 Task: Compare the specifications and prices of Lenovo and HP laptops on Flipkart.
Action: Mouse moved to (559, 210)
Screenshot: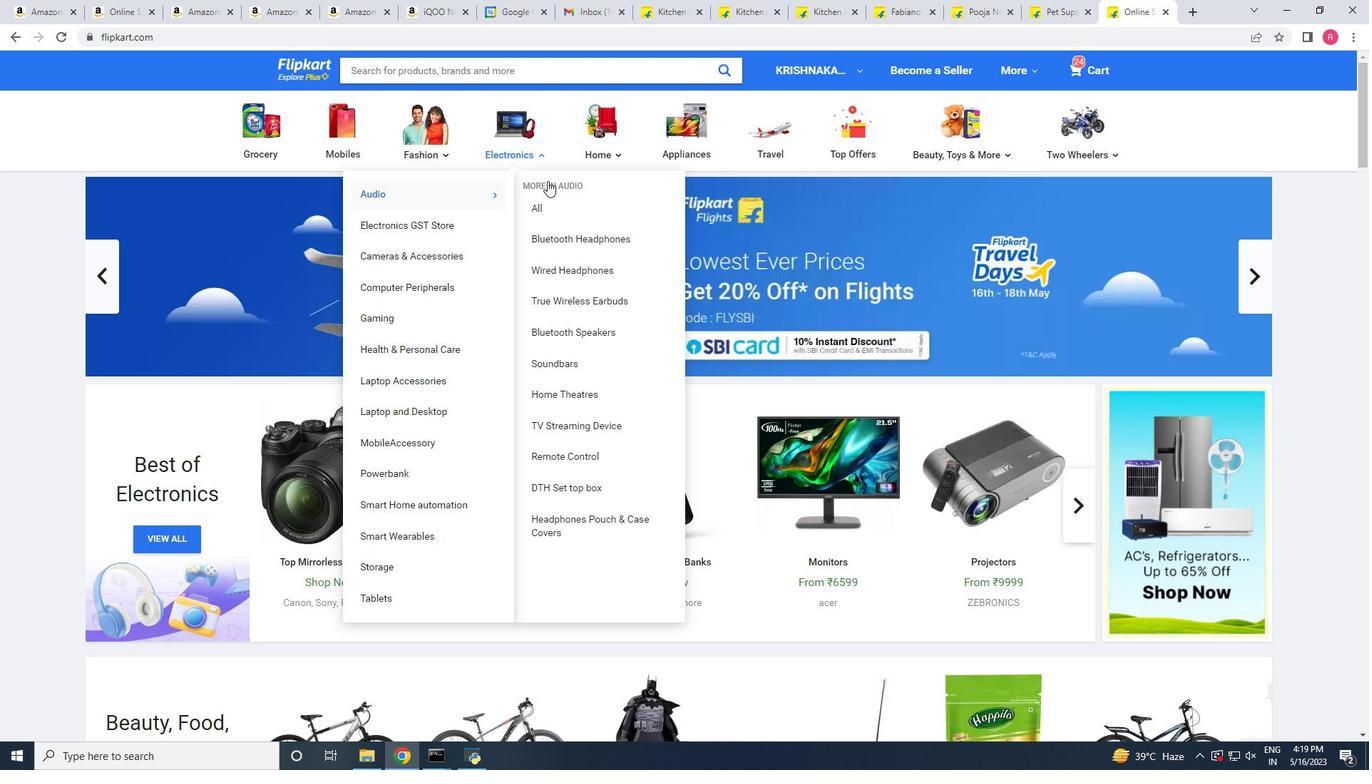 
Action: Mouse pressed left at (559, 210)
Screenshot: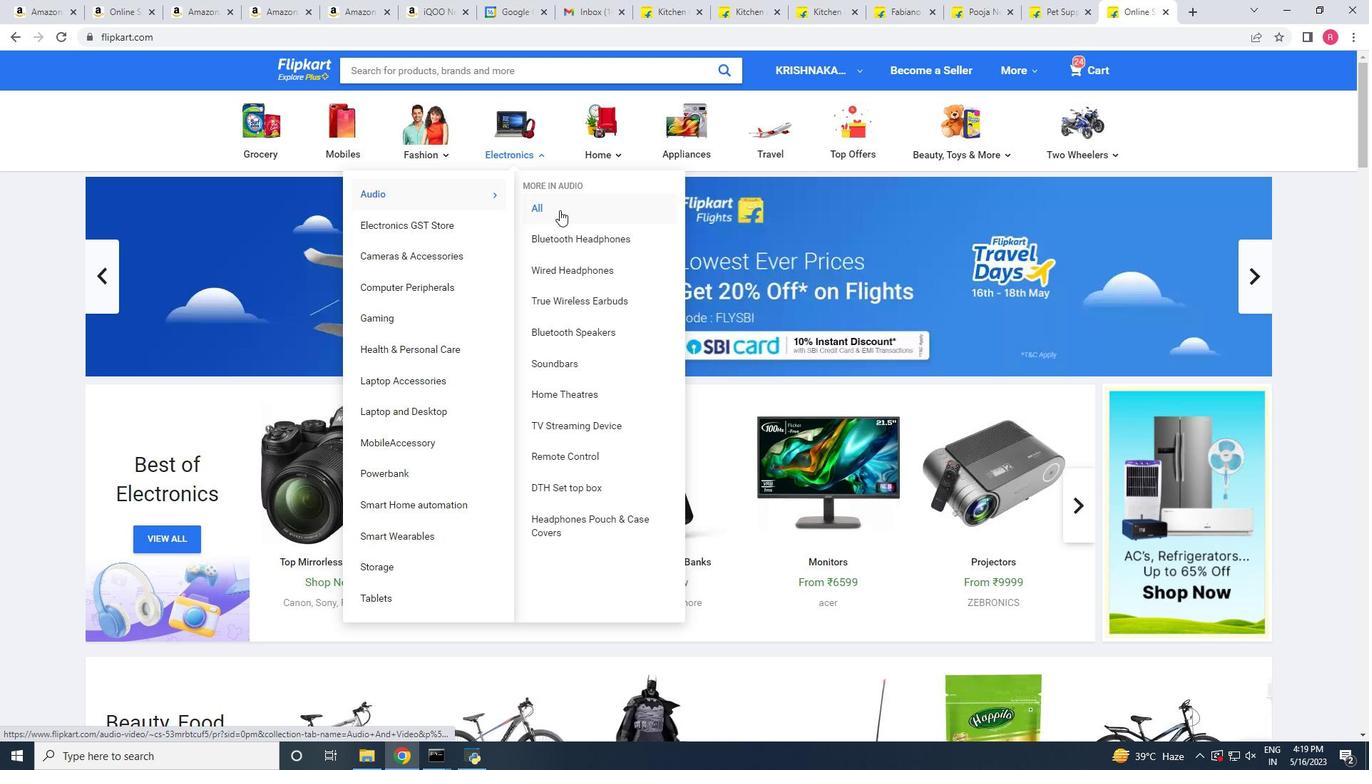 
Action: Mouse moved to (202, 320)
Screenshot: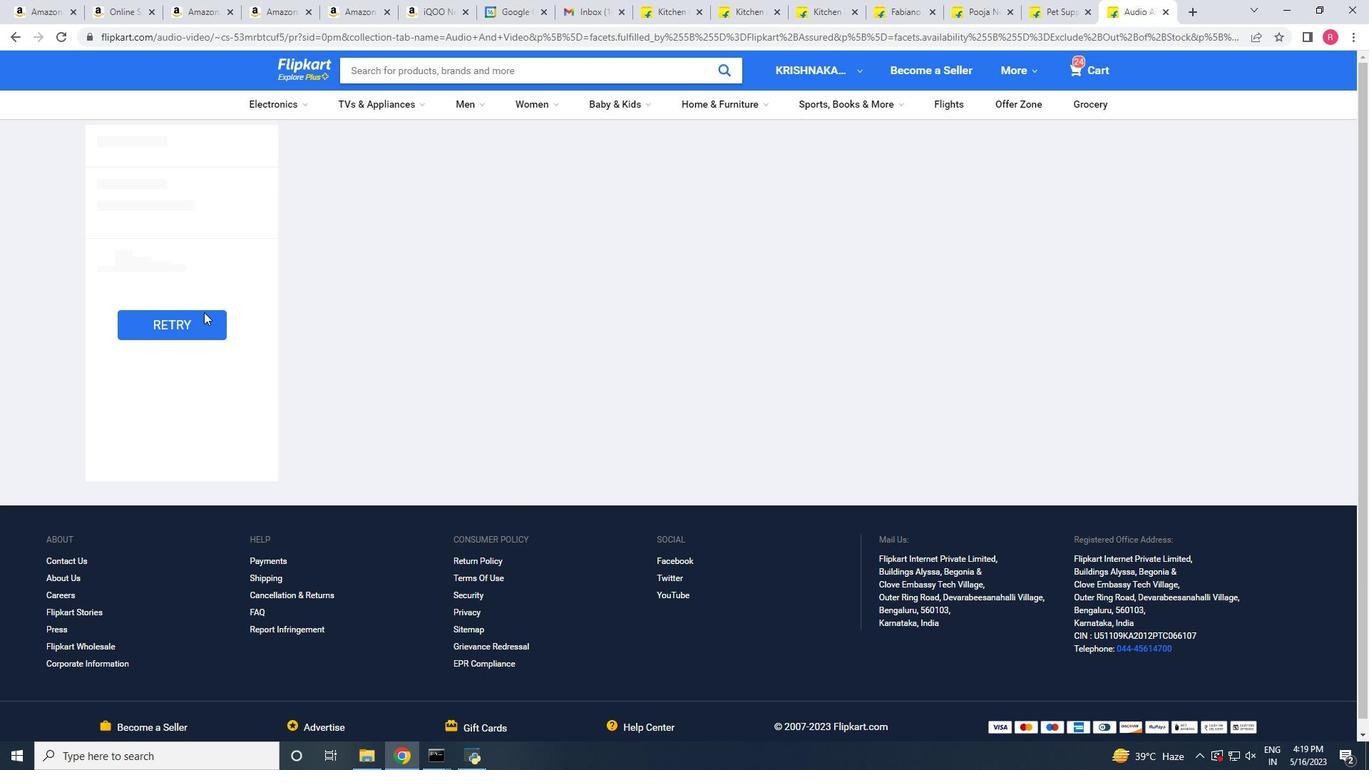 
Action: Mouse pressed left at (202, 320)
Screenshot: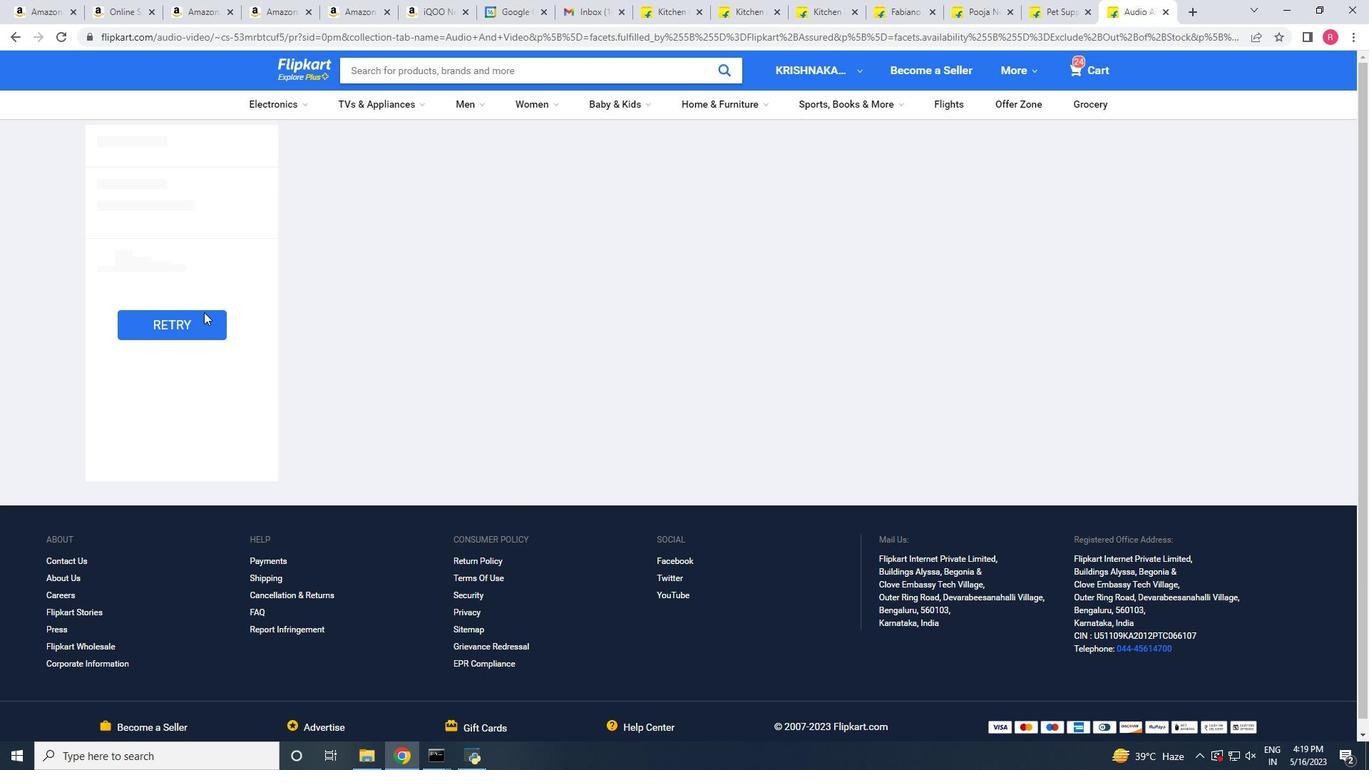 
Action: Mouse moved to (188, 327)
Screenshot: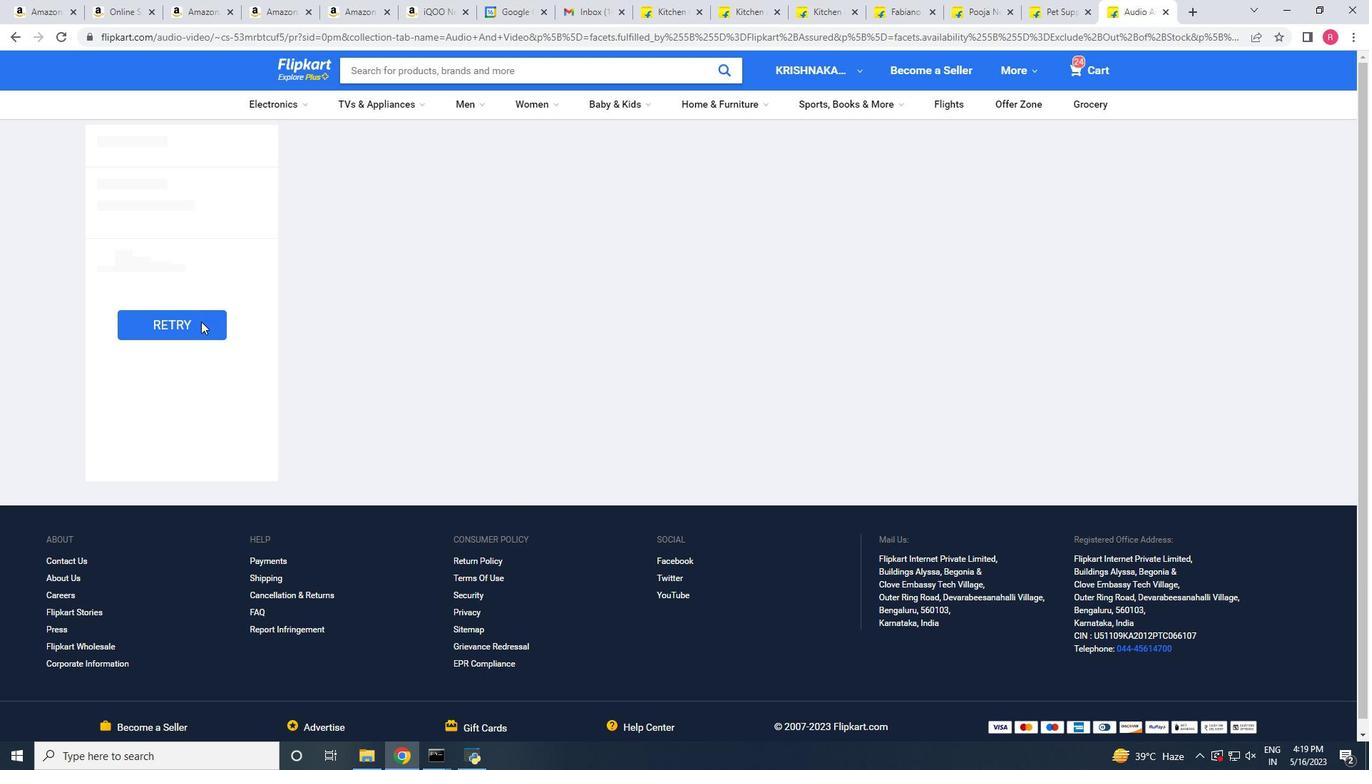 
Action: Mouse pressed left at (188, 327)
Screenshot: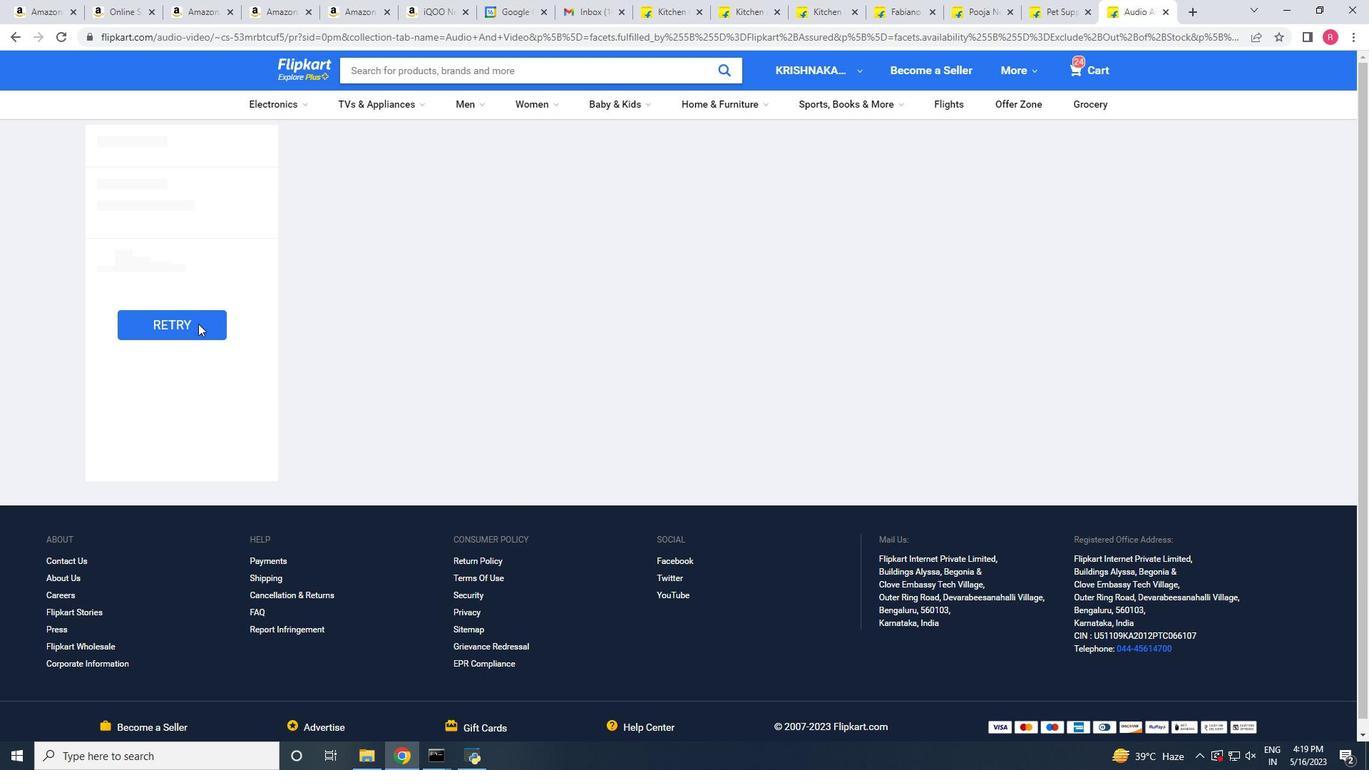 
Action: Mouse moved to (616, 130)
Screenshot: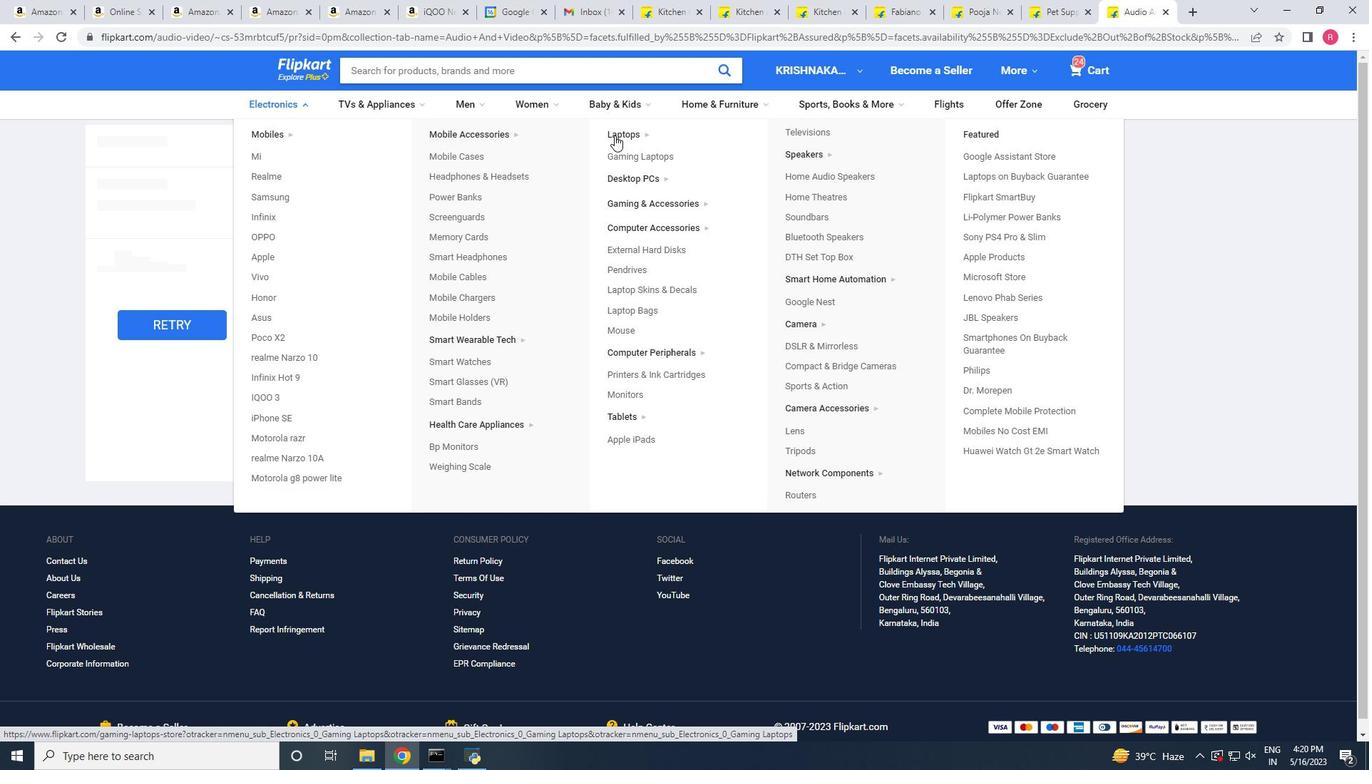 
Action: Mouse pressed left at (616, 130)
Screenshot: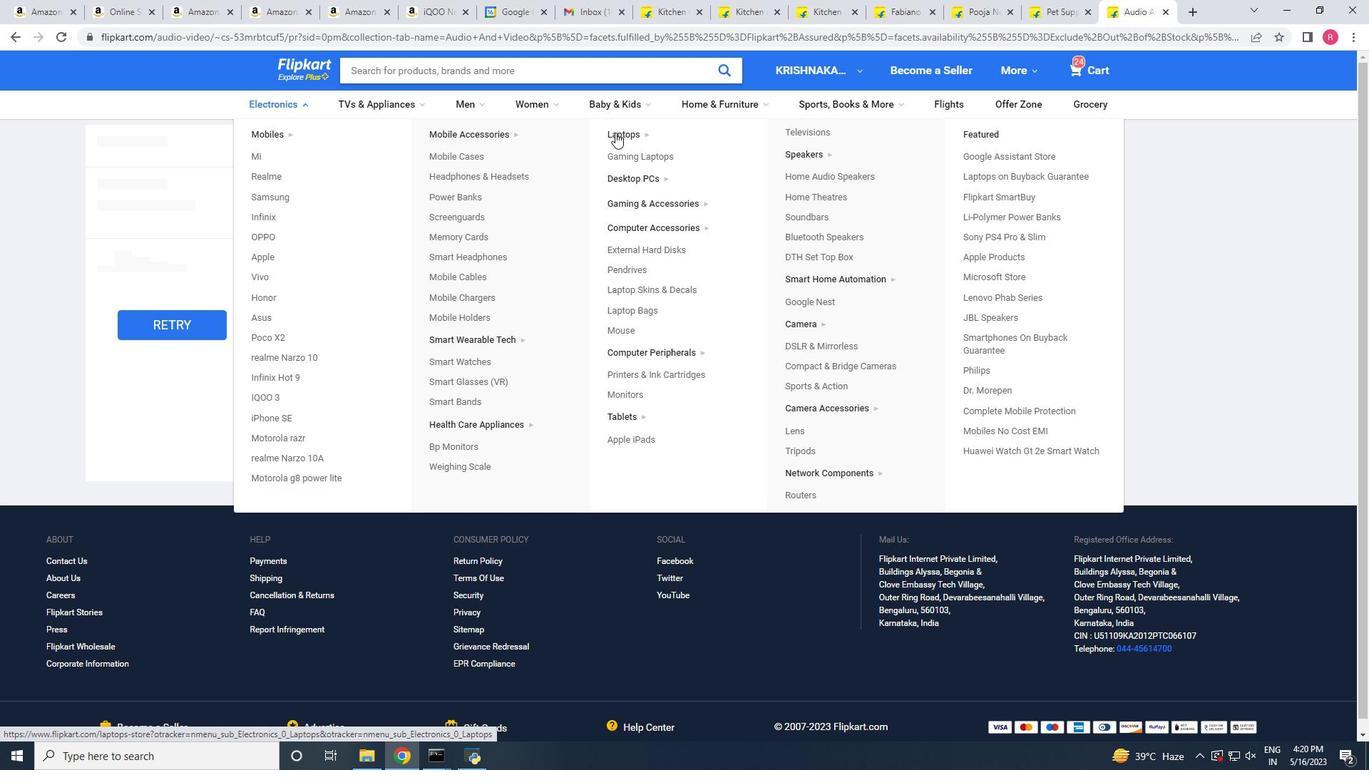
Action: Mouse moved to (405, 376)
Screenshot: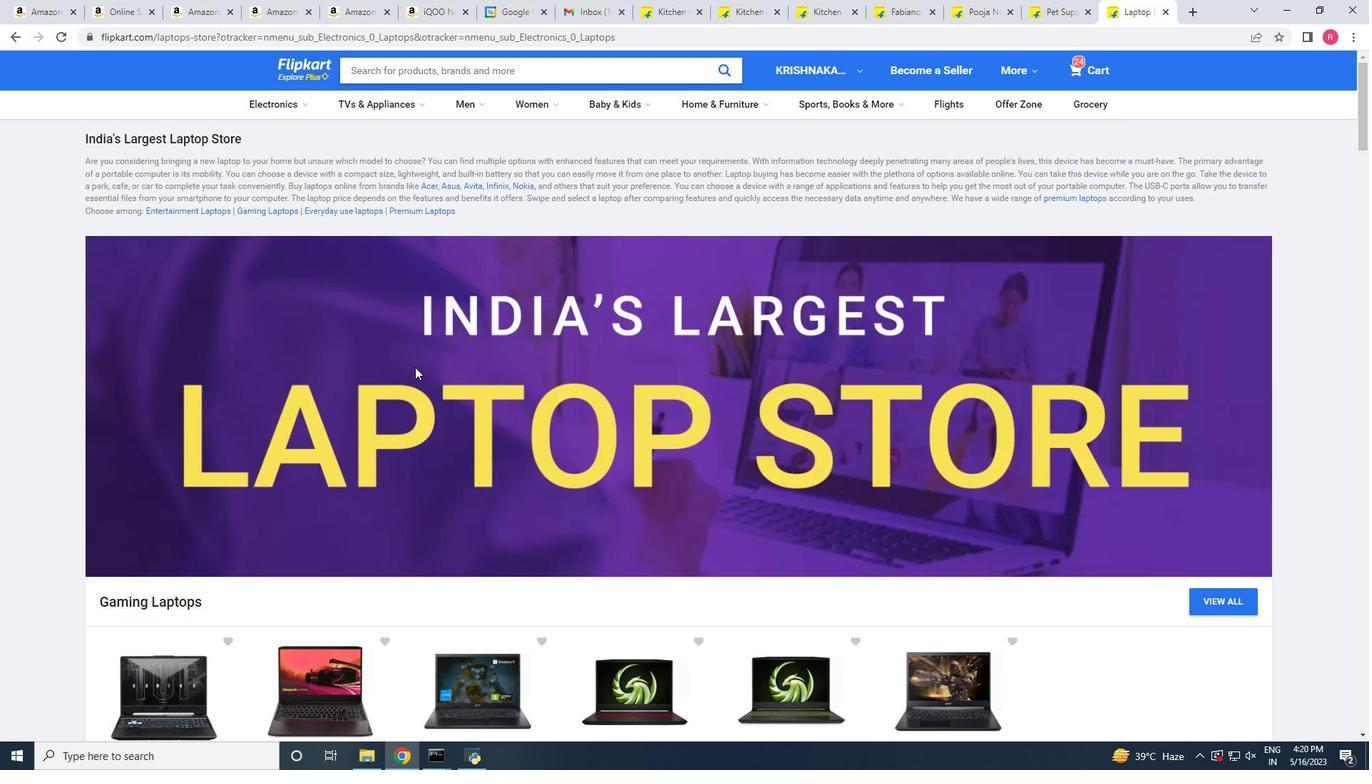 
Action: Mouse scrolled (405, 375) with delta (0, 0)
Screenshot: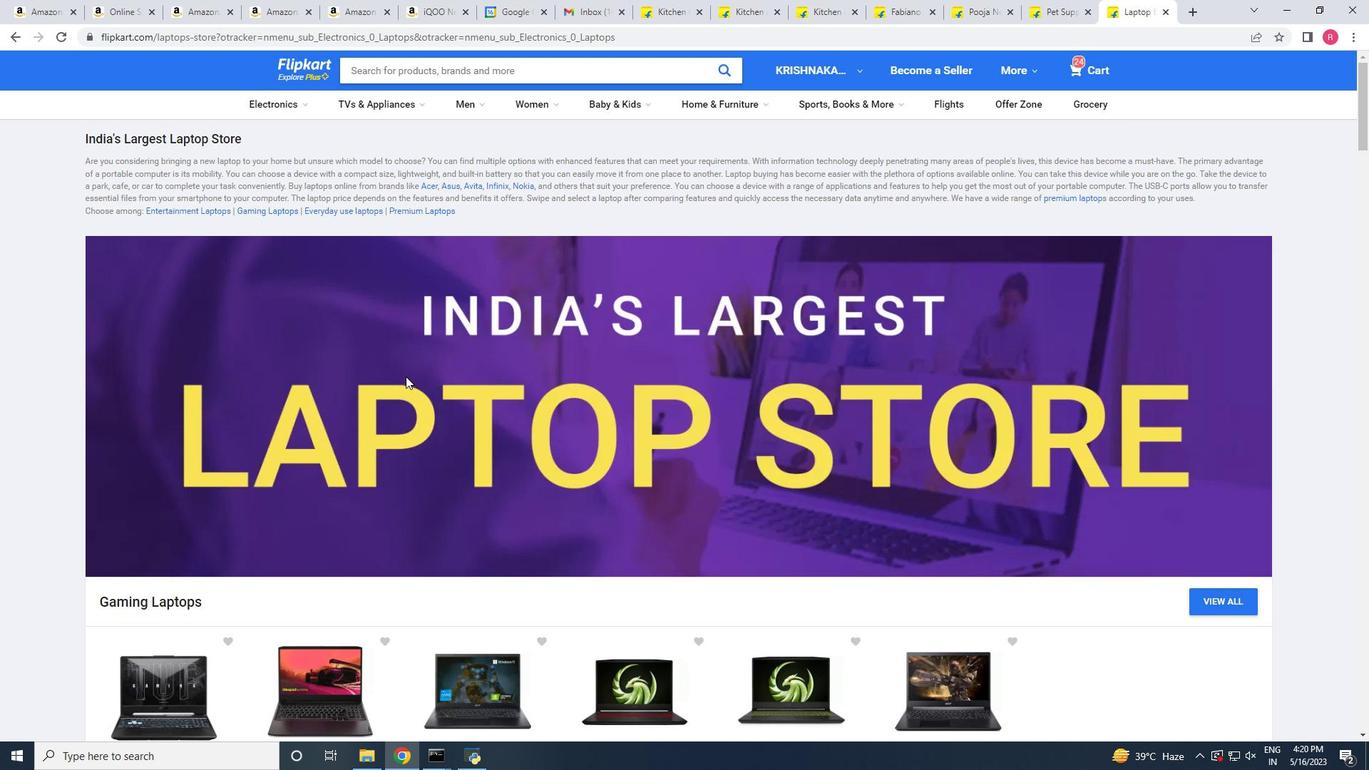 
Action: Mouse scrolled (405, 375) with delta (0, 0)
Screenshot: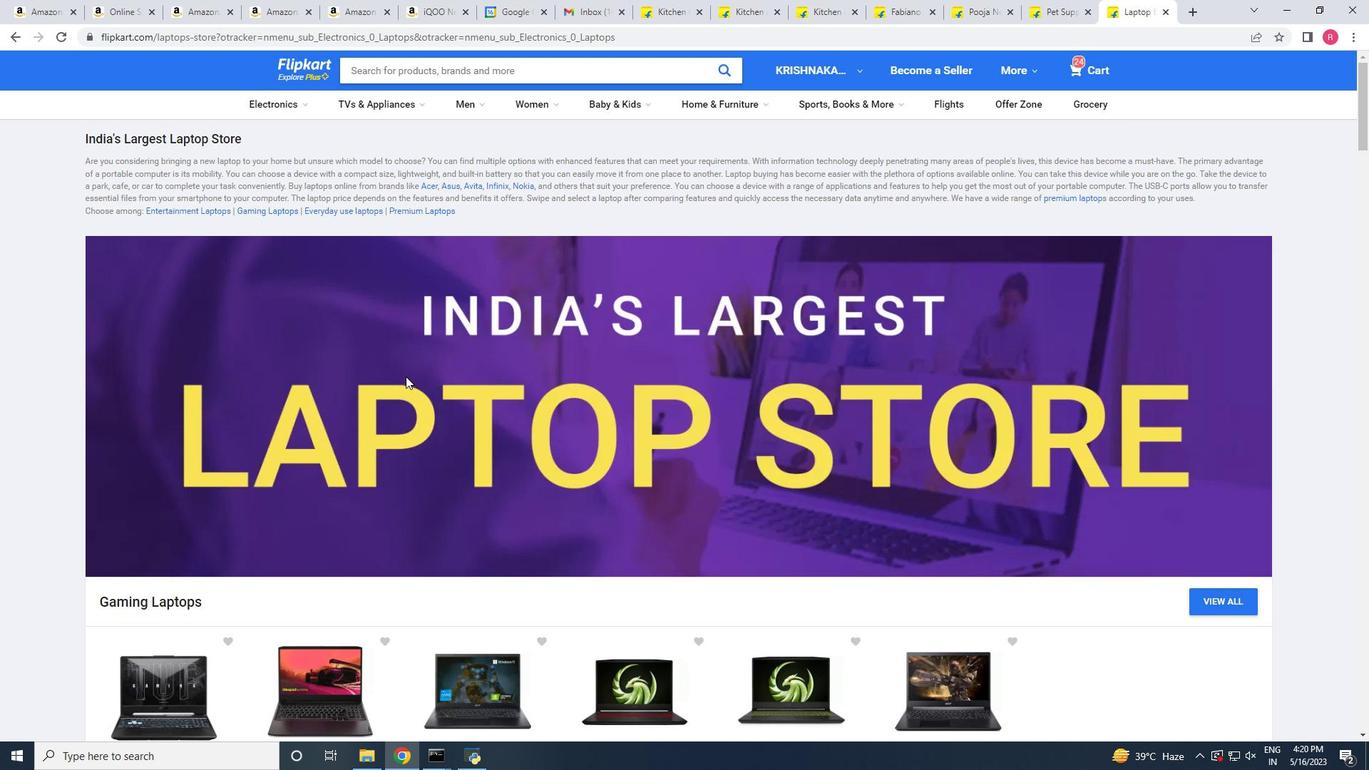 
Action: Mouse scrolled (405, 375) with delta (0, 0)
Screenshot: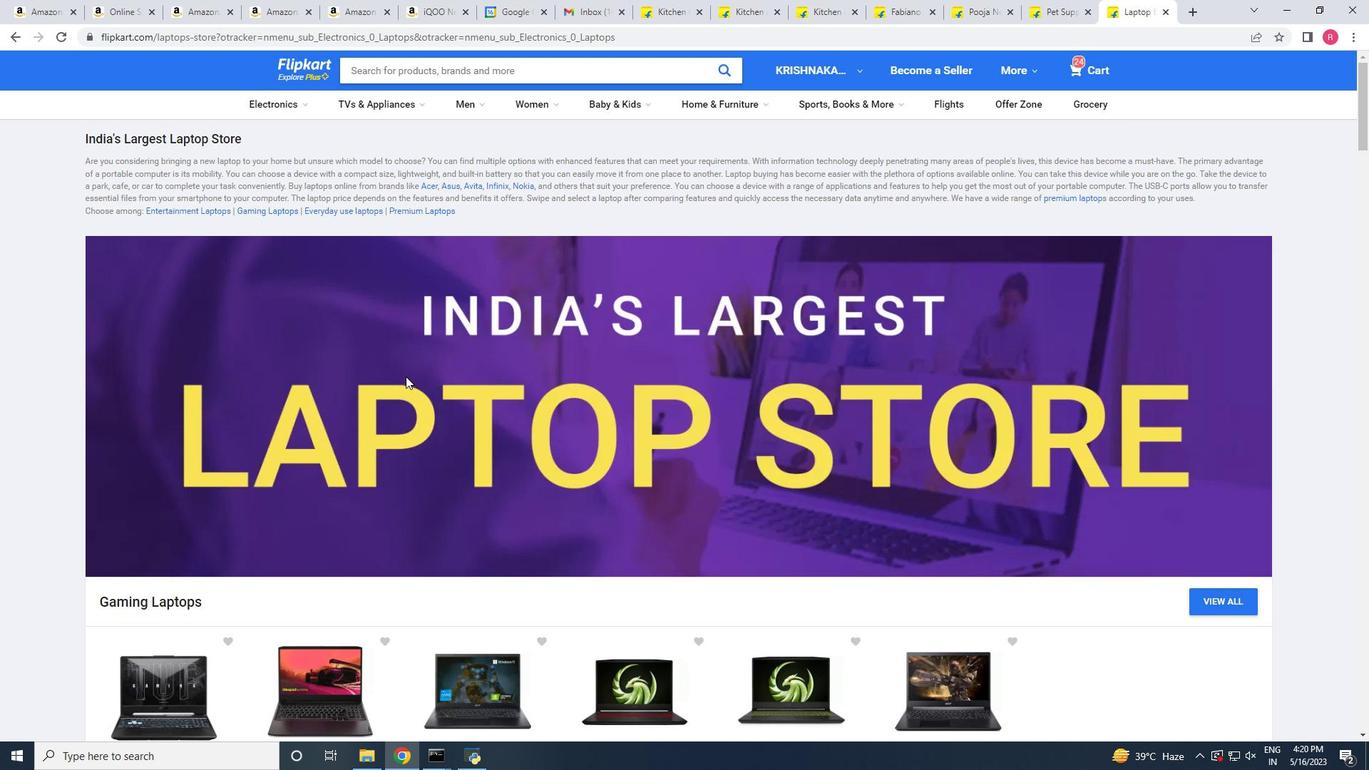 
Action: Mouse scrolled (405, 375) with delta (0, 0)
Screenshot: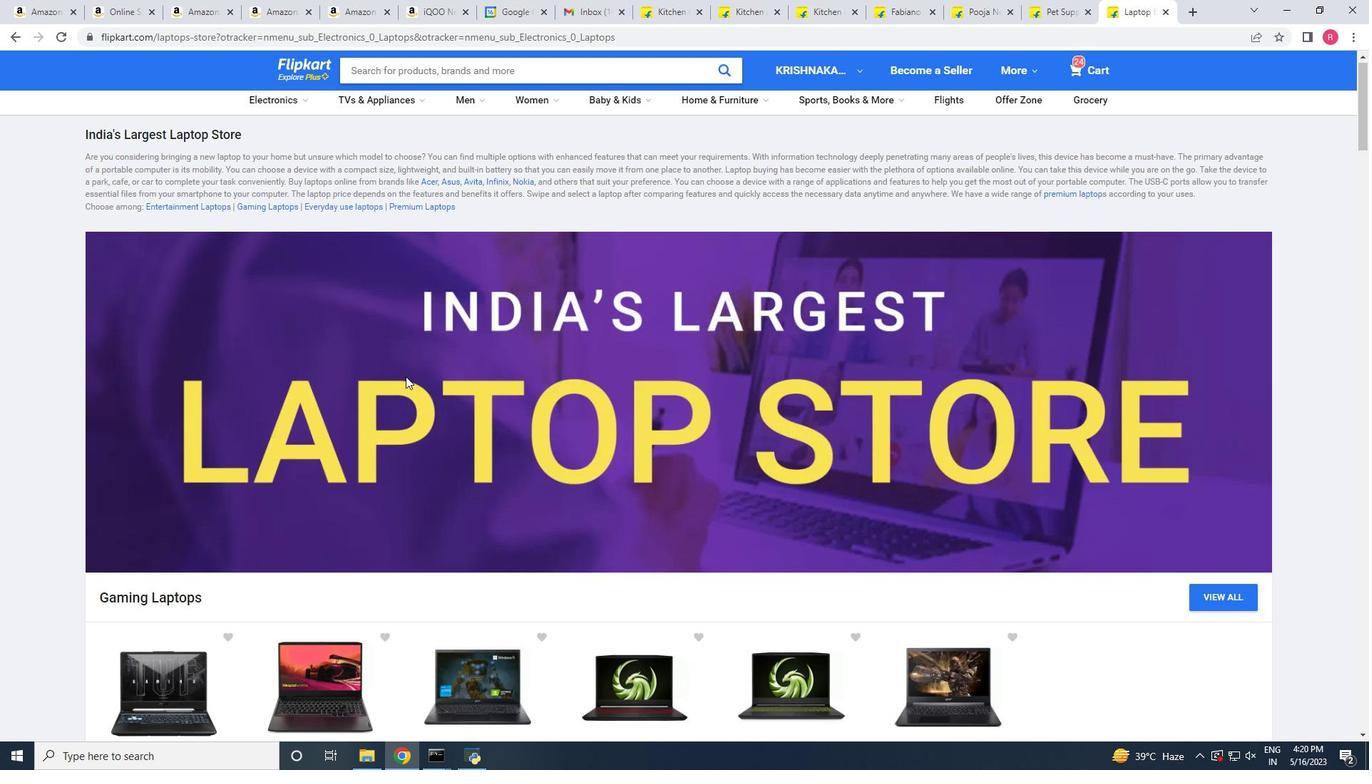 
Action: Mouse scrolled (405, 375) with delta (0, 0)
Screenshot: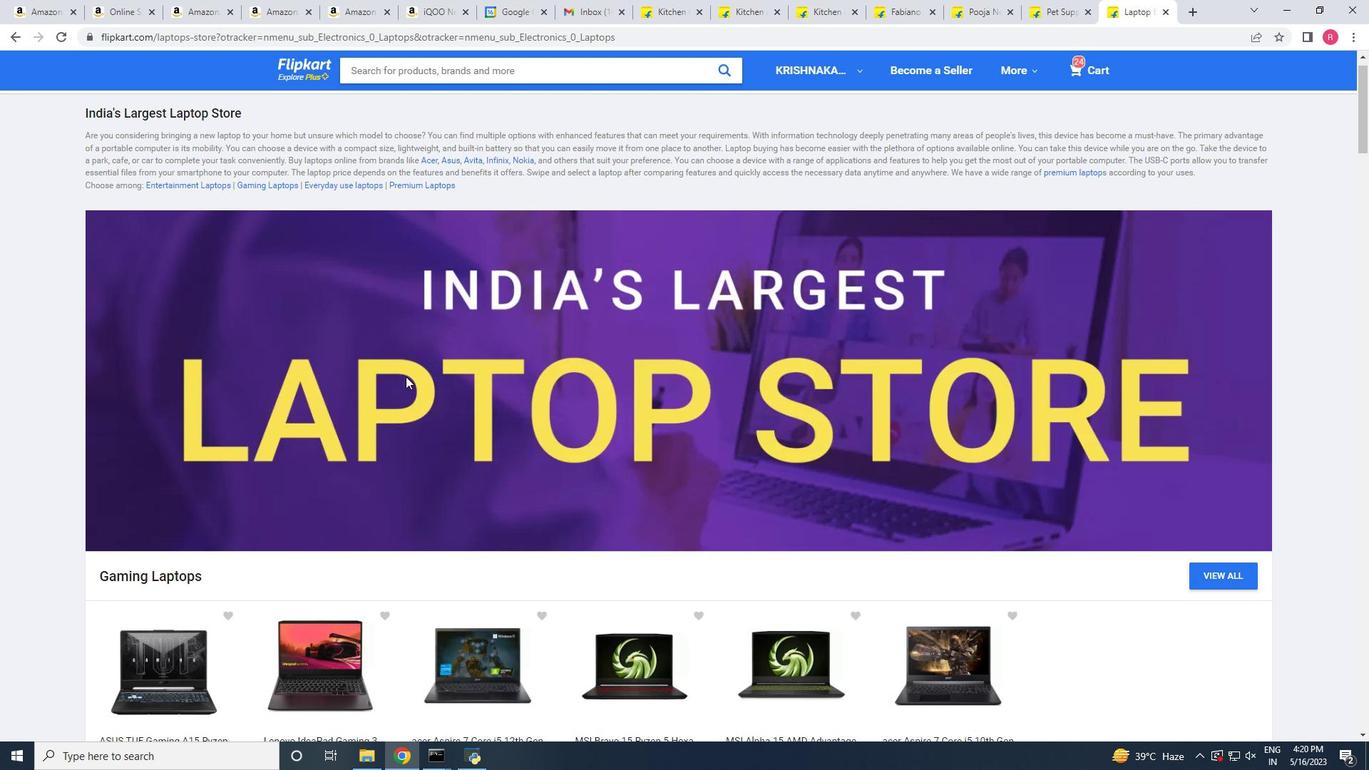 
Action: Mouse moved to (288, 380)
Screenshot: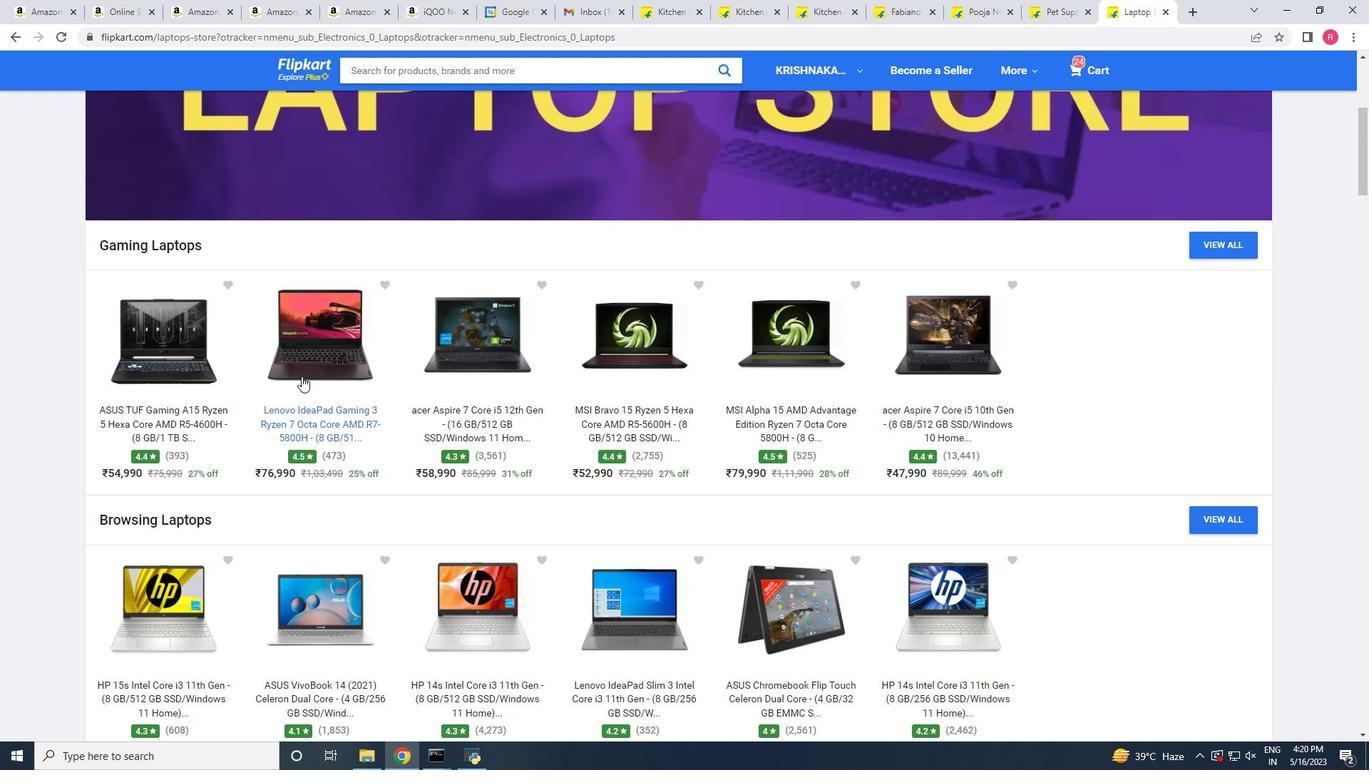 
Action: Mouse scrolled (288, 379) with delta (0, 0)
Screenshot: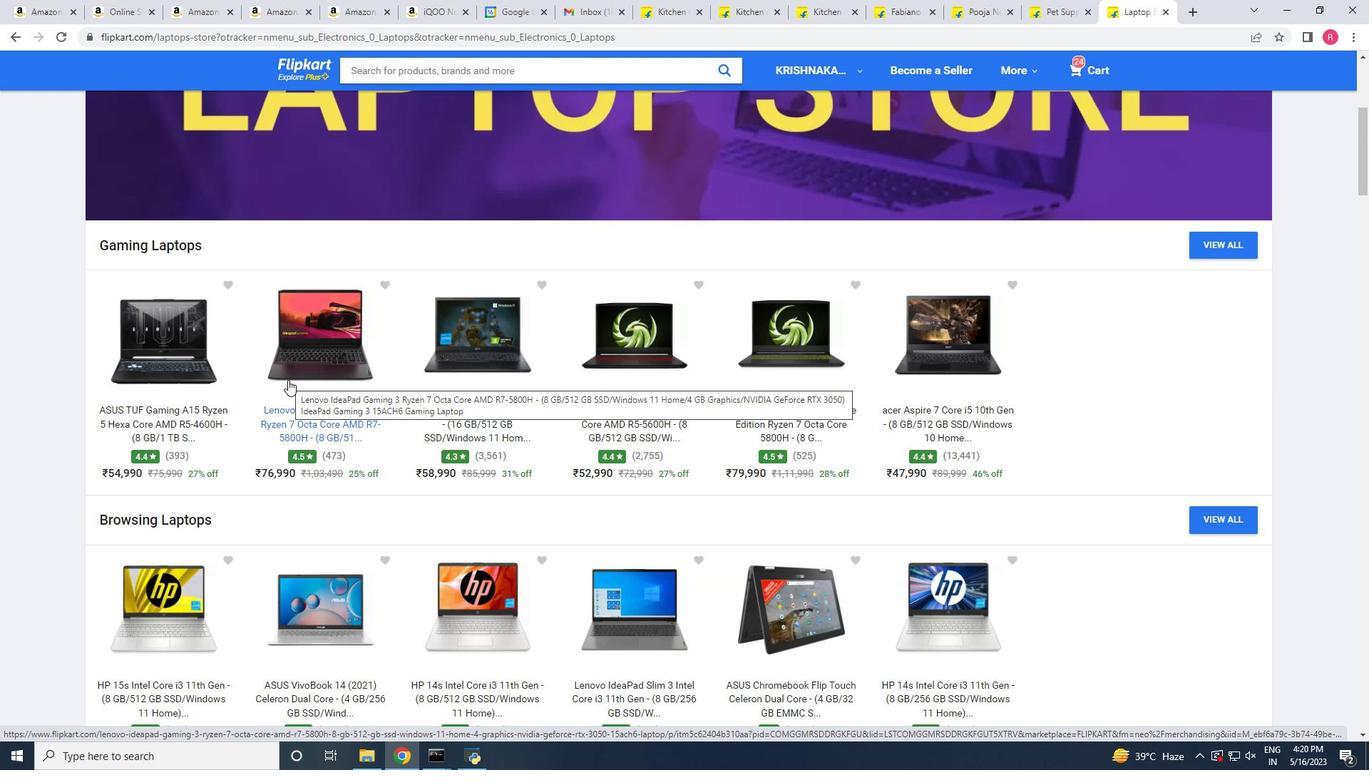 
Action: Mouse moved to (158, 355)
Screenshot: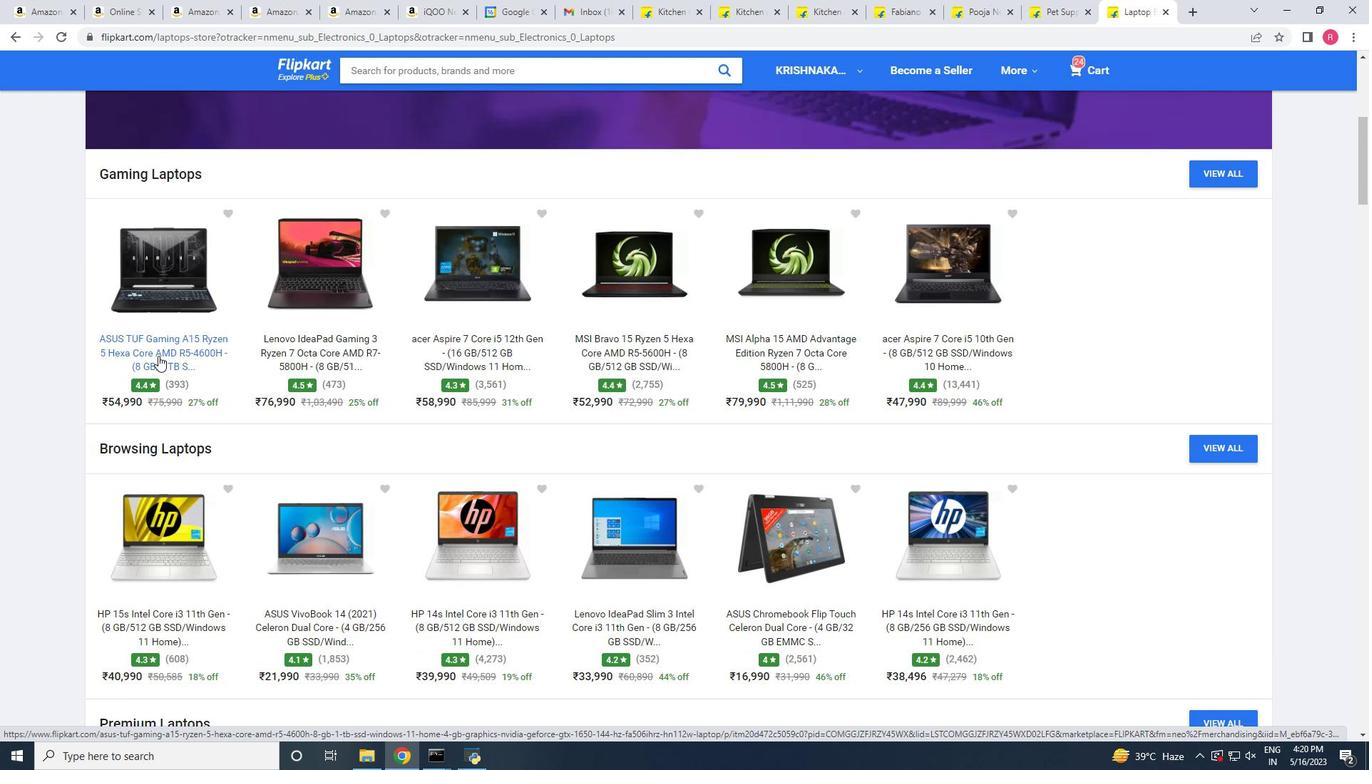 
Action: Mouse scrolled (158, 355) with delta (0, 0)
Screenshot: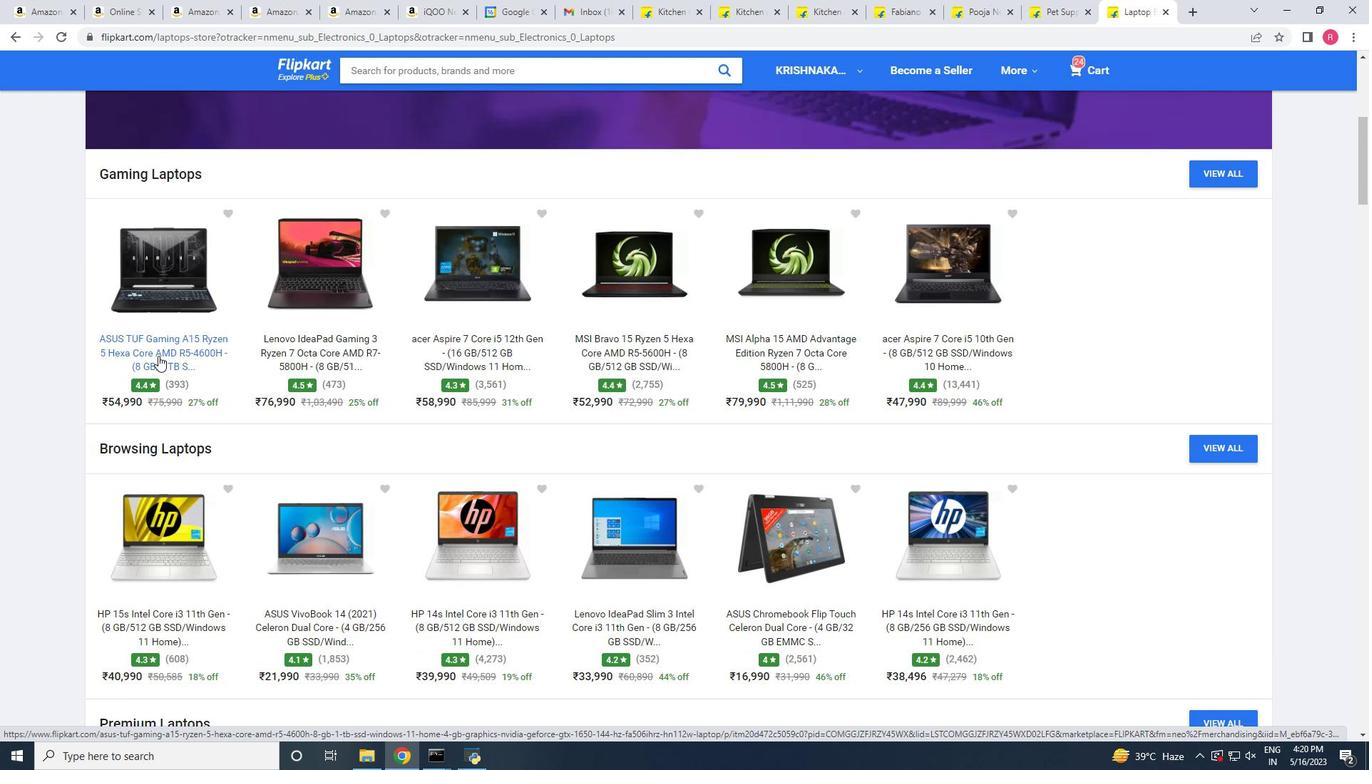 
Action: Mouse scrolled (158, 355) with delta (0, 0)
Screenshot: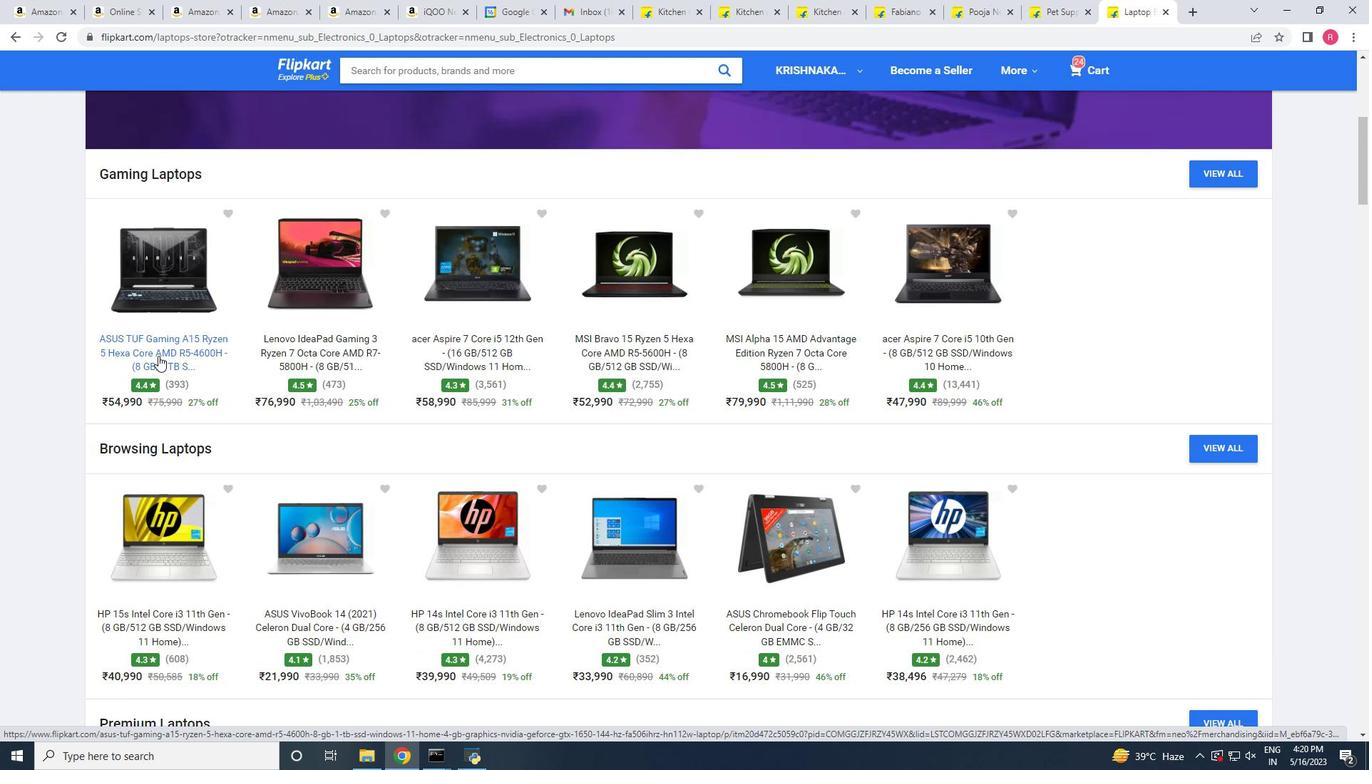 
Action: Mouse scrolled (158, 355) with delta (0, 0)
Screenshot: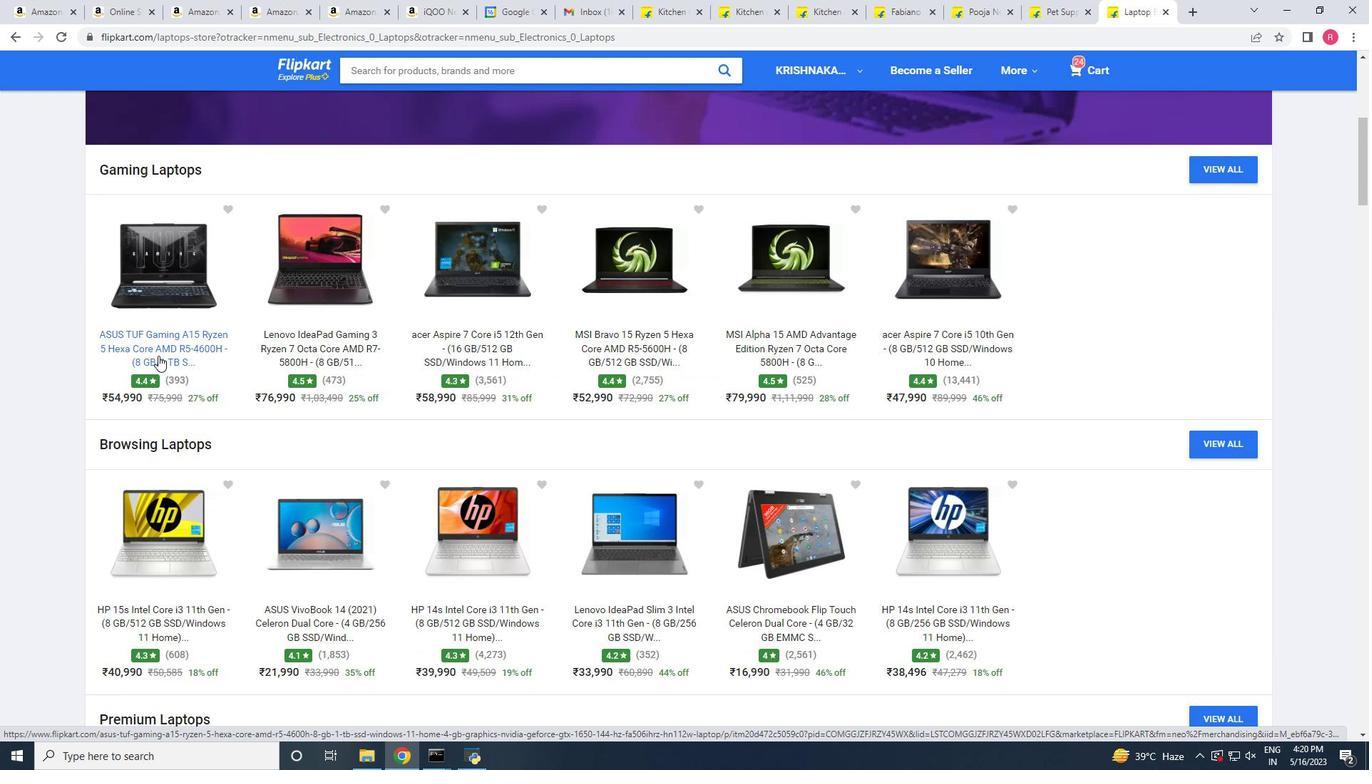
Action: Mouse scrolled (158, 355) with delta (0, 0)
Screenshot: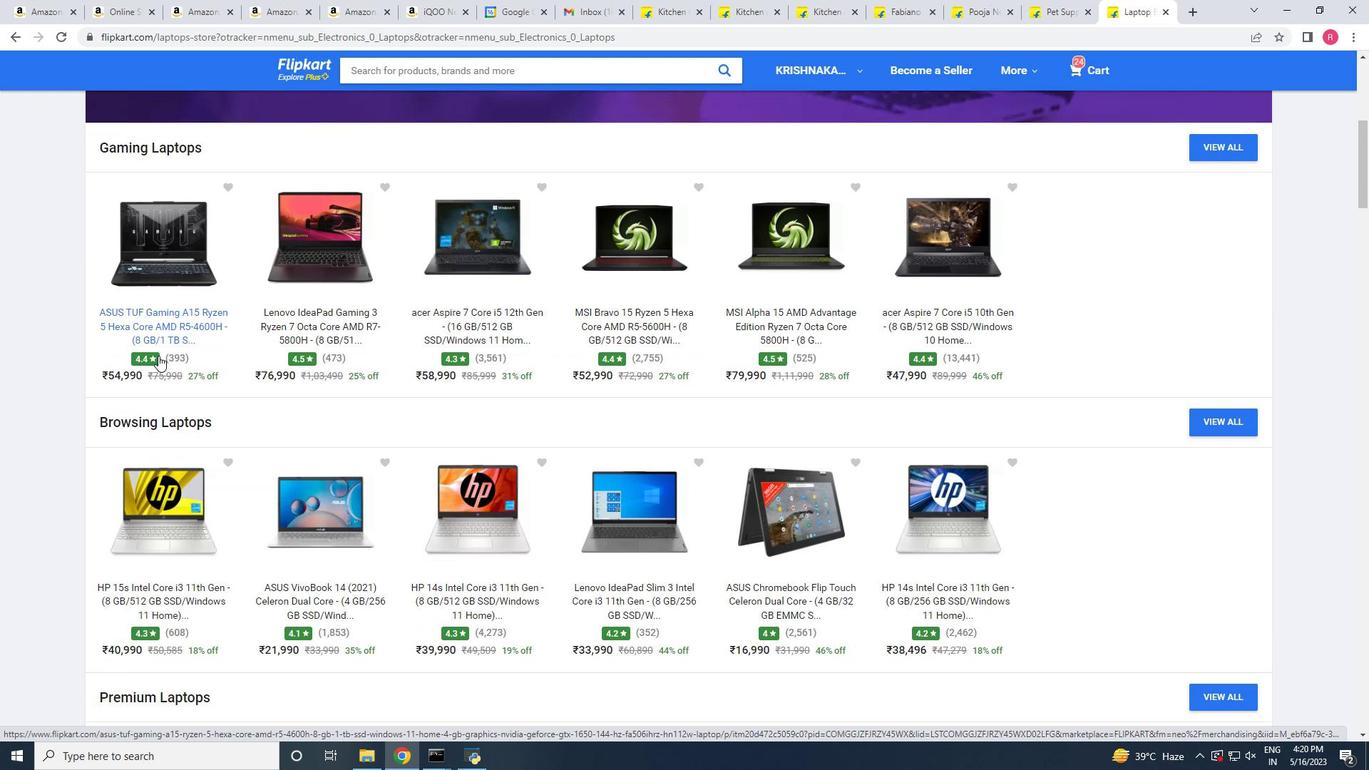 
Action: Mouse moved to (158, 355)
Screenshot: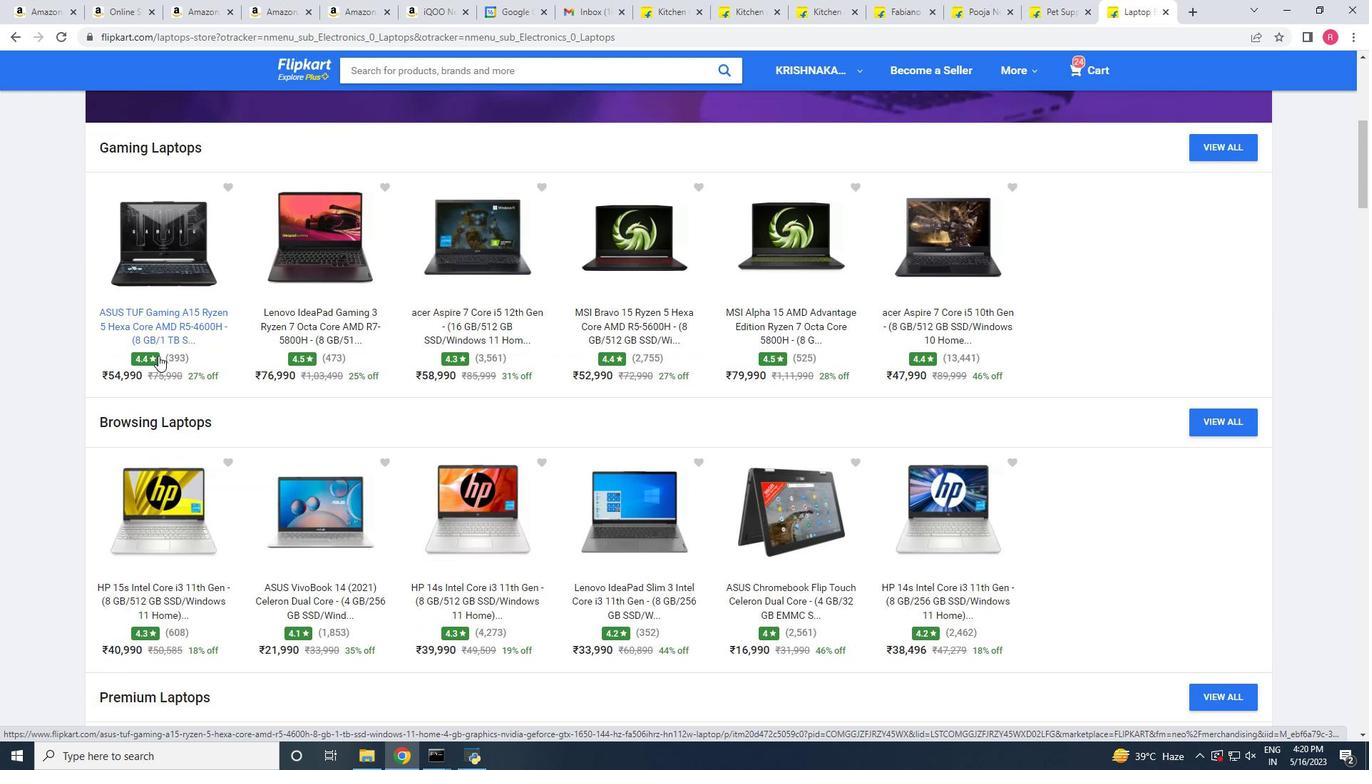 
Action: Mouse scrolled (158, 355) with delta (0, 0)
Screenshot: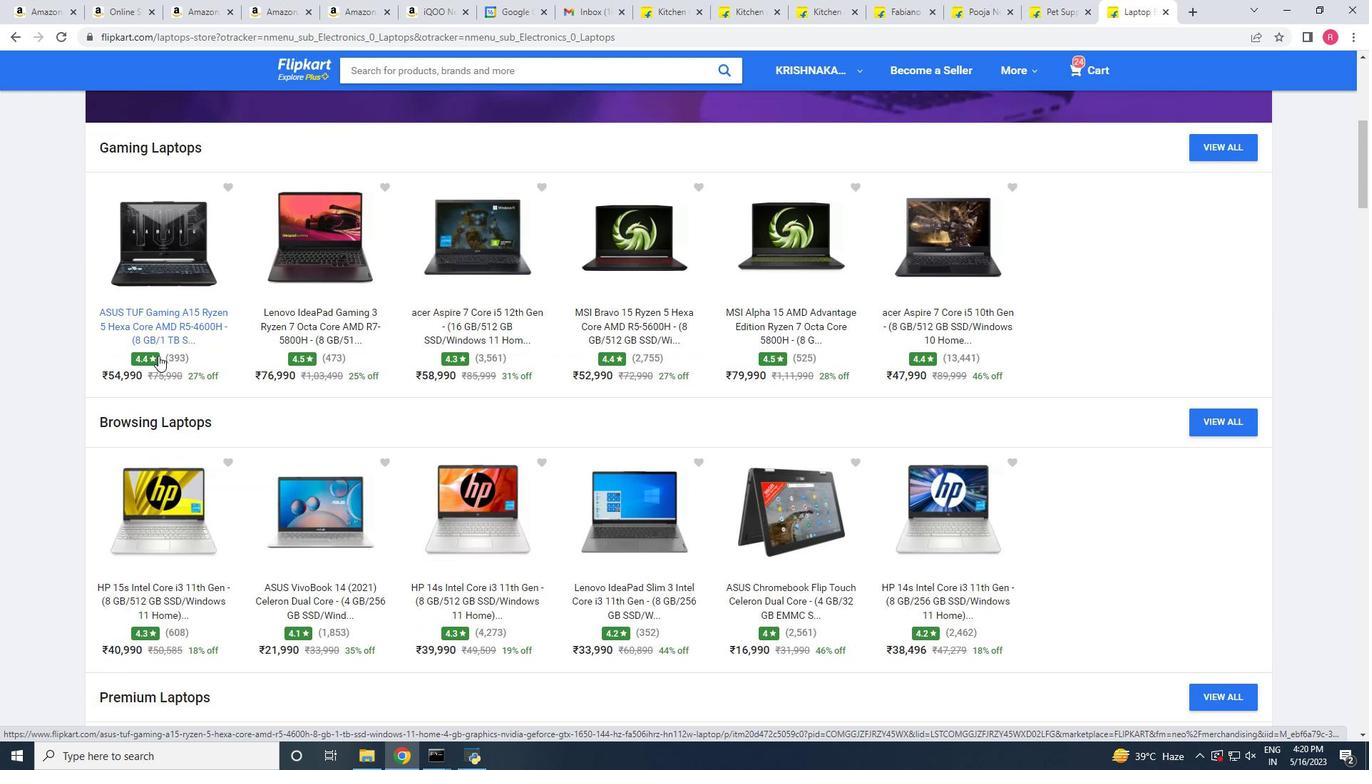 
Action: Mouse moved to (347, 287)
Screenshot: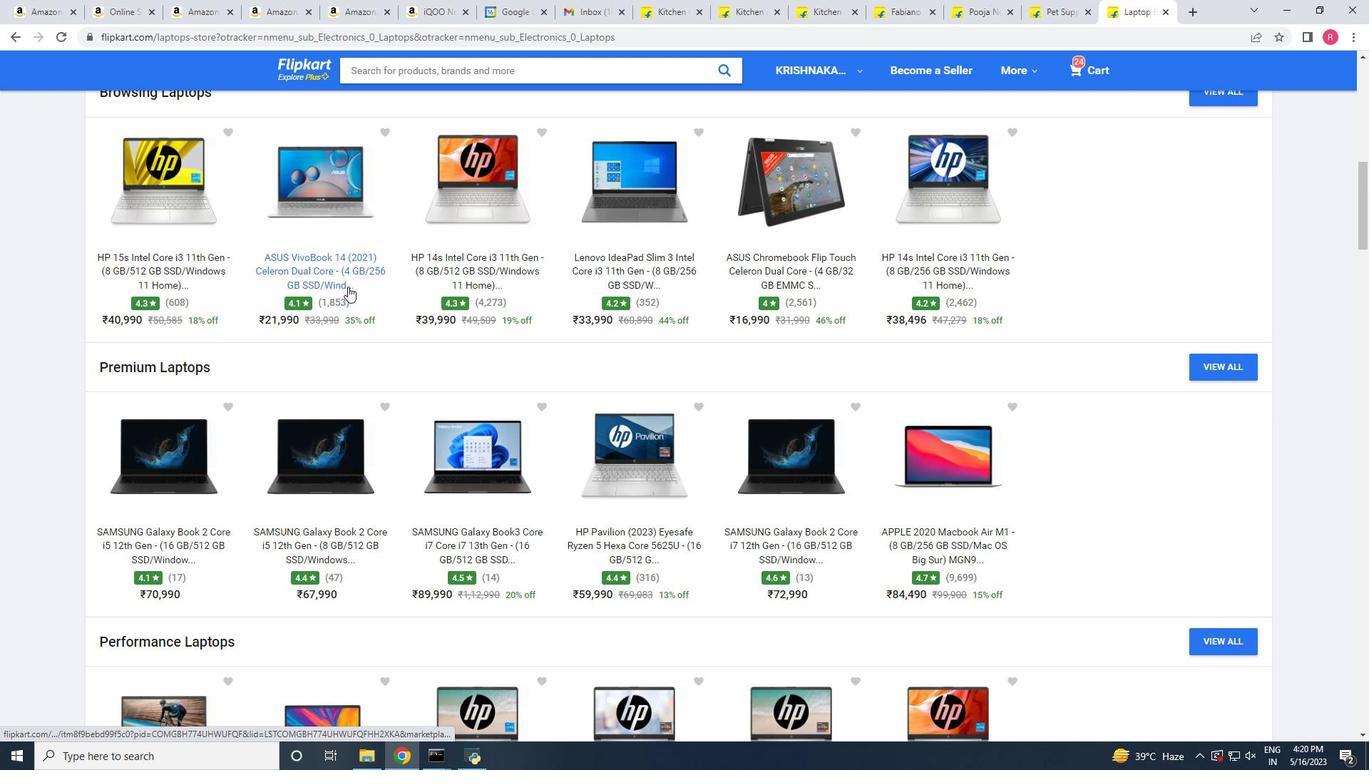 
Action: Mouse scrolled (347, 288) with delta (0, 0)
Screenshot: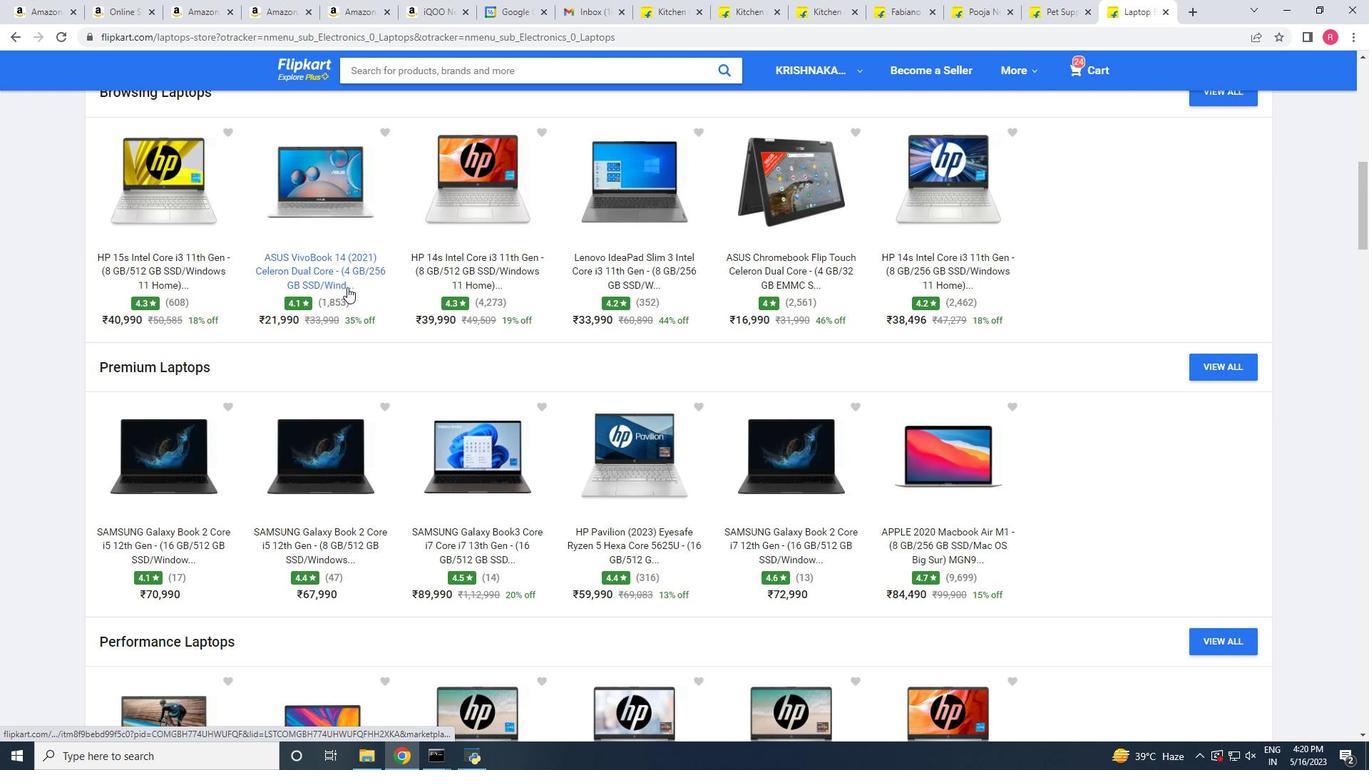 
Action: Mouse scrolled (347, 288) with delta (0, 0)
Screenshot: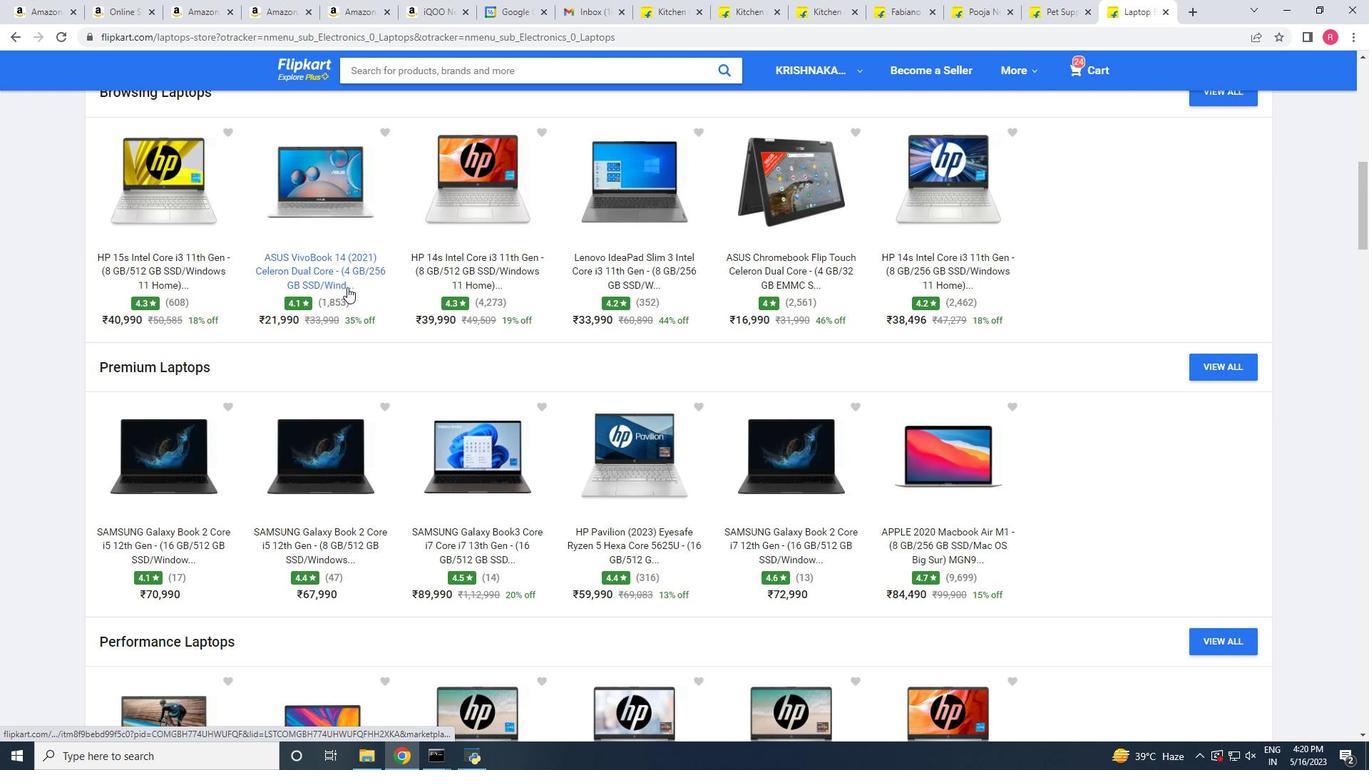 
Action: Mouse scrolled (347, 288) with delta (0, 0)
Screenshot: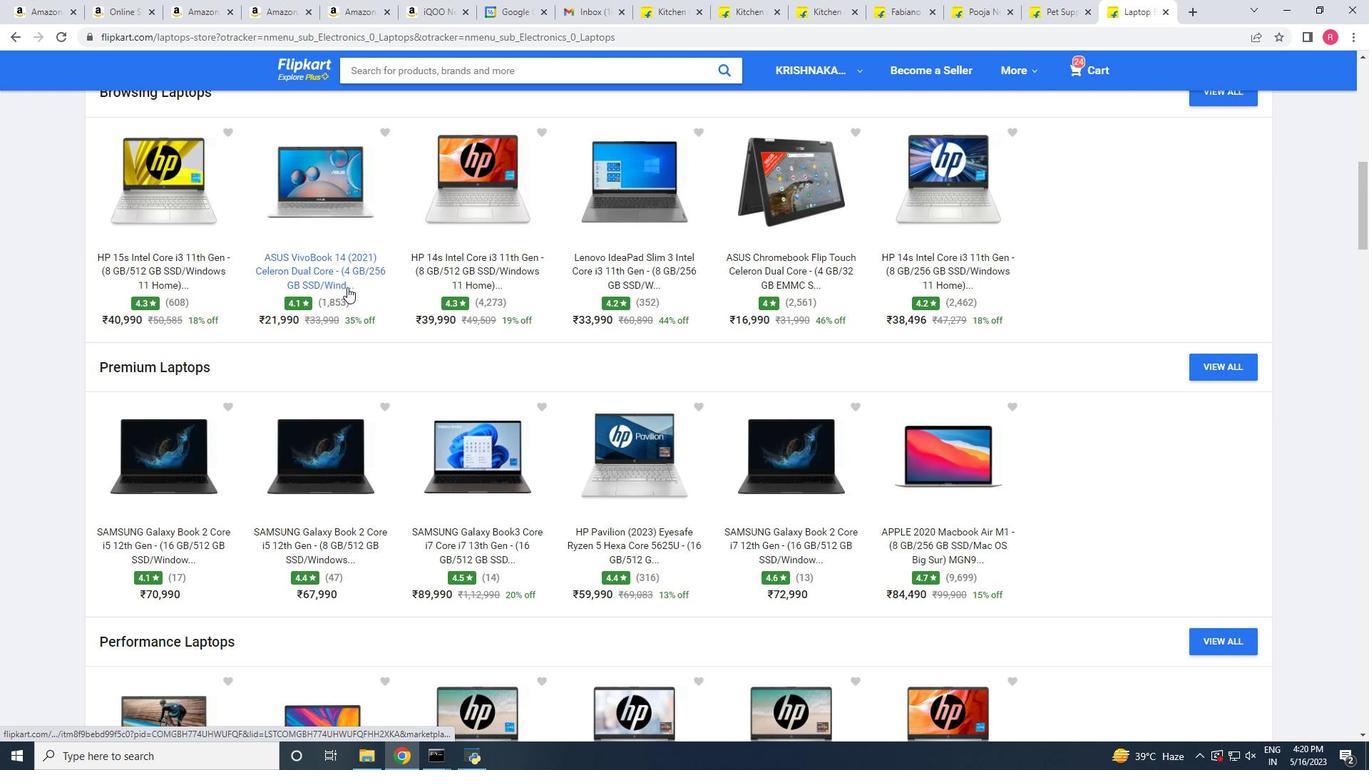 
Action: Mouse scrolled (347, 288) with delta (0, 0)
Screenshot: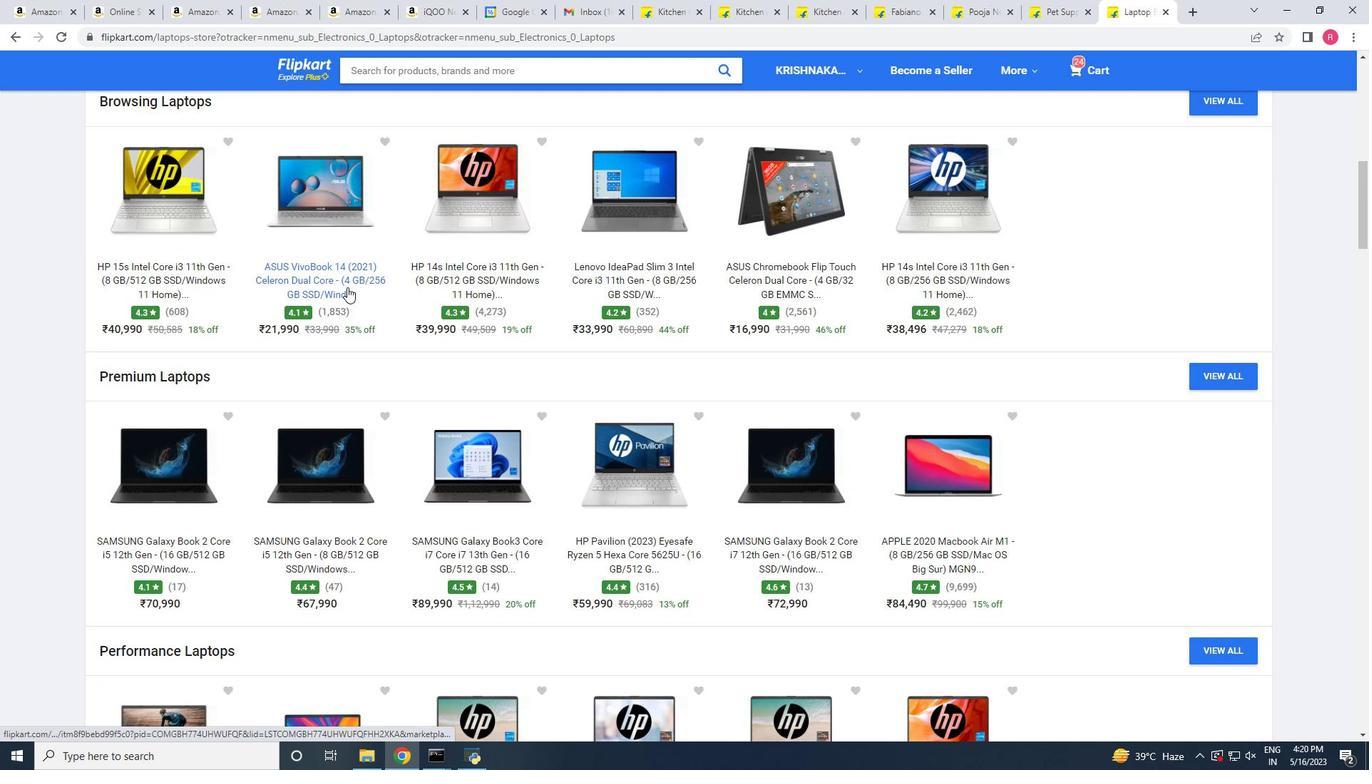 
Action: Mouse moved to (309, 242)
Screenshot: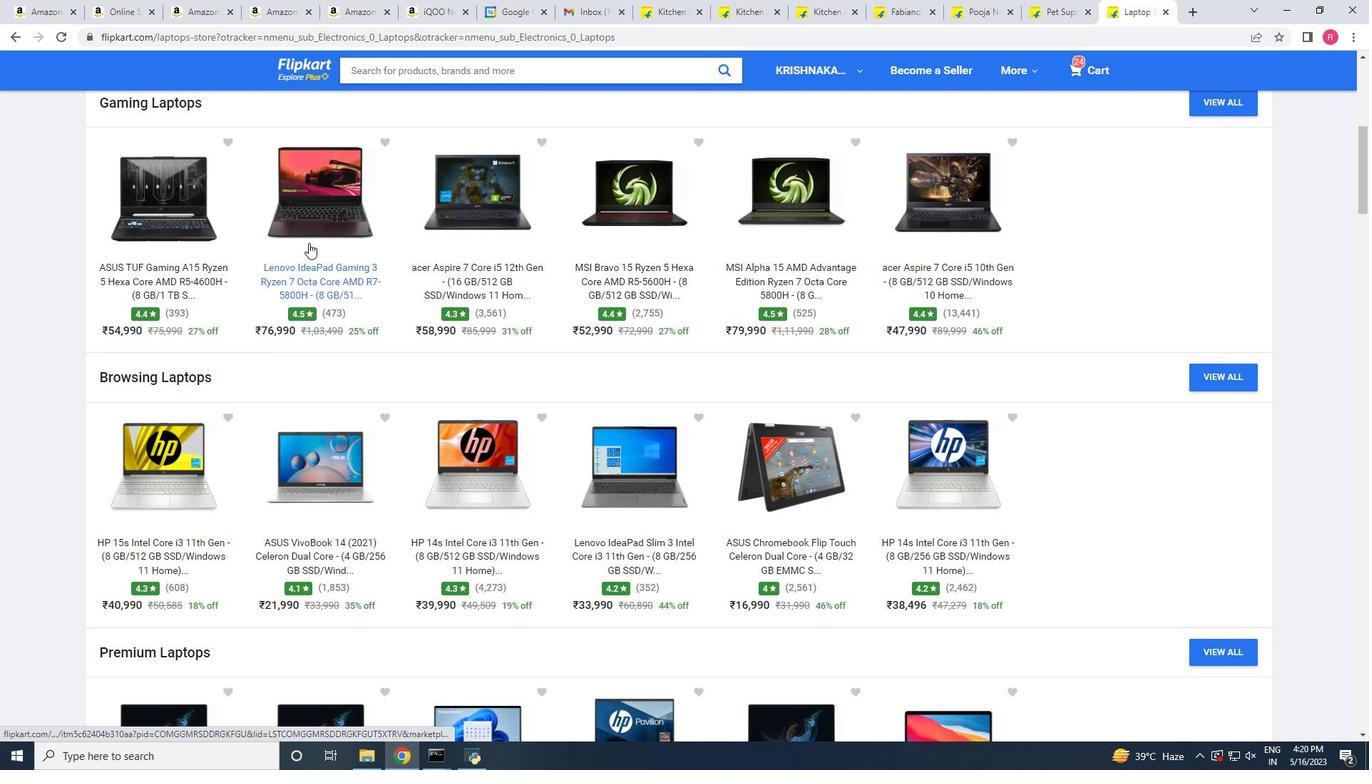 
Action: Mouse pressed left at (309, 242)
Screenshot: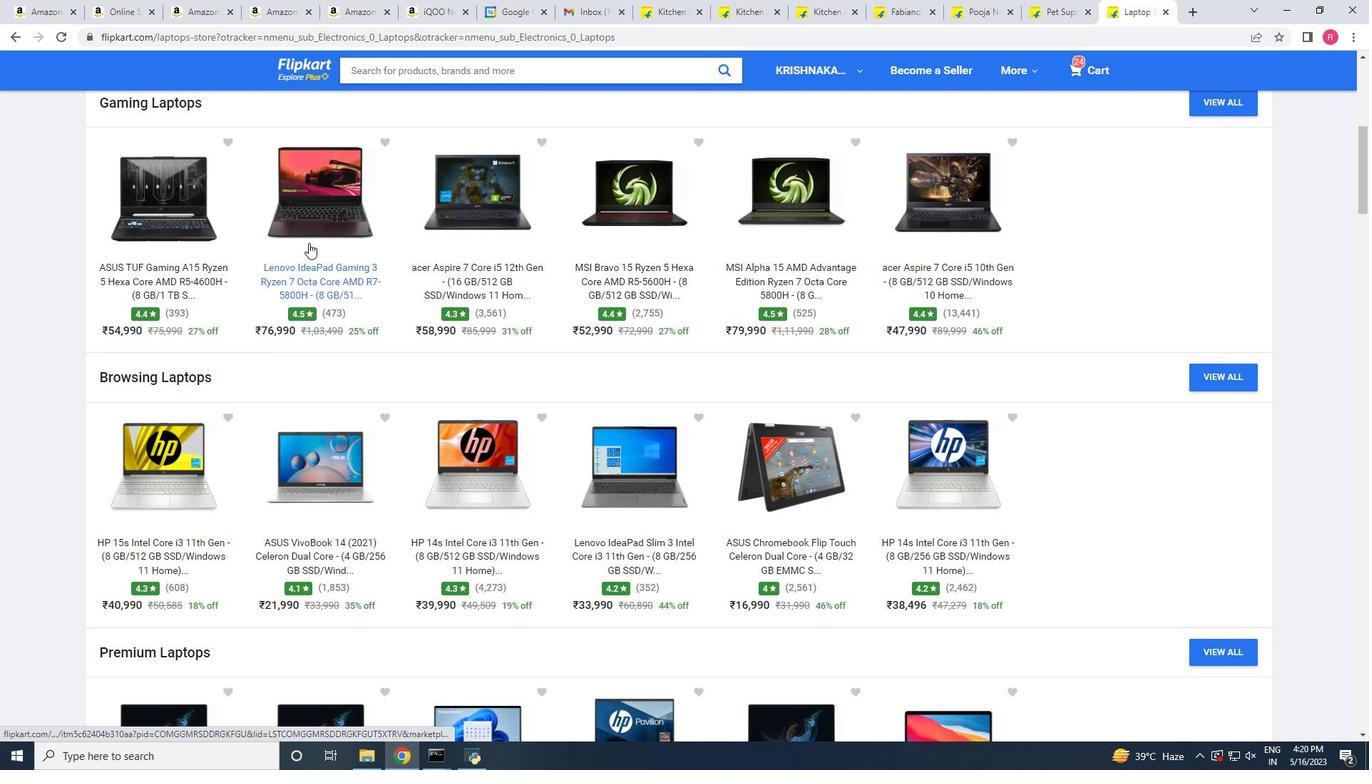
Action: Mouse scrolled (309, 241) with delta (0, 0)
Screenshot: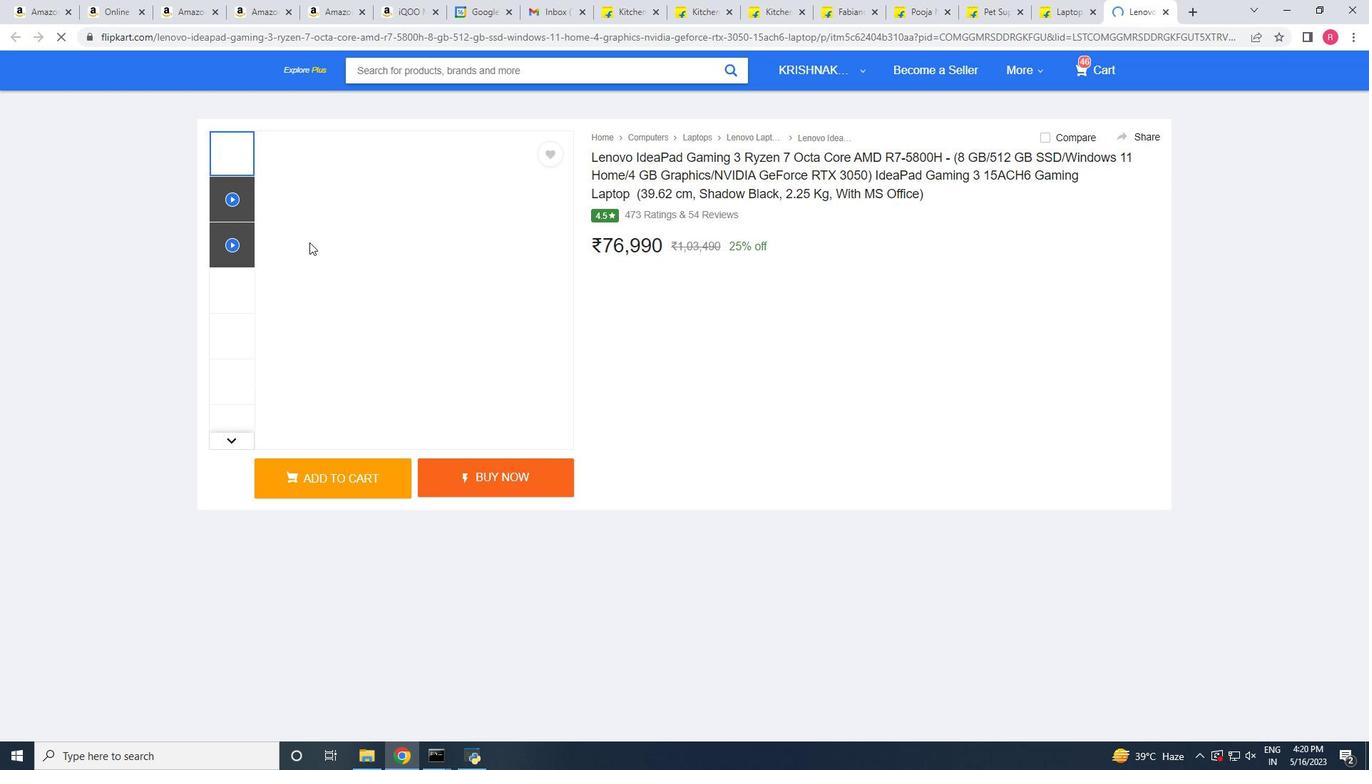 
Action: Mouse moved to (507, 565)
Screenshot: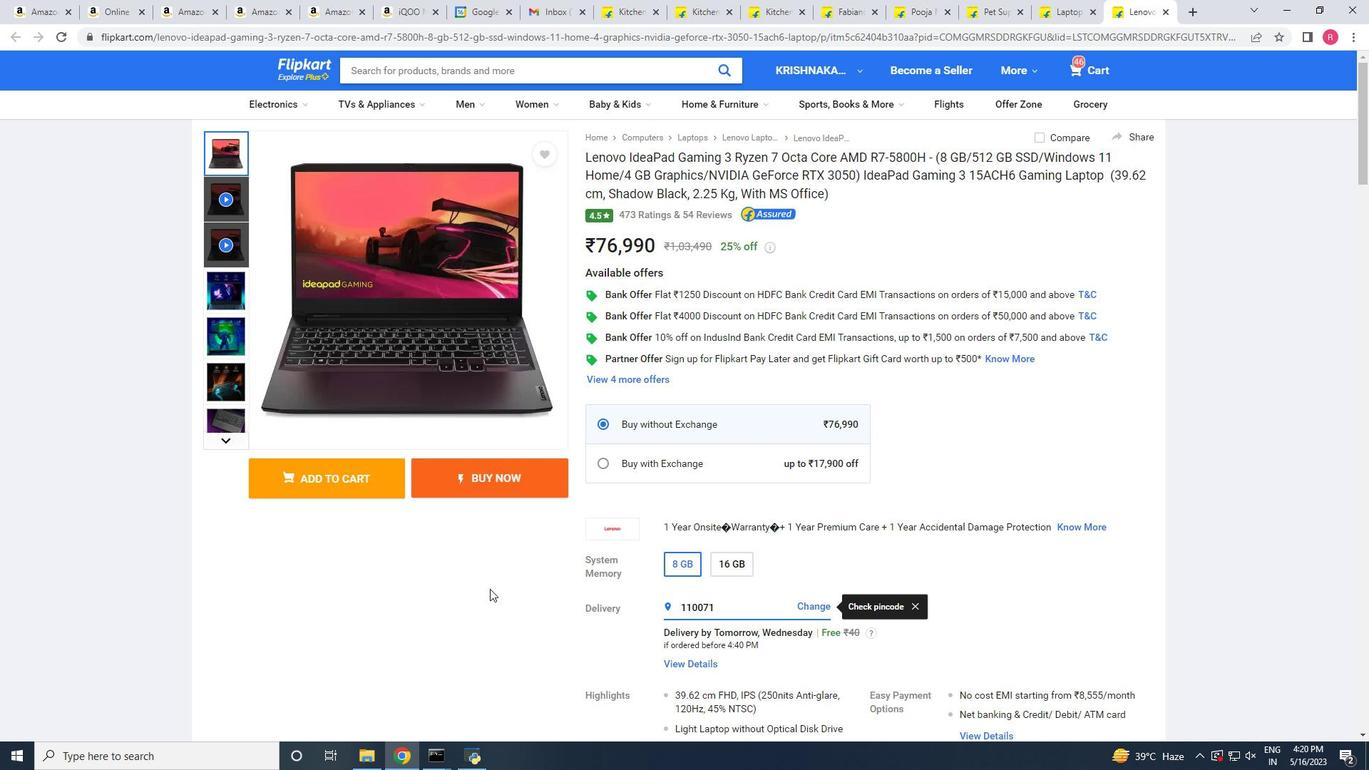 
Action: Mouse scrolled (507, 564) with delta (0, 0)
Screenshot: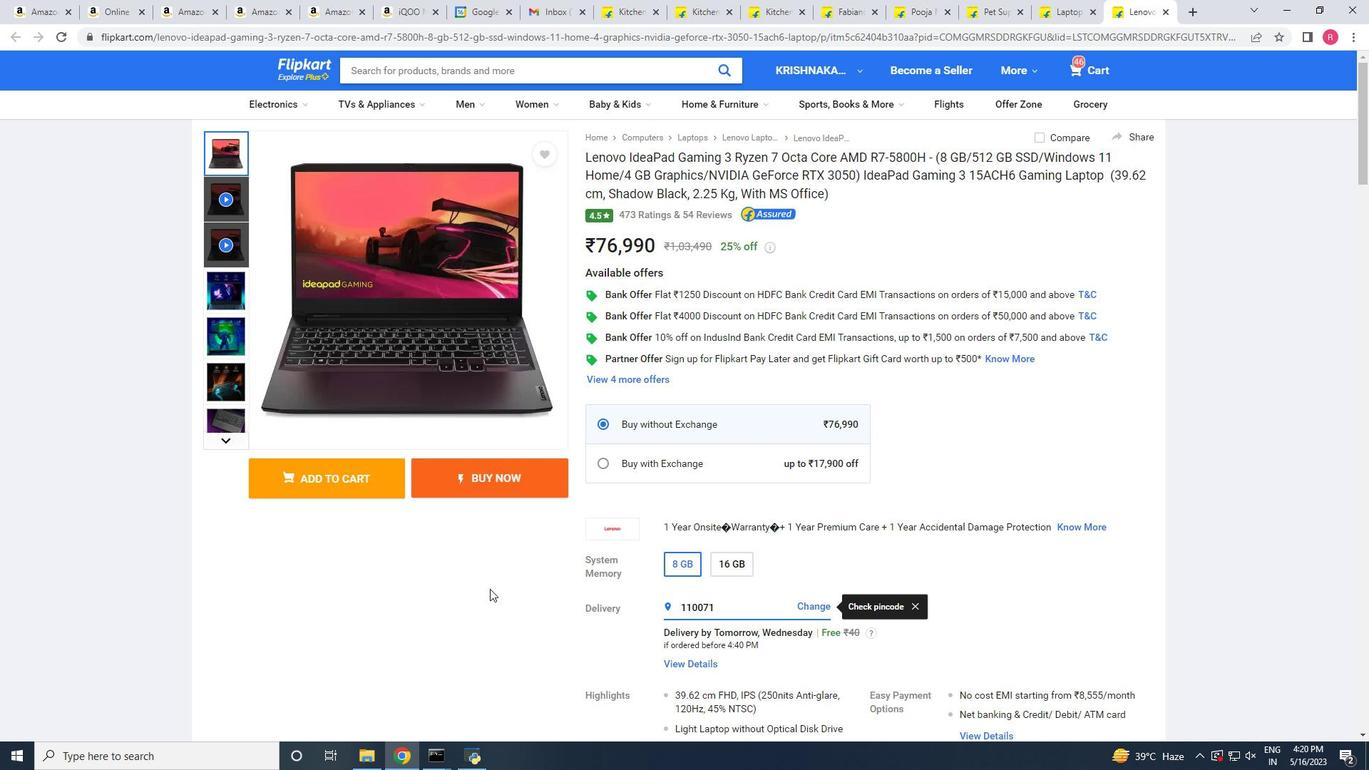 
Action: Mouse scrolled (507, 564) with delta (0, 0)
Screenshot: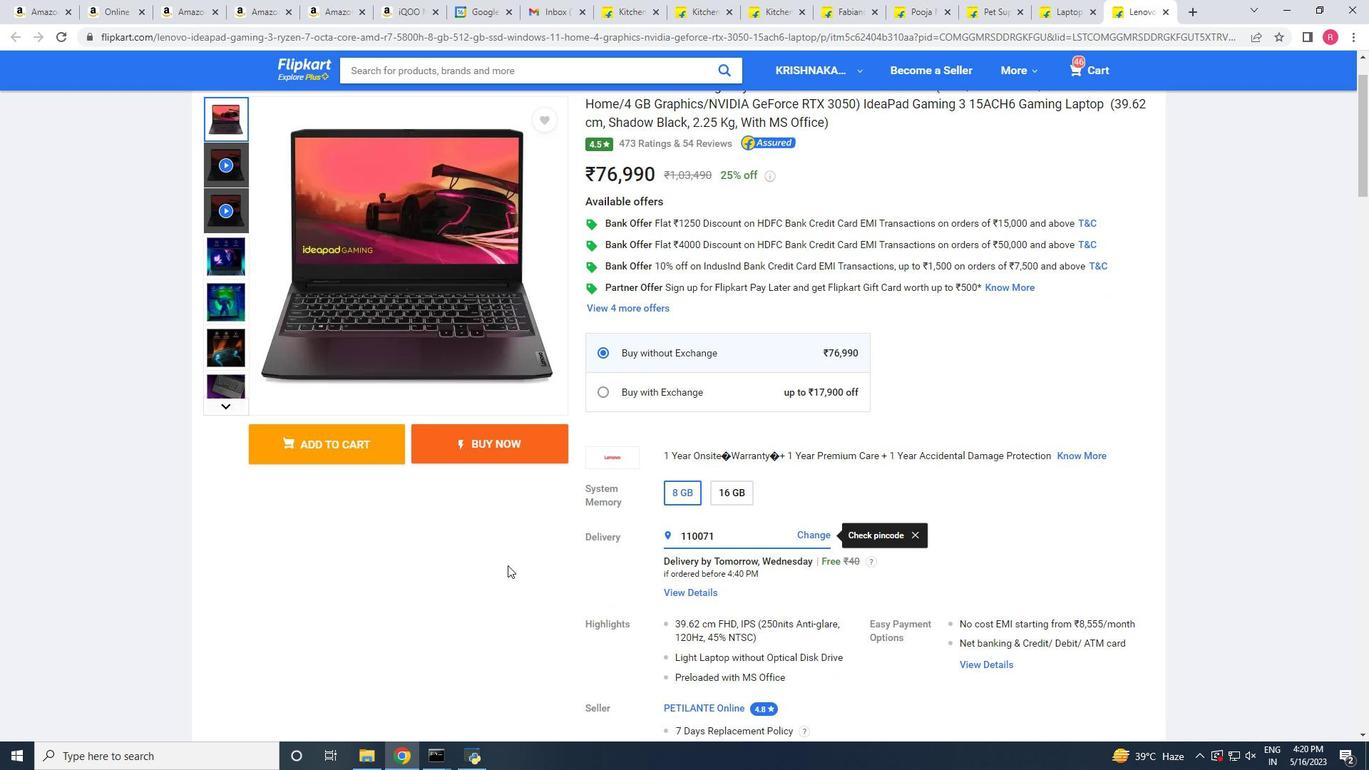 
Action: Mouse scrolled (507, 564) with delta (0, 0)
Screenshot: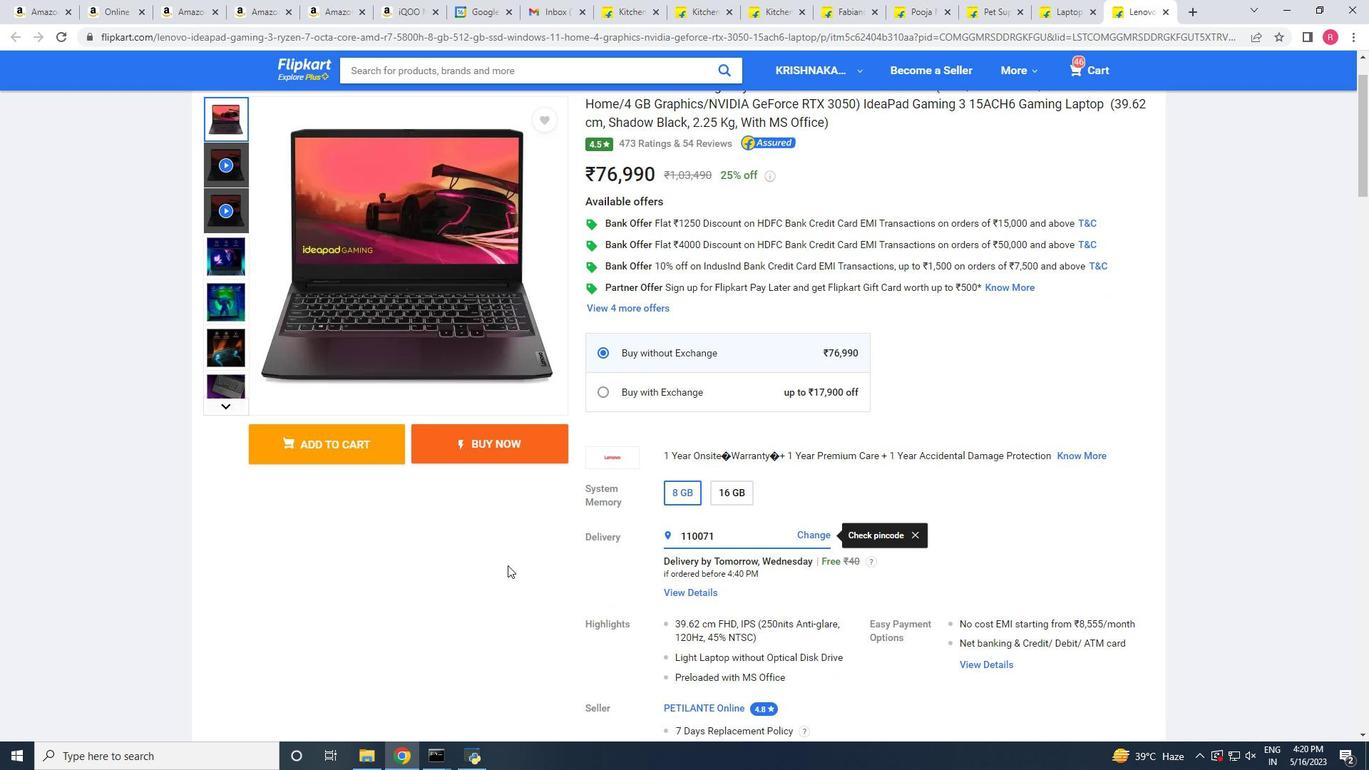 
Action: Mouse scrolled (507, 564) with delta (0, 0)
Screenshot: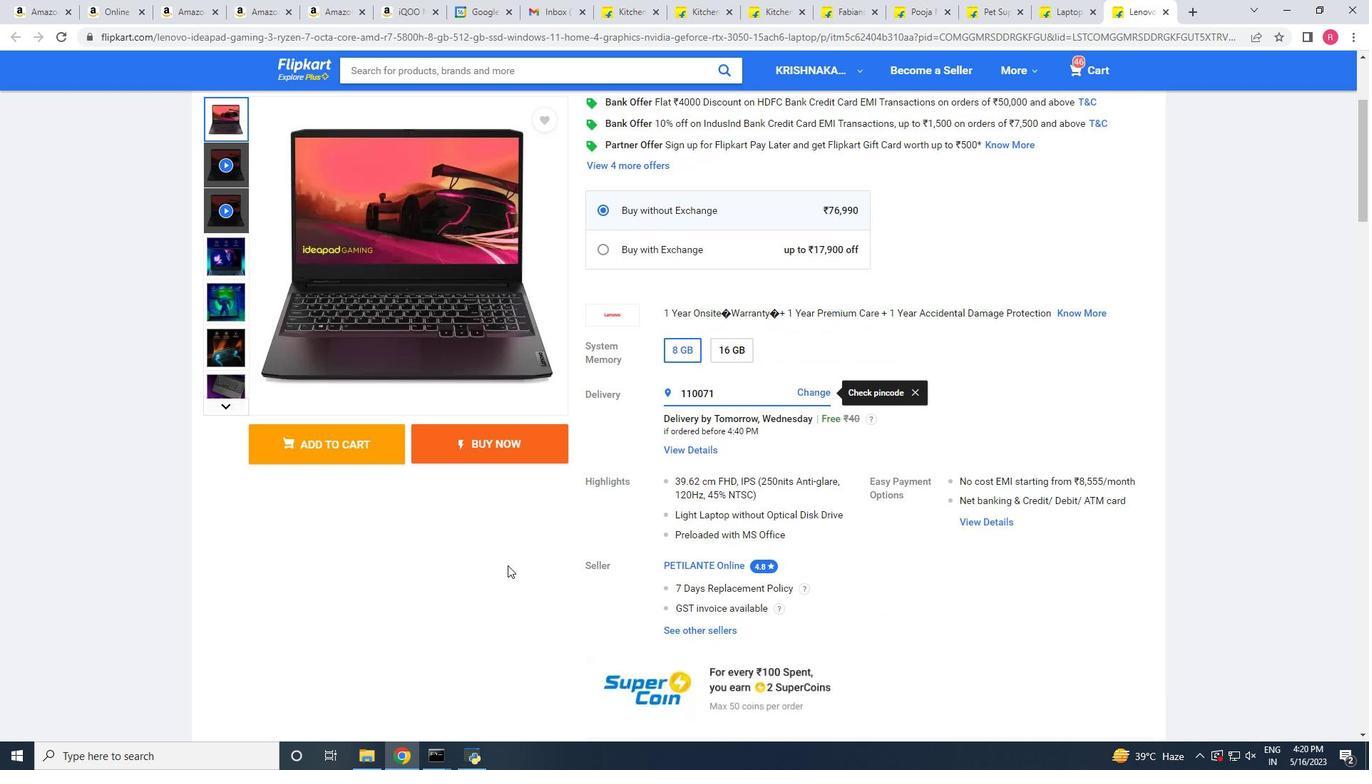 
Action: Mouse scrolled (507, 564) with delta (0, 0)
Screenshot: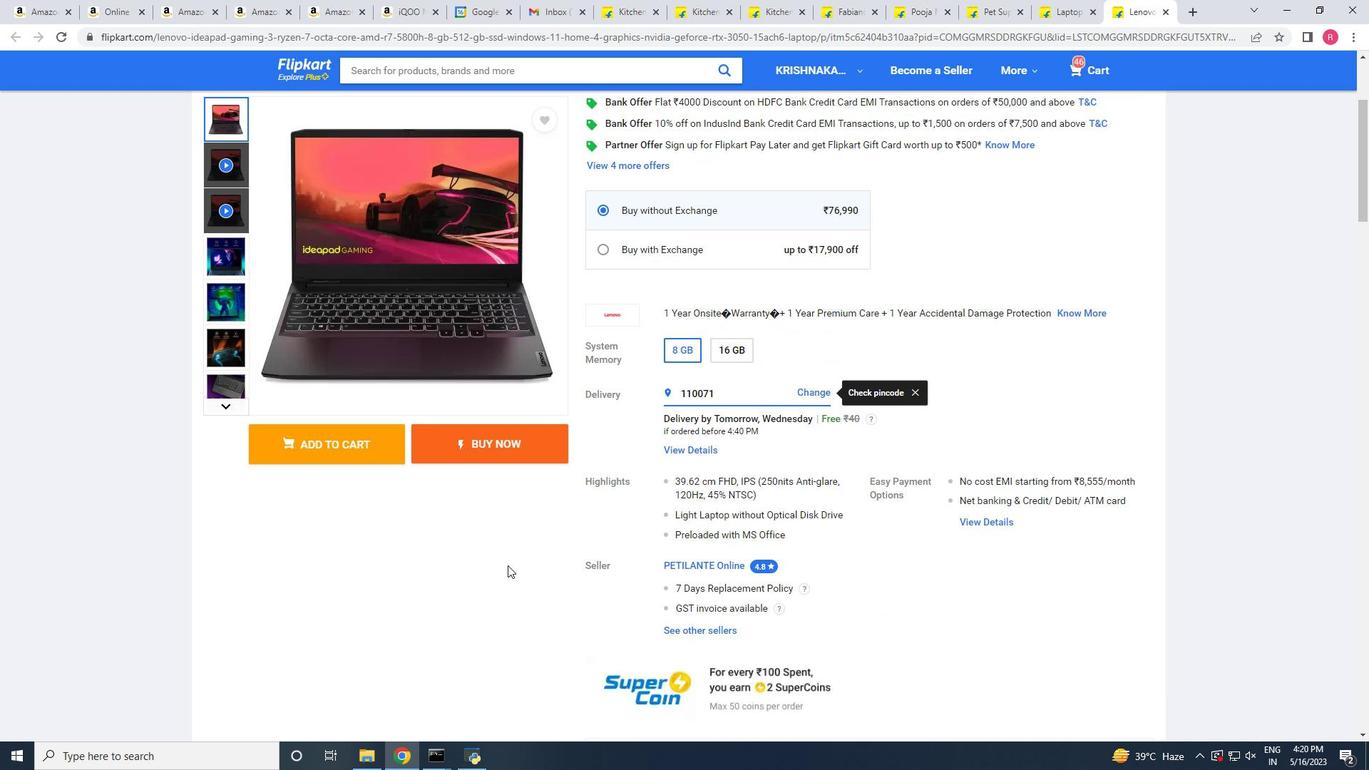 
Action: Mouse scrolled (507, 564) with delta (0, 0)
Screenshot: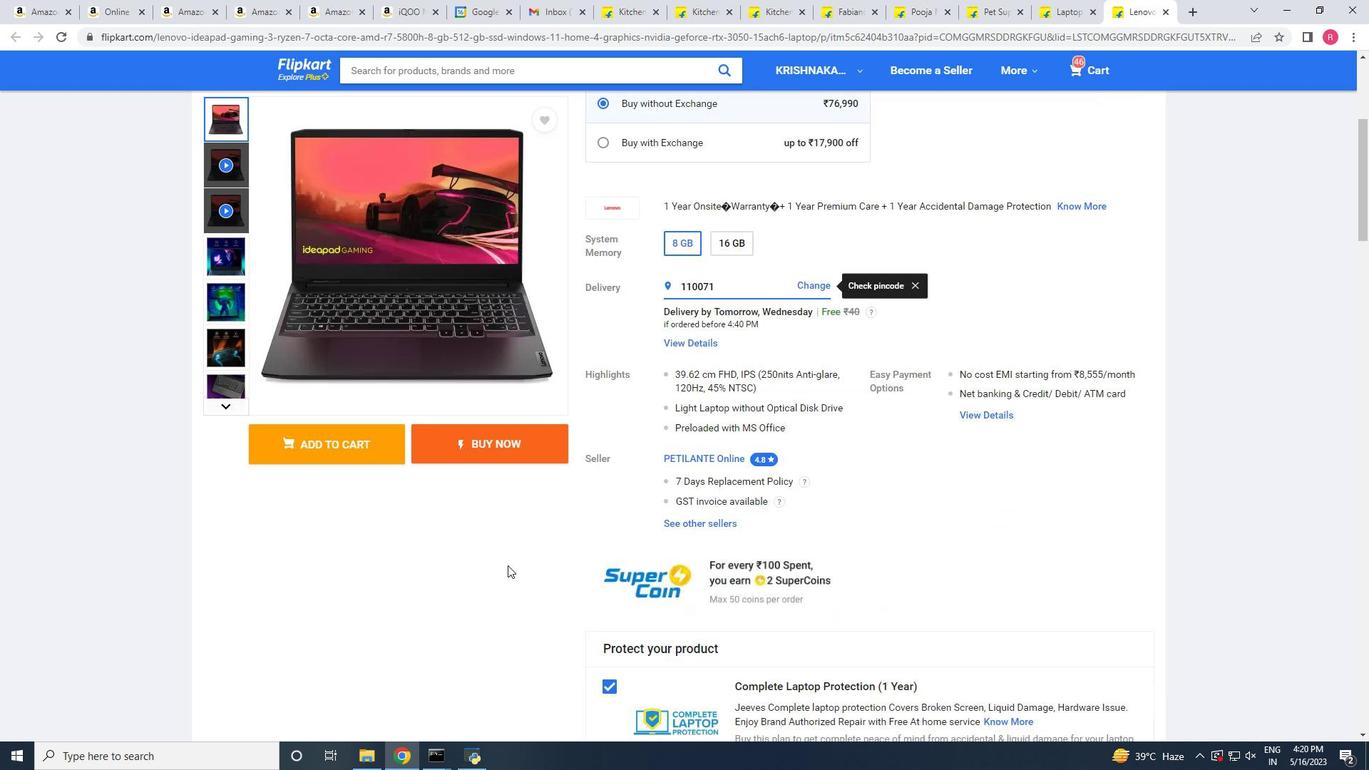 
Action: Mouse scrolled (507, 564) with delta (0, 0)
Screenshot: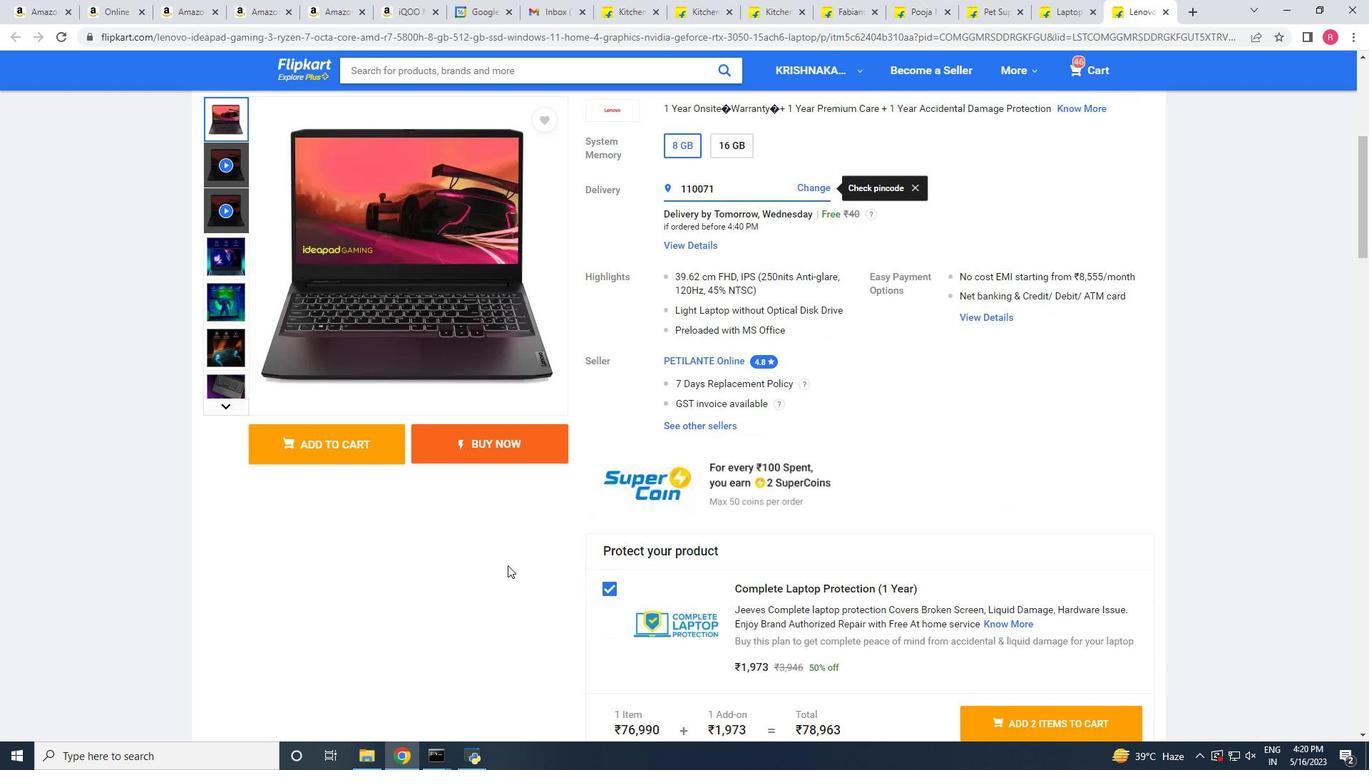 
Action: Mouse moved to (791, 445)
Screenshot: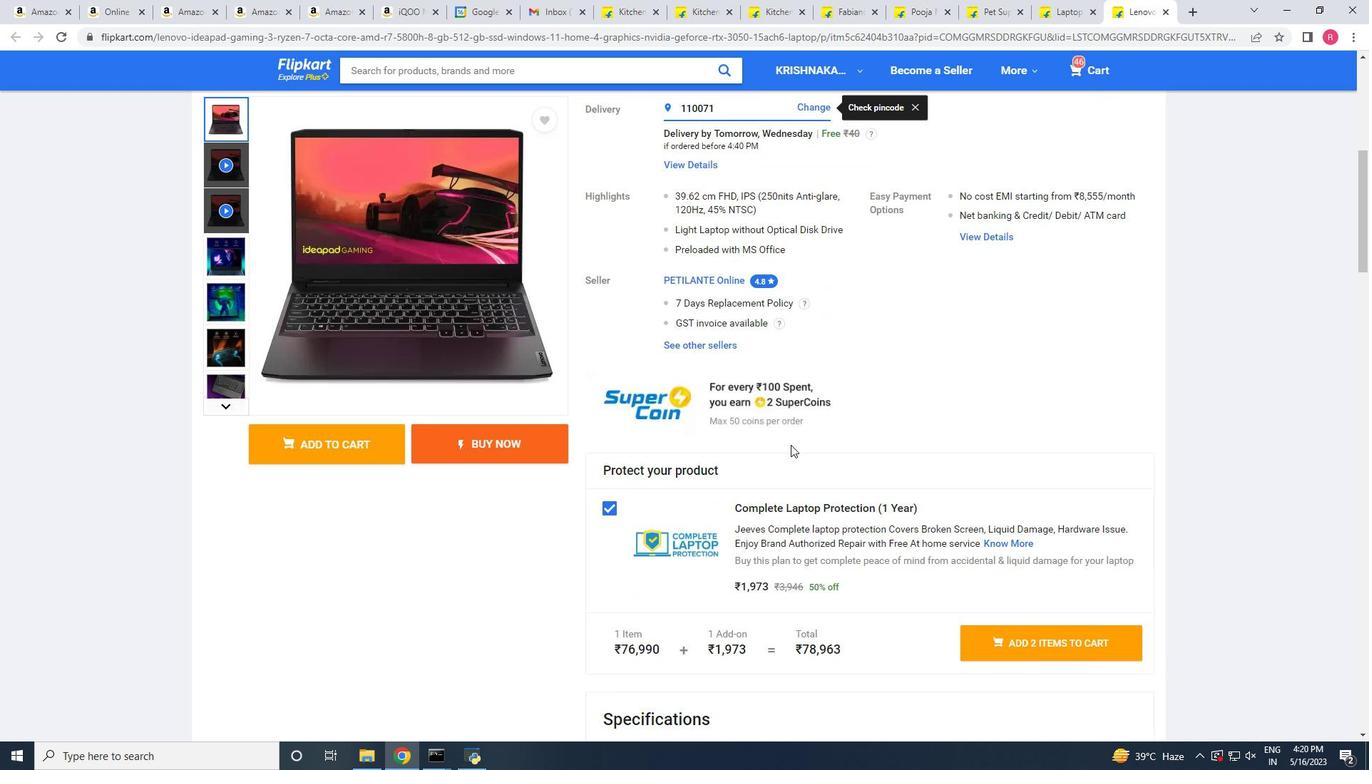 
Action: Mouse scrolled (791, 444) with delta (0, 0)
Screenshot: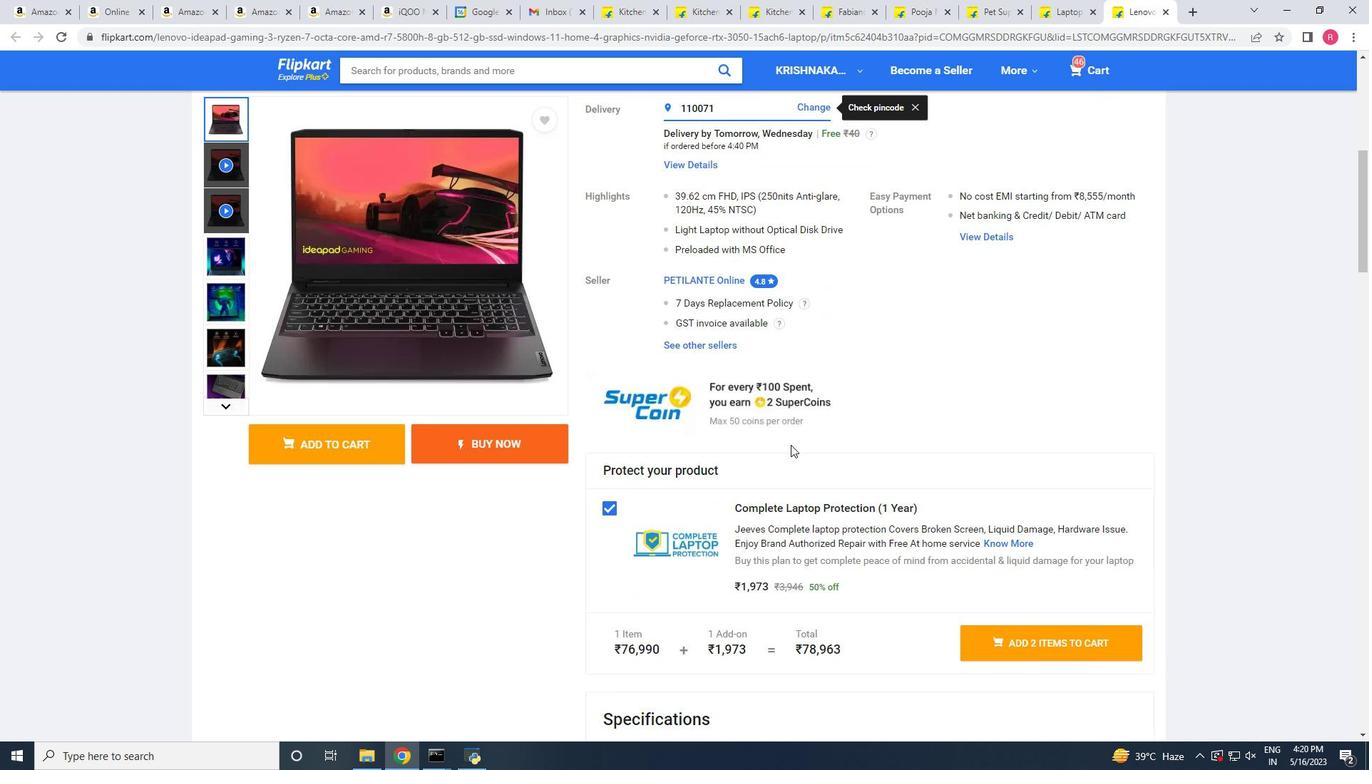 
Action: Mouse scrolled (791, 444) with delta (0, 0)
Screenshot: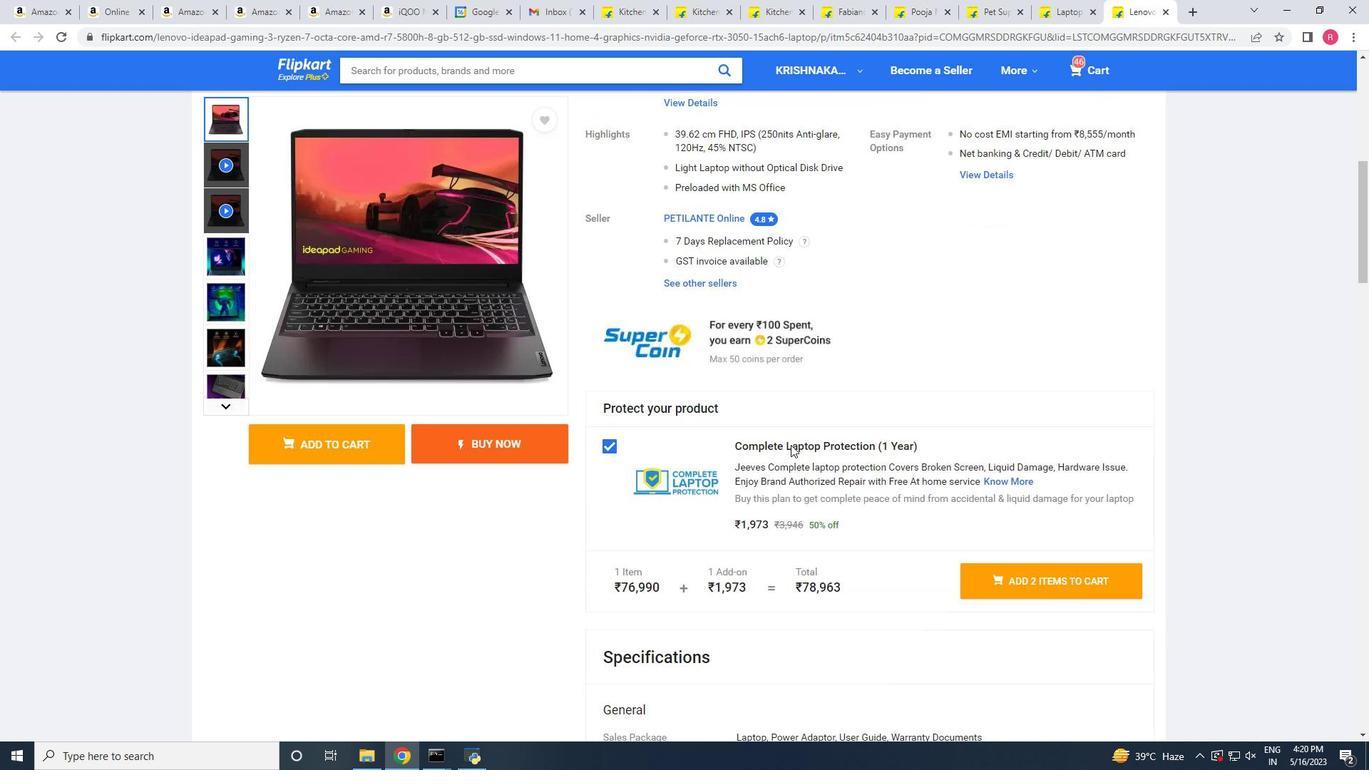 
Action: Mouse scrolled (791, 444) with delta (0, 0)
Screenshot: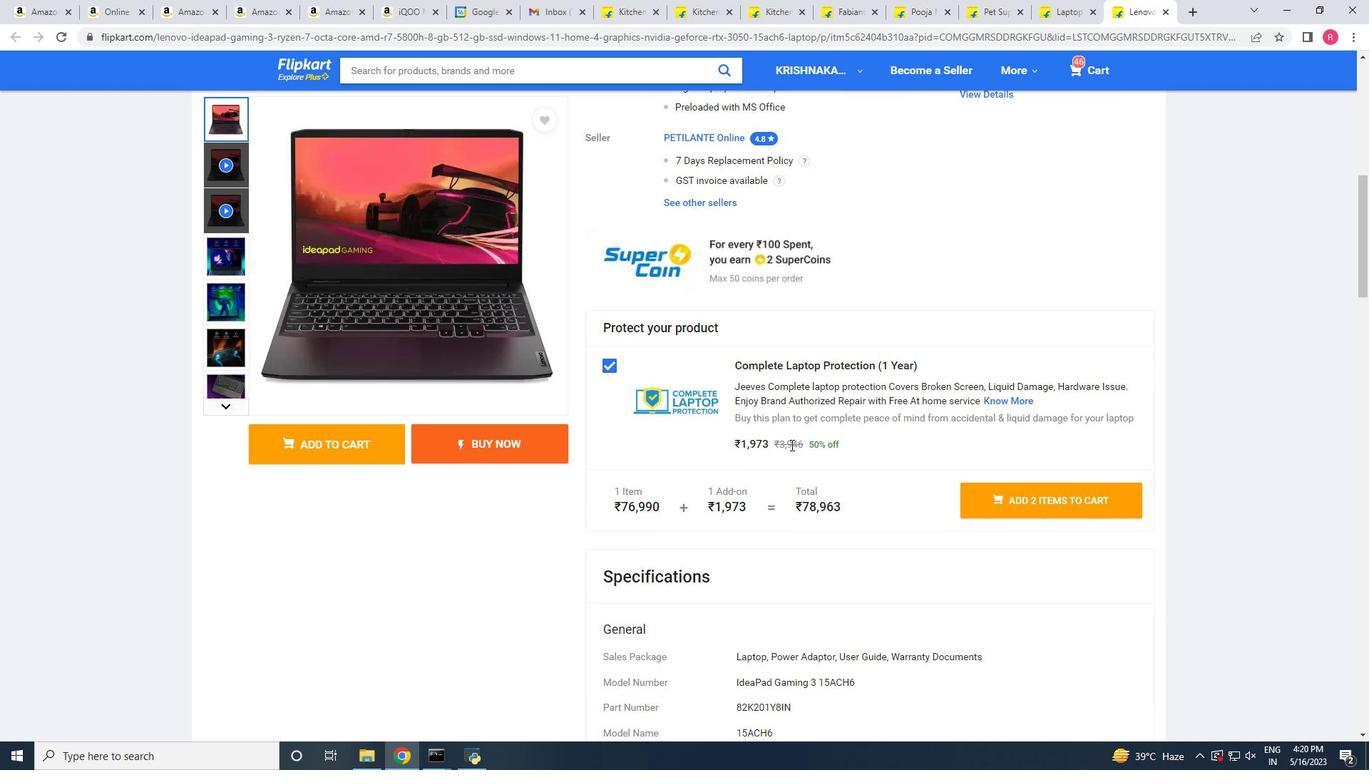 
Action: Mouse scrolled (791, 444) with delta (0, 0)
Screenshot: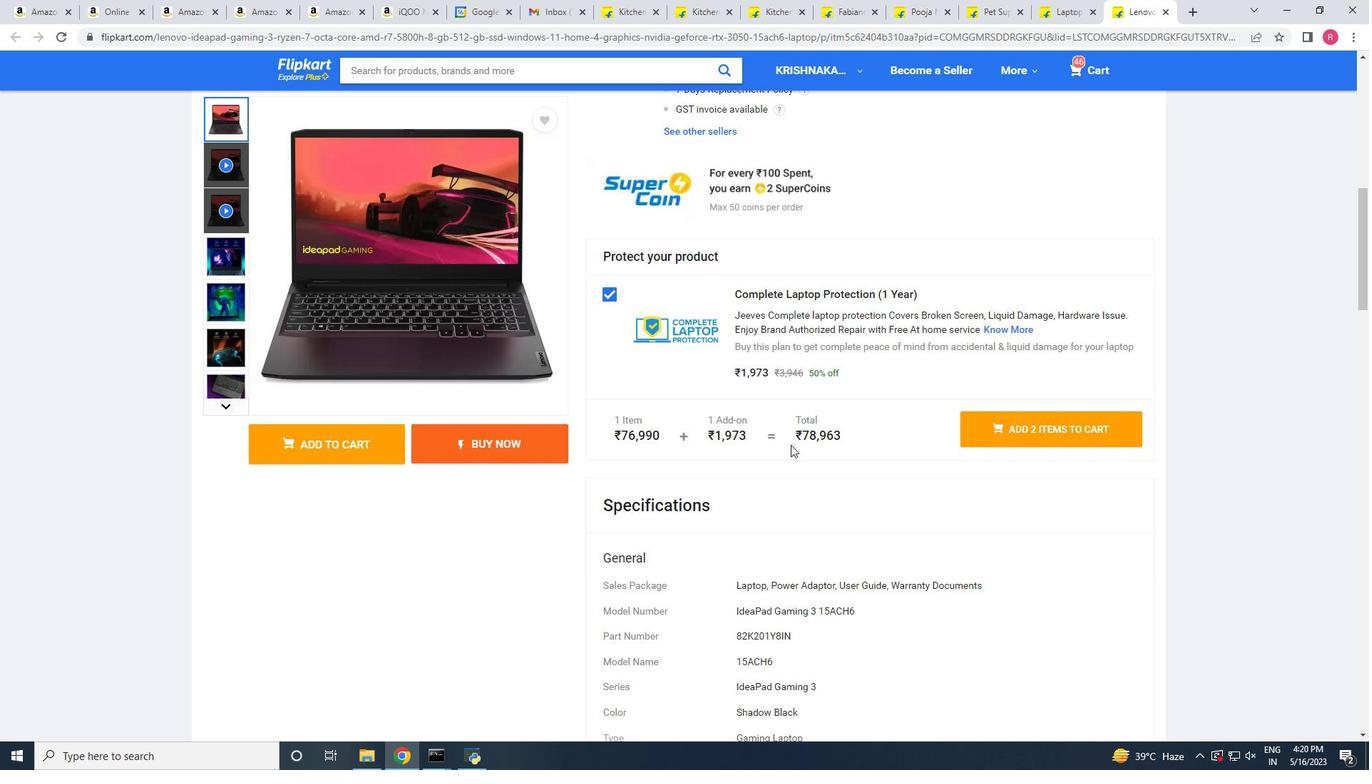 
Action: Mouse scrolled (791, 444) with delta (0, 0)
Screenshot: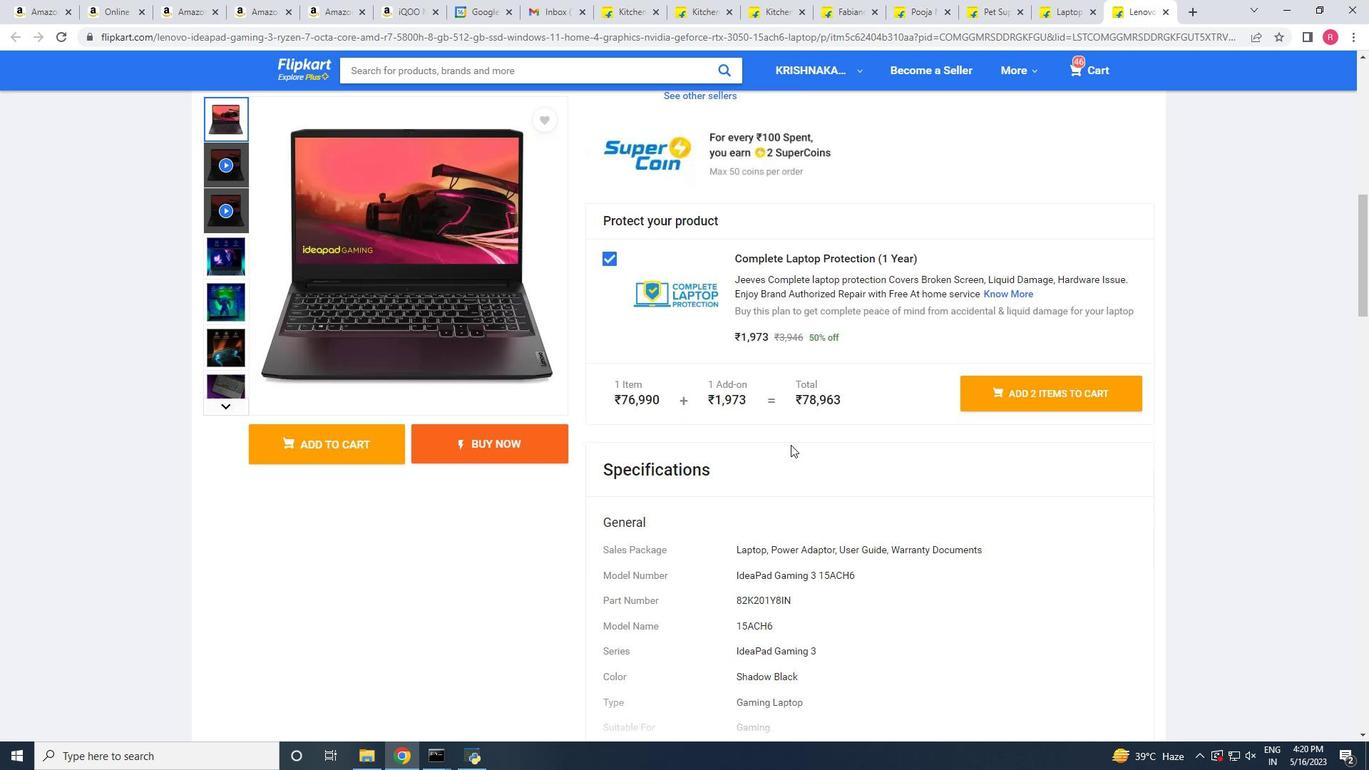 
Action: Mouse scrolled (791, 444) with delta (0, 0)
Screenshot: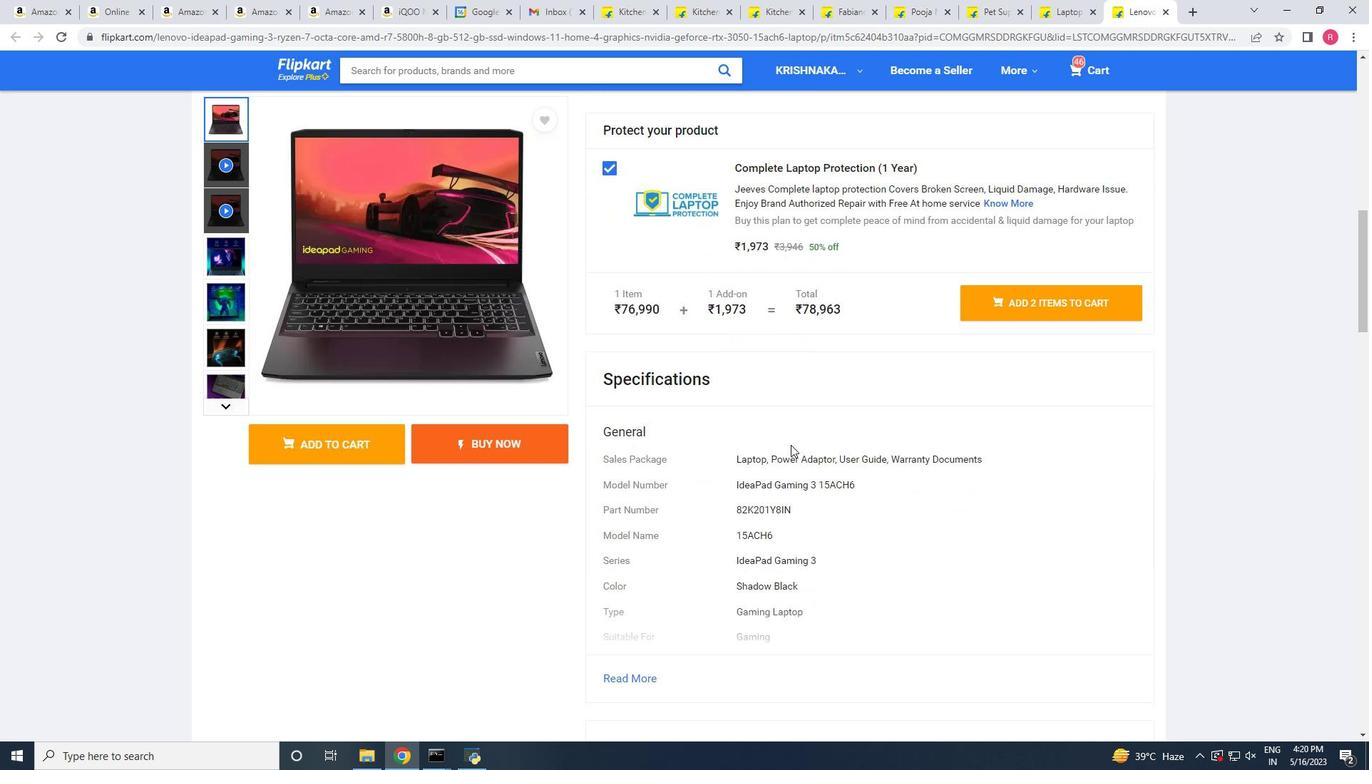 
Action: Mouse scrolled (791, 444) with delta (0, 0)
Screenshot: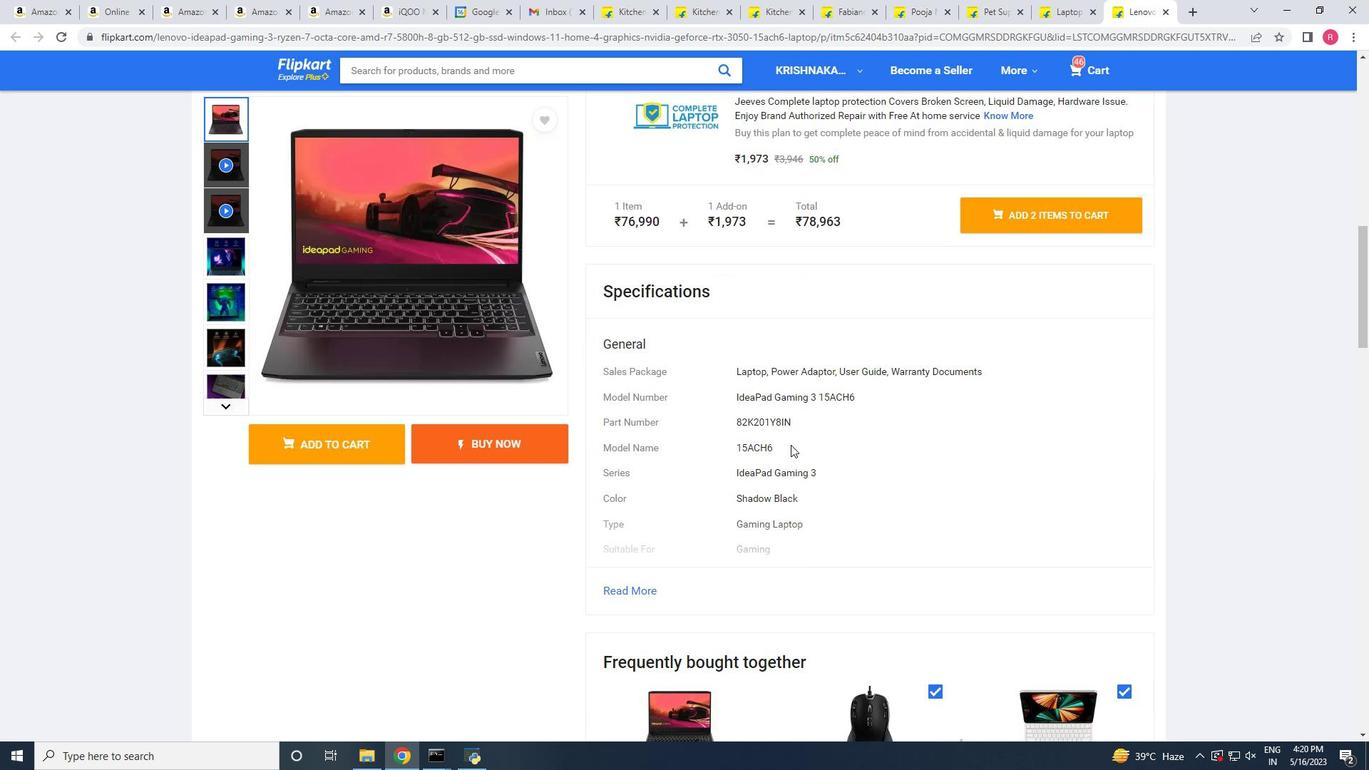 
Action: Mouse scrolled (791, 444) with delta (0, 0)
Screenshot: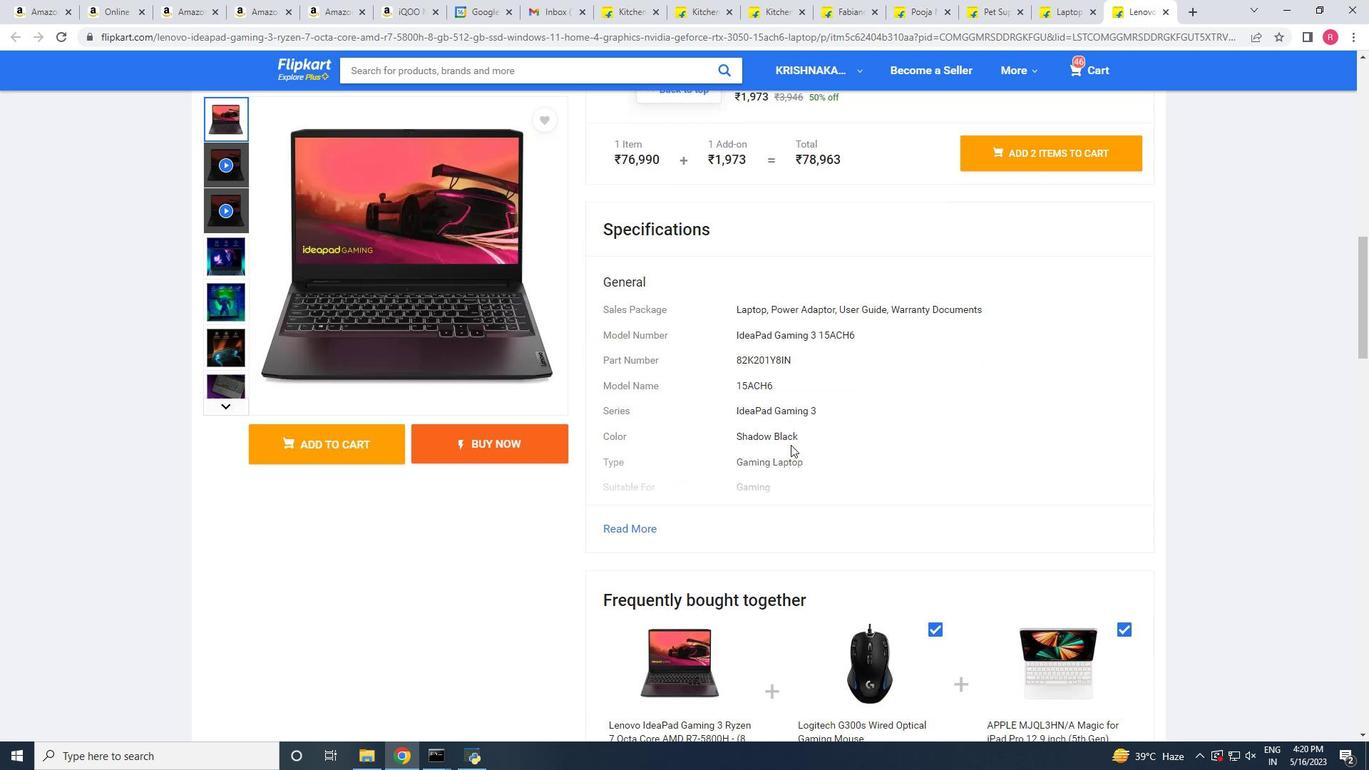 
Action: Mouse moved to (623, 448)
Screenshot: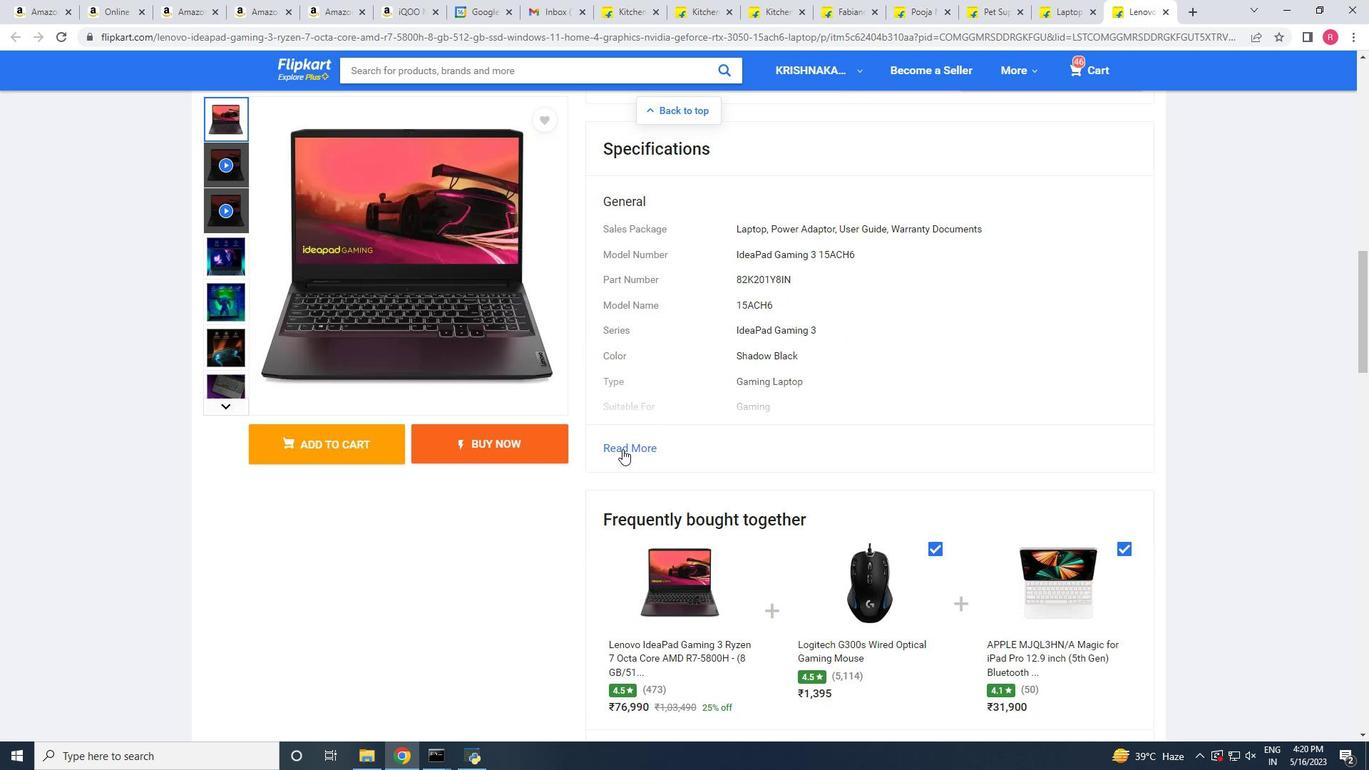 
Action: Mouse pressed left at (623, 448)
Screenshot: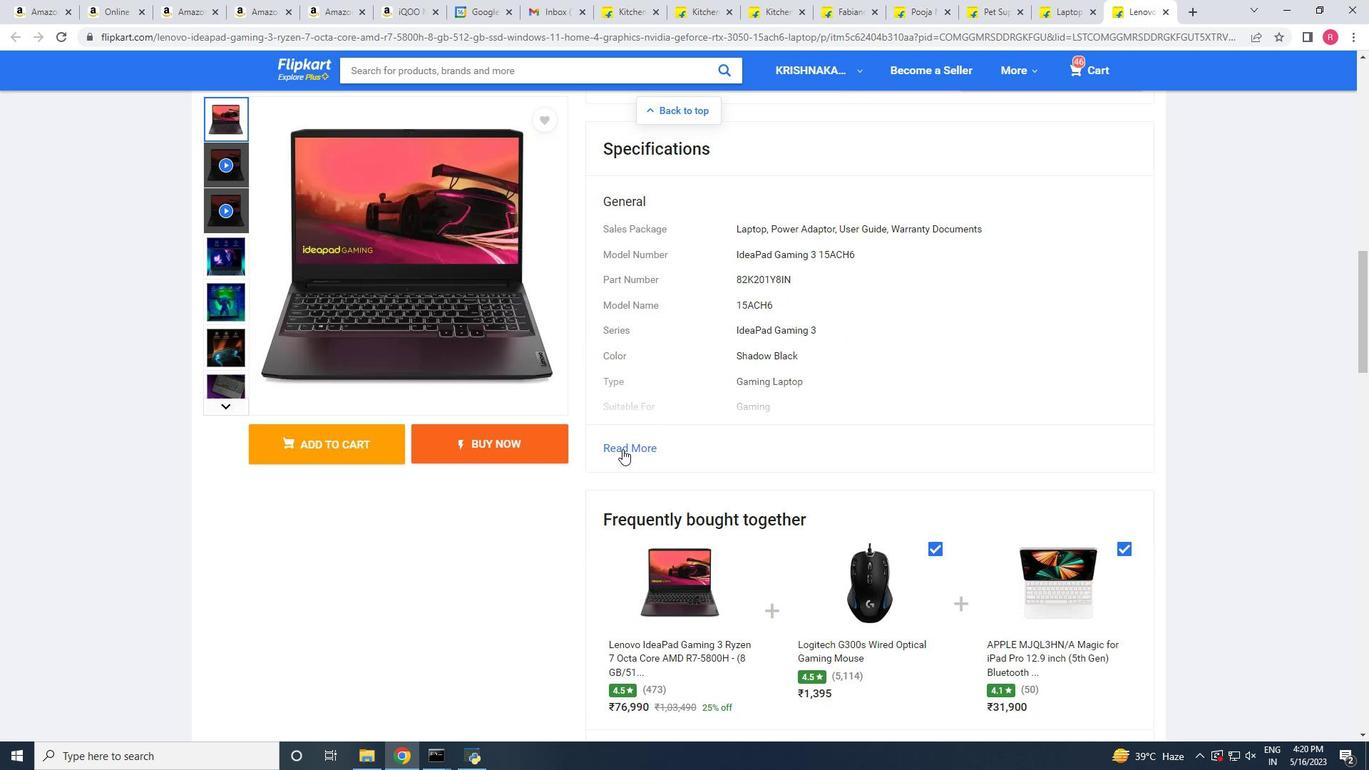 
Action: Mouse moved to (624, 448)
Screenshot: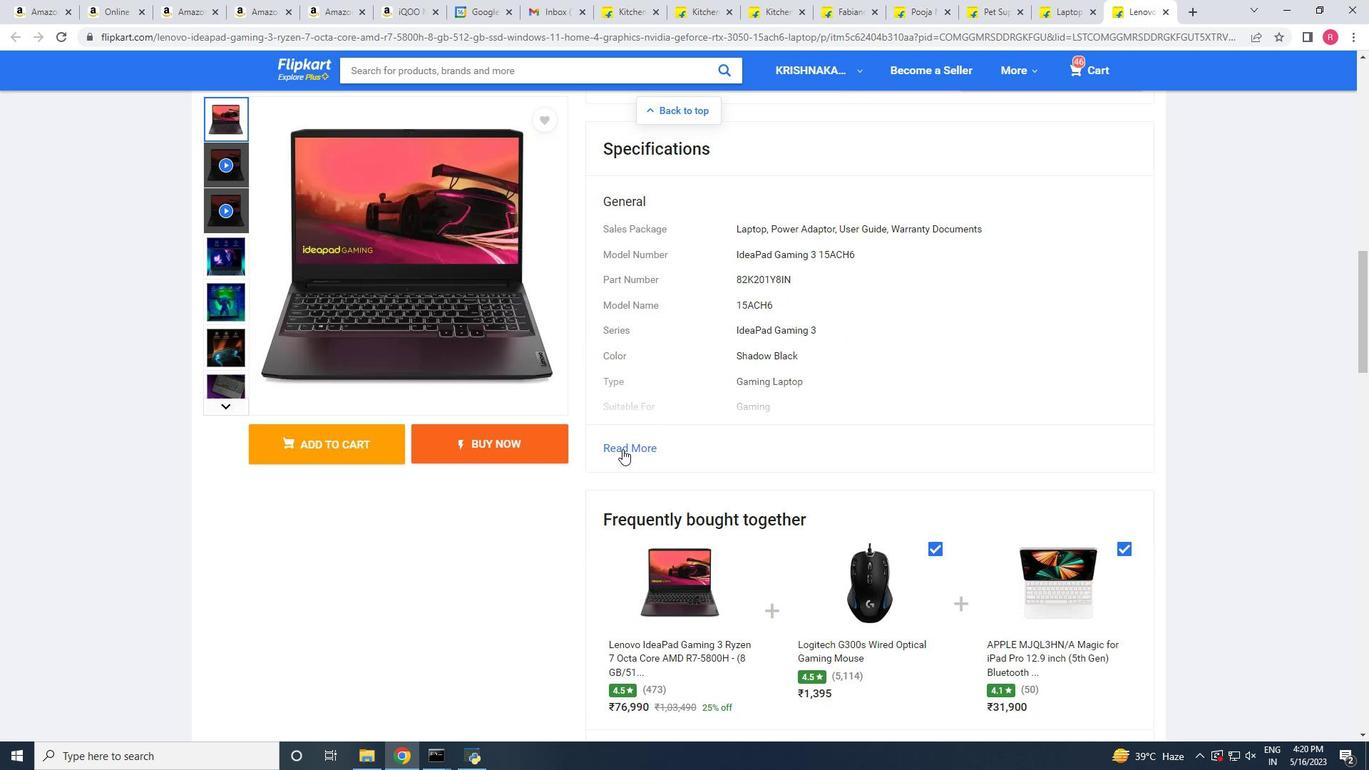 
Action: Mouse scrolled (624, 447) with delta (0, 0)
Screenshot: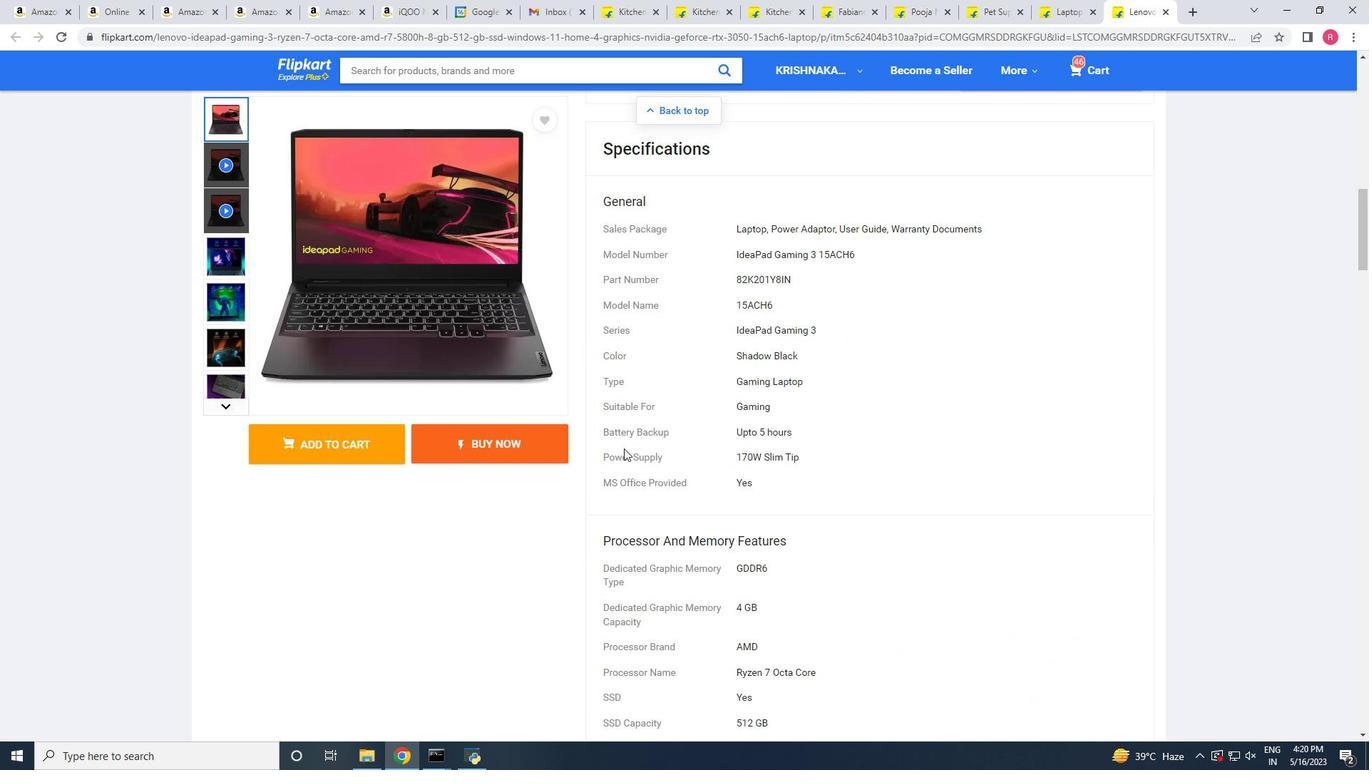 
Action: Mouse scrolled (624, 447) with delta (0, 0)
Screenshot: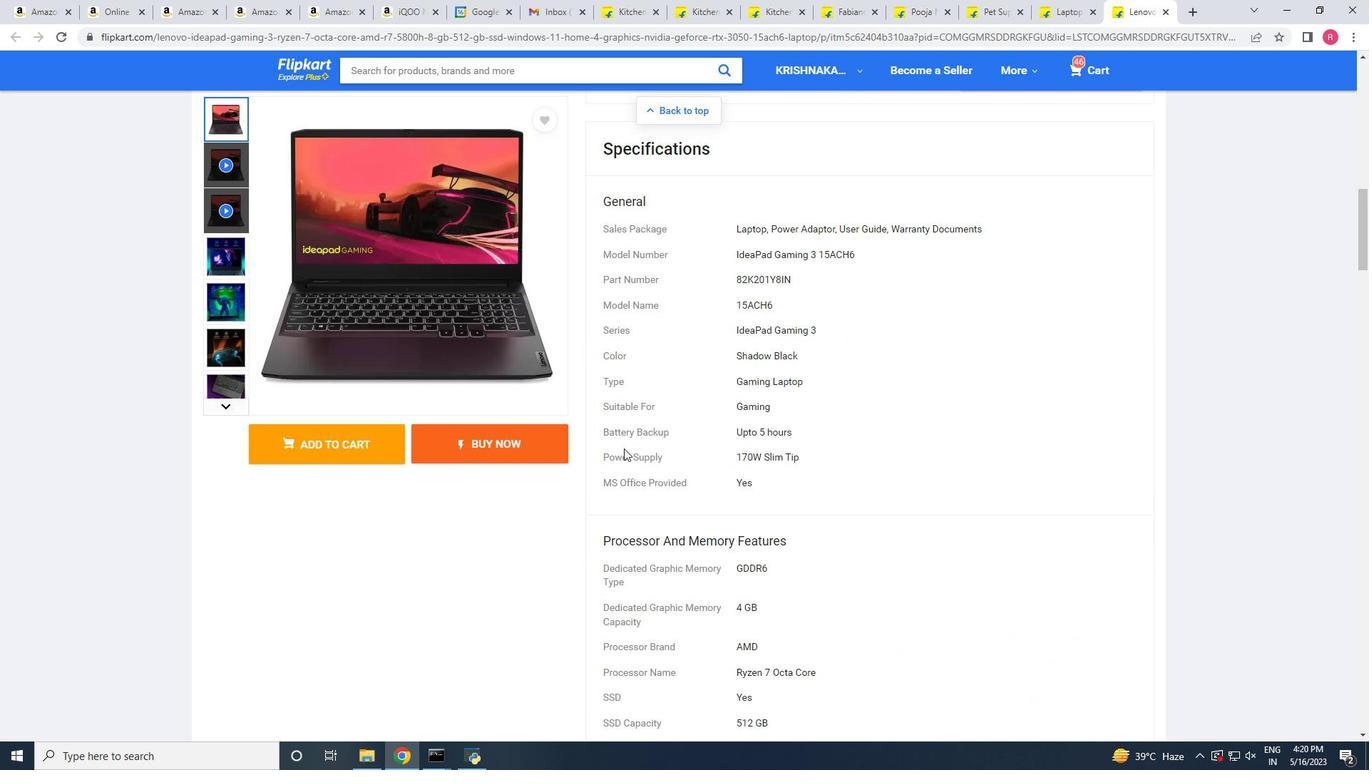 
Action: Mouse scrolled (624, 447) with delta (0, 0)
Screenshot: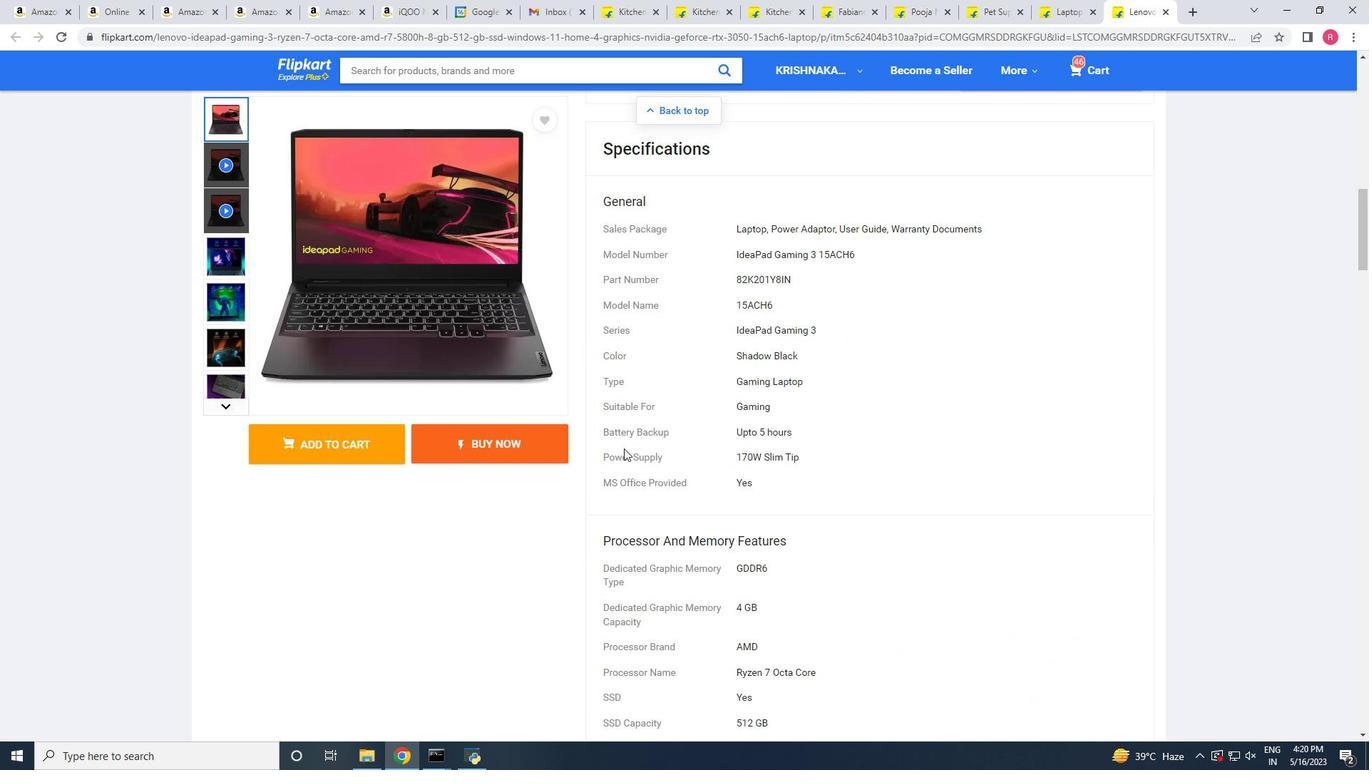 
Action: Mouse scrolled (624, 447) with delta (0, 0)
Screenshot: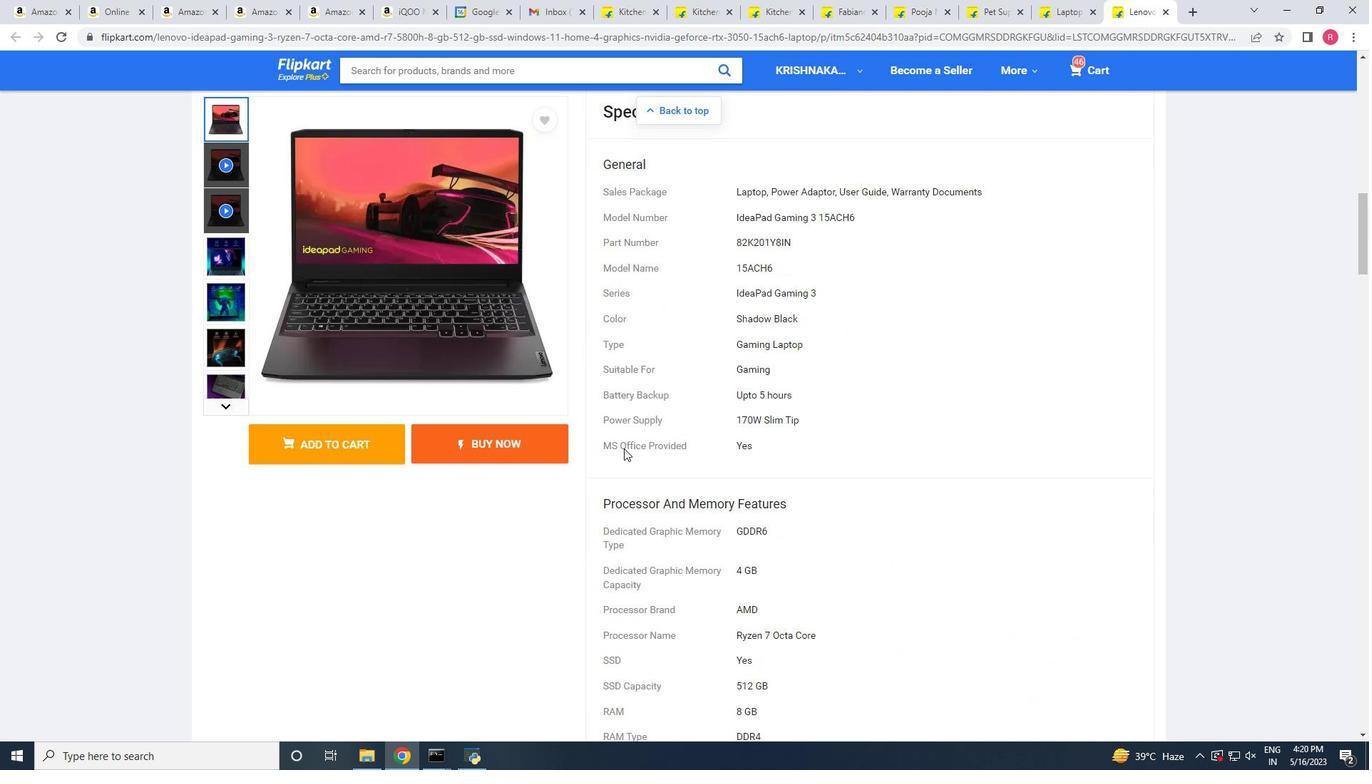 
Action: Mouse scrolled (624, 447) with delta (0, 0)
Screenshot: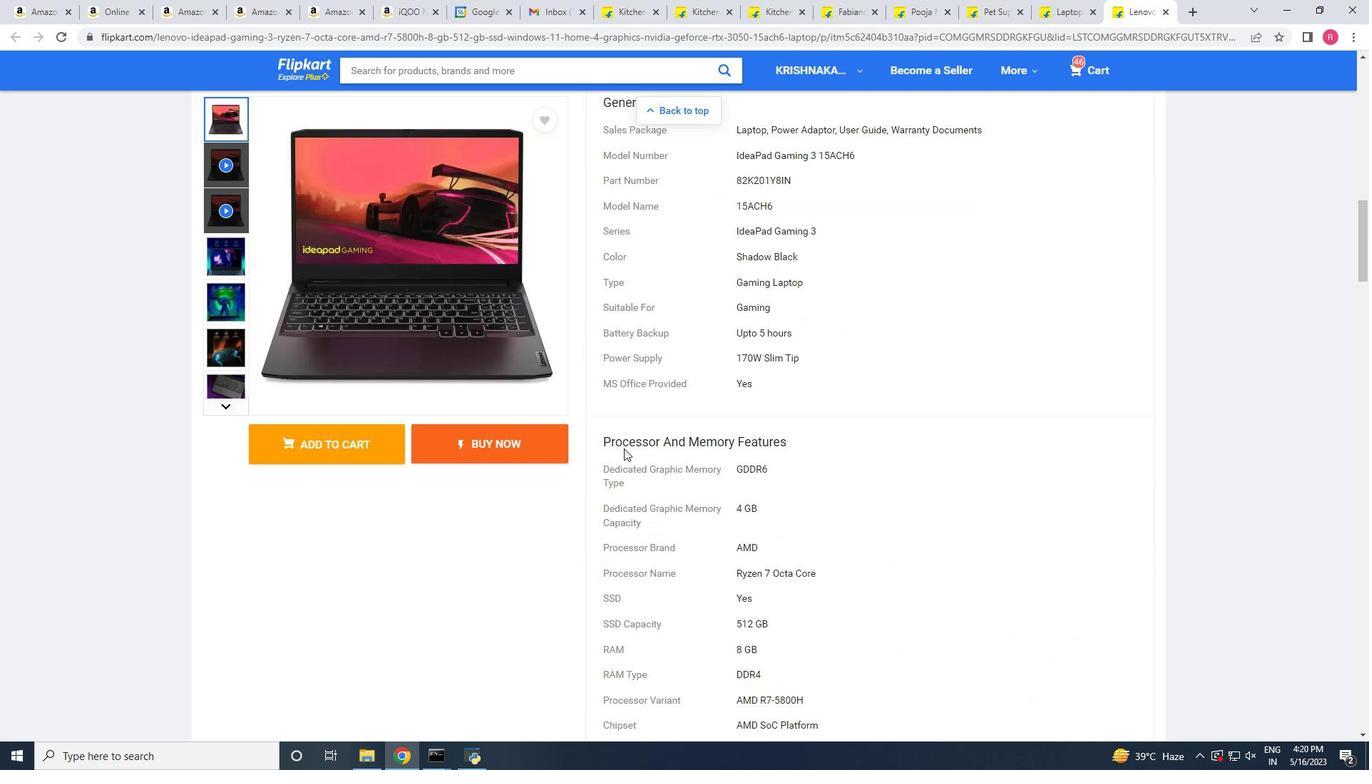 
Action: Mouse scrolled (624, 447) with delta (0, 0)
Screenshot: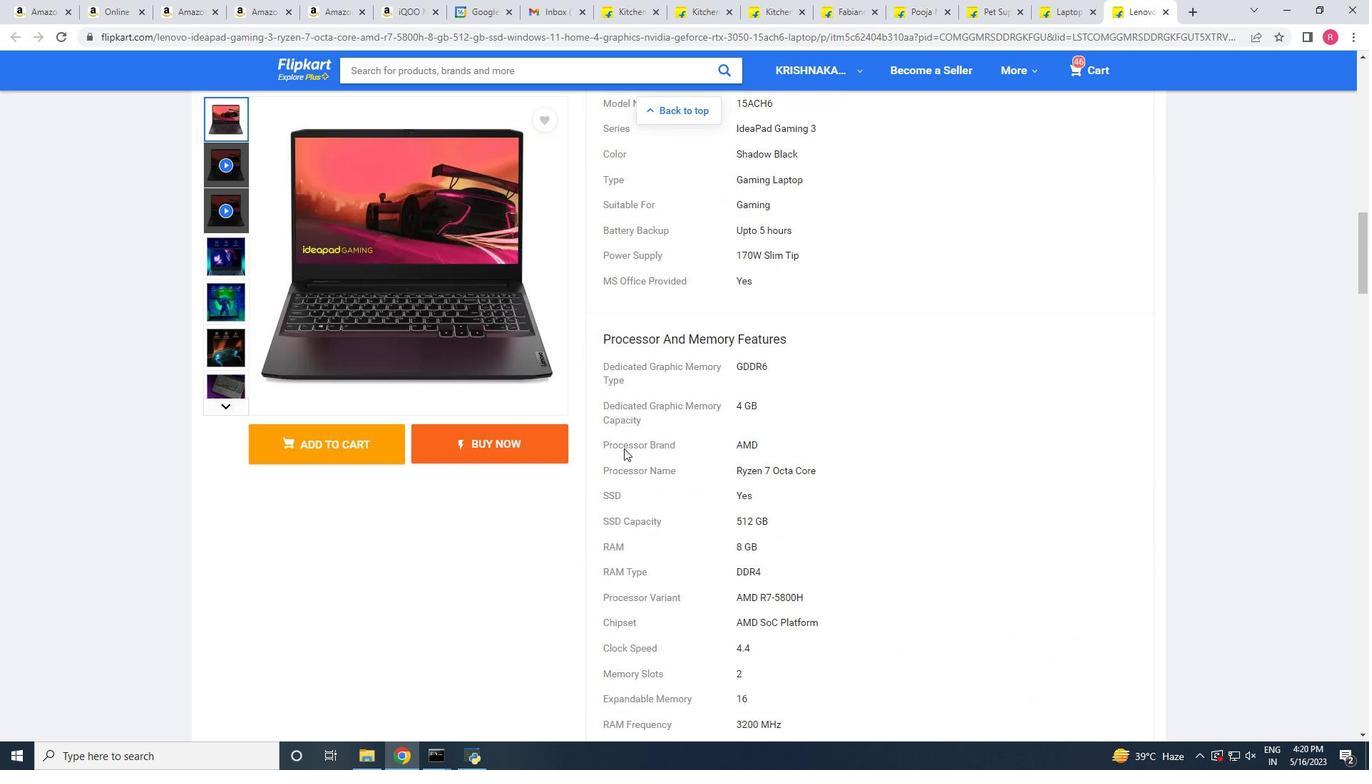 
Action: Mouse scrolled (624, 447) with delta (0, 0)
Screenshot: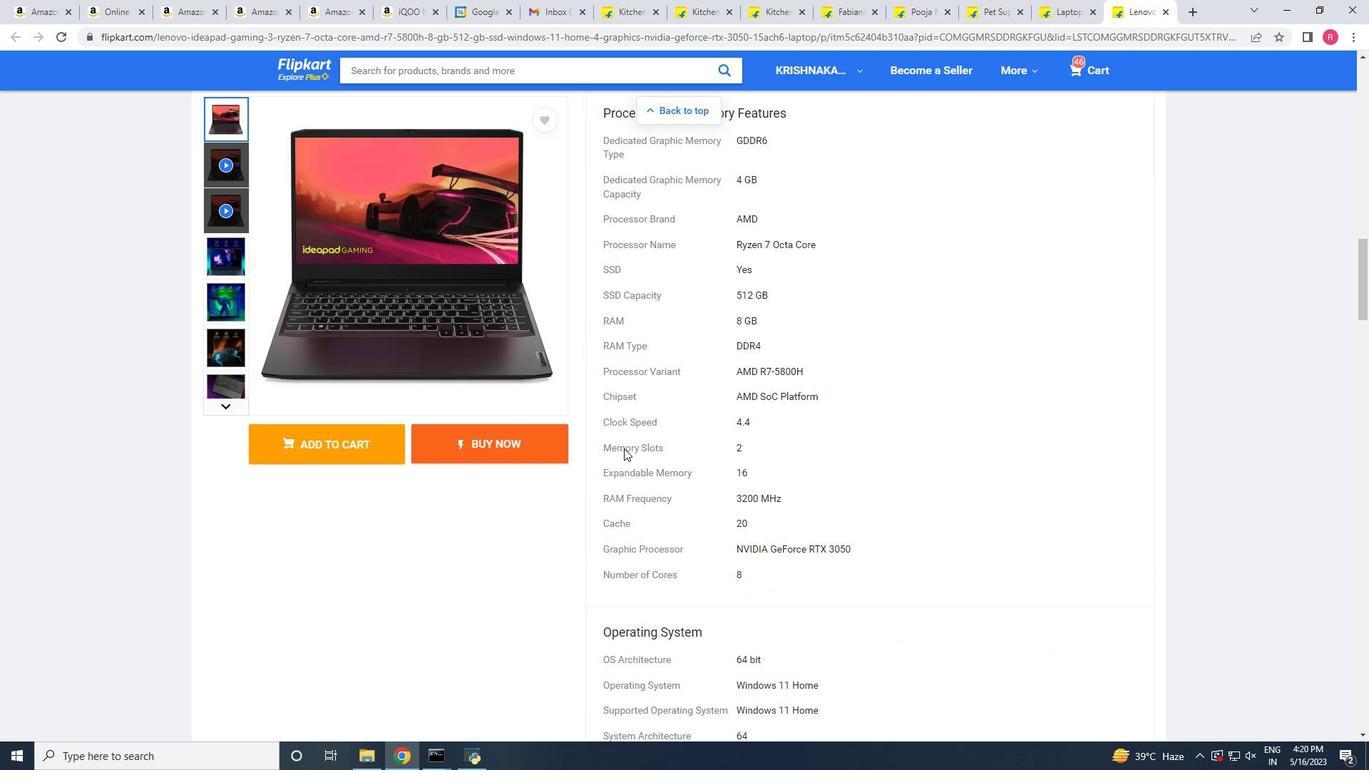 
Action: Mouse scrolled (624, 447) with delta (0, 0)
Screenshot: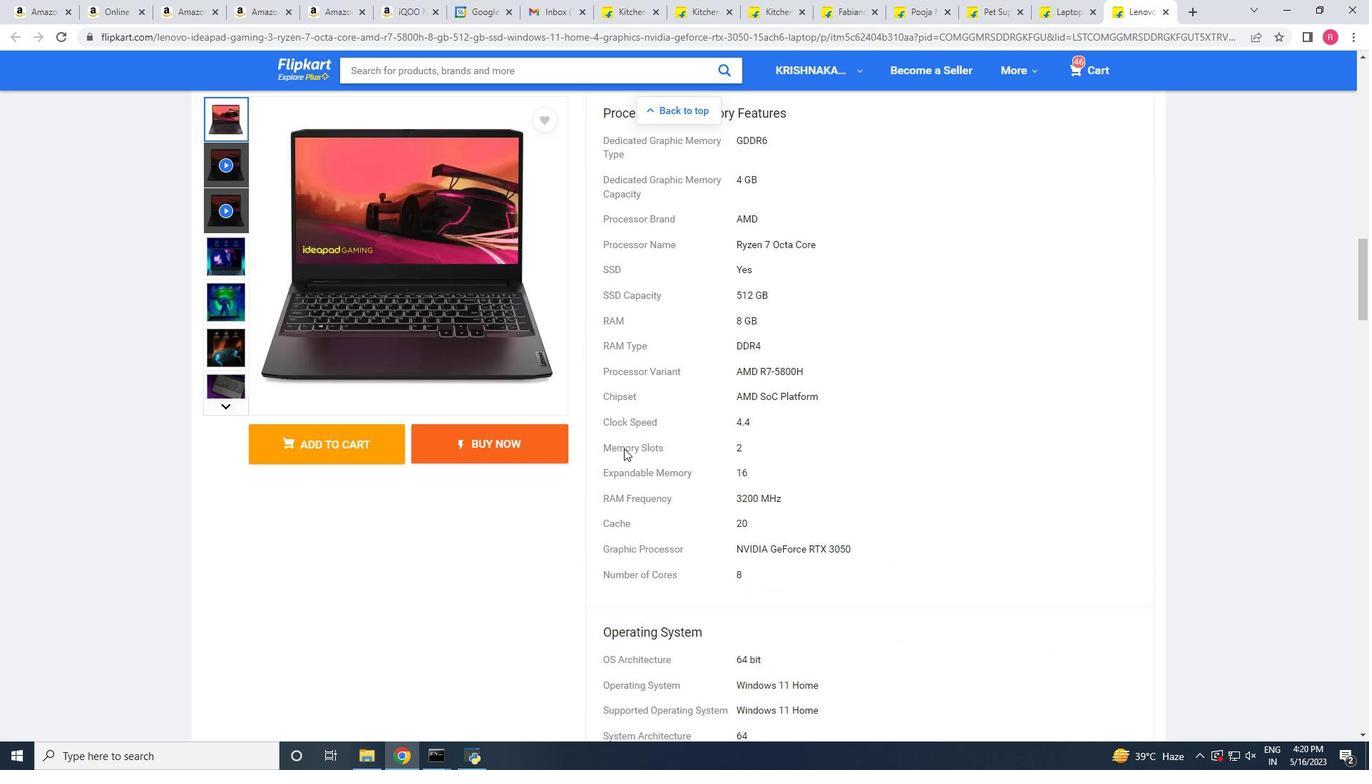 
Action: Mouse scrolled (624, 447) with delta (0, 0)
Screenshot: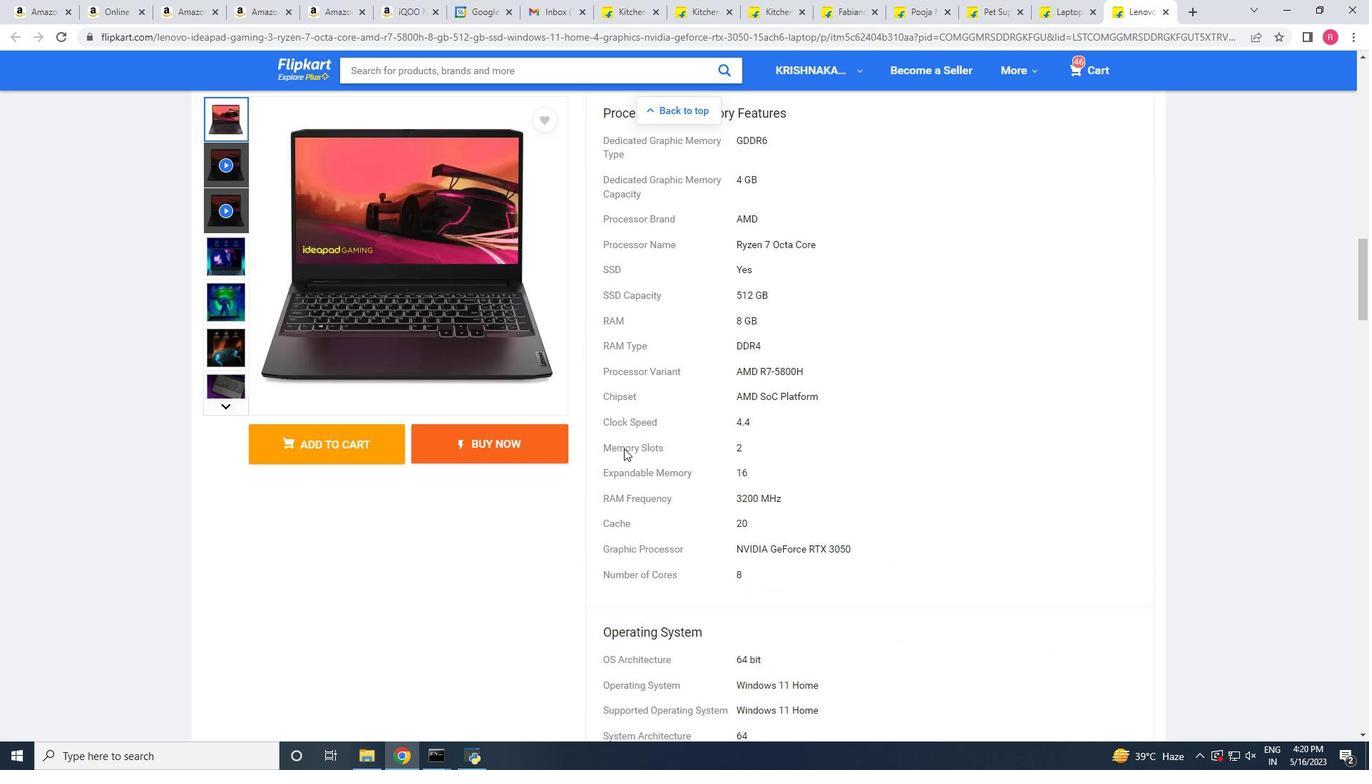 
Action: Mouse scrolled (624, 447) with delta (0, 0)
Screenshot: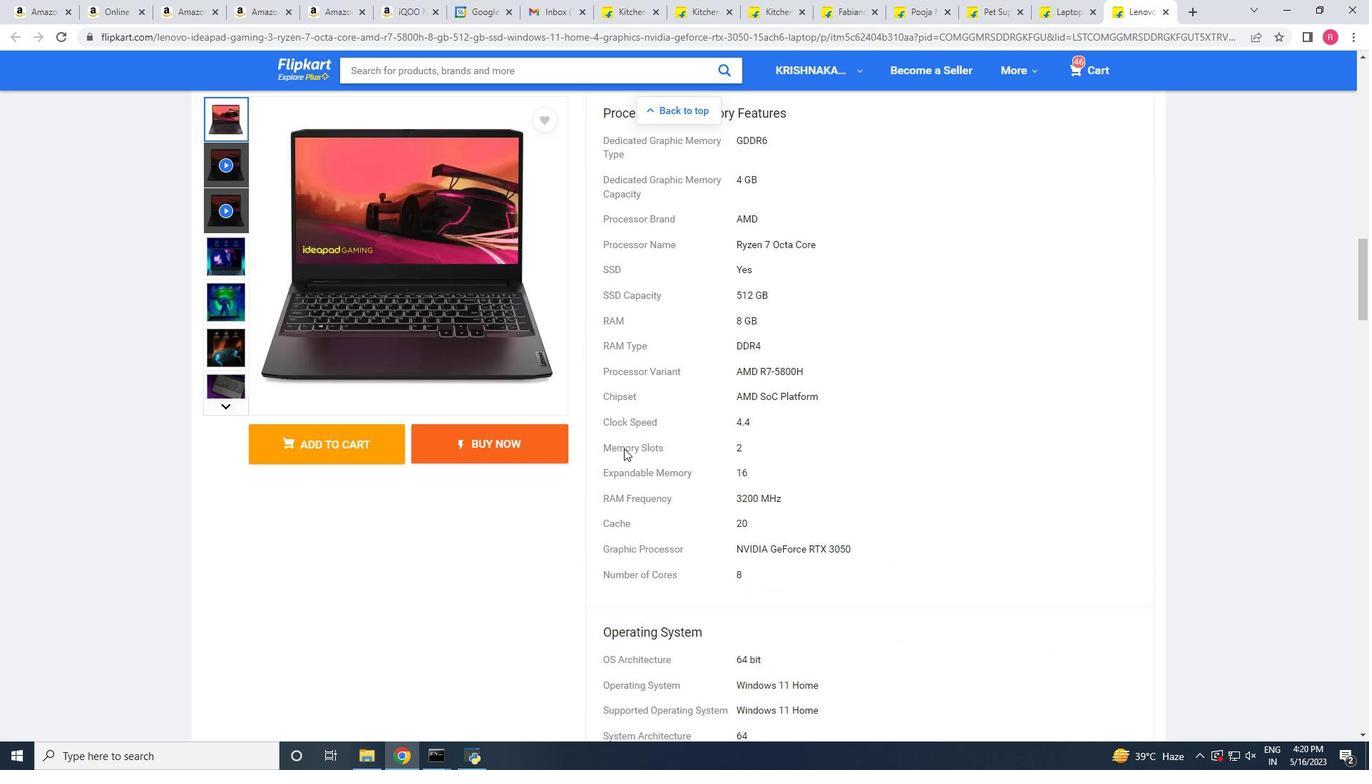 
Action: Mouse scrolled (624, 447) with delta (0, 0)
Screenshot: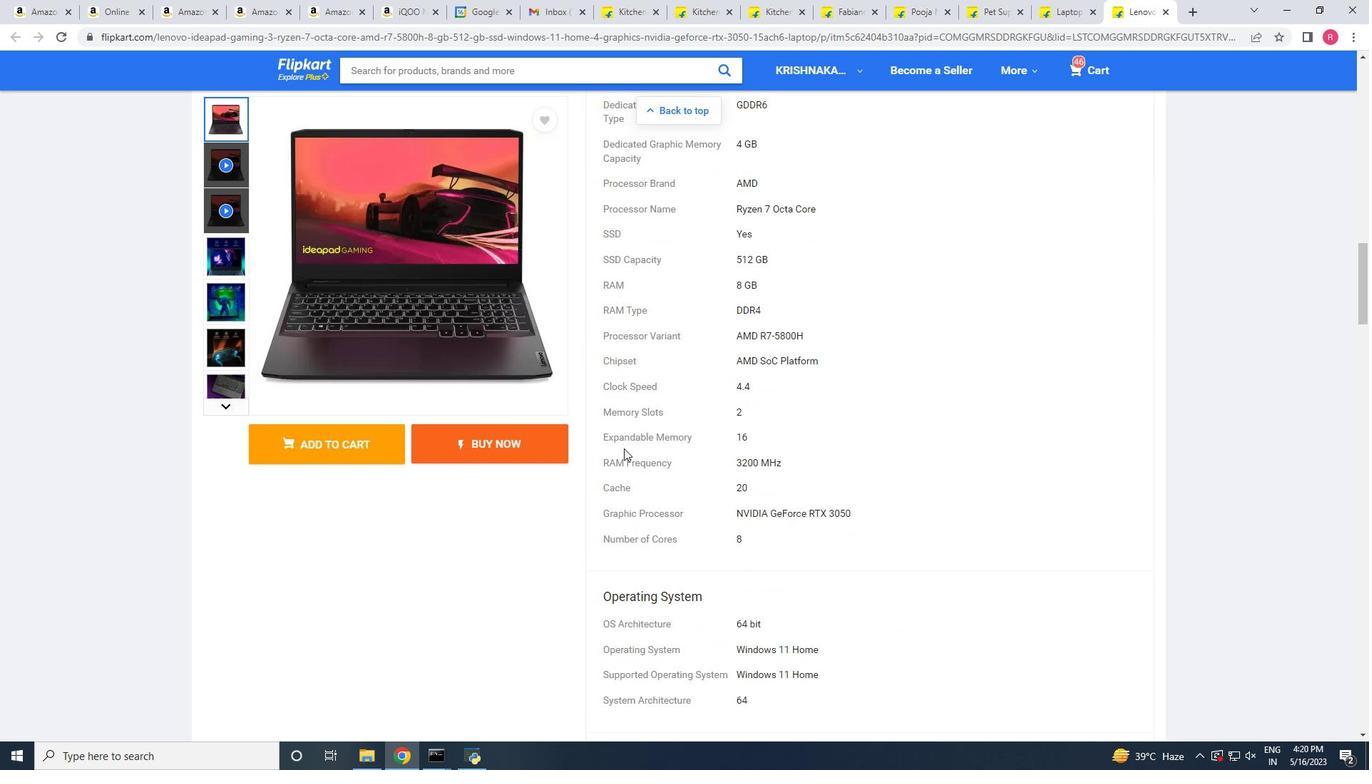 
Action: Mouse scrolled (624, 447) with delta (0, 0)
Screenshot: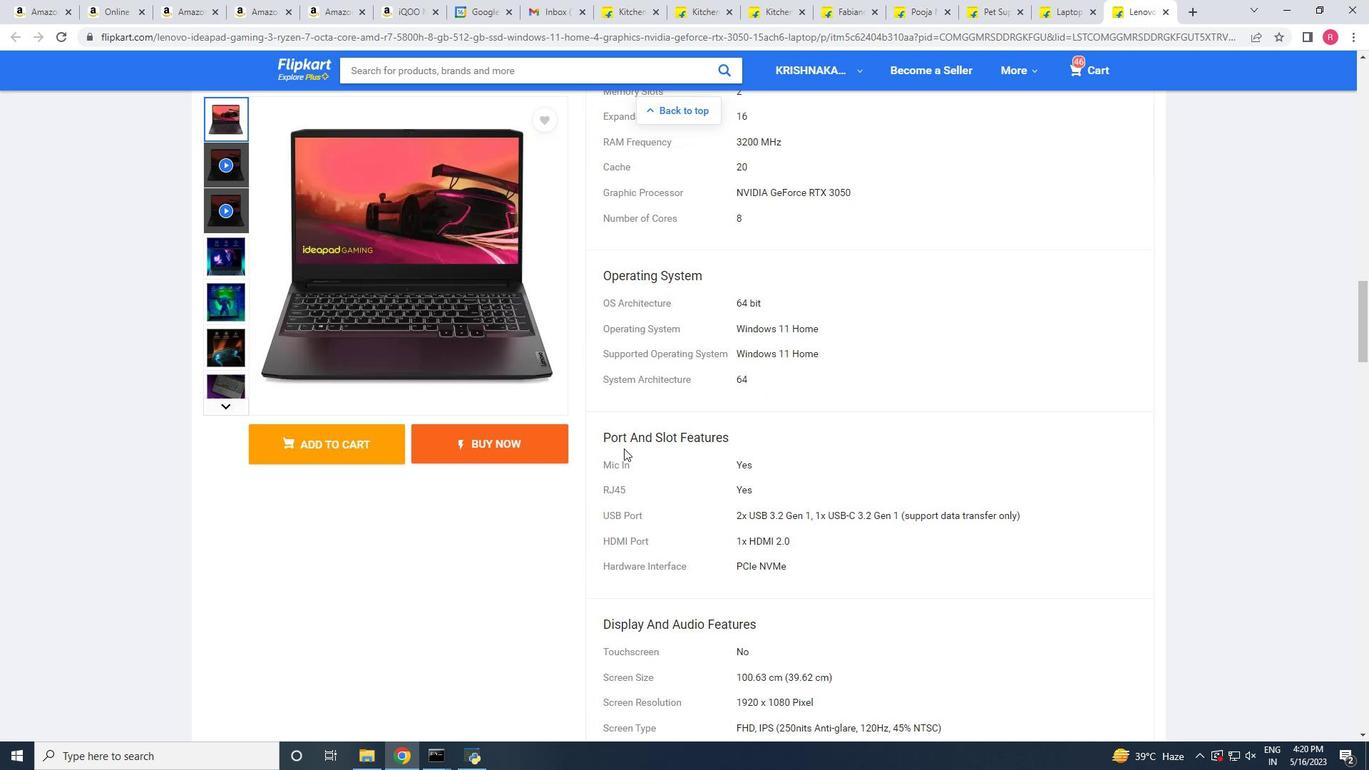 
Action: Mouse moved to (584, 466)
Screenshot: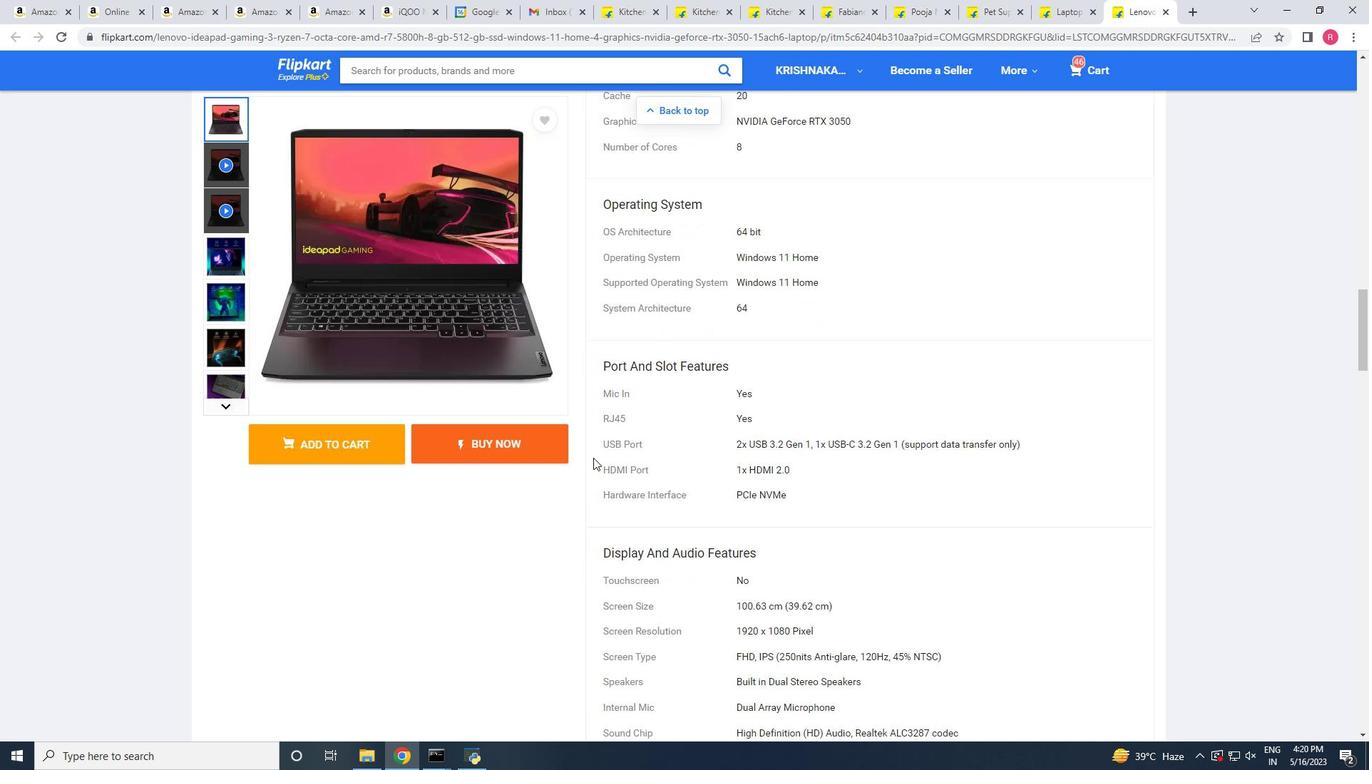 
Action: Mouse scrolled (584, 465) with delta (0, 0)
Screenshot: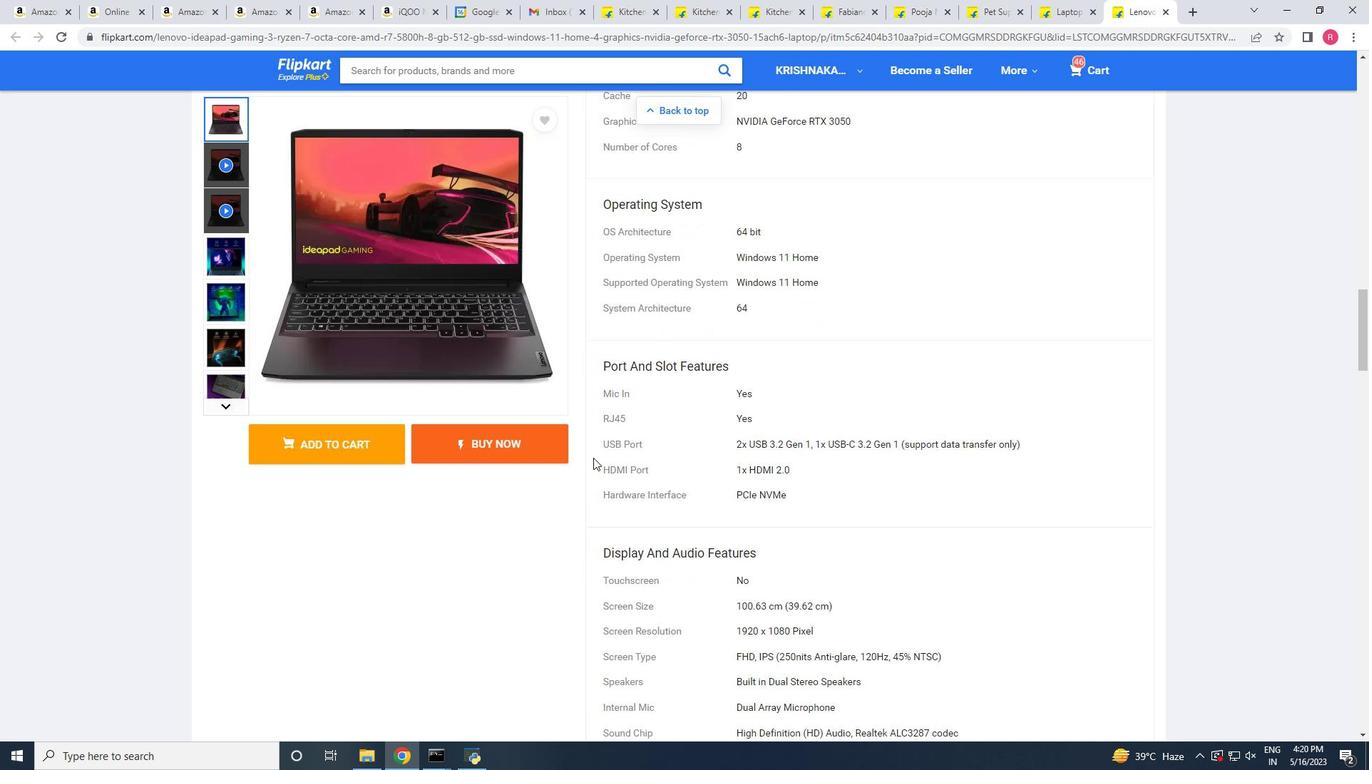 
Action: Mouse moved to (582, 471)
Screenshot: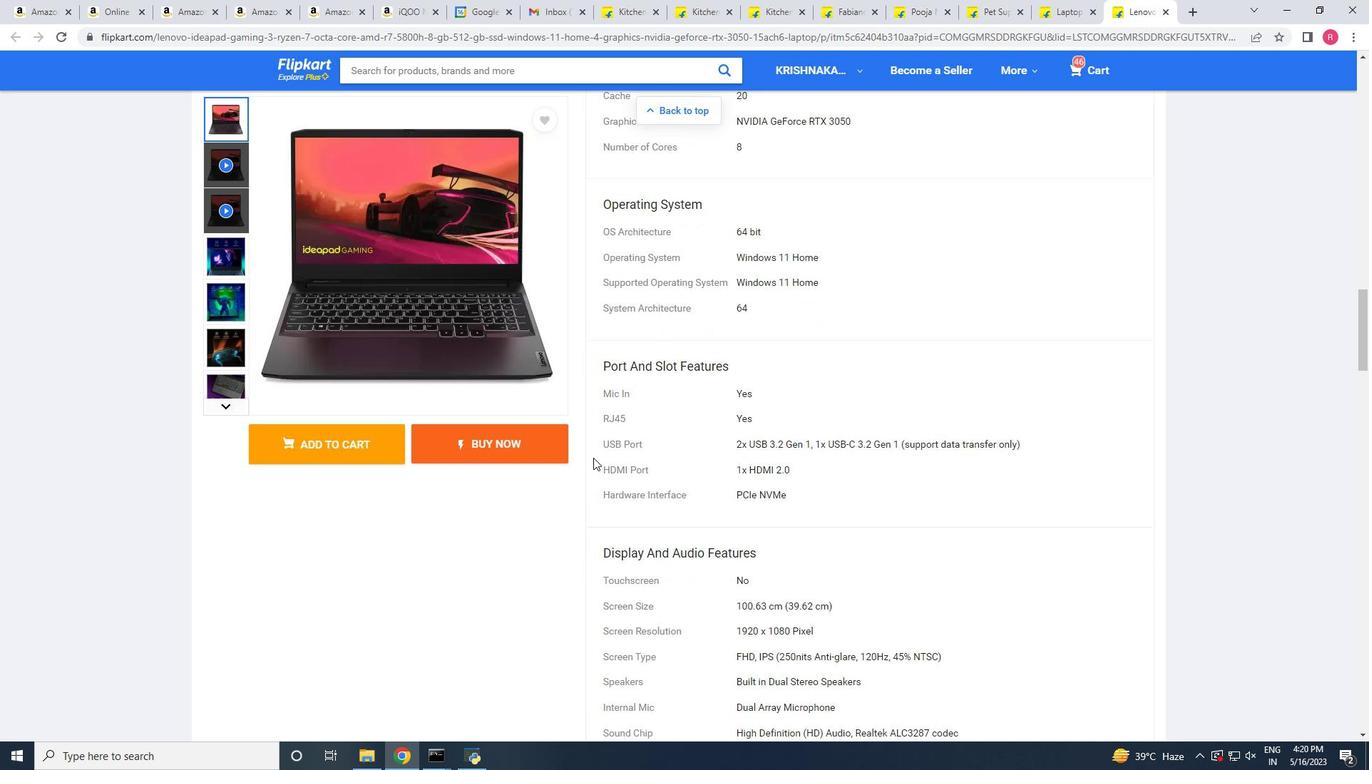 
Action: Mouse scrolled (582, 470) with delta (0, 0)
Screenshot: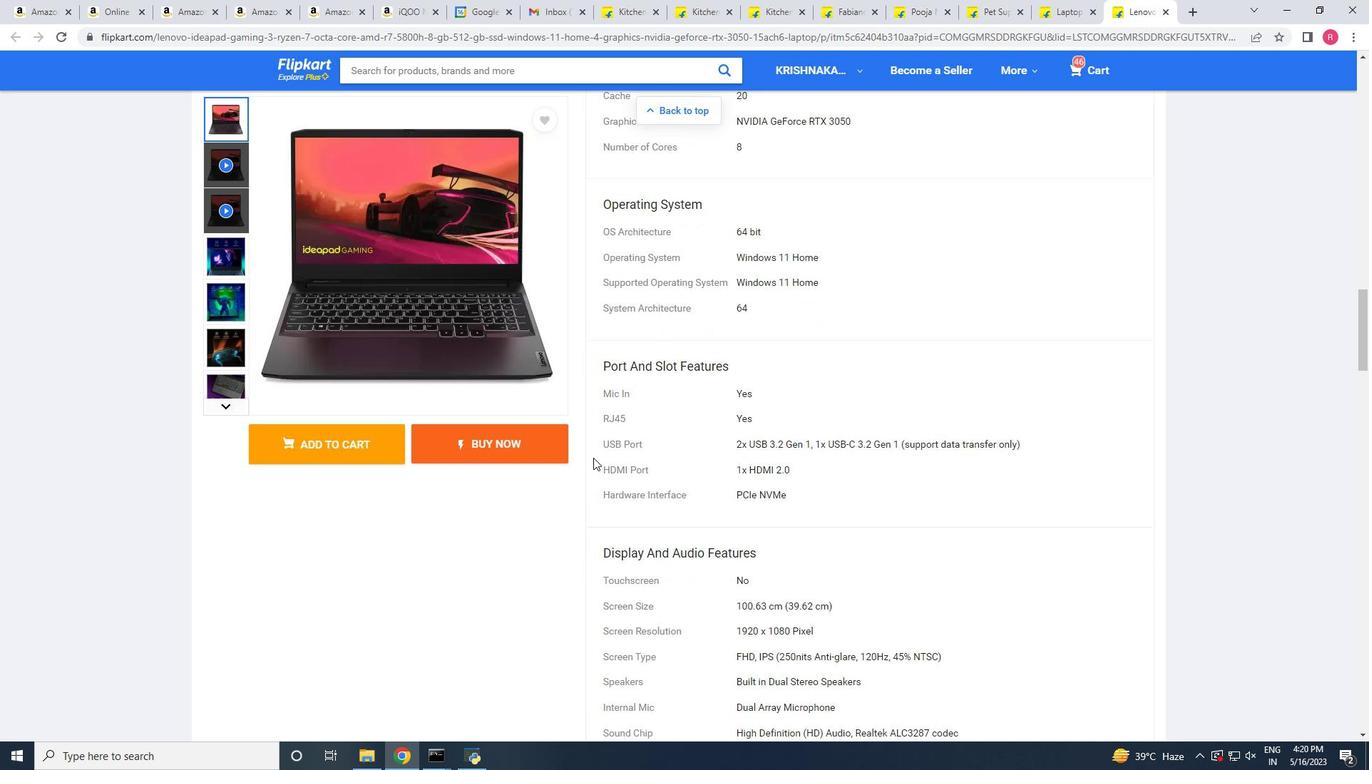 
Action: Mouse moved to (582, 471)
Screenshot: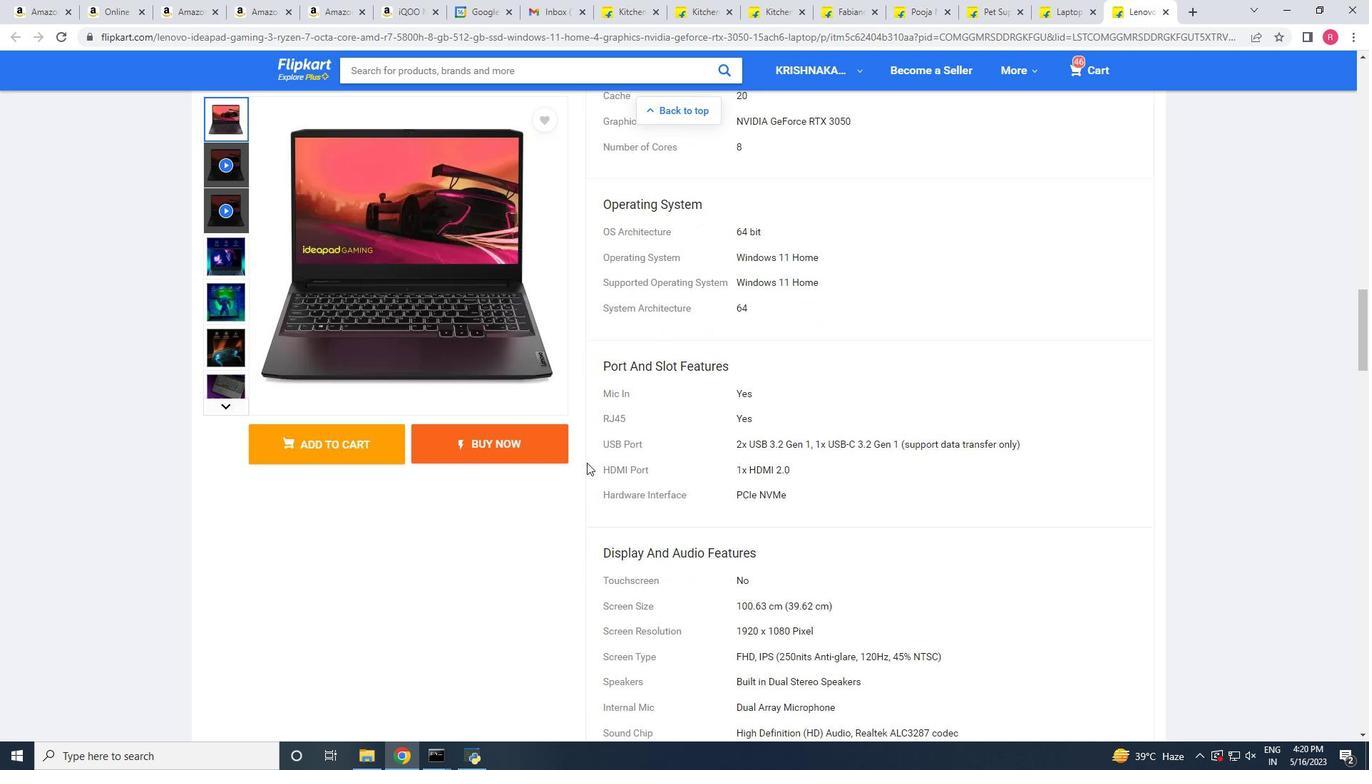
Action: Mouse scrolled (582, 470) with delta (0, 0)
Screenshot: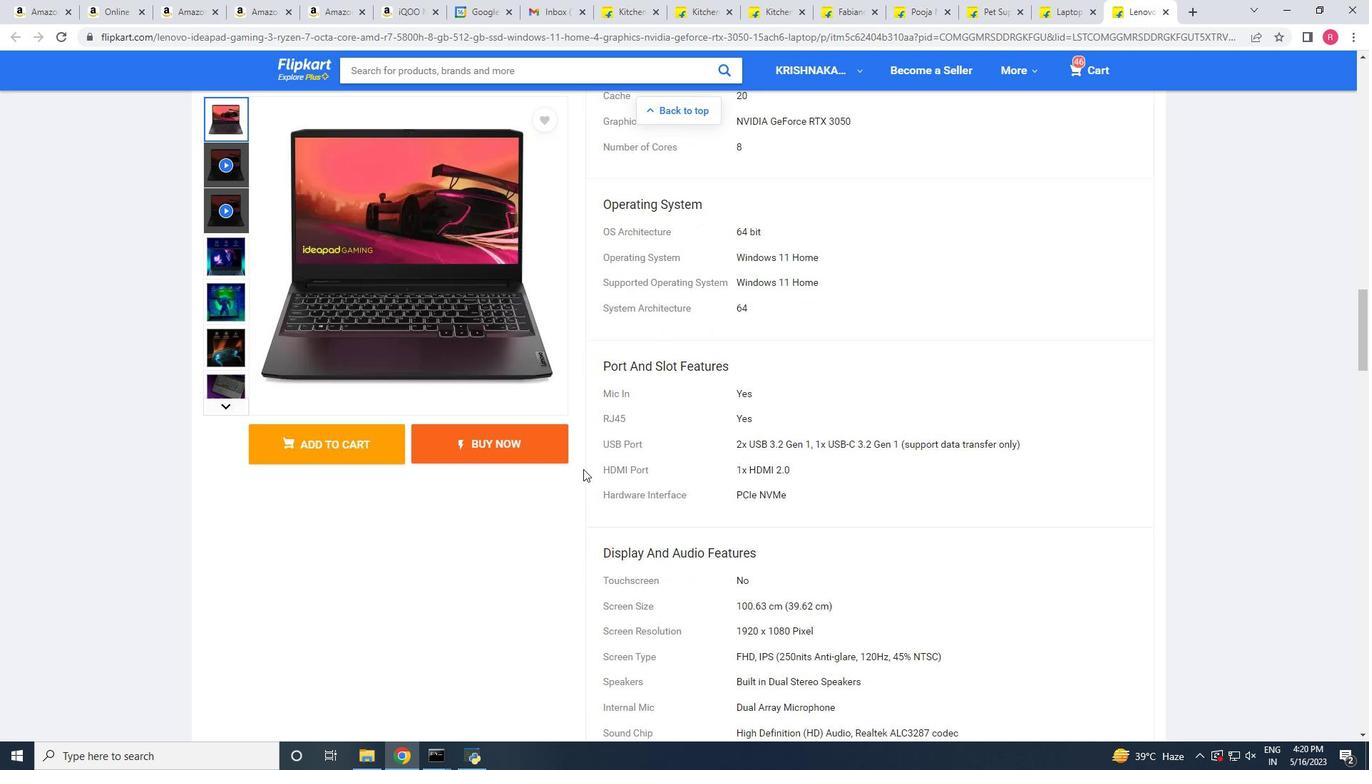
Action: Mouse scrolled (582, 470) with delta (0, 0)
Screenshot: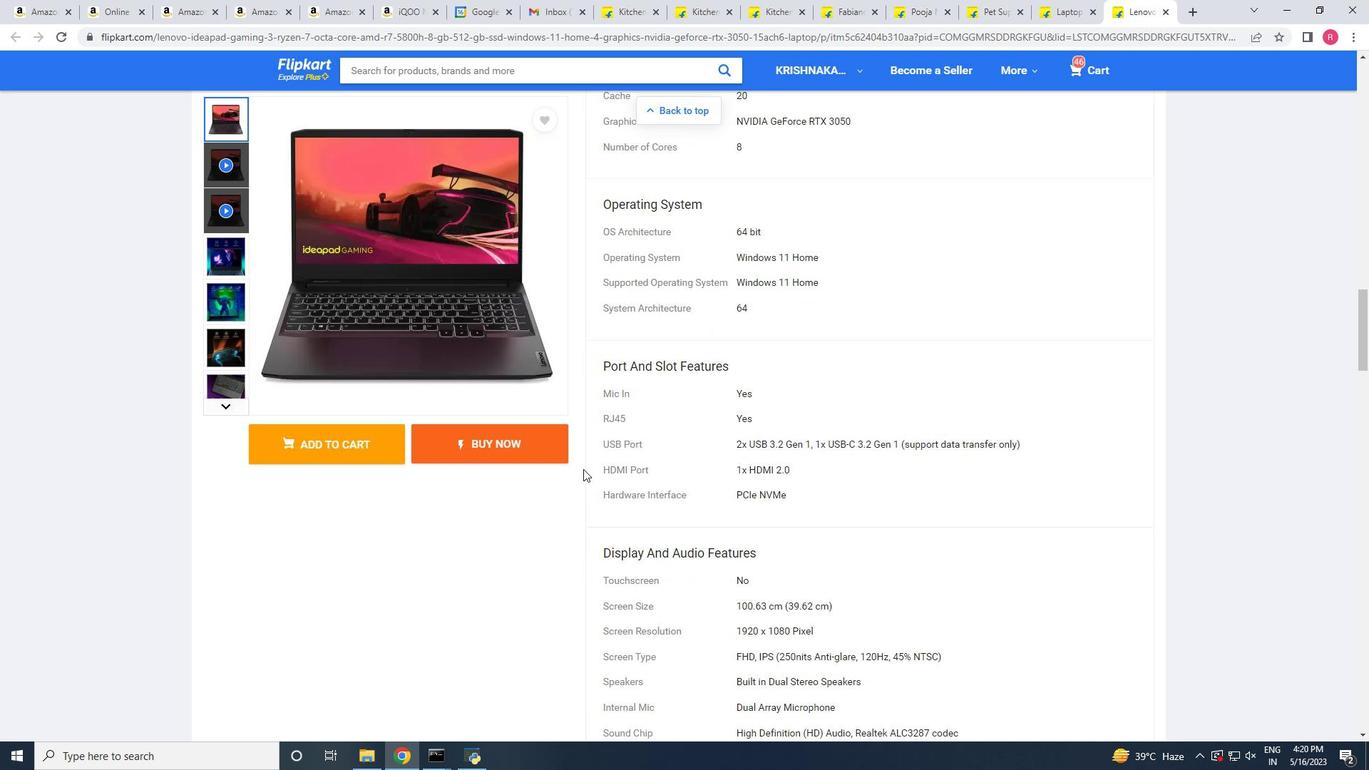
Action: Mouse scrolled (582, 470) with delta (0, 0)
Screenshot: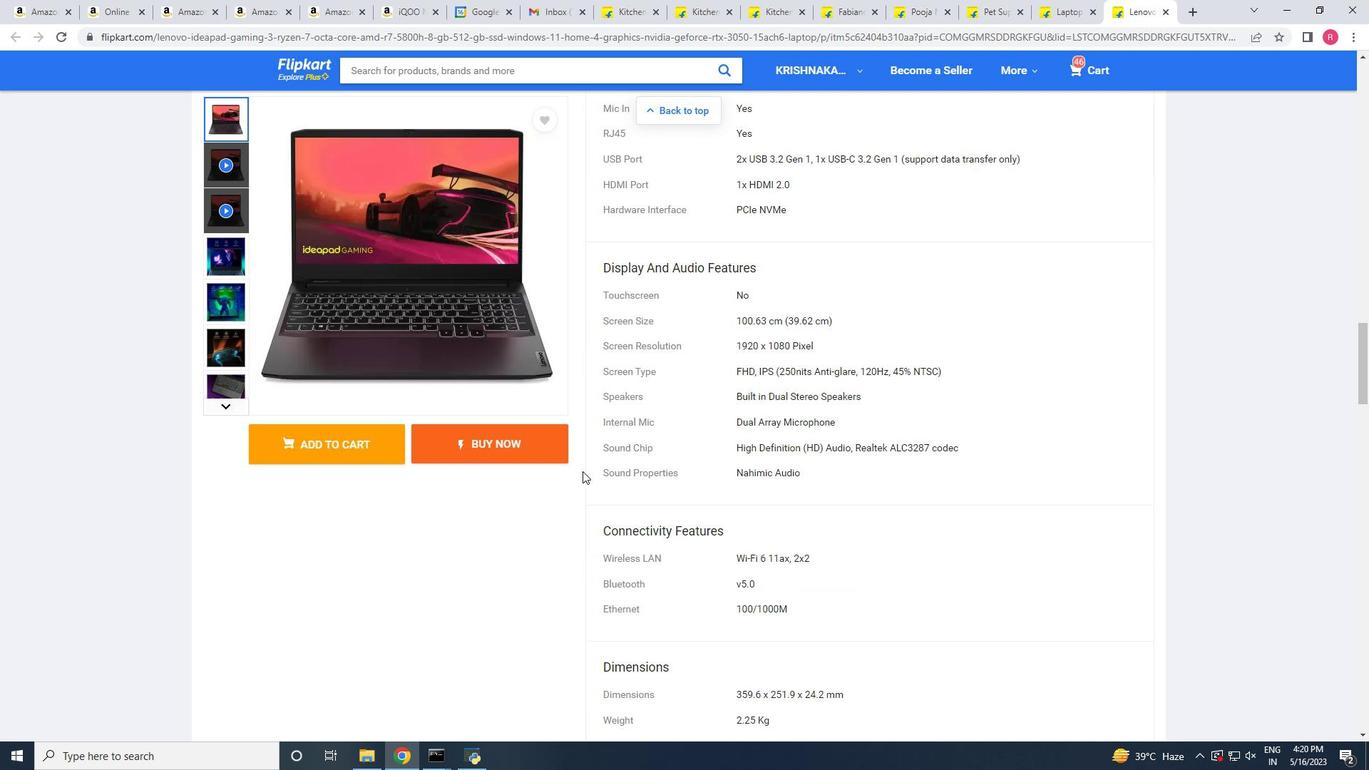 
Action: Mouse scrolled (582, 470) with delta (0, 0)
Screenshot: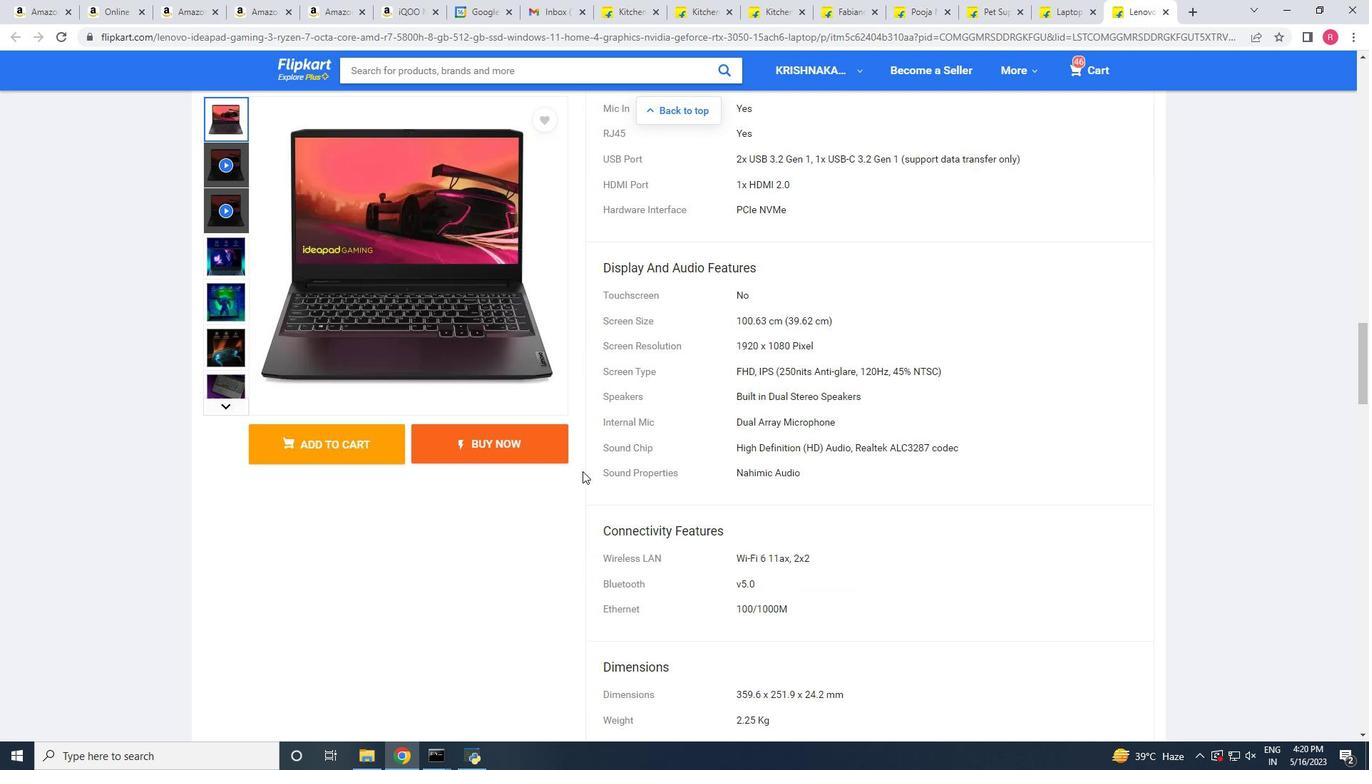 
Action: Mouse scrolled (582, 470) with delta (0, 0)
Screenshot: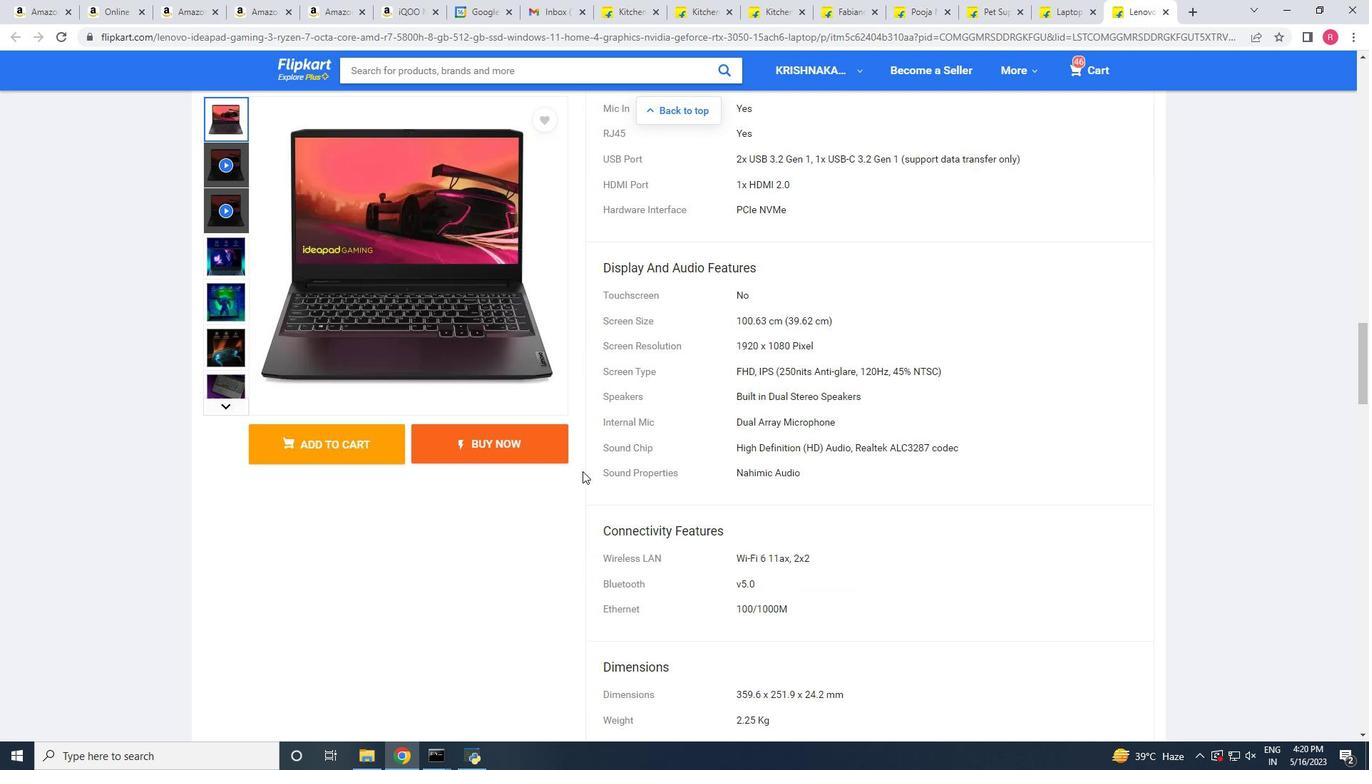 
Action: Mouse scrolled (582, 470) with delta (0, 0)
Screenshot: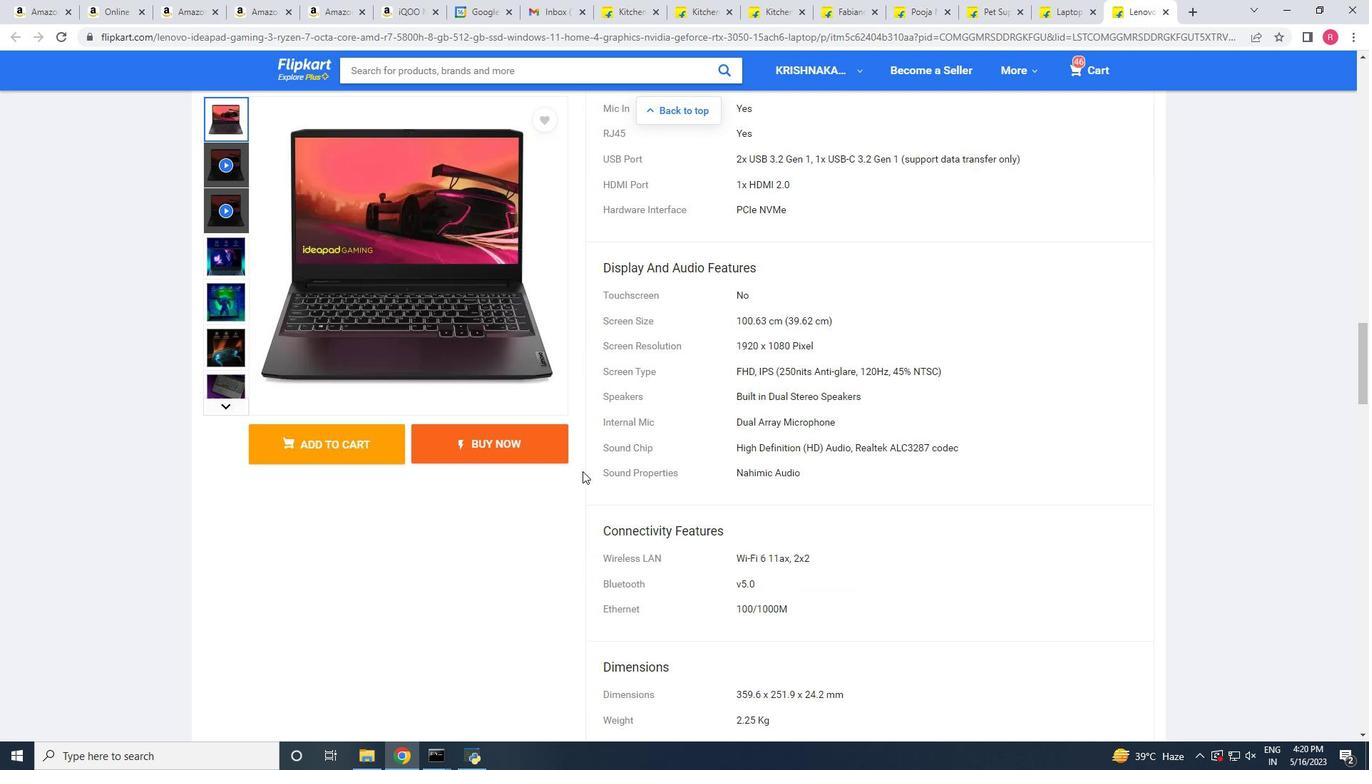 
Action: Mouse scrolled (582, 470) with delta (0, 0)
Screenshot: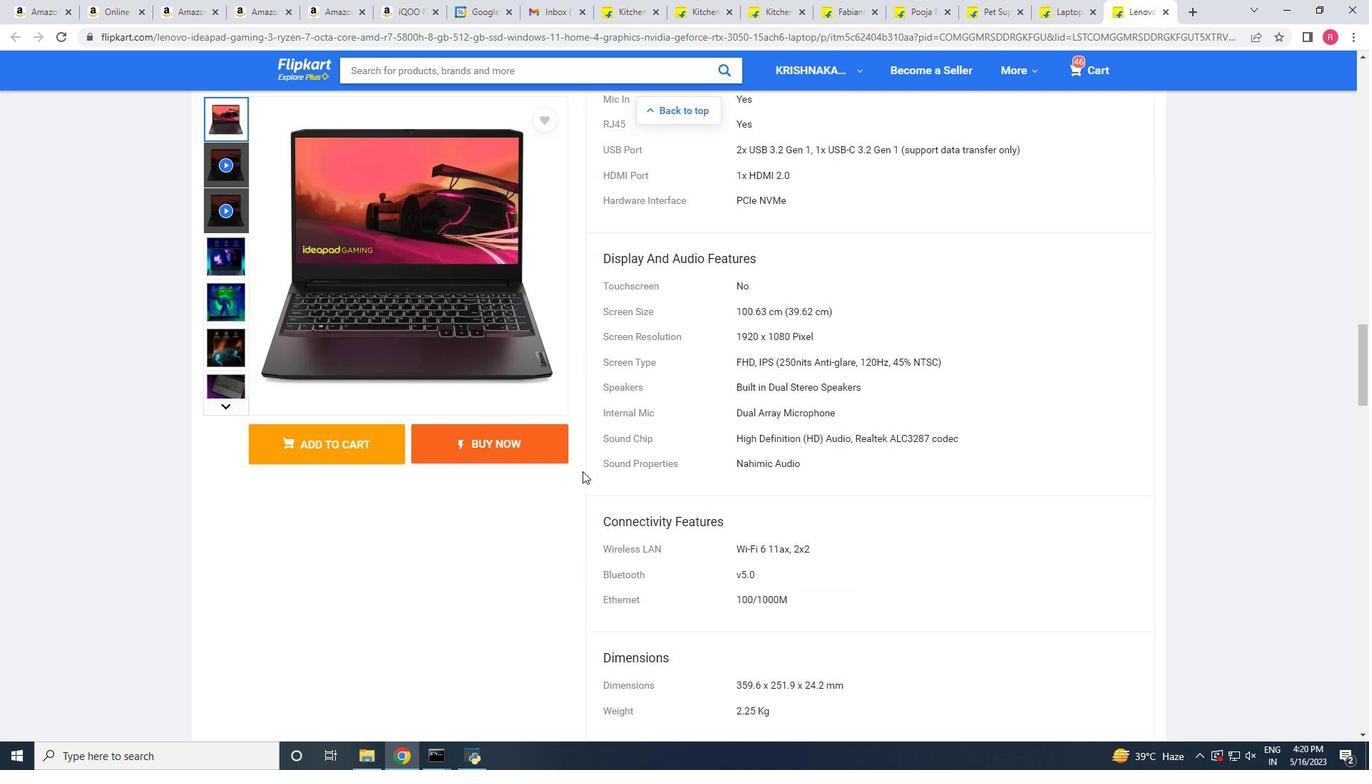 
Action: Mouse scrolled (582, 470) with delta (0, 0)
Screenshot: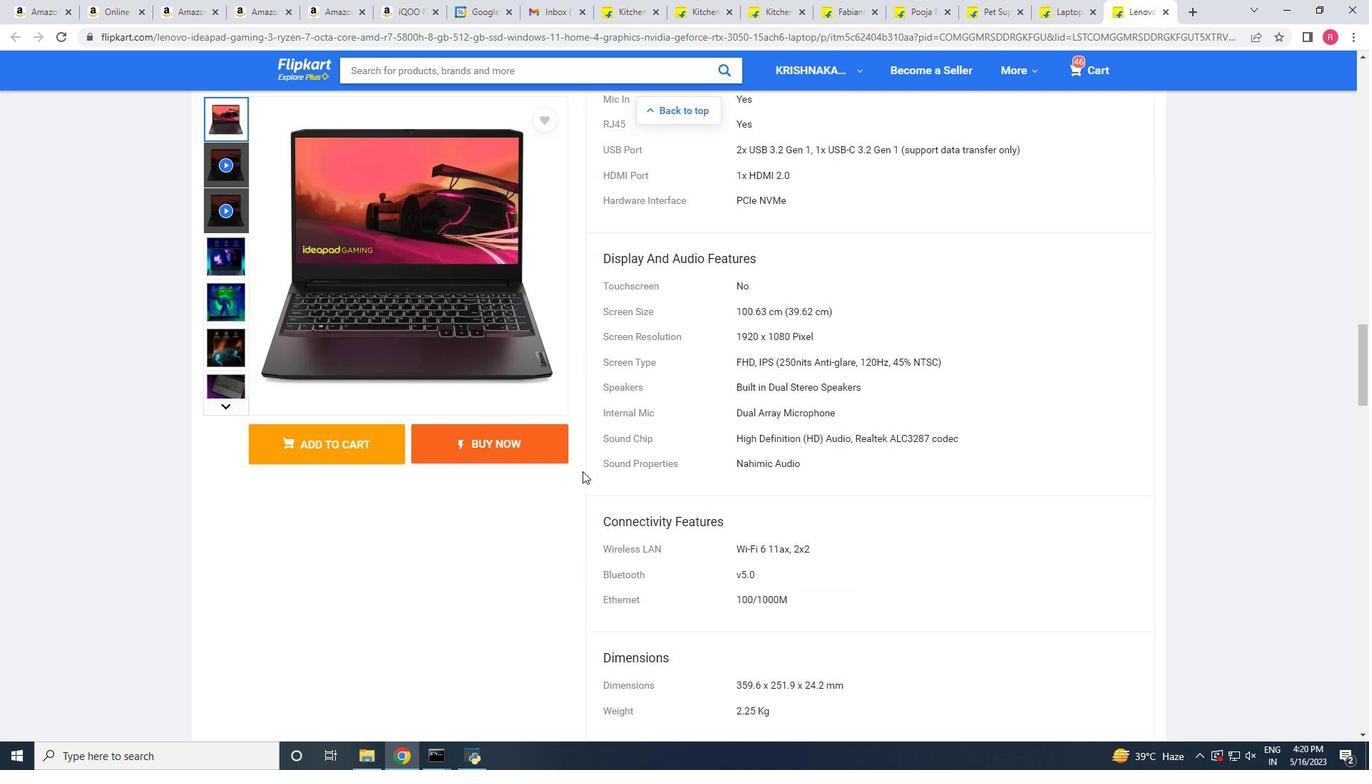 
Action: Mouse moved to (537, 544)
Screenshot: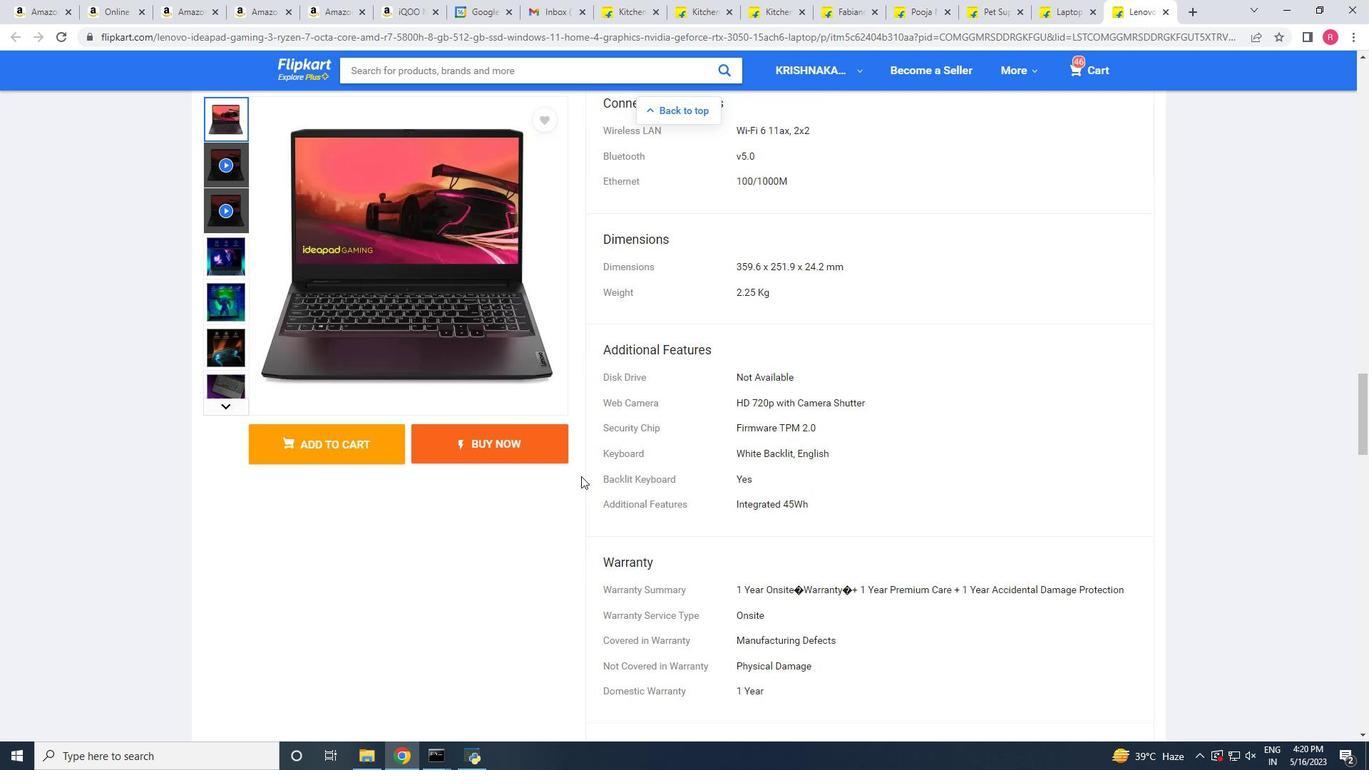 
Action: Mouse scrolled (537, 544) with delta (0, 0)
Screenshot: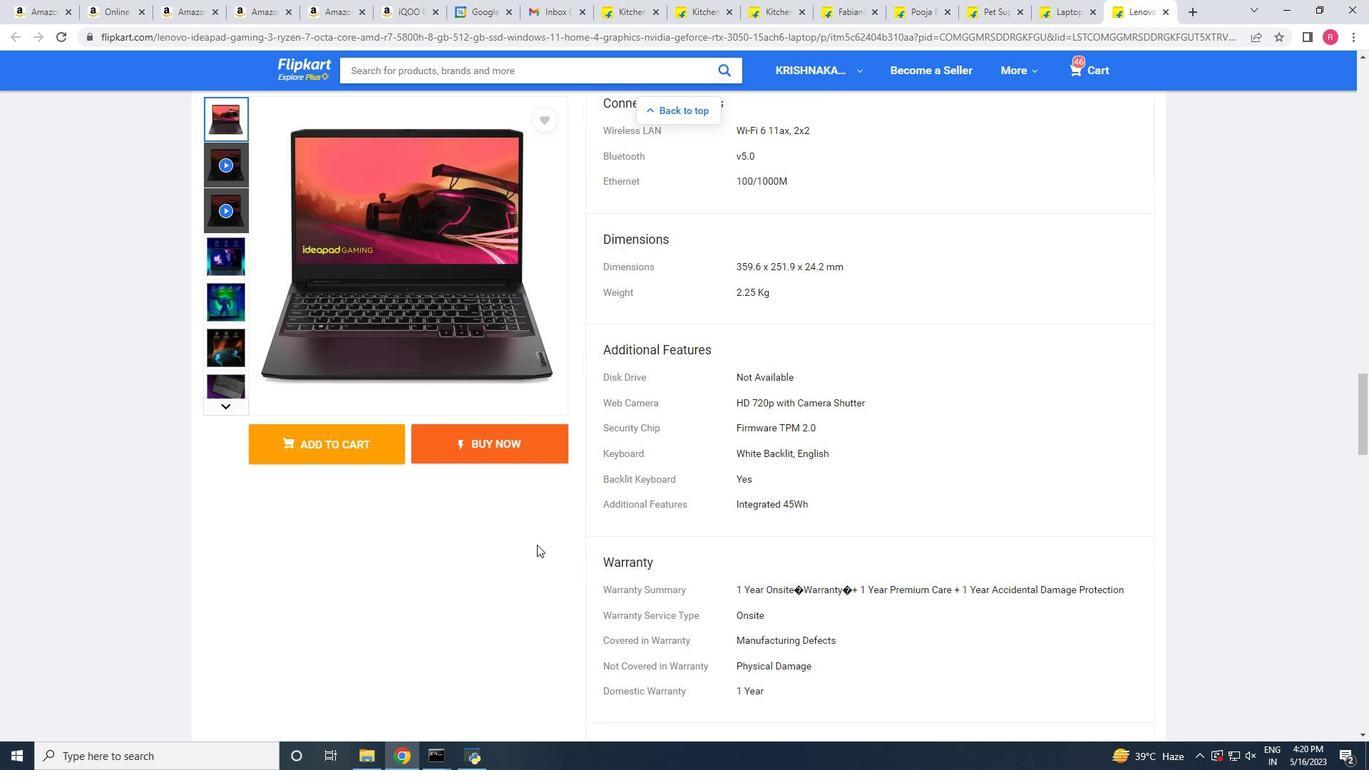 
Action: Mouse scrolled (537, 544) with delta (0, 0)
Screenshot: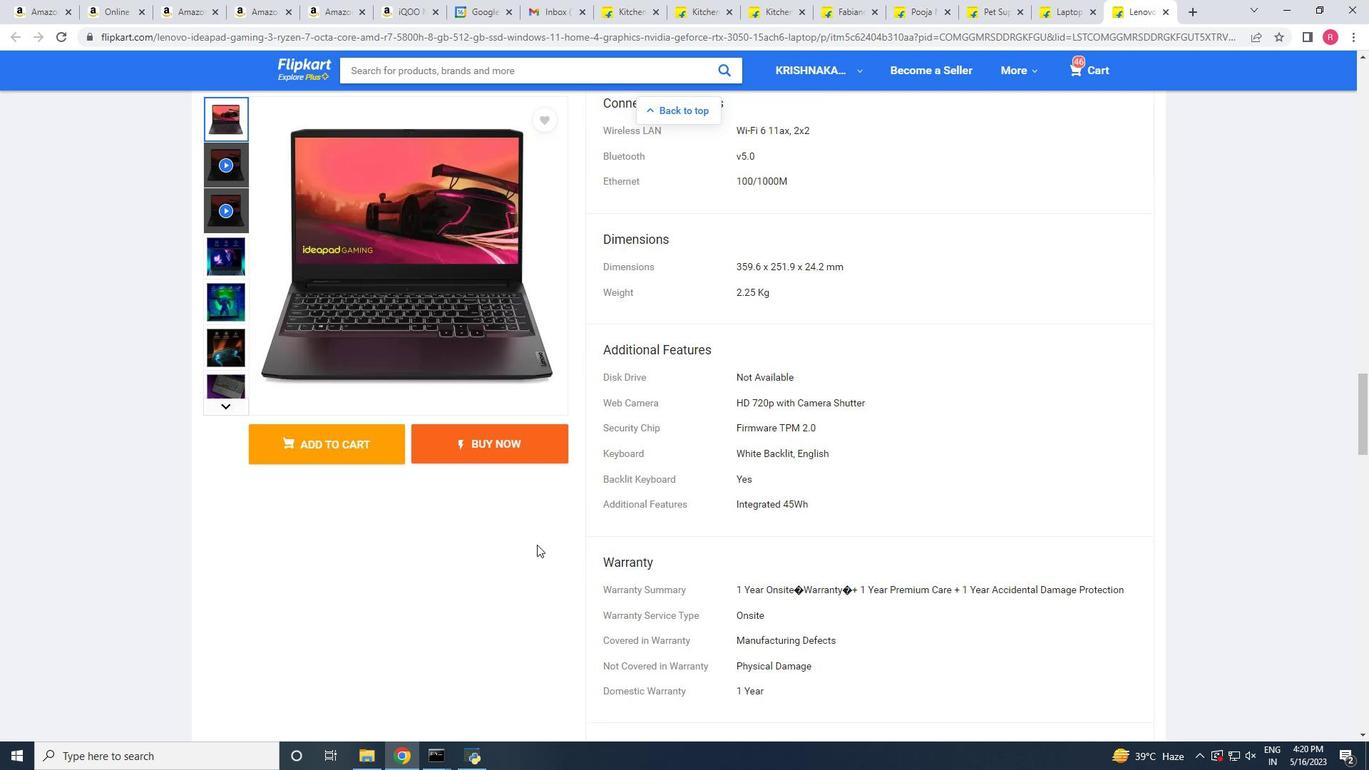 
Action: Mouse scrolled (537, 544) with delta (0, 0)
Screenshot: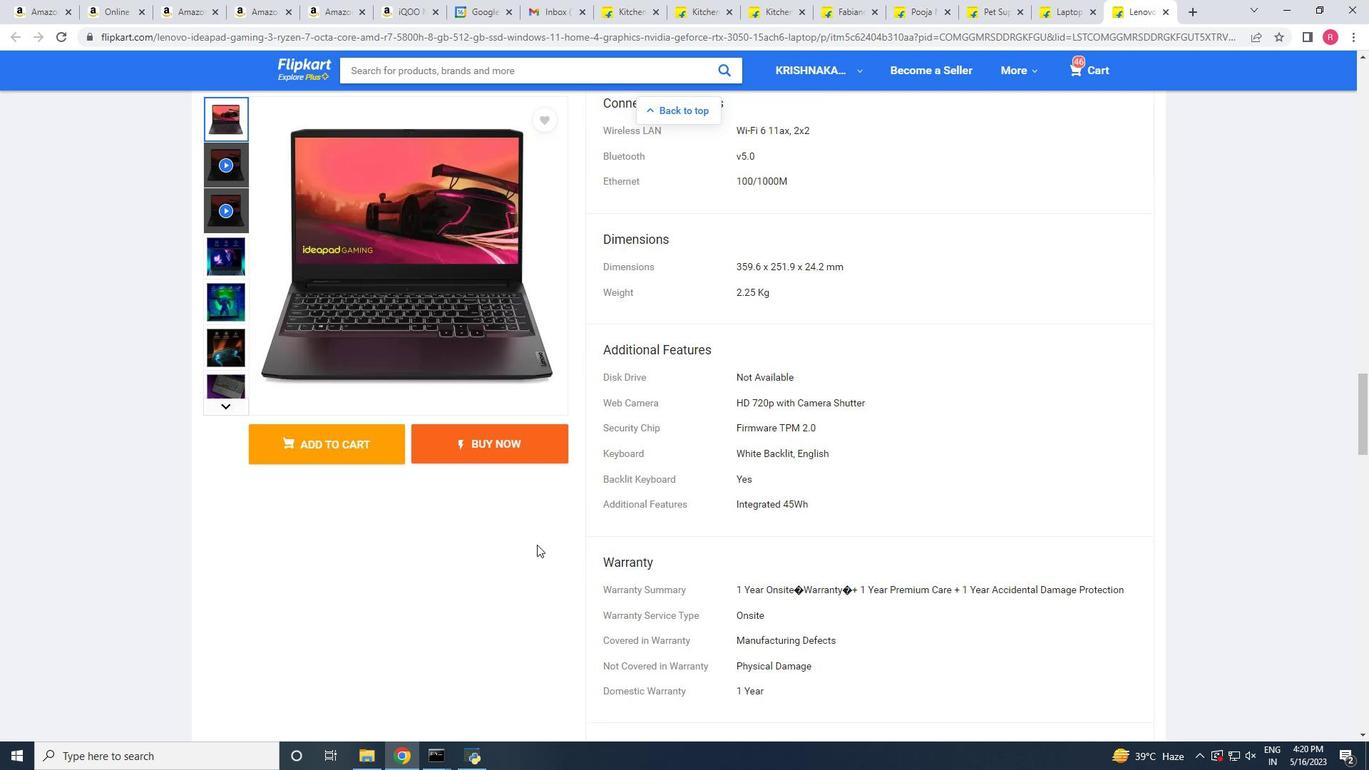 
Action: Mouse scrolled (537, 544) with delta (0, 0)
Screenshot: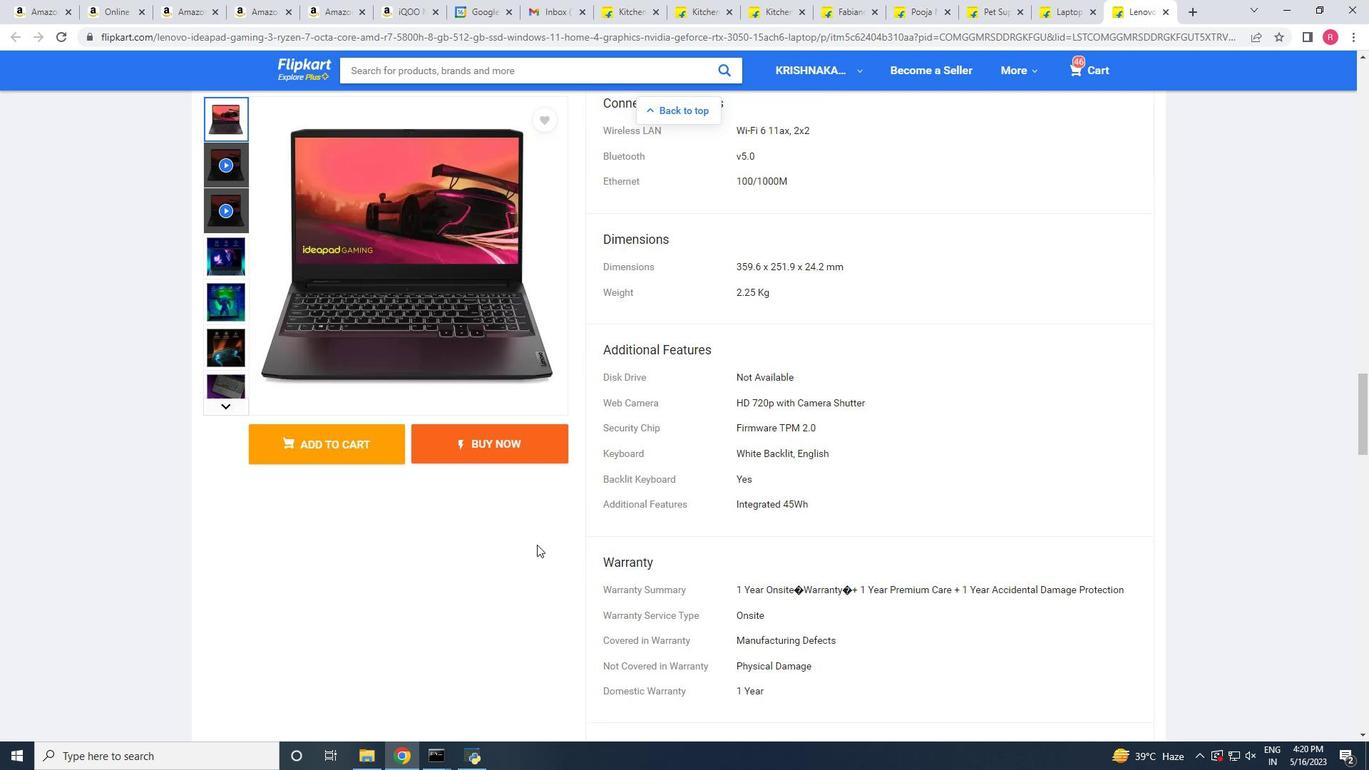 
Action: Mouse scrolled (537, 544) with delta (0, 0)
Screenshot: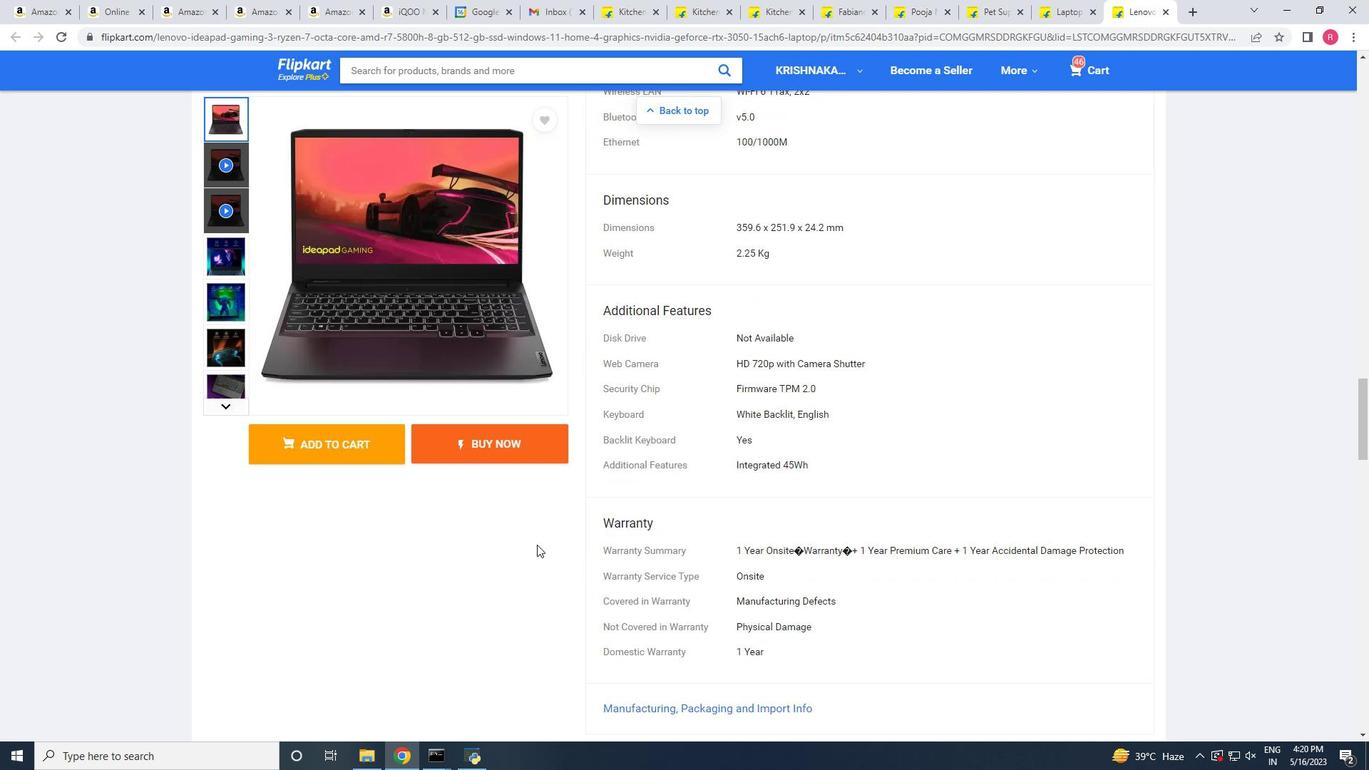 
Action: Mouse scrolled (537, 544) with delta (0, 0)
Screenshot: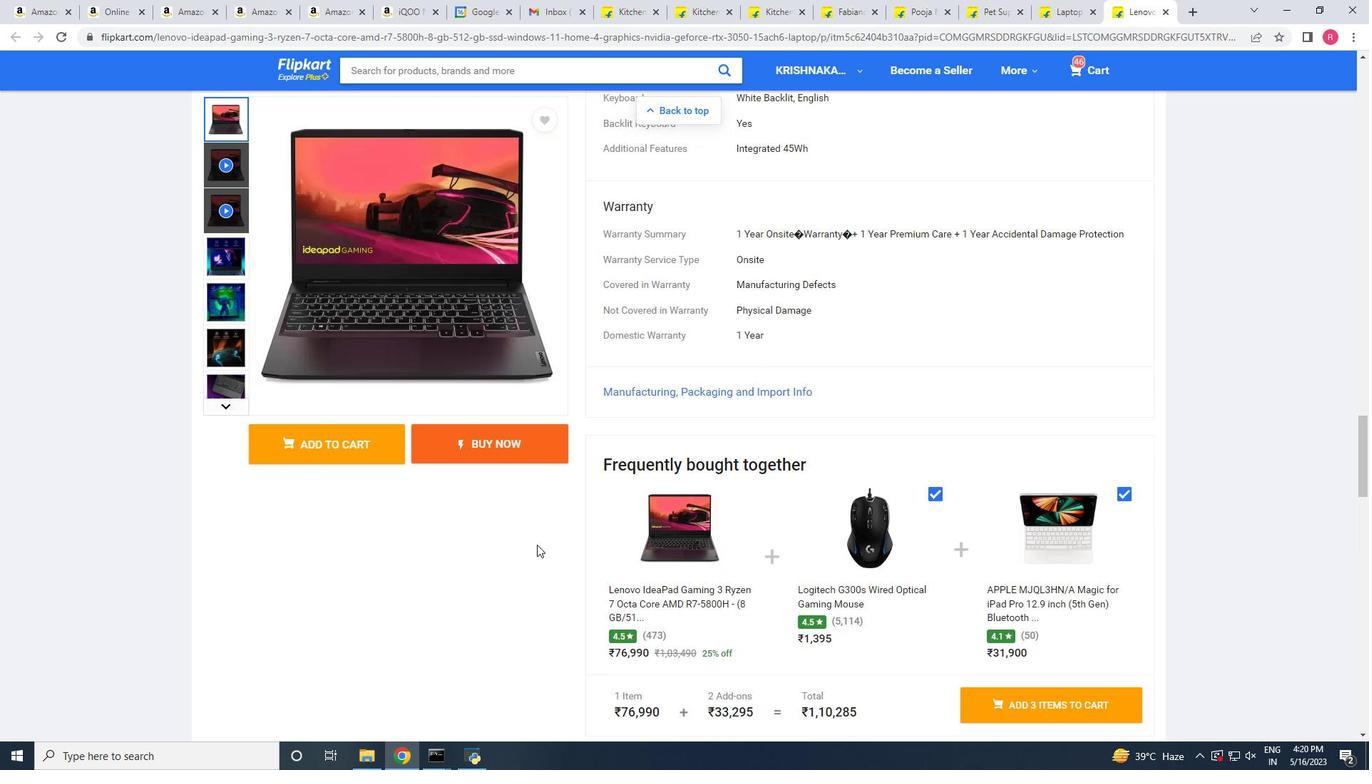 
Action: Mouse scrolled (537, 544) with delta (0, 0)
Screenshot: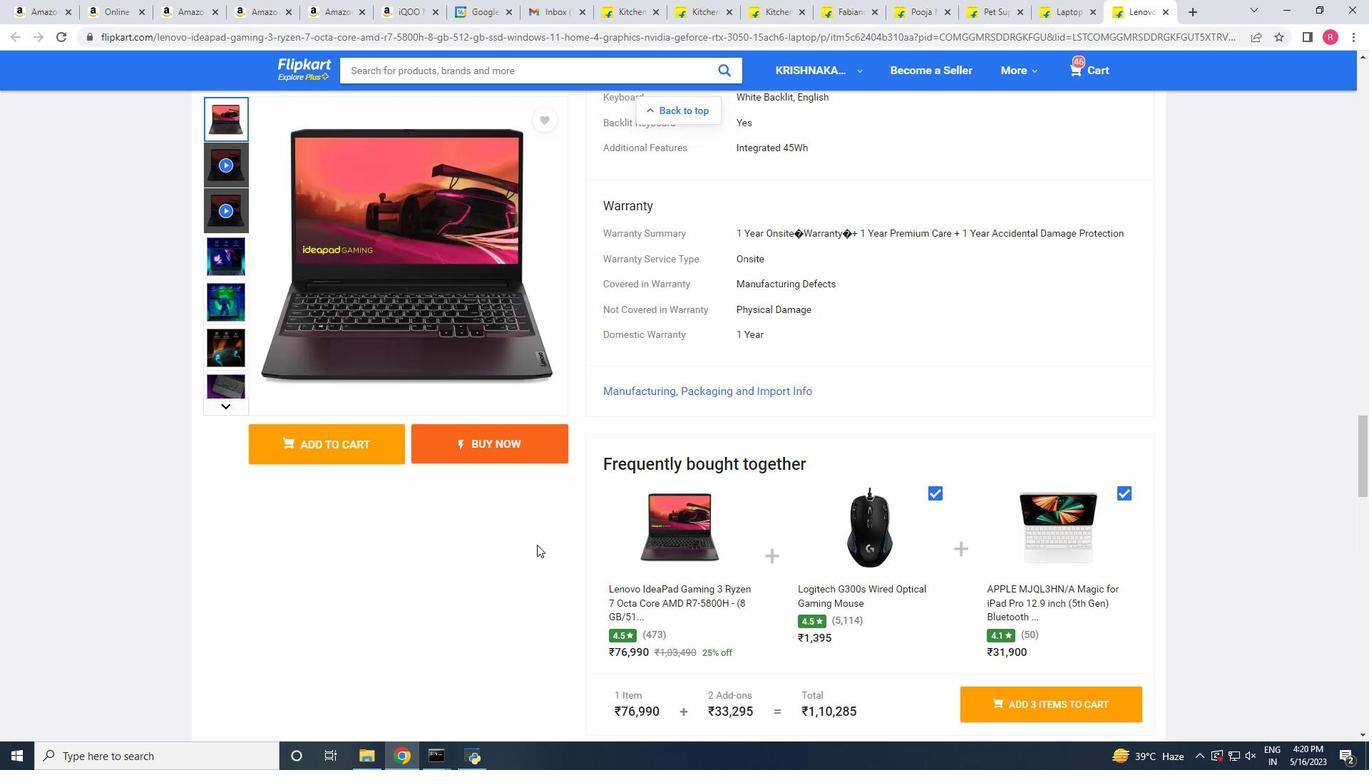
Action: Mouse scrolled (537, 544) with delta (0, 0)
Screenshot: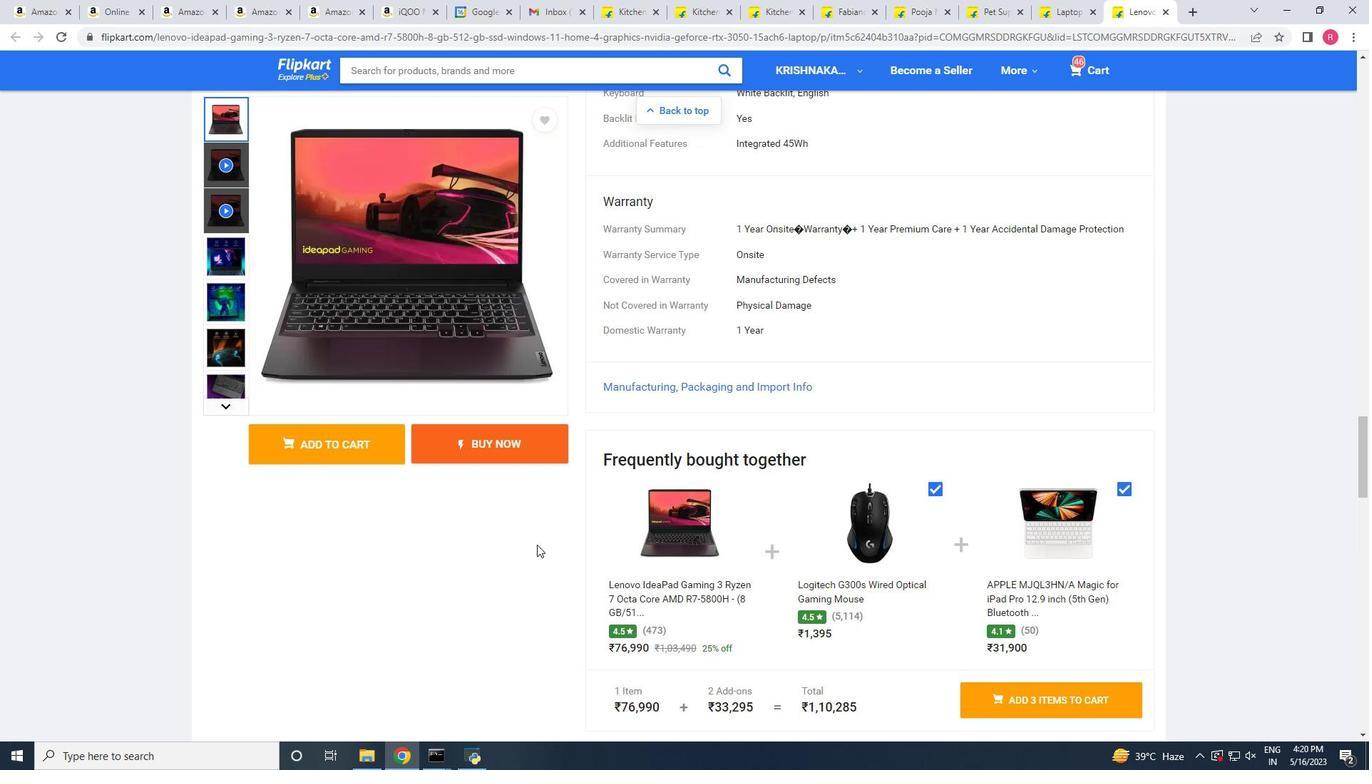 
Action: Mouse moved to (624, 526)
Screenshot: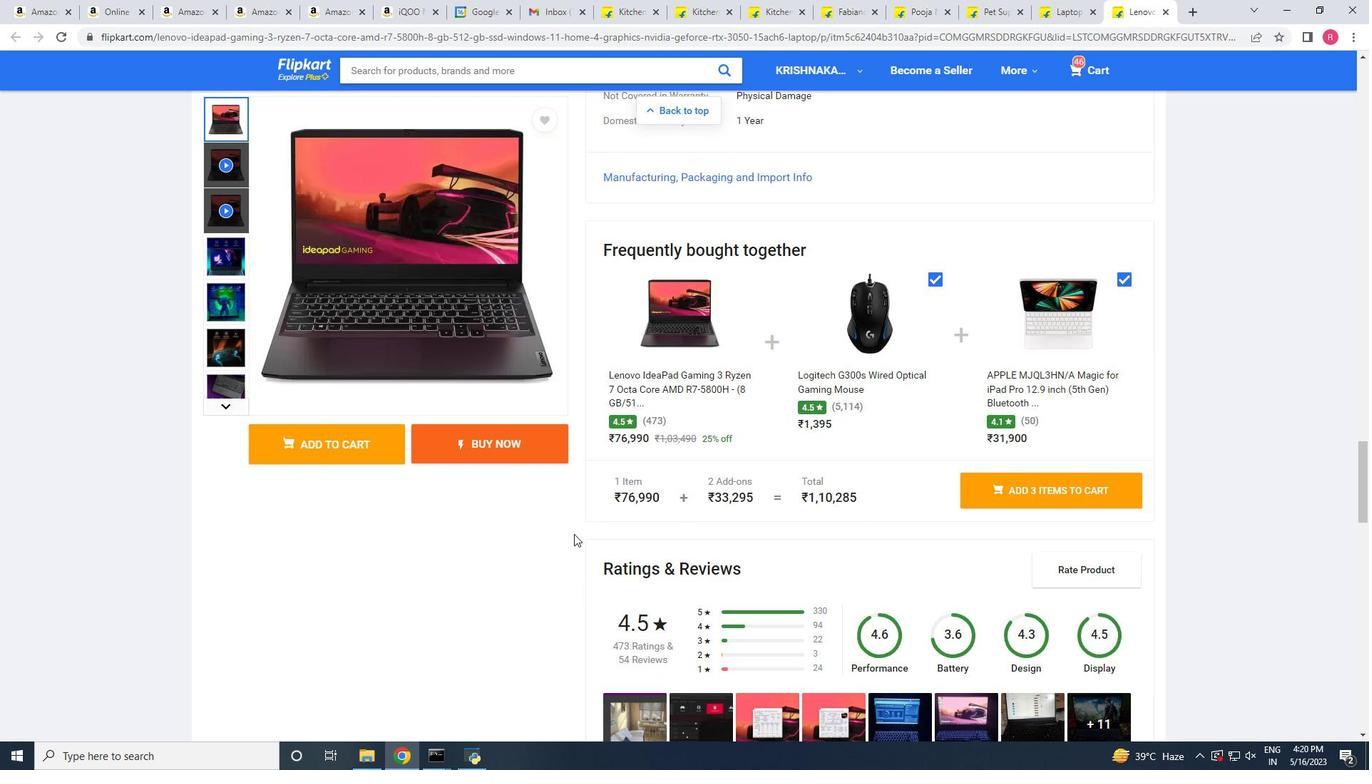
Action: Mouse scrolled (624, 525) with delta (0, 0)
Screenshot: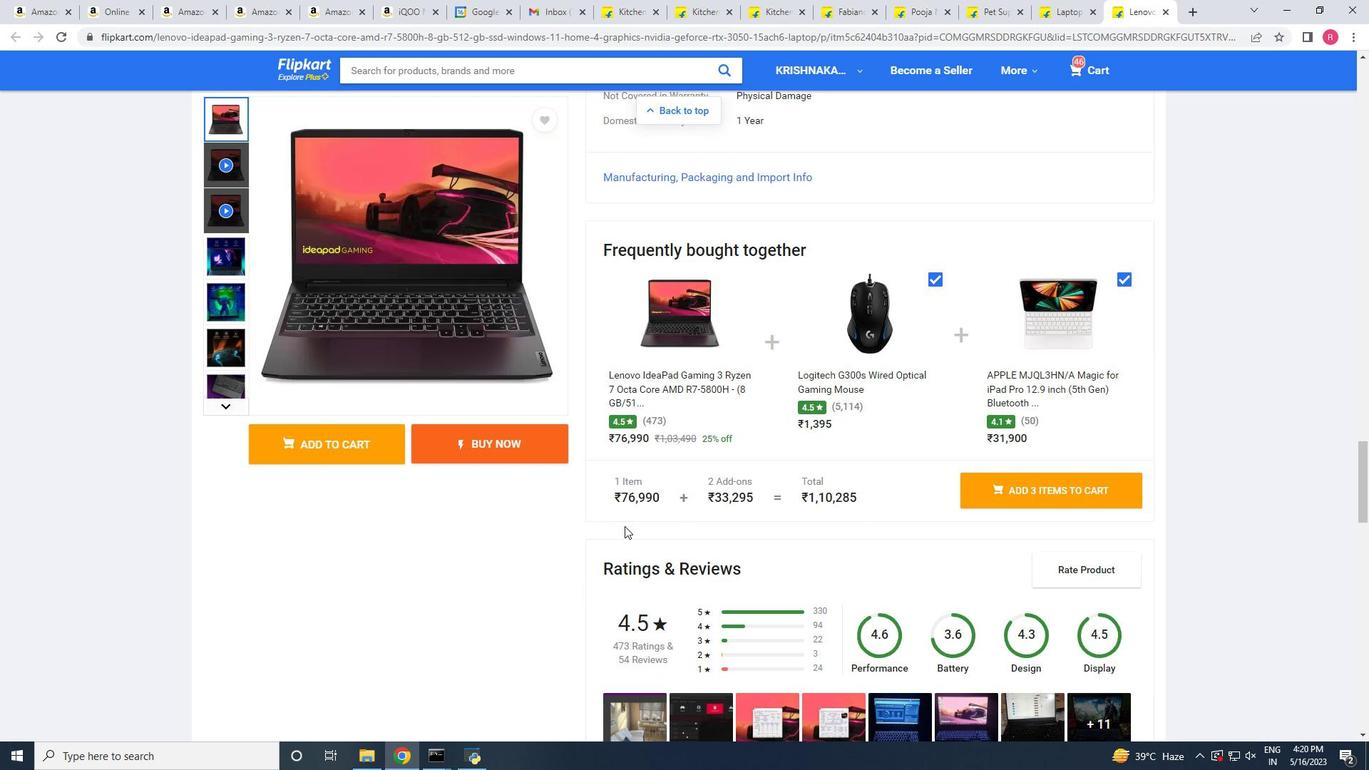 
Action: Mouse moved to (625, 526)
Screenshot: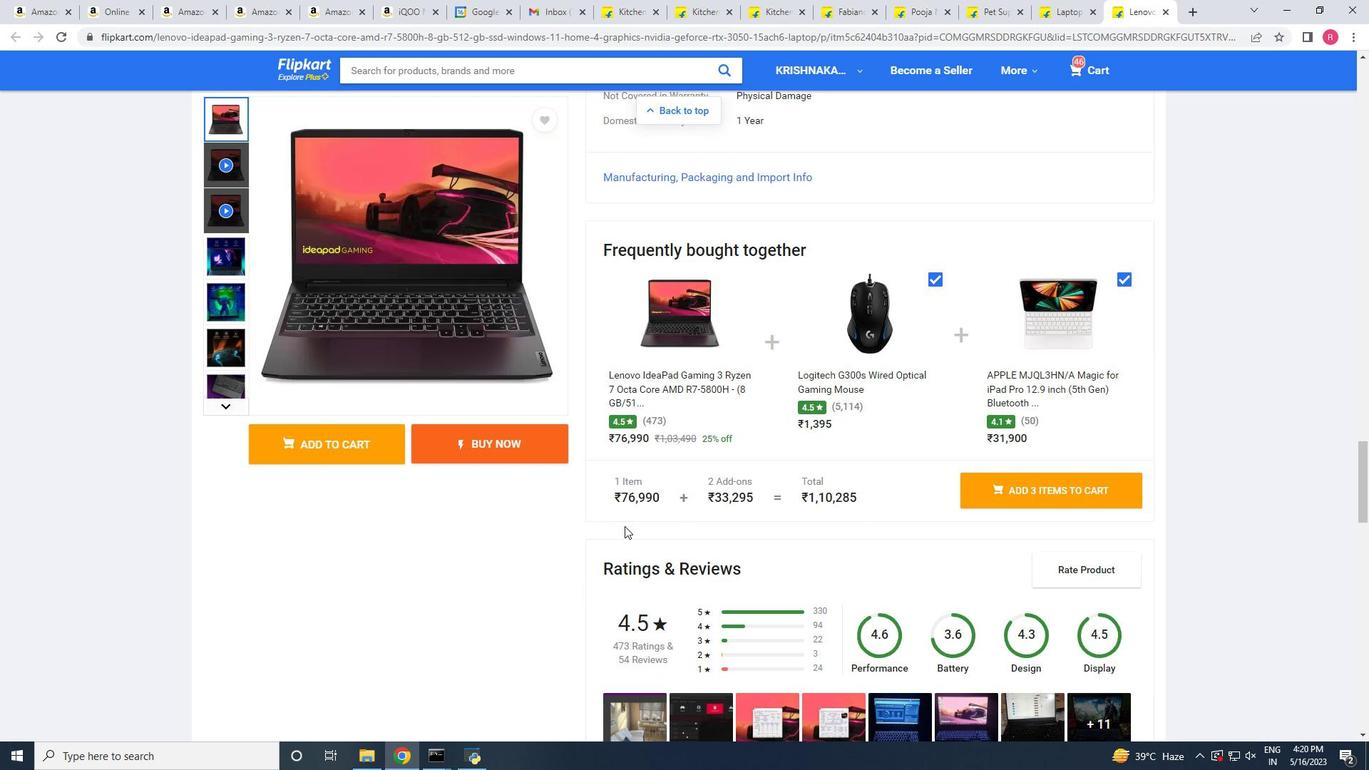 
Action: Mouse scrolled (625, 525) with delta (0, 0)
Screenshot: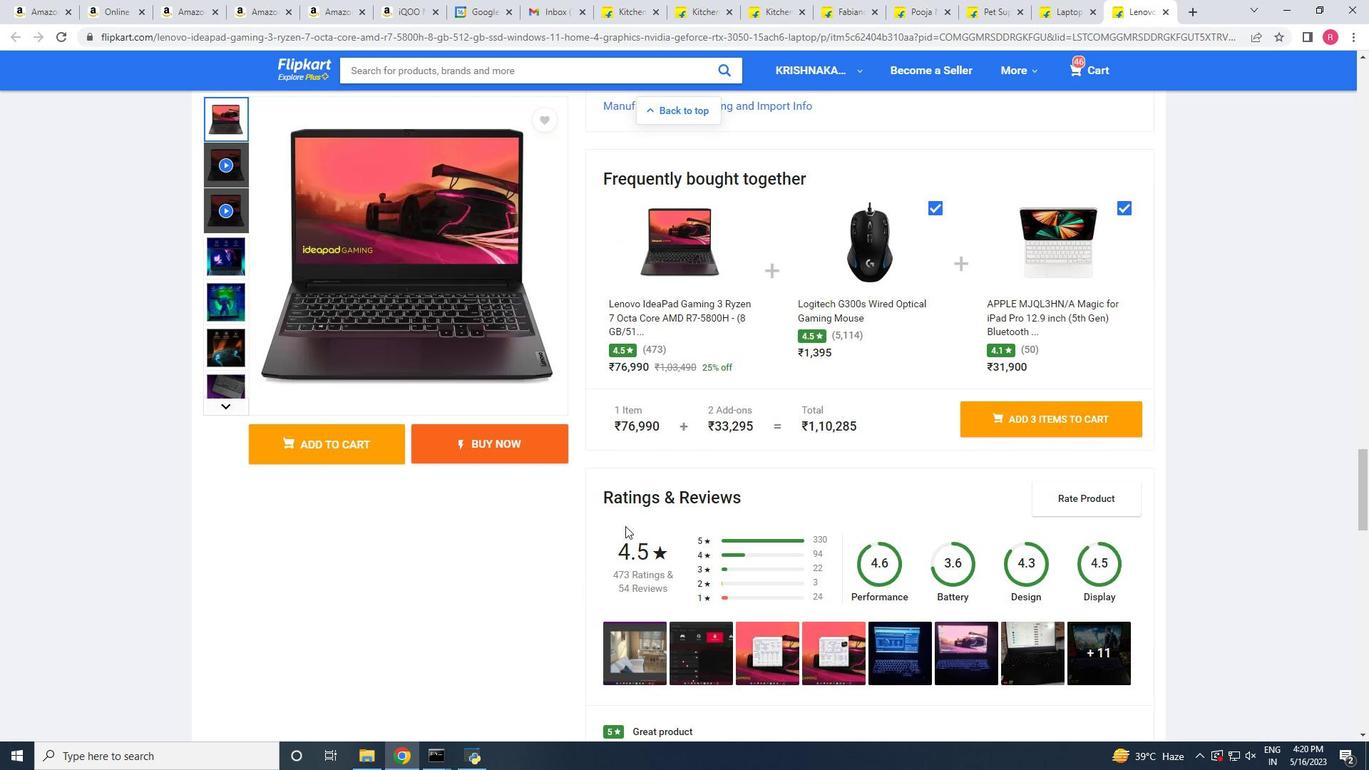 
Action: Mouse scrolled (625, 525) with delta (0, 0)
Screenshot: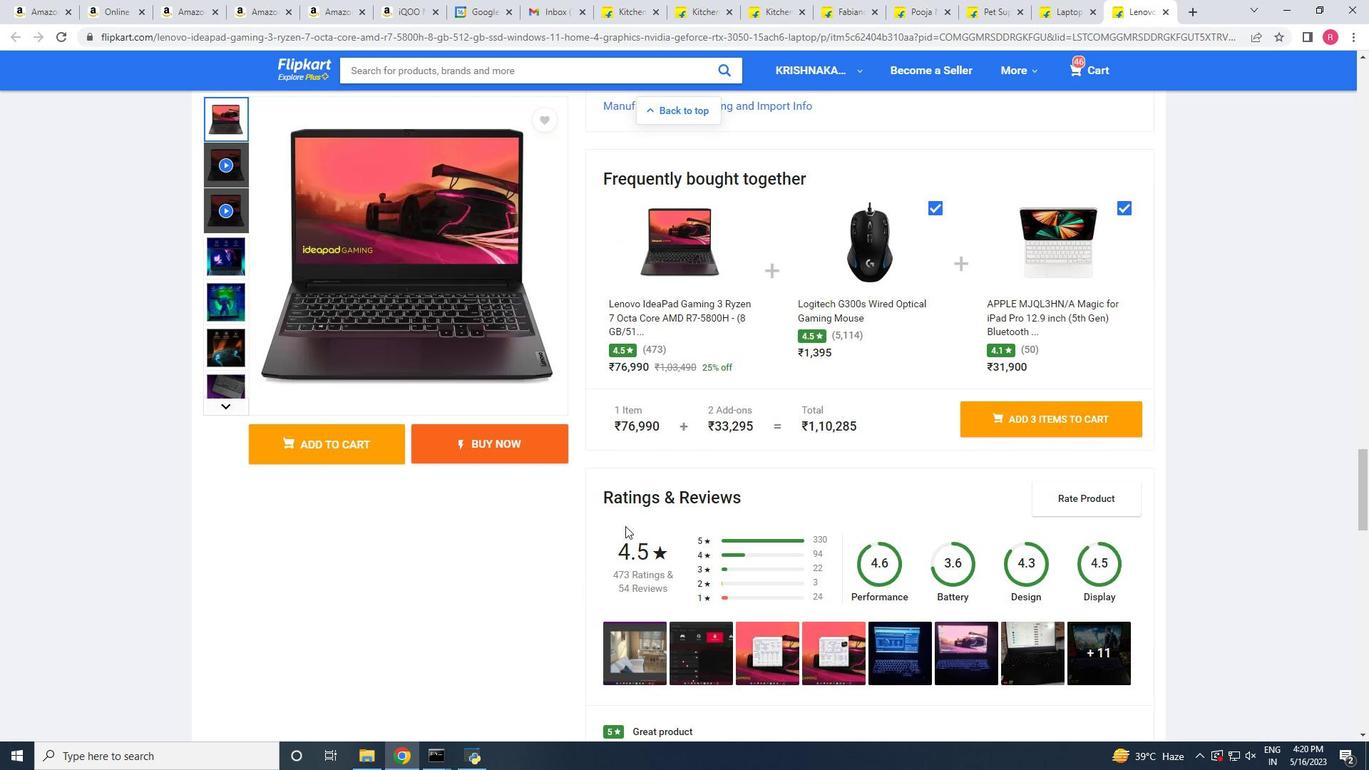 
Action: Mouse scrolled (625, 525) with delta (0, 0)
Screenshot: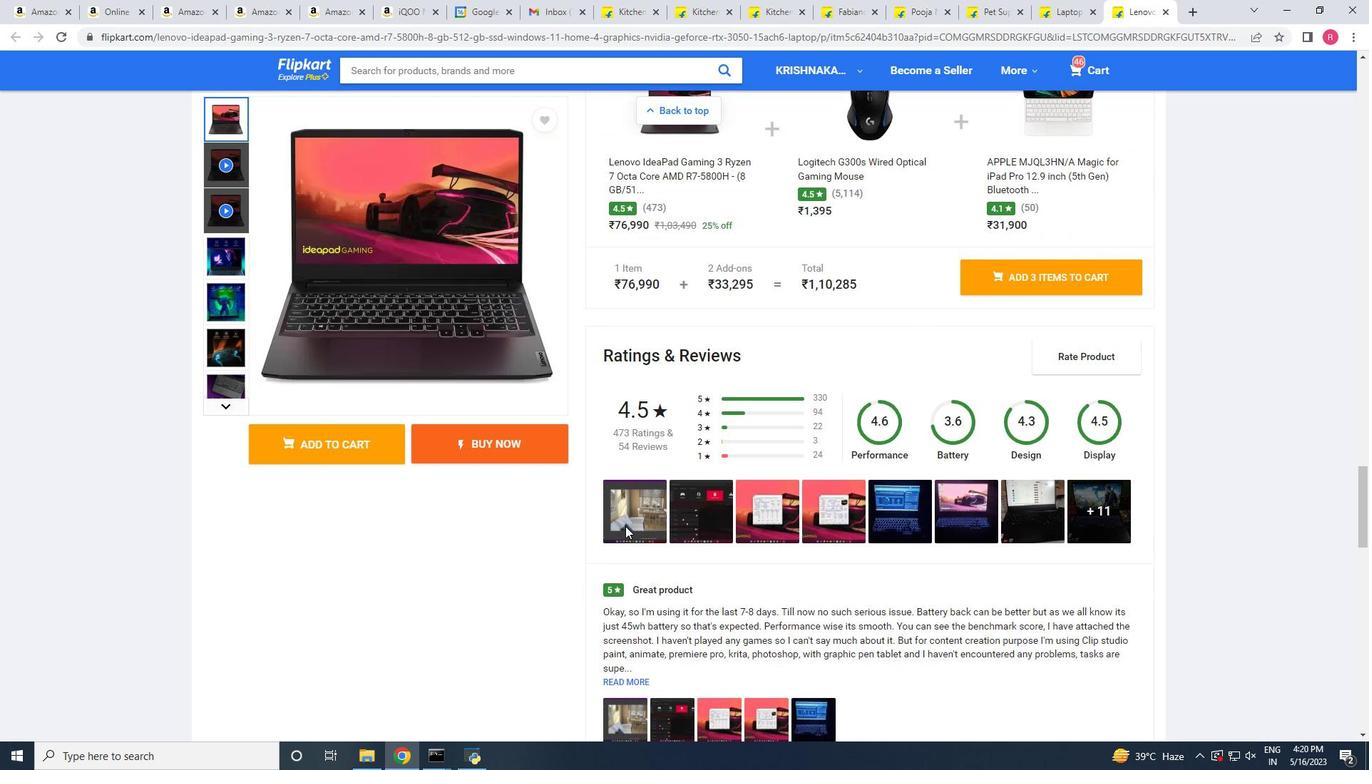 
Action: Mouse scrolled (625, 525) with delta (0, 0)
Screenshot: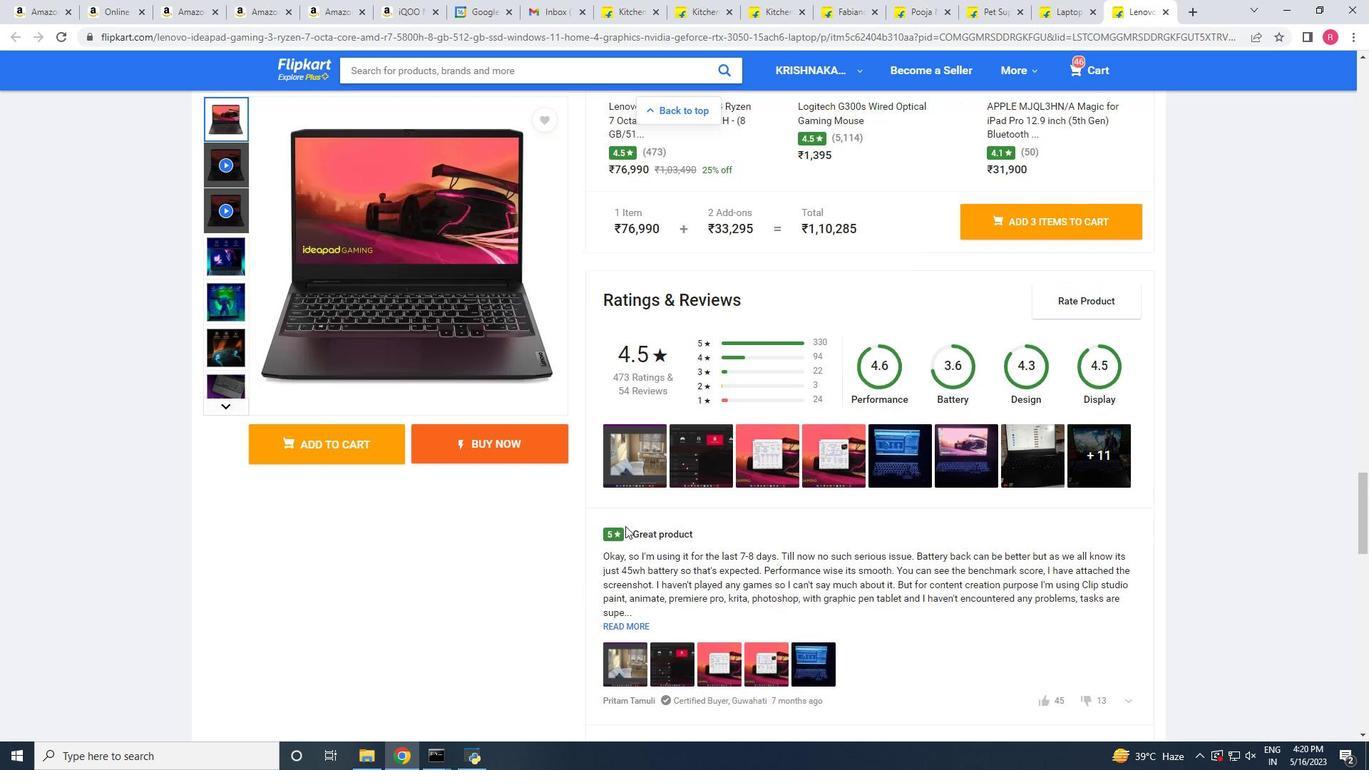 
Action: Mouse scrolled (625, 525) with delta (0, 0)
Screenshot: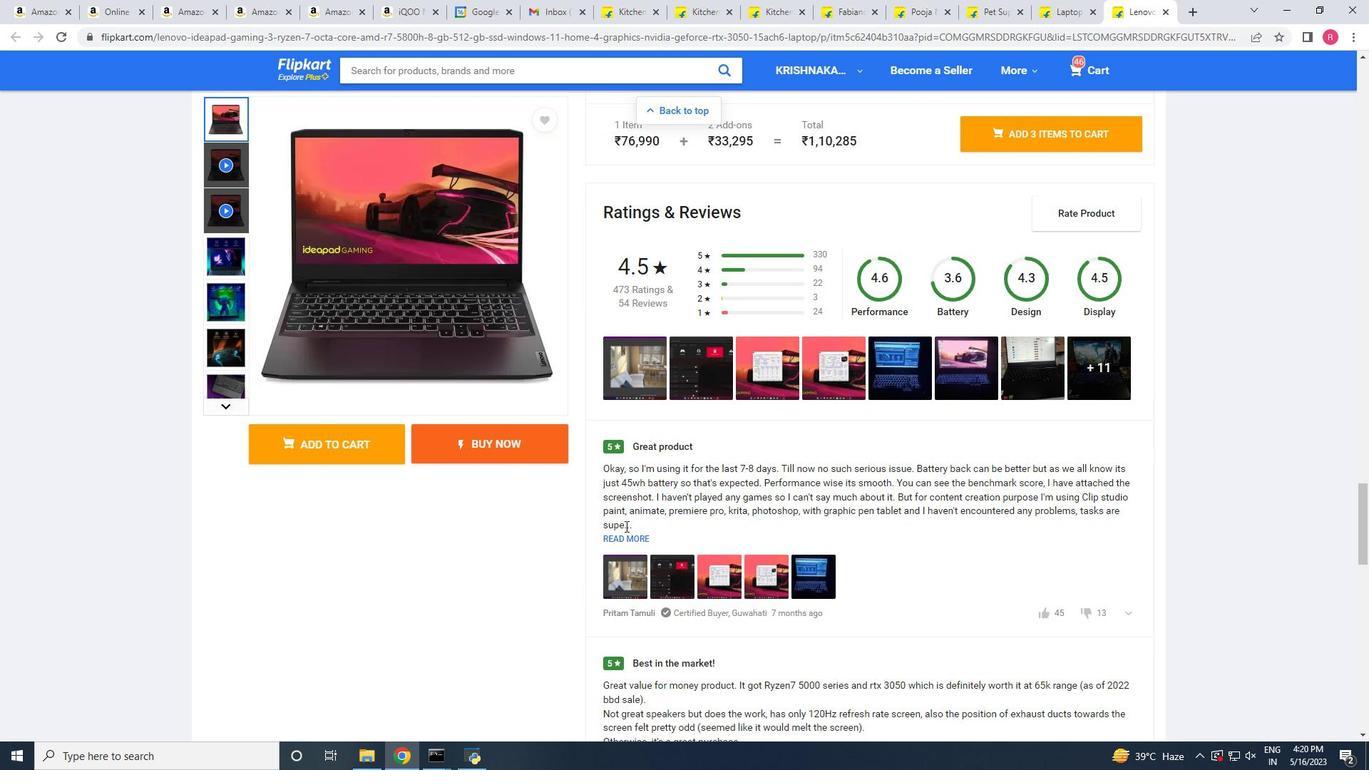 
Action: Mouse scrolled (625, 525) with delta (0, 0)
Screenshot: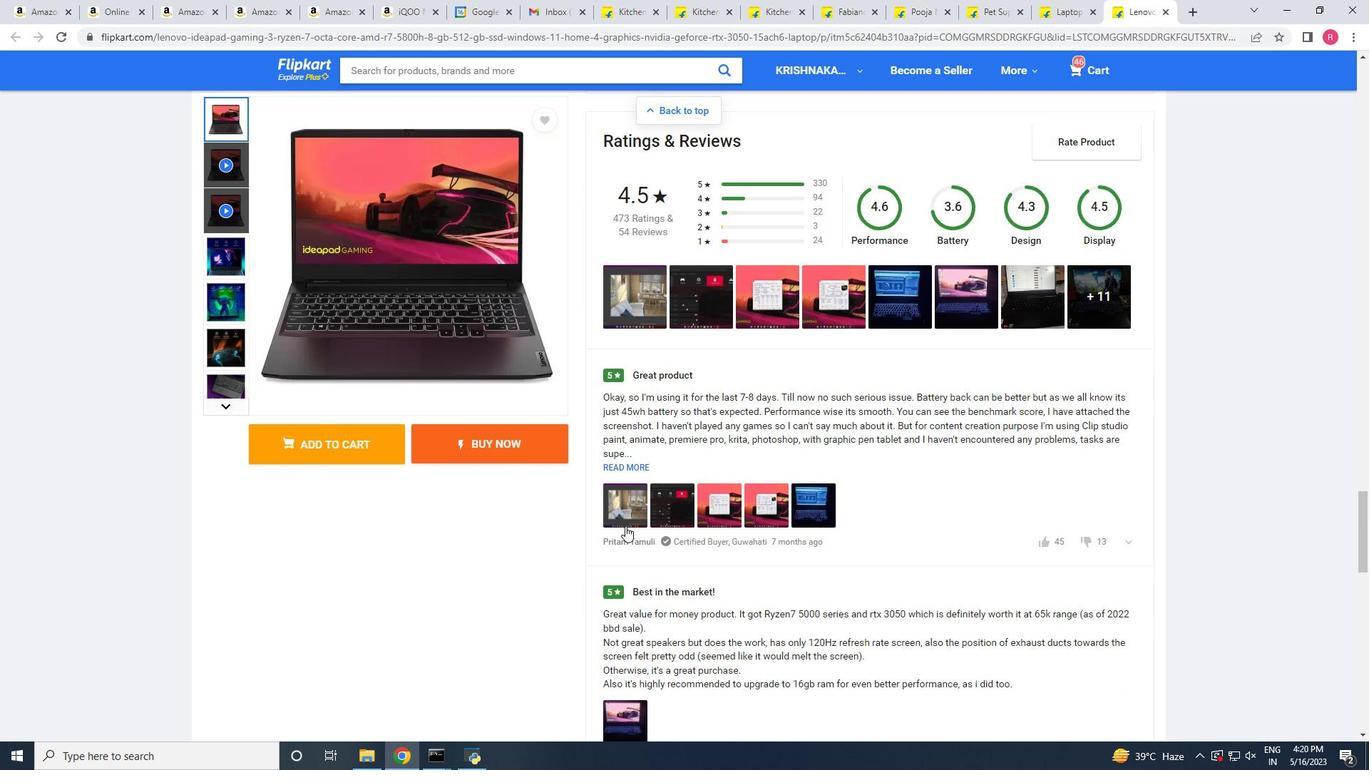 
Action: Mouse scrolled (625, 525) with delta (0, 0)
Screenshot: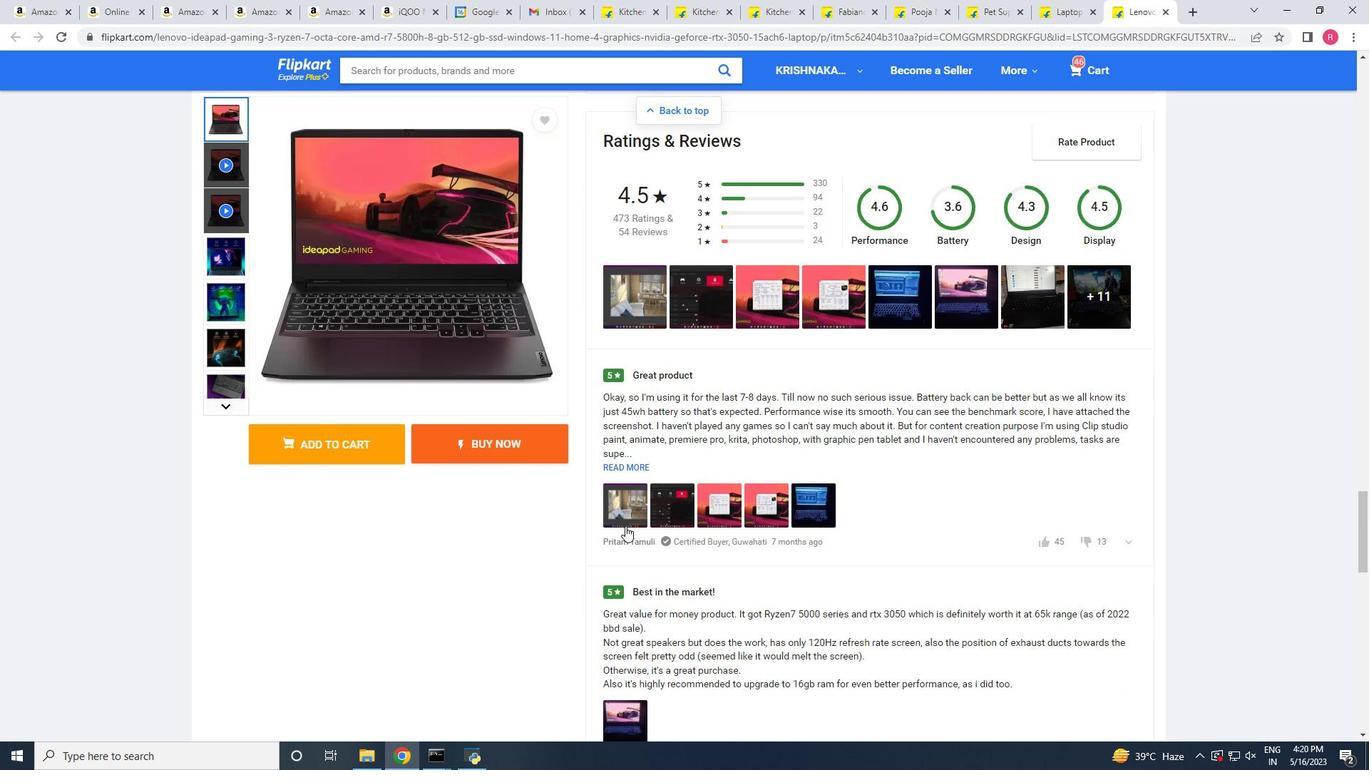 
Action: Mouse scrolled (625, 525) with delta (0, 0)
Screenshot: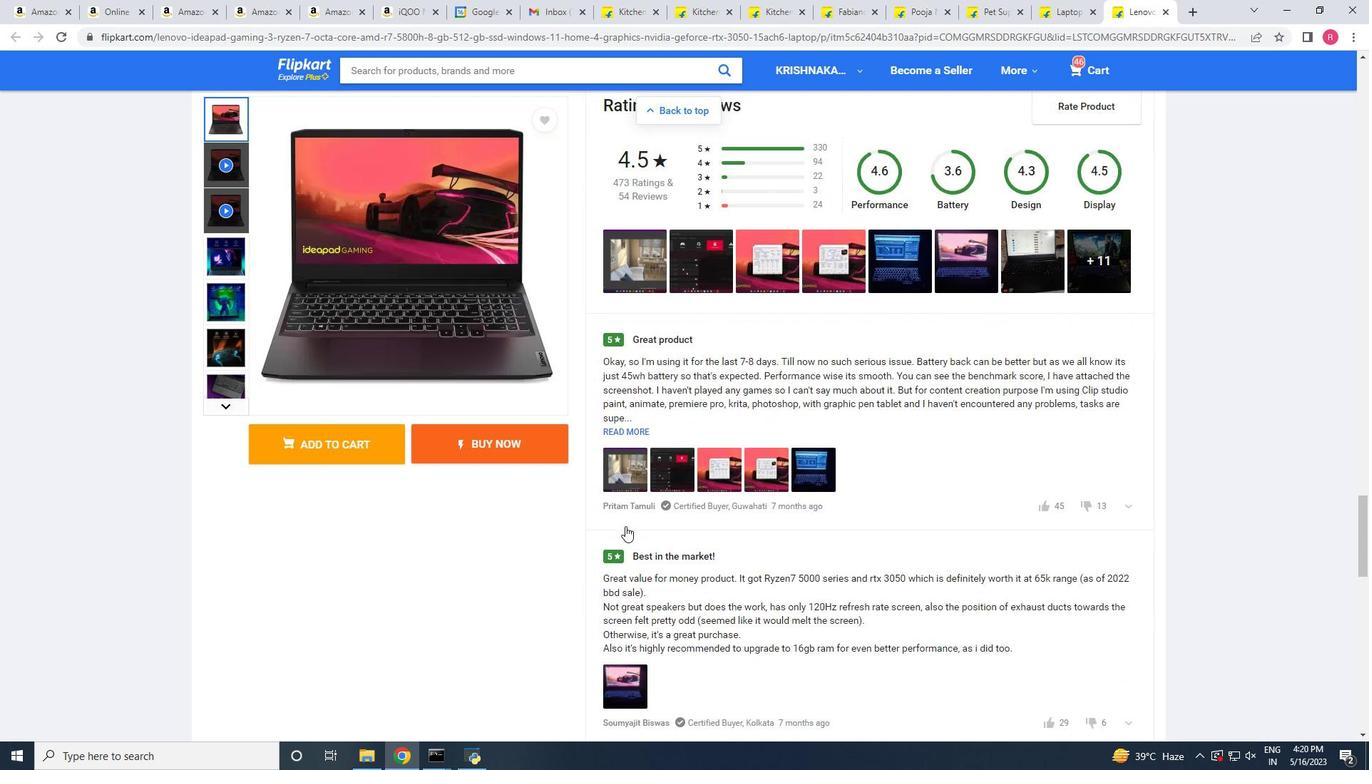 
Action: Mouse scrolled (625, 525) with delta (0, 0)
Screenshot: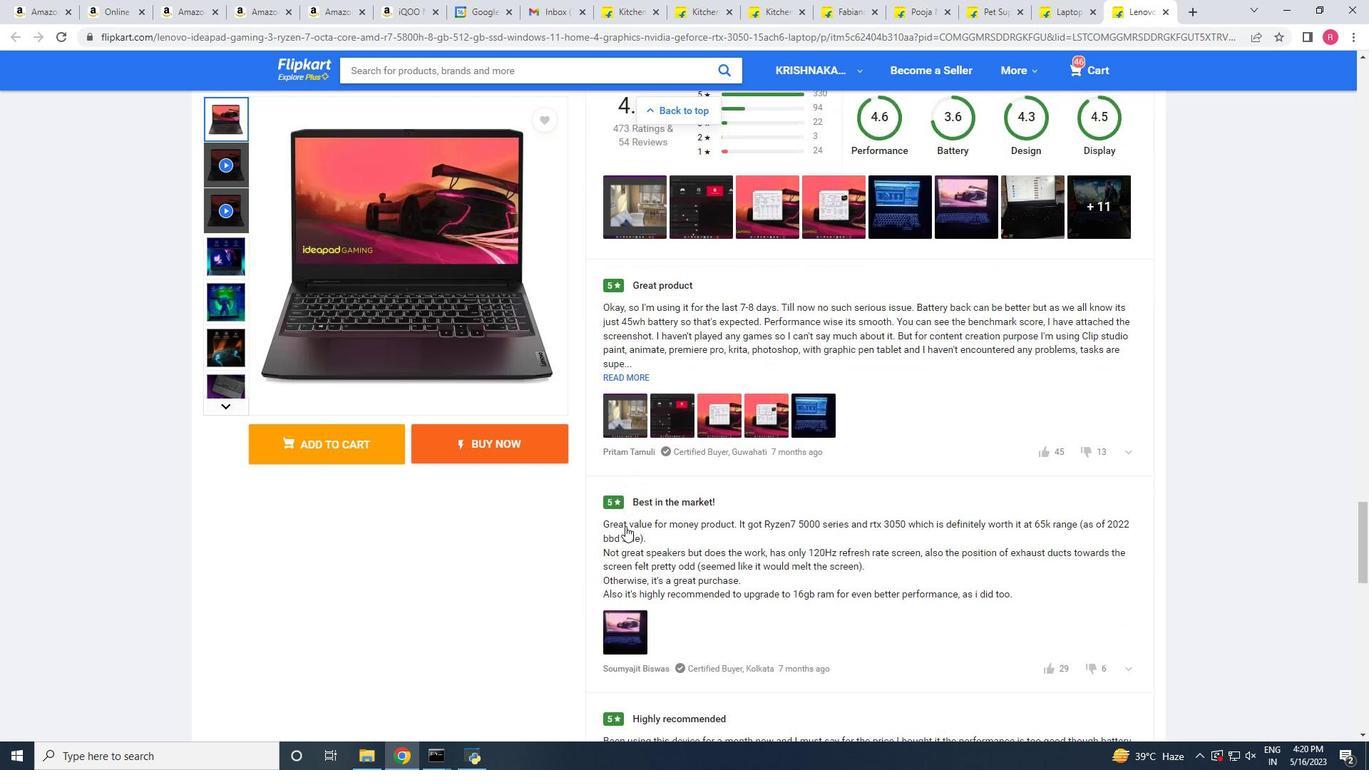 
Action: Mouse scrolled (625, 525) with delta (0, 0)
Screenshot: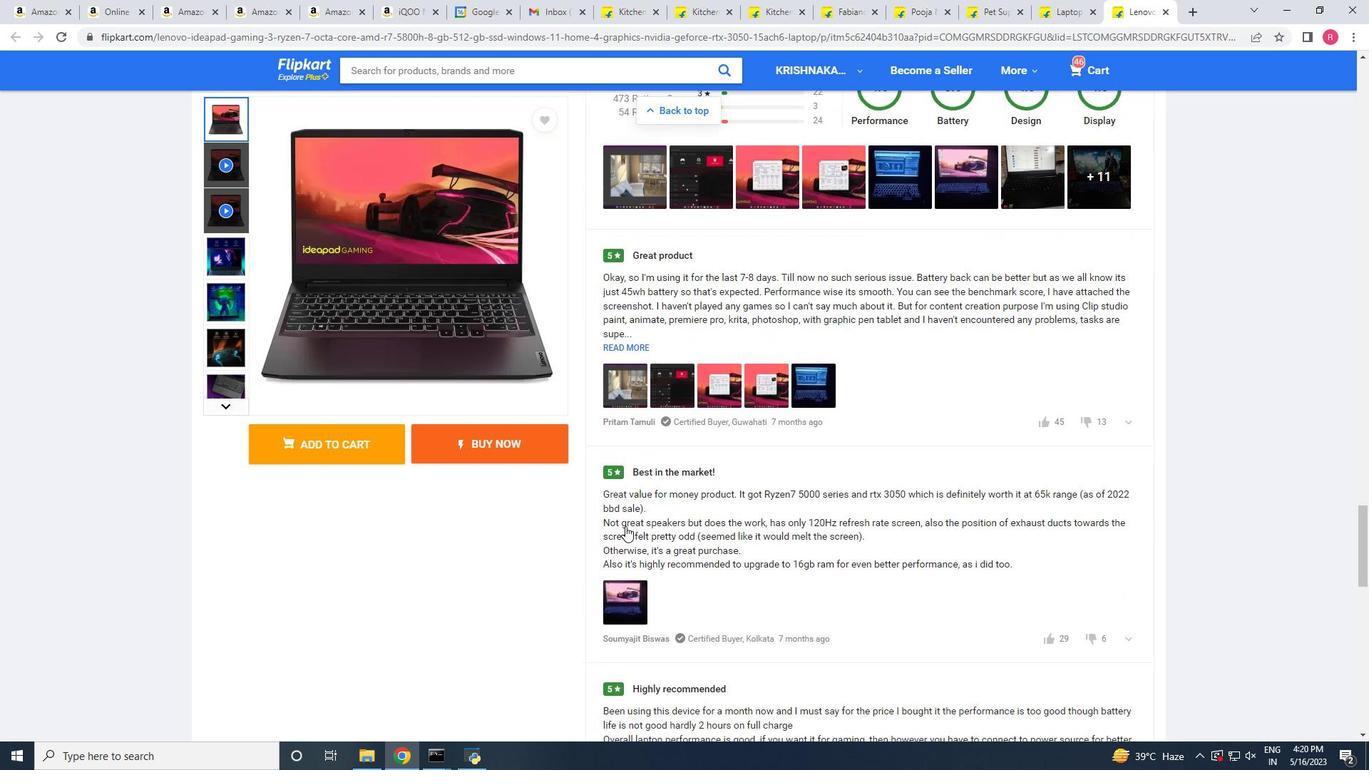 
Action: Mouse scrolled (625, 525) with delta (0, 0)
Screenshot: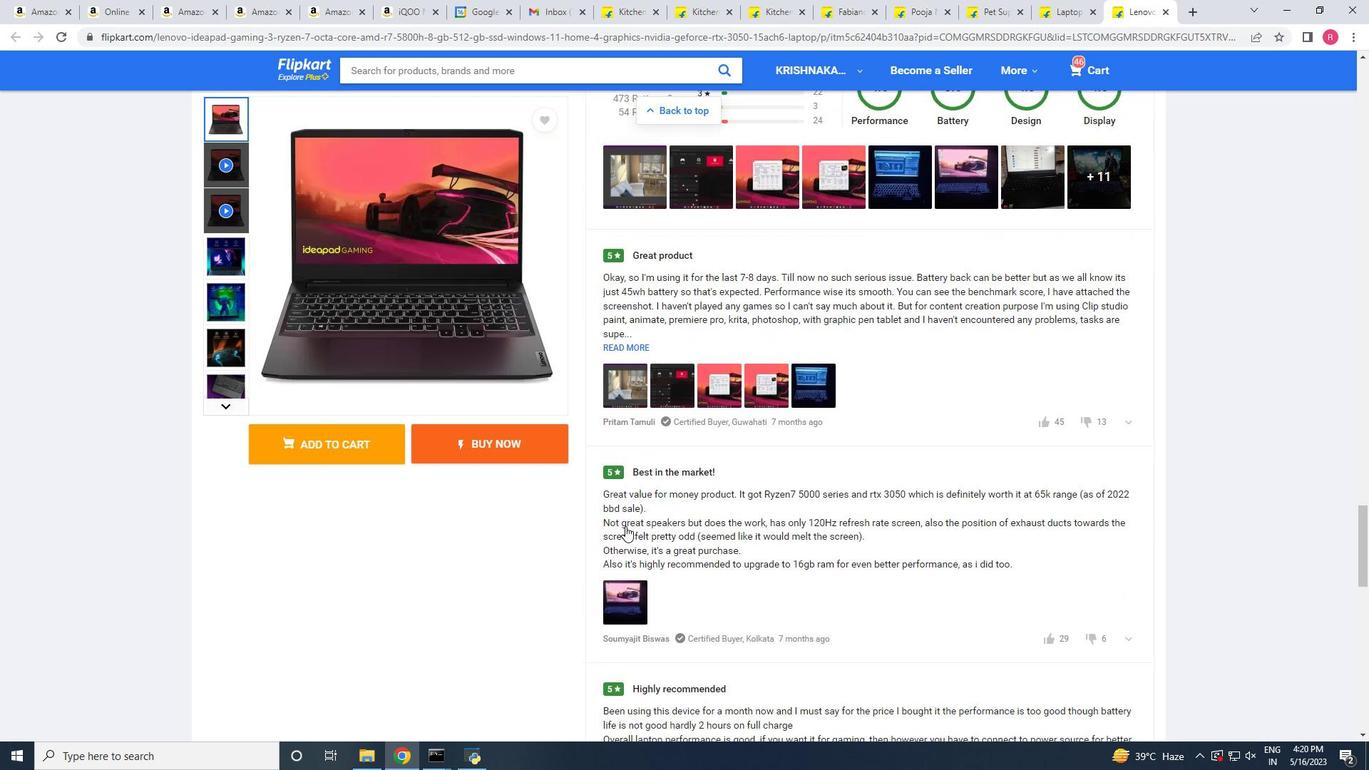 
Action: Mouse scrolled (625, 525) with delta (0, 0)
Screenshot: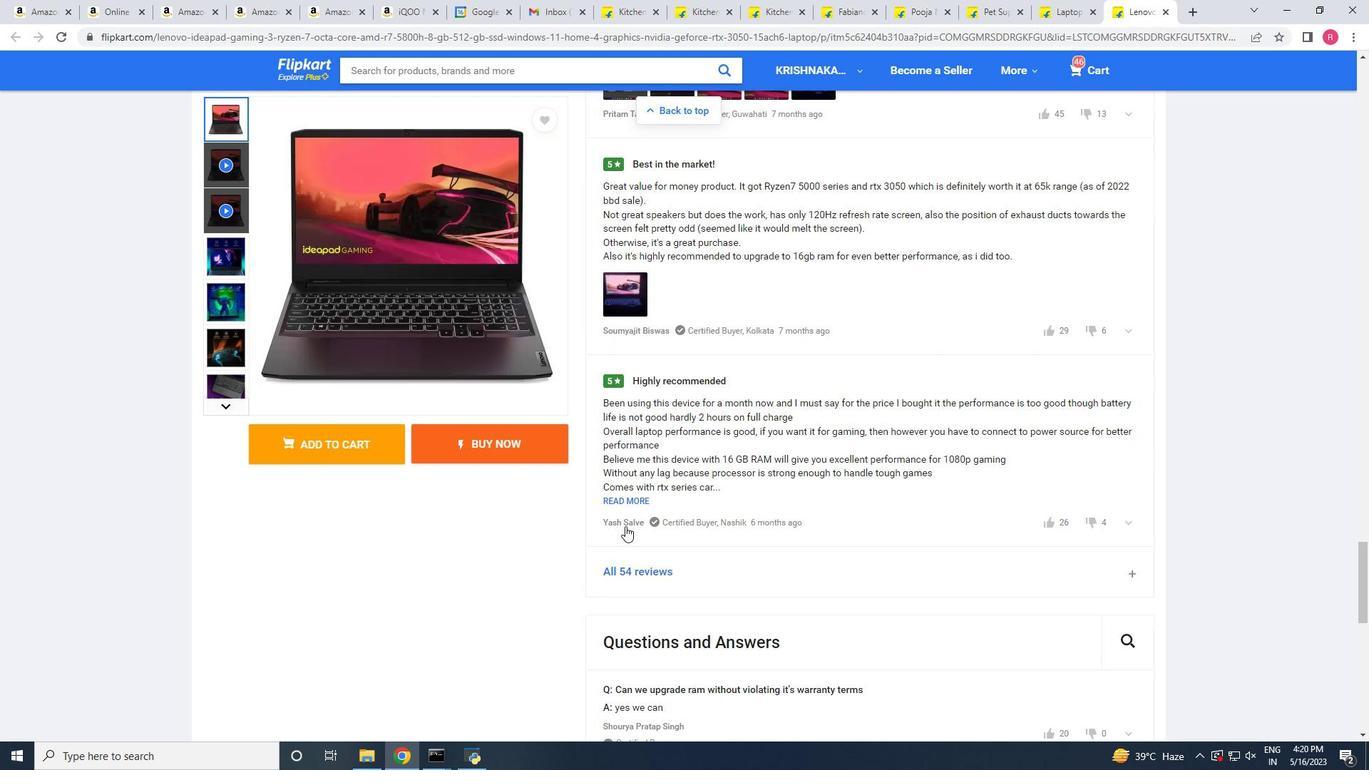 
Action: Mouse scrolled (625, 525) with delta (0, 0)
Screenshot: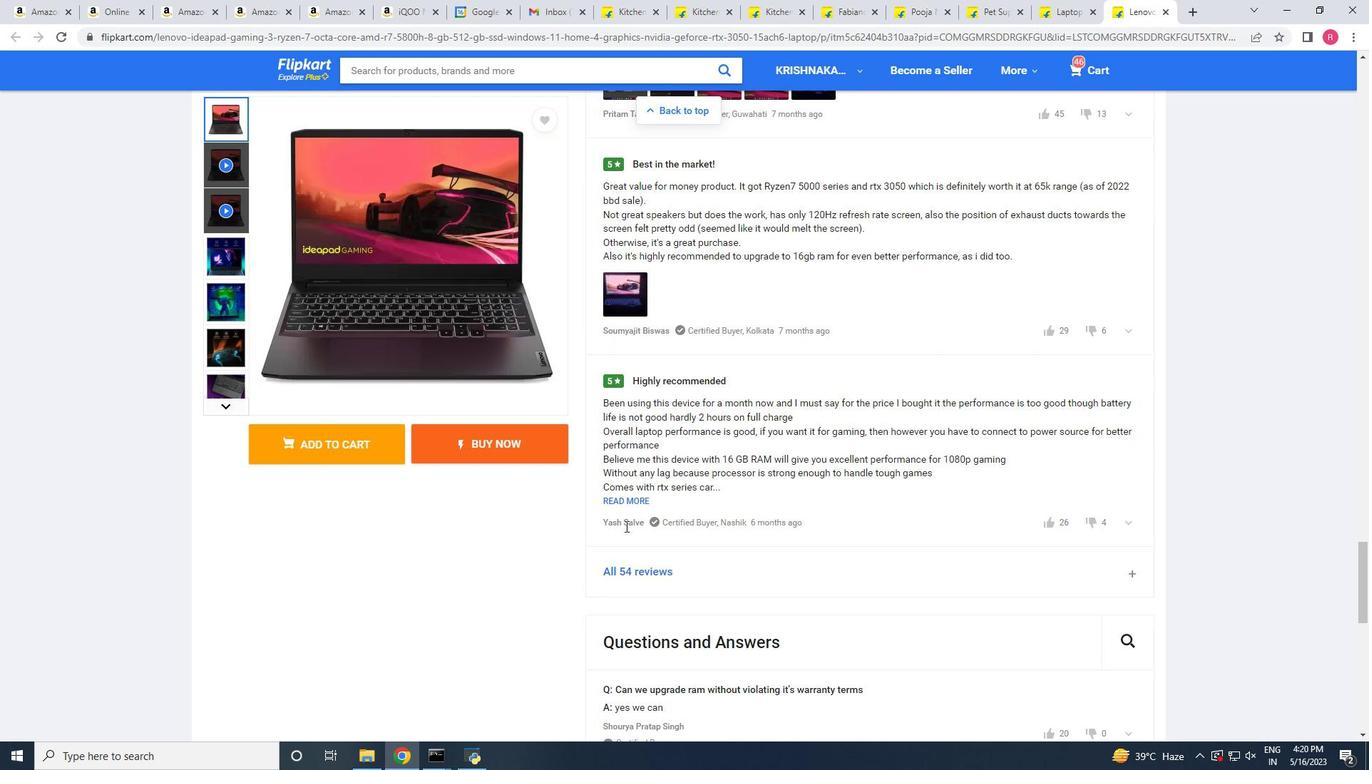 
Action: Mouse scrolled (625, 525) with delta (0, 0)
Screenshot: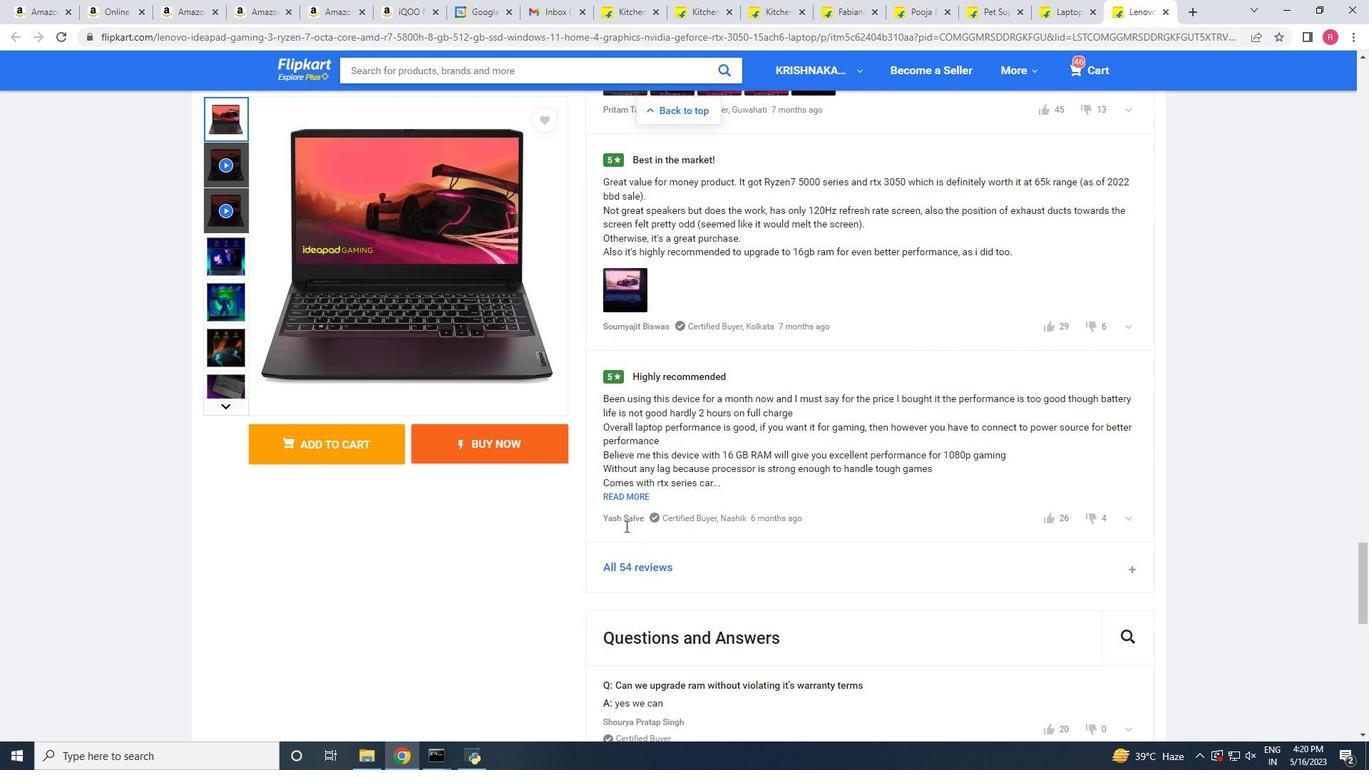 
Action: Mouse scrolled (625, 525) with delta (0, 0)
Screenshot: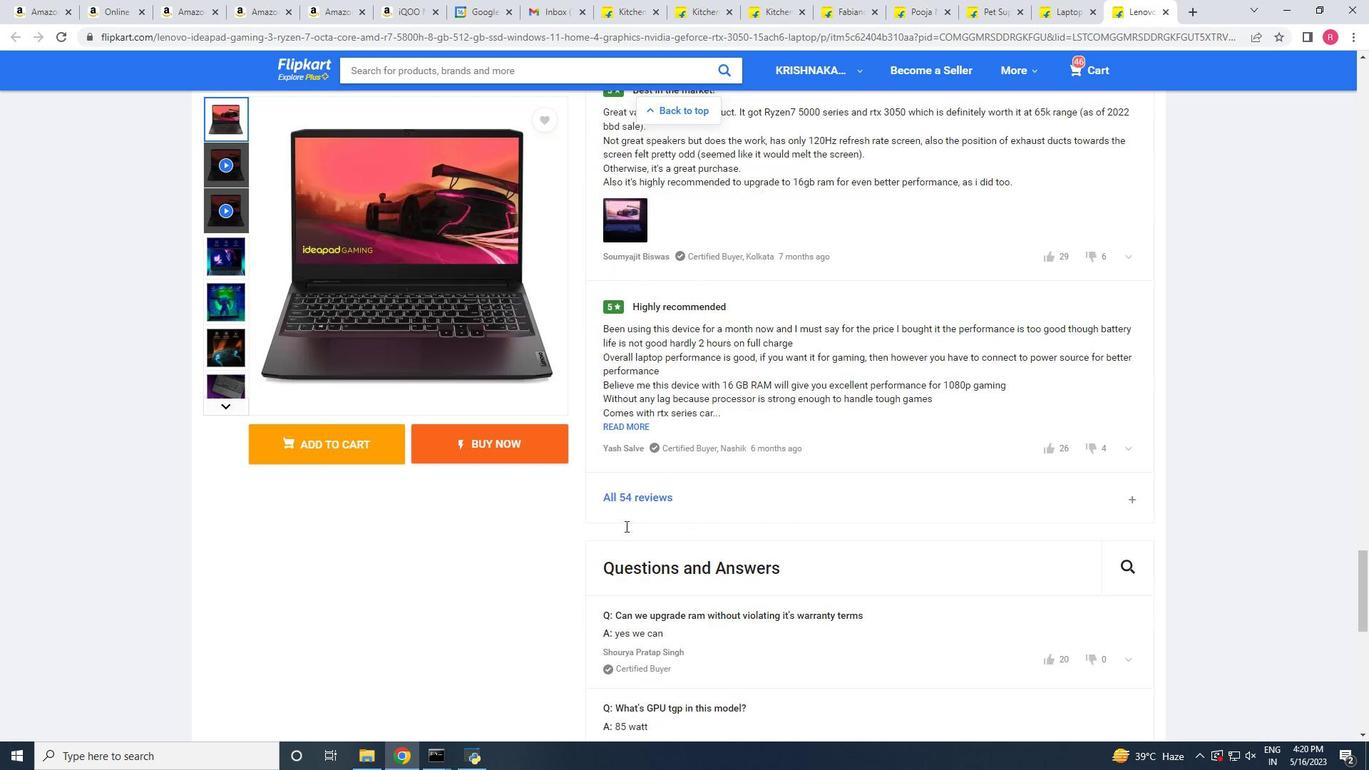 
Action: Mouse scrolled (625, 525) with delta (0, 0)
Screenshot: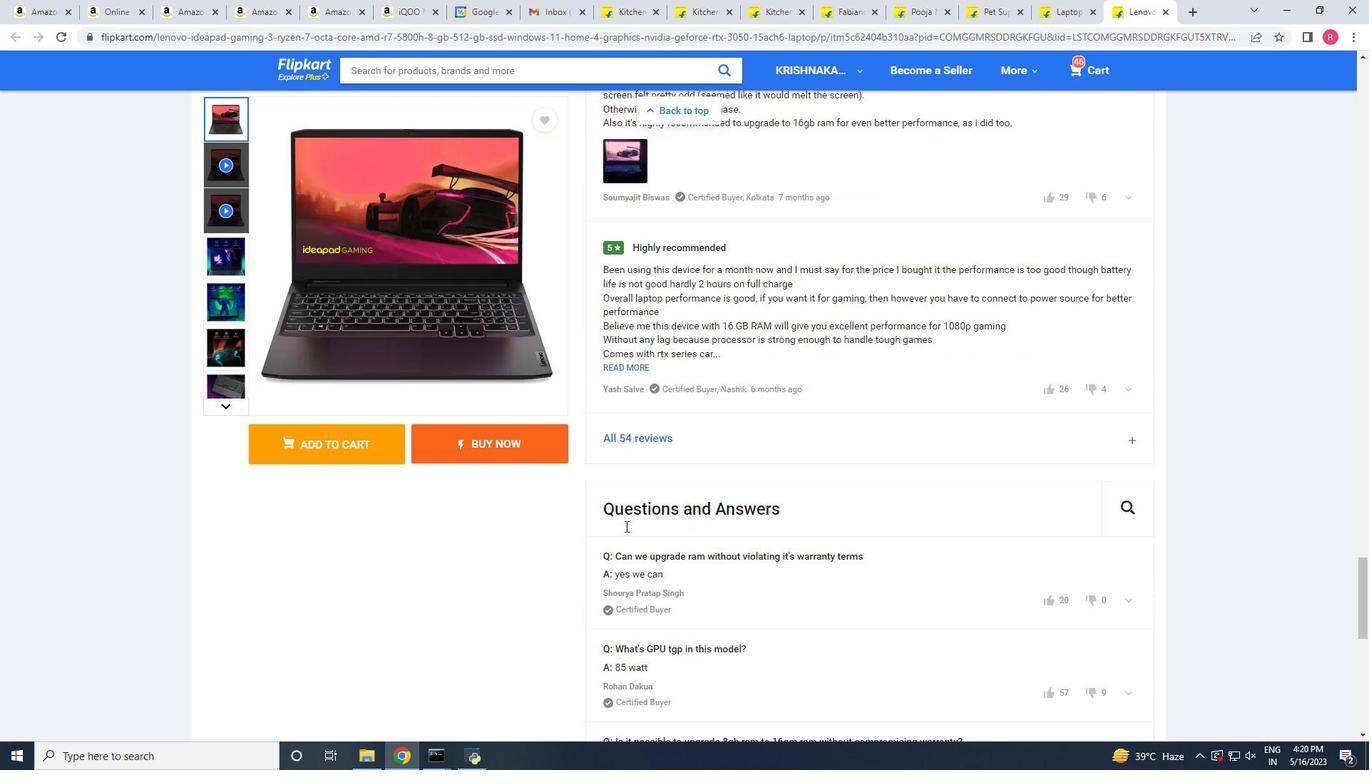 
Action: Mouse scrolled (625, 525) with delta (0, 0)
Screenshot: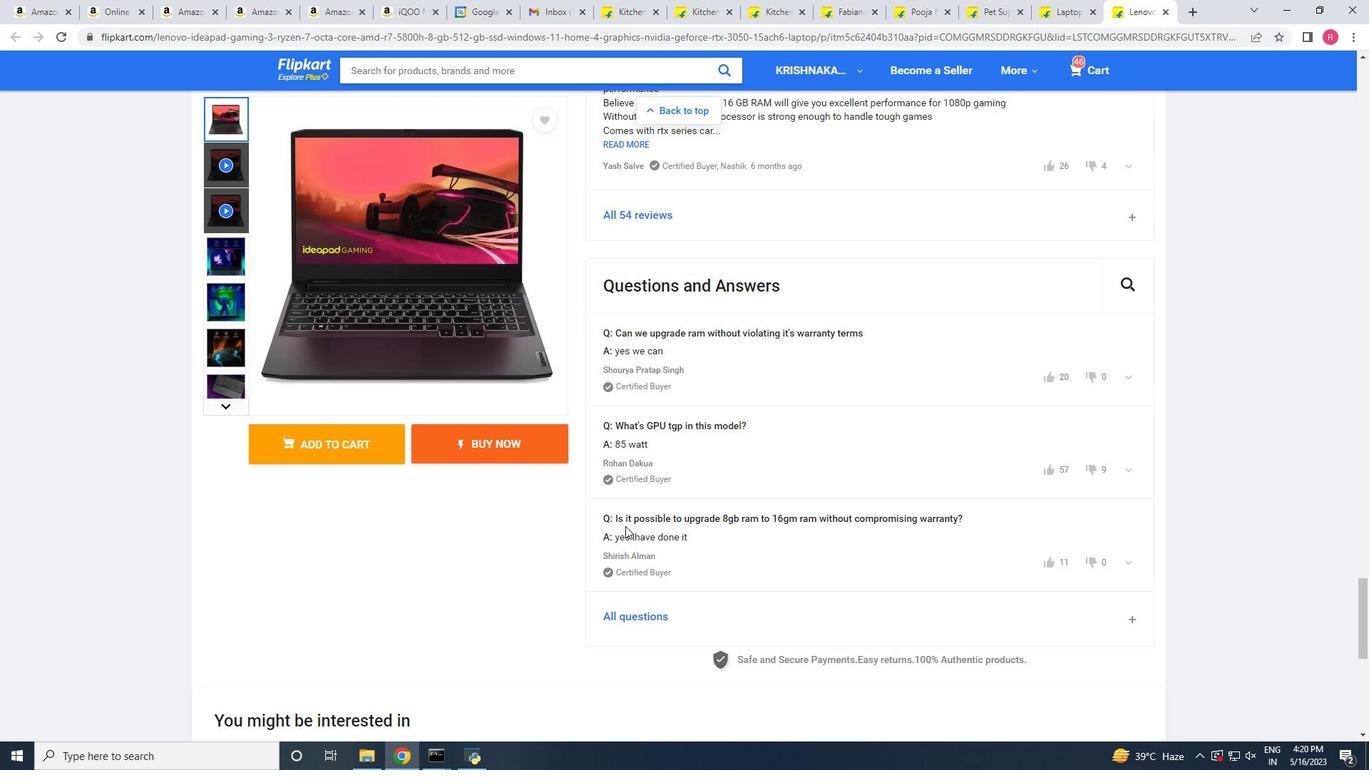 
Action: Mouse scrolled (625, 525) with delta (0, 0)
Screenshot: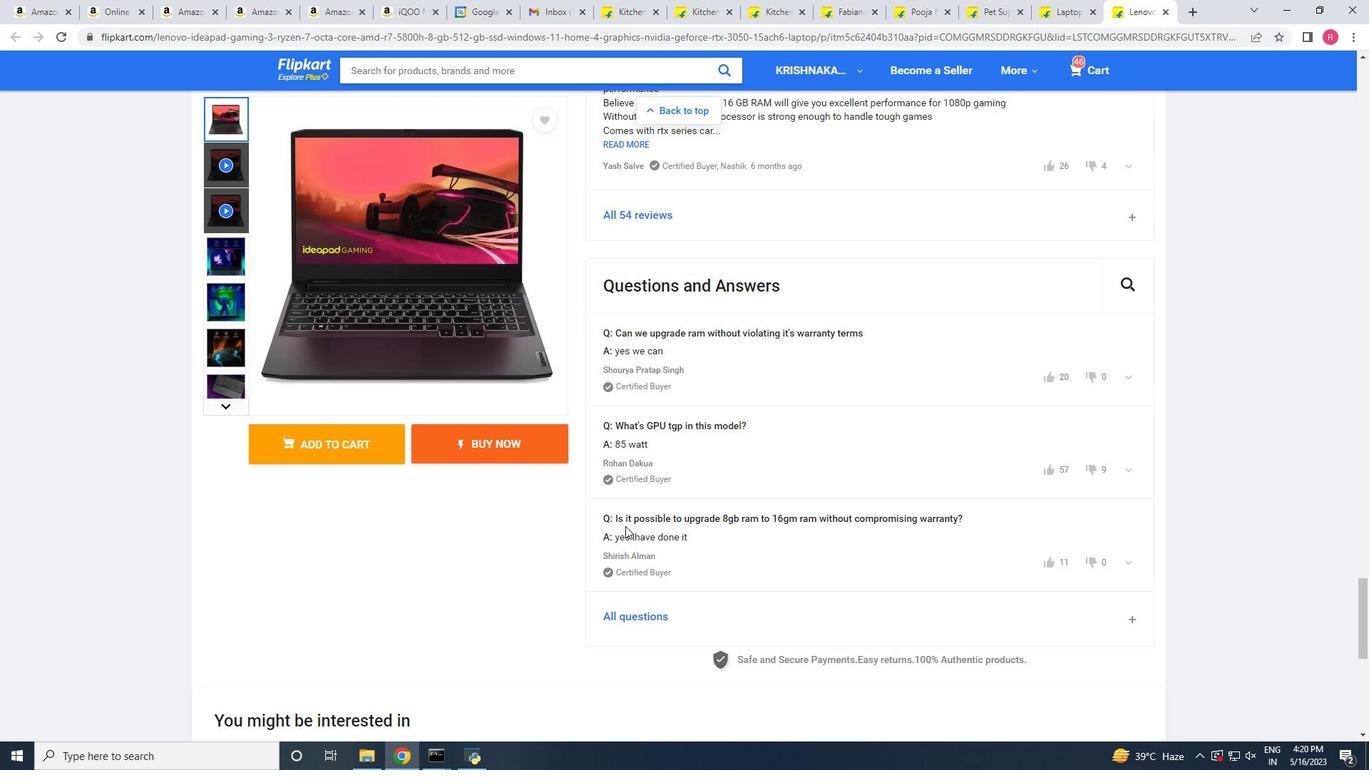 
Action: Mouse scrolled (625, 525) with delta (0, 0)
Screenshot: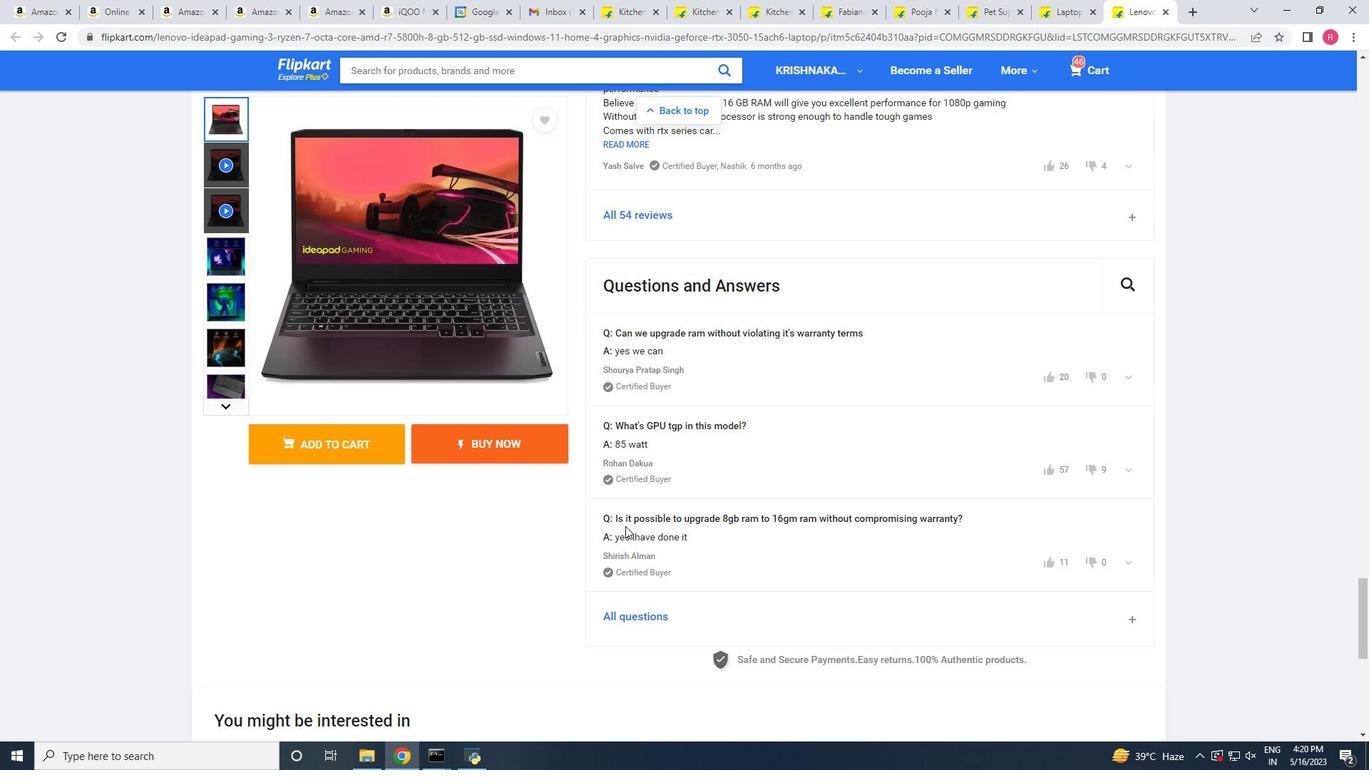 
Action: Mouse scrolled (625, 525) with delta (0, 0)
Screenshot: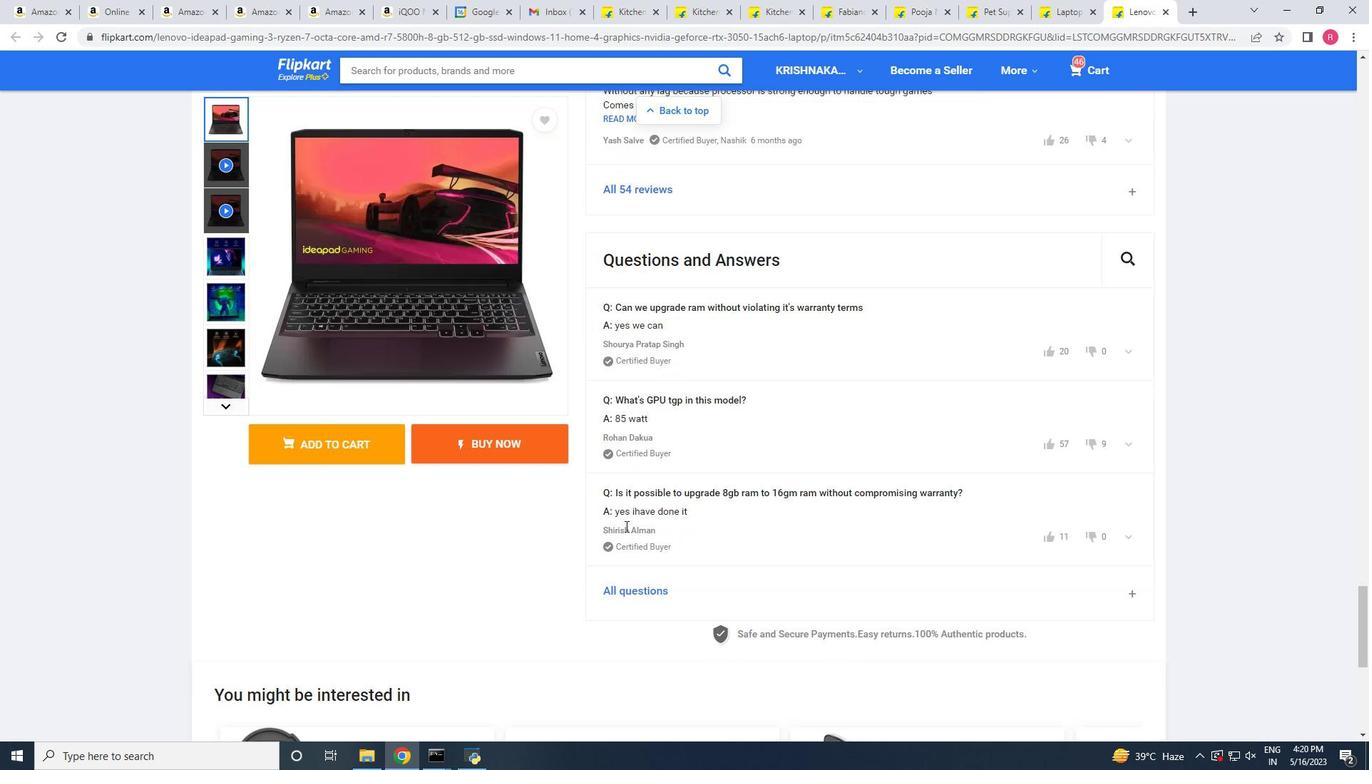 
Action: Mouse scrolled (625, 525) with delta (0, 0)
Screenshot: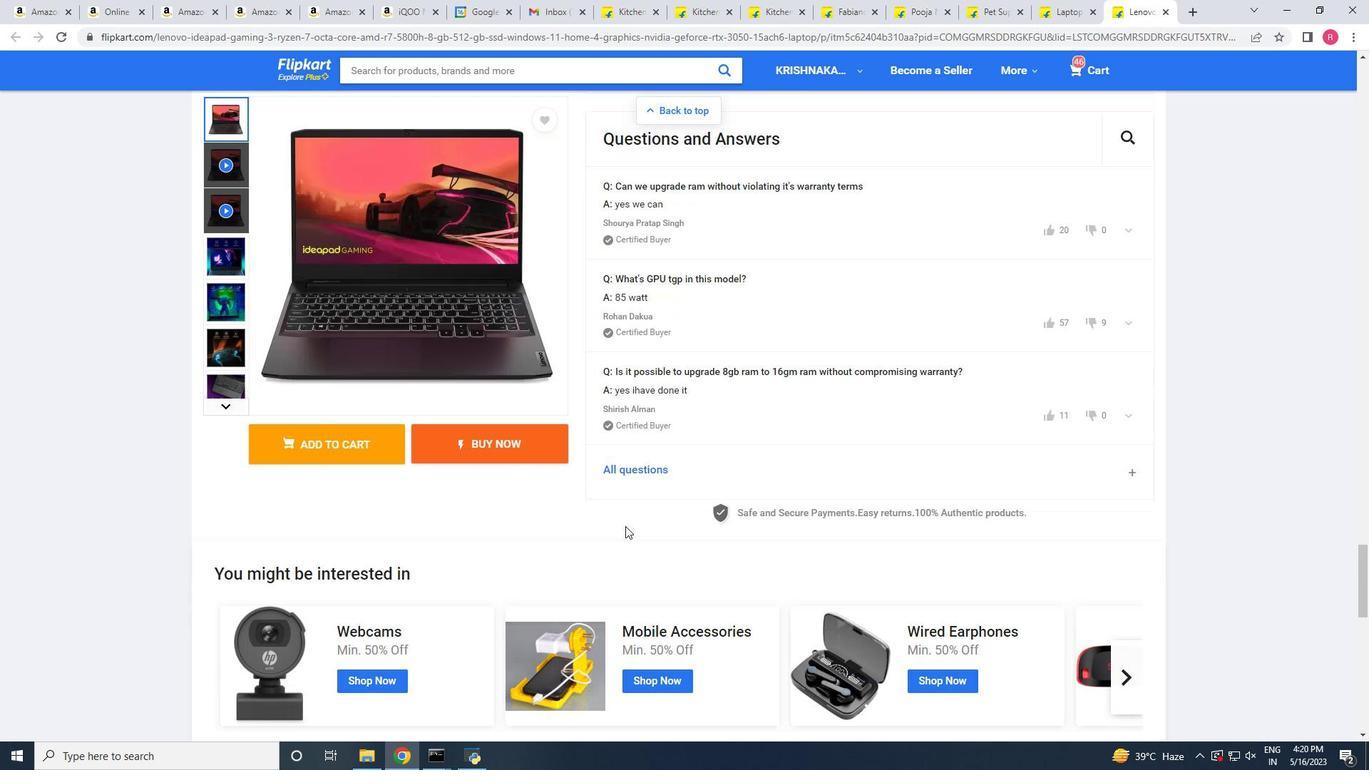 
Action: Mouse scrolled (625, 525) with delta (0, 0)
Screenshot: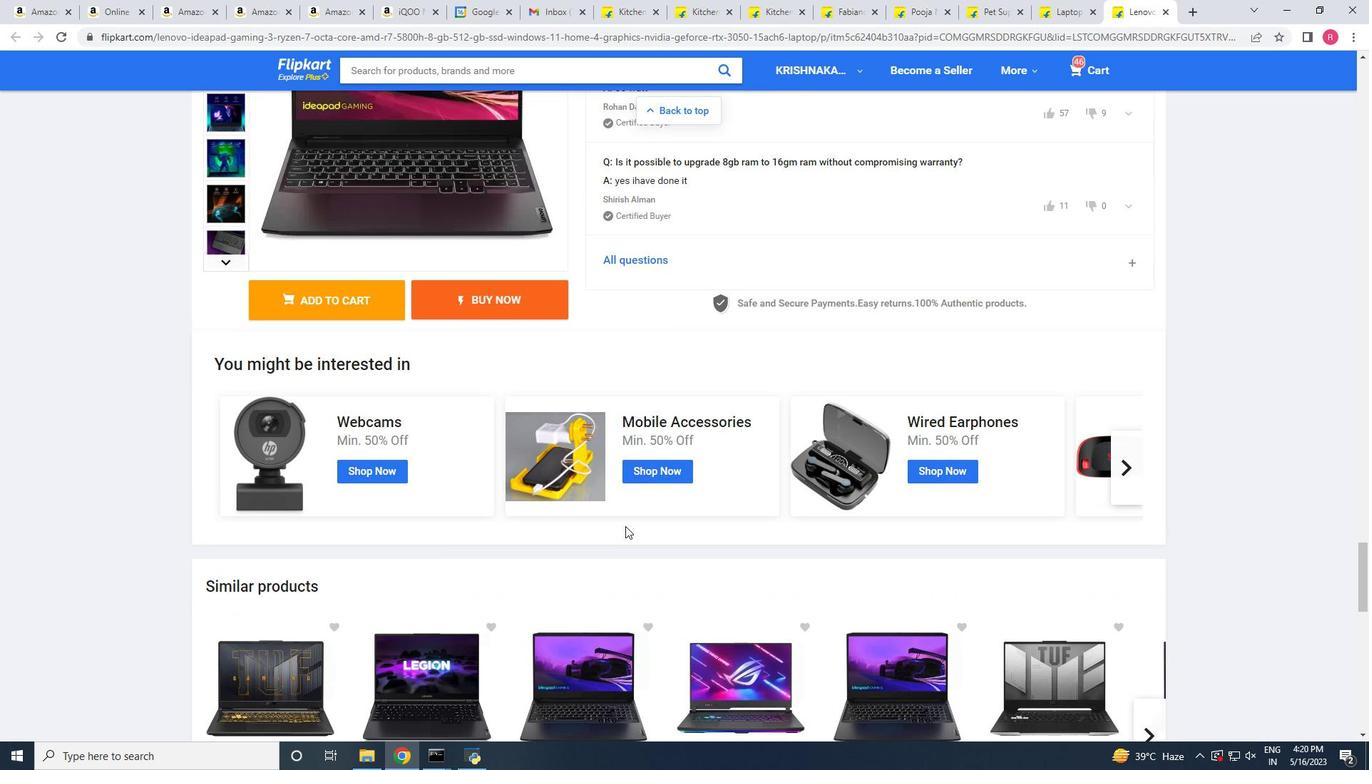 
Action: Mouse scrolled (625, 525) with delta (0, 0)
Screenshot: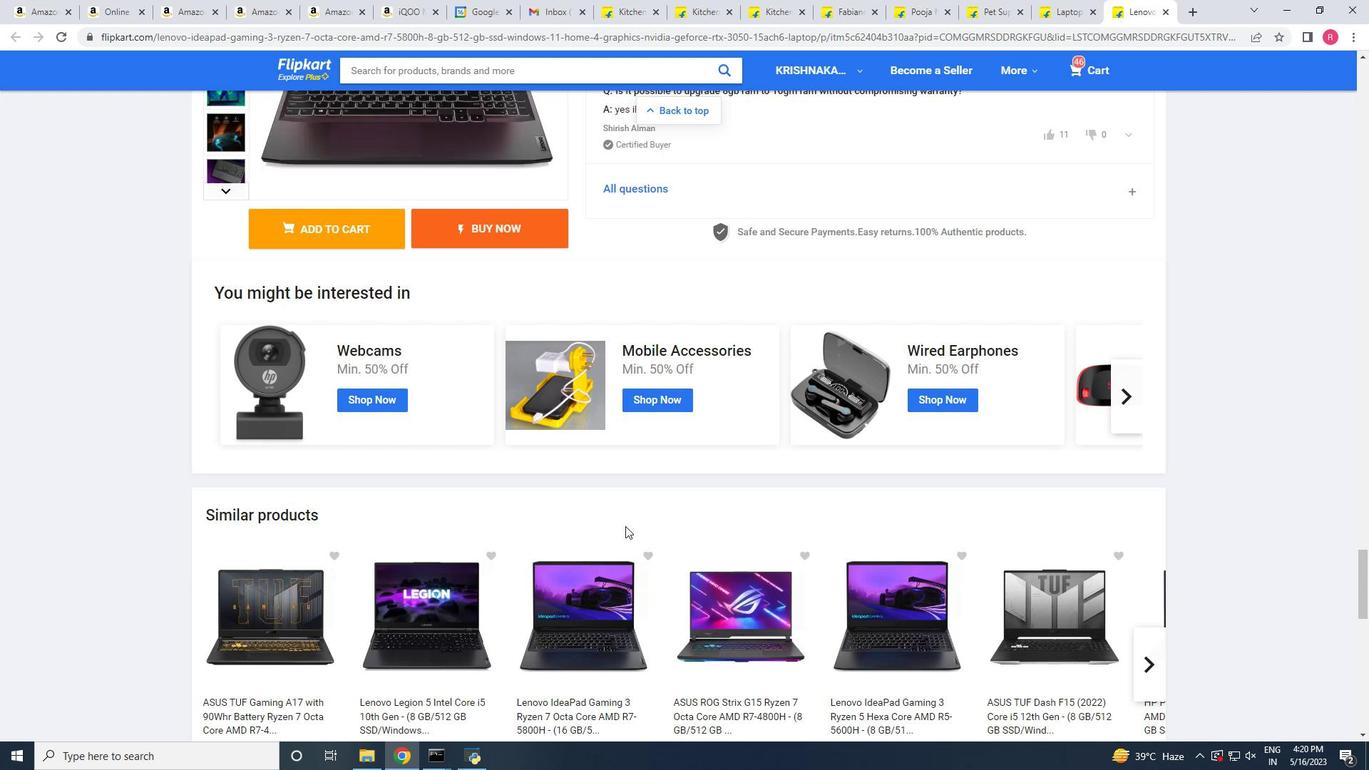 
Action: Mouse scrolled (625, 525) with delta (0, 0)
Screenshot: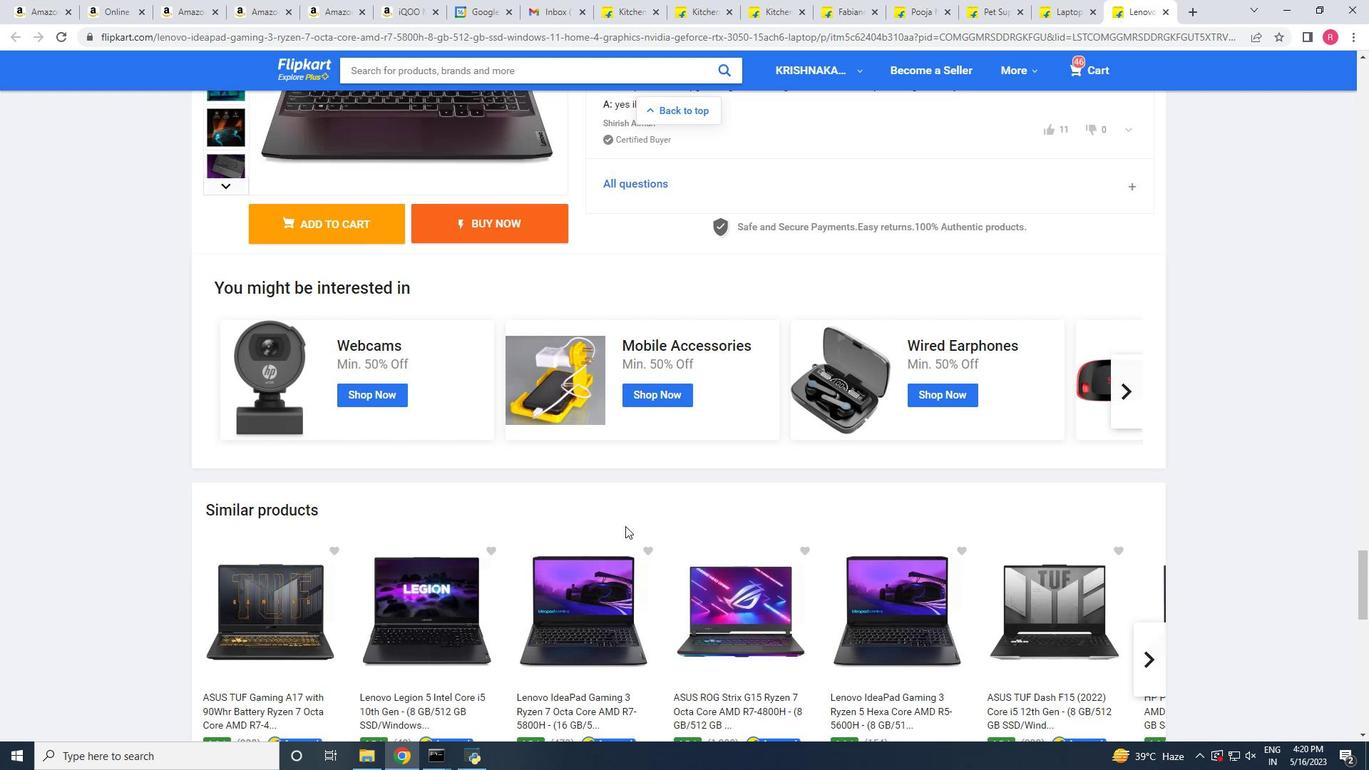 
Action: Mouse scrolled (625, 525) with delta (0, 0)
Screenshot: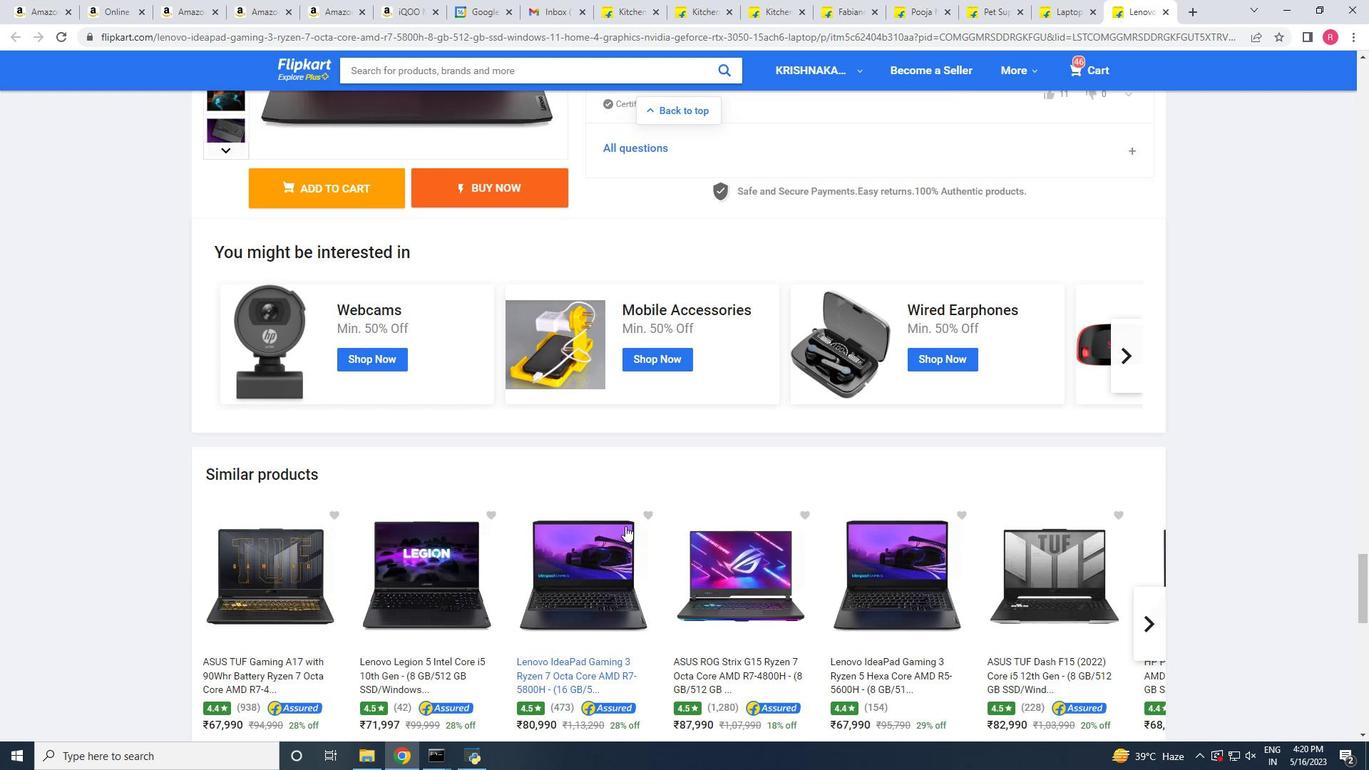 
Action: Mouse scrolled (625, 525) with delta (0, 0)
Screenshot: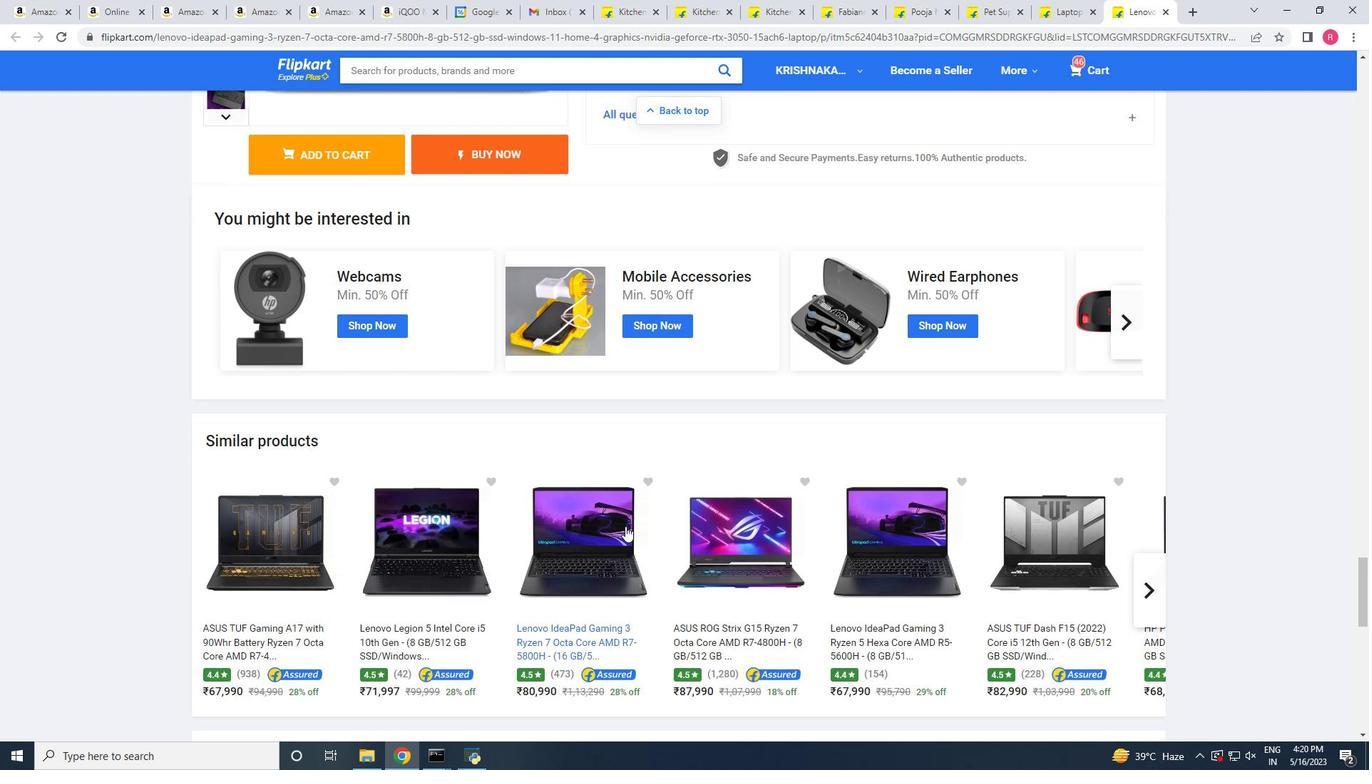 
Action: Mouse scrolled (625, 525) with delta (0, 0)
Screenshot: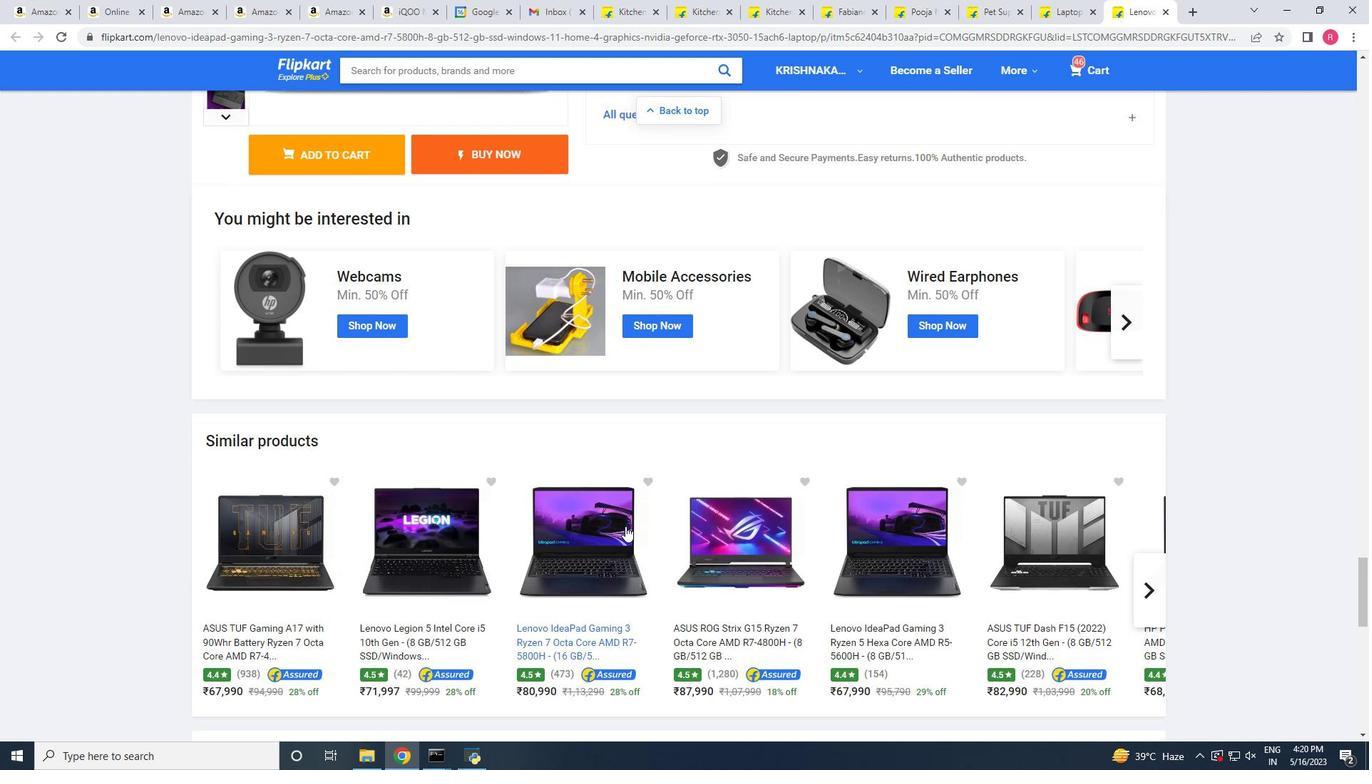 
Action: Mouse scrolled (625, 525) with delta (0, 0)
Screenshot: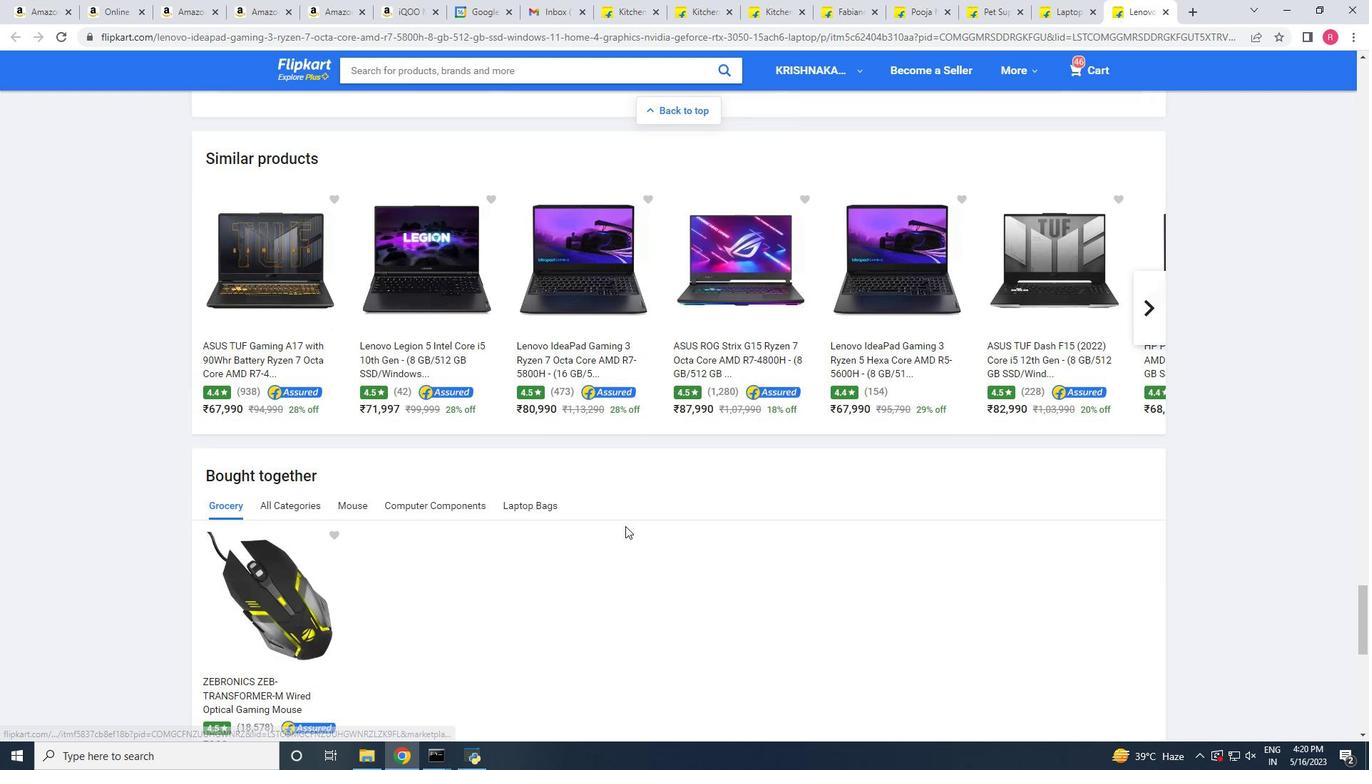 
Action: Mouse scrolled (625, 525) with delta (0, 0)
Screenshot: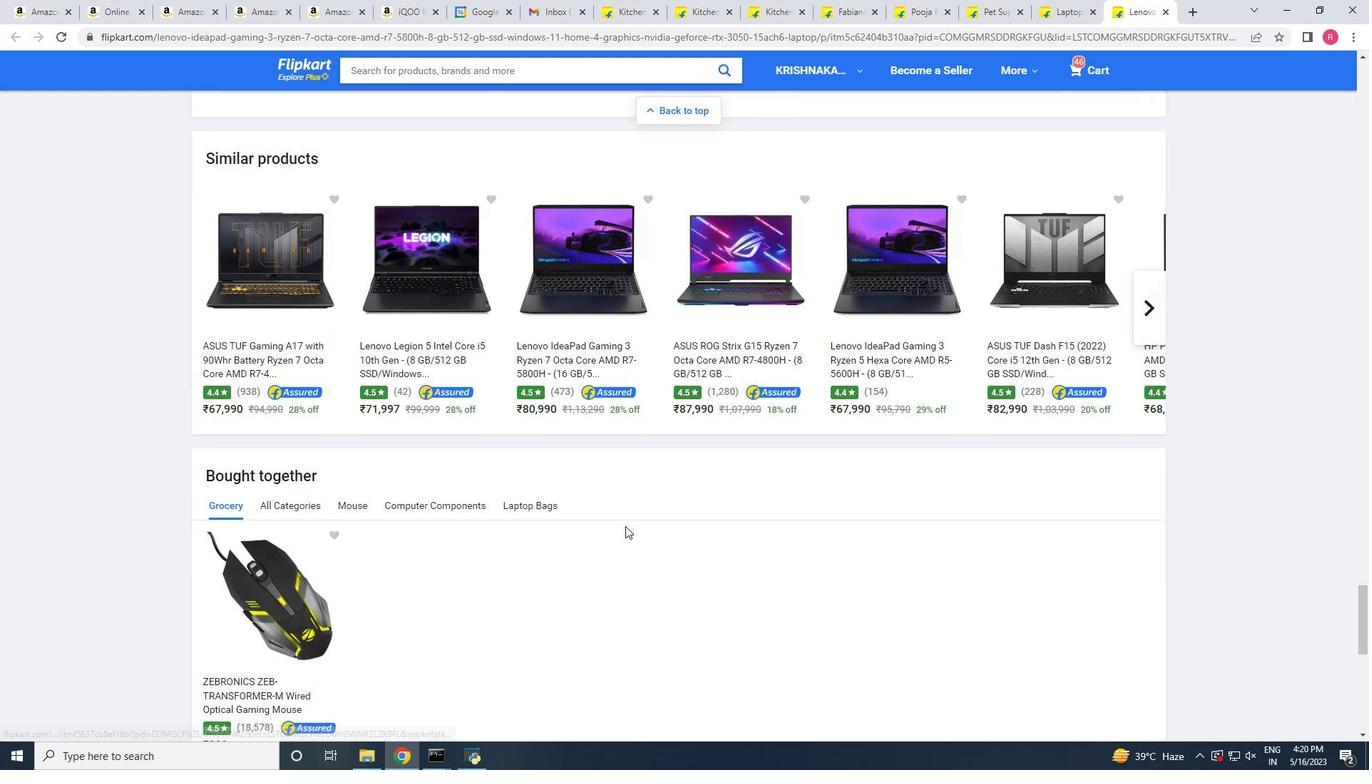 
Action: Mouse scrolled (625, 525) with delta (0, 0)
Screenshot: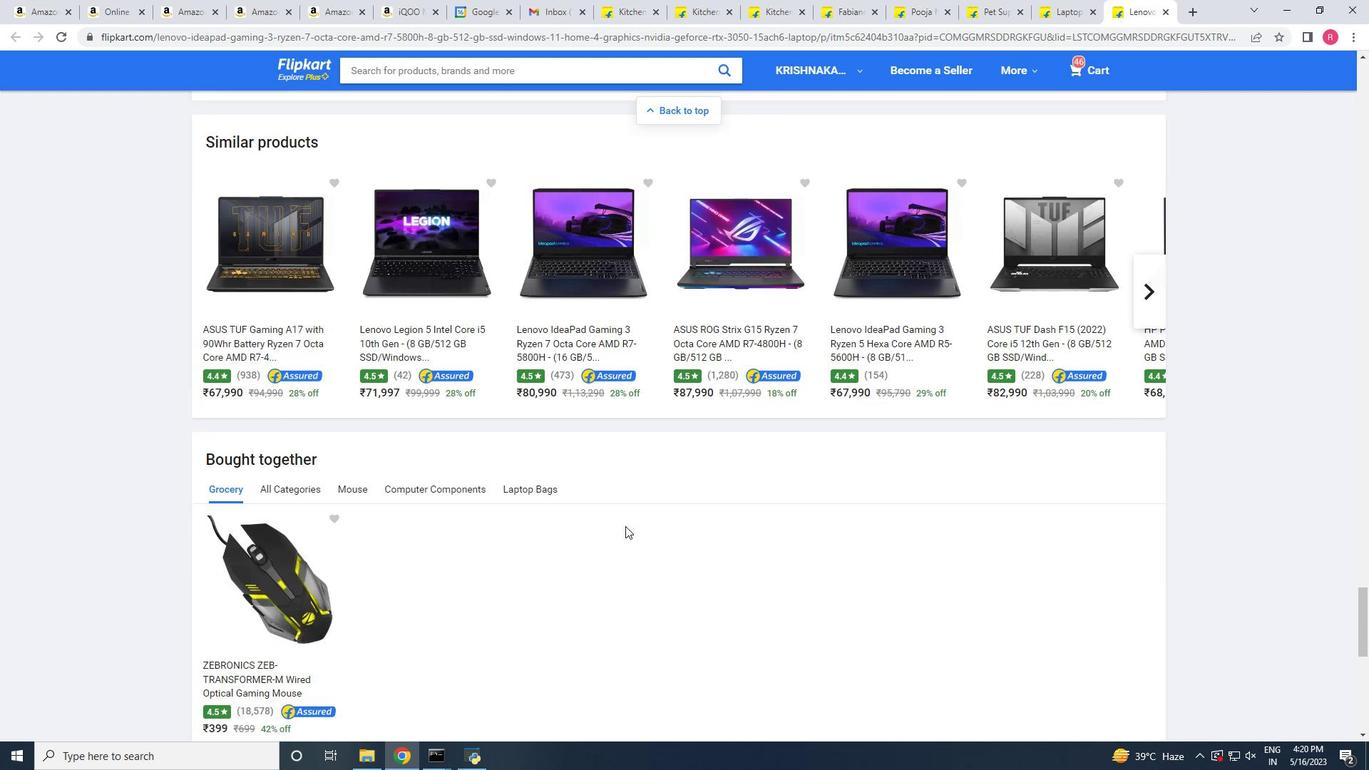 
Action: Mouse scrolled (625, 525) with delta (0, 0)
Screenshot: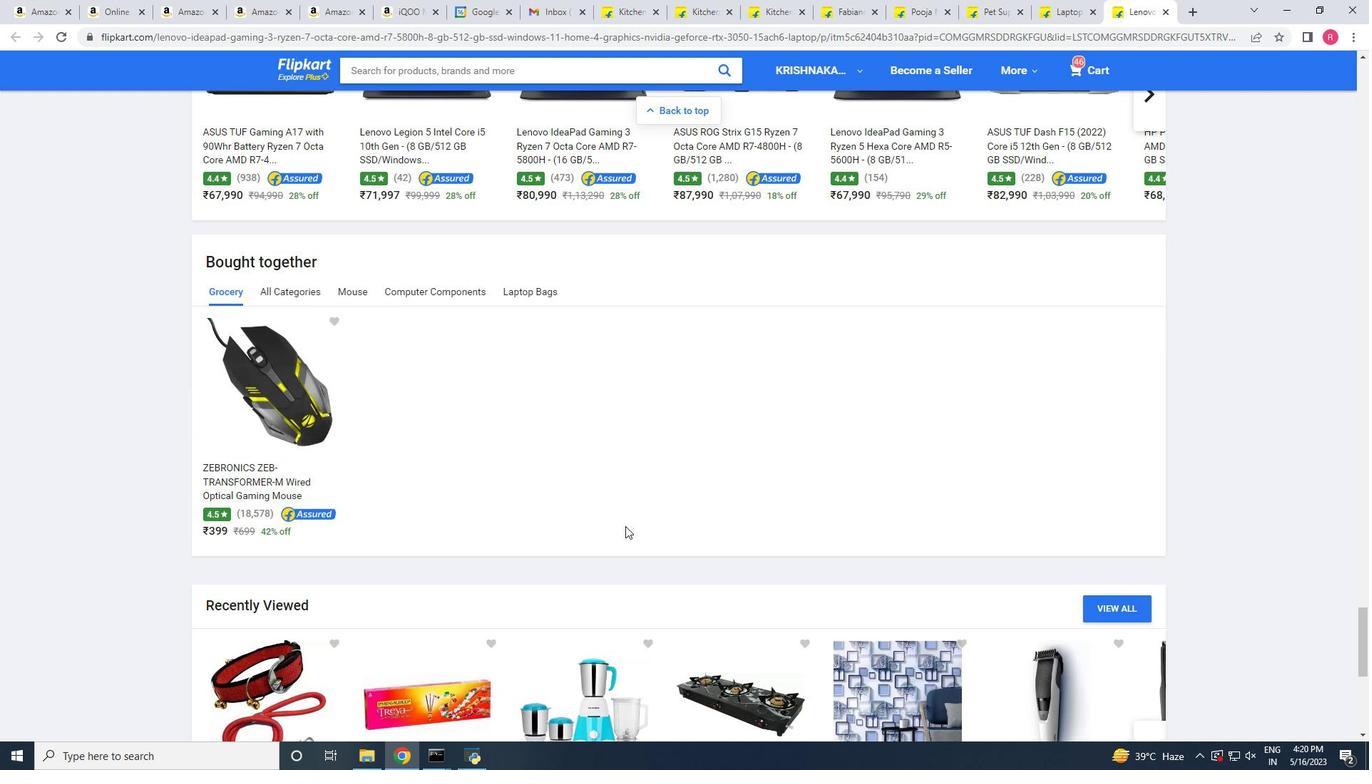 
Action: Mouse scrolled (625, 525) with delta (0, 0)
Screenshot: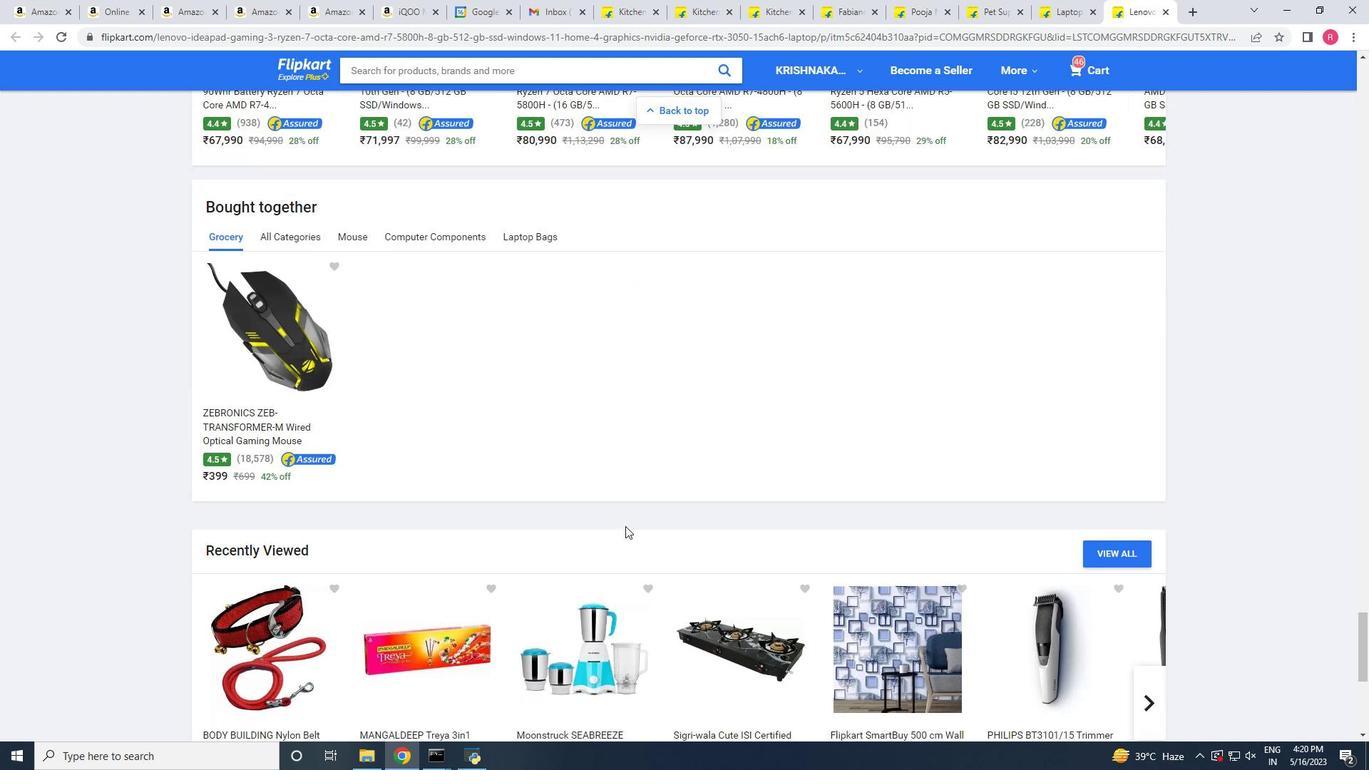 
Action: Mouse scrolled (625, 525) with delta (0, 0)
Screenshot: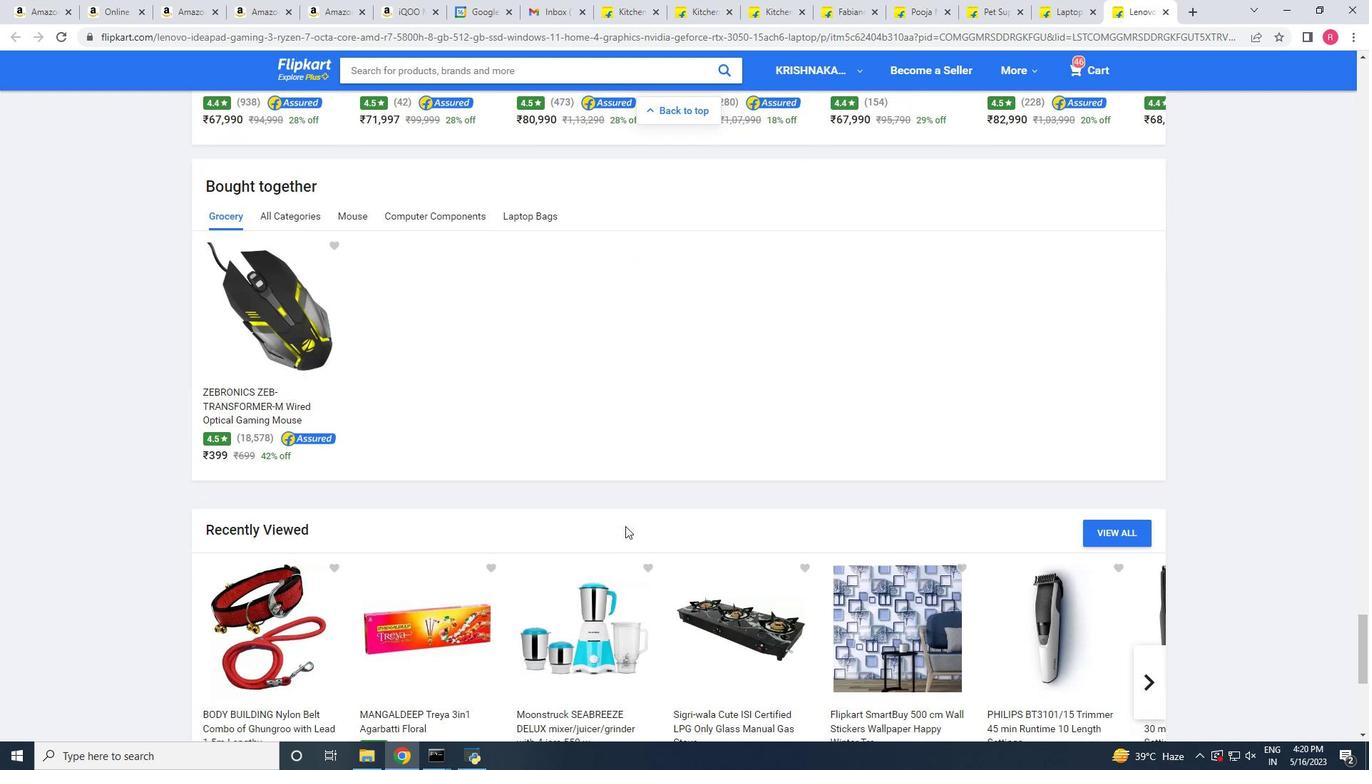
Action: Mouse moved to (626, 525)
Screenshot: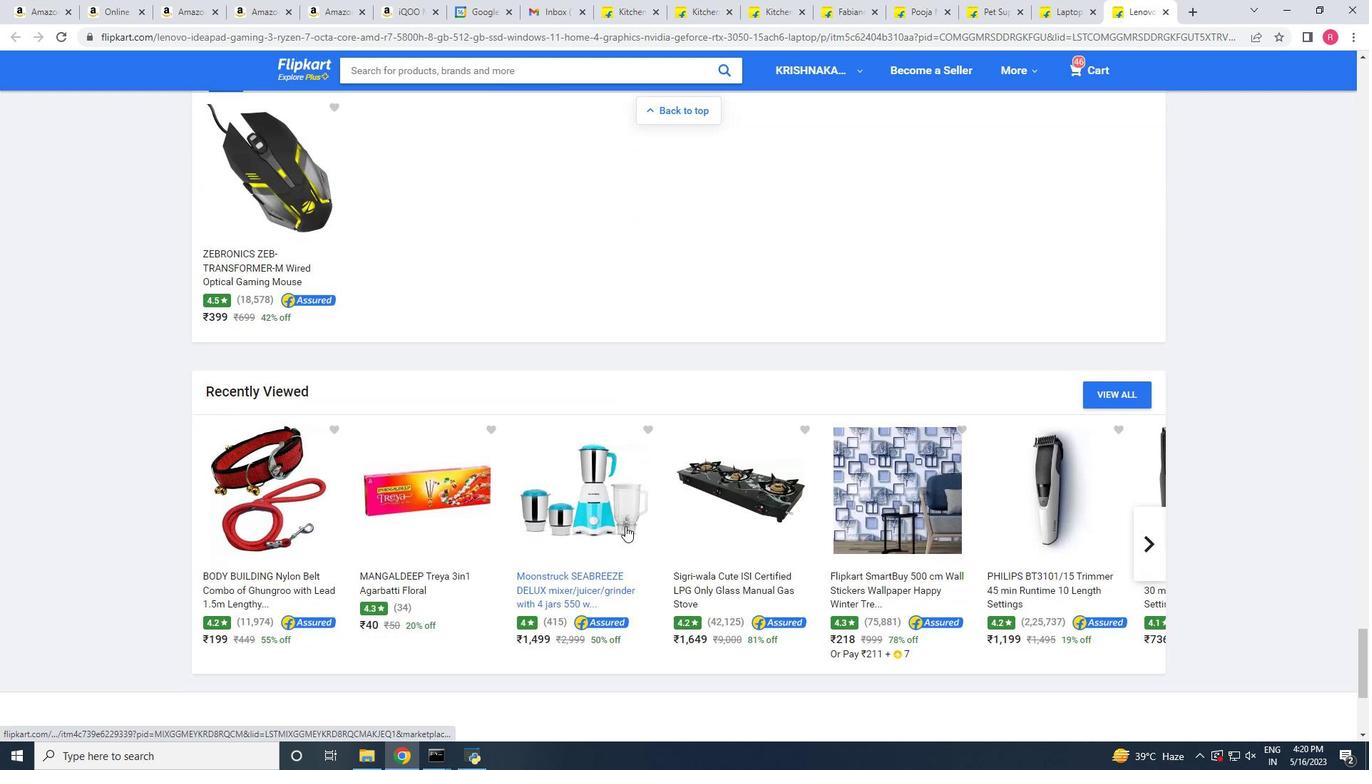
Action: Mouse scrolled (626, 524) with delta (0, 0)
Screenshot: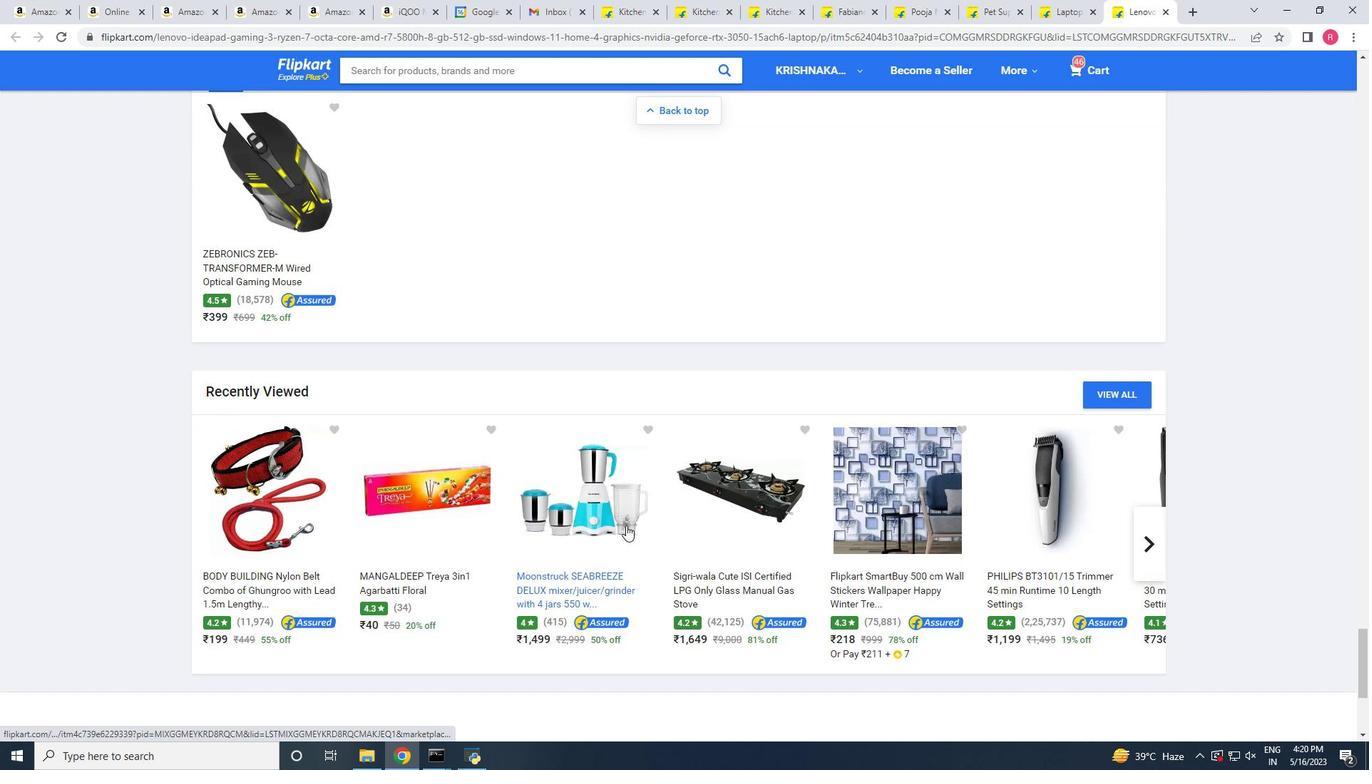 
Action: Mouse scrolled (626, 524) with delta (0, 0)
Screenshot: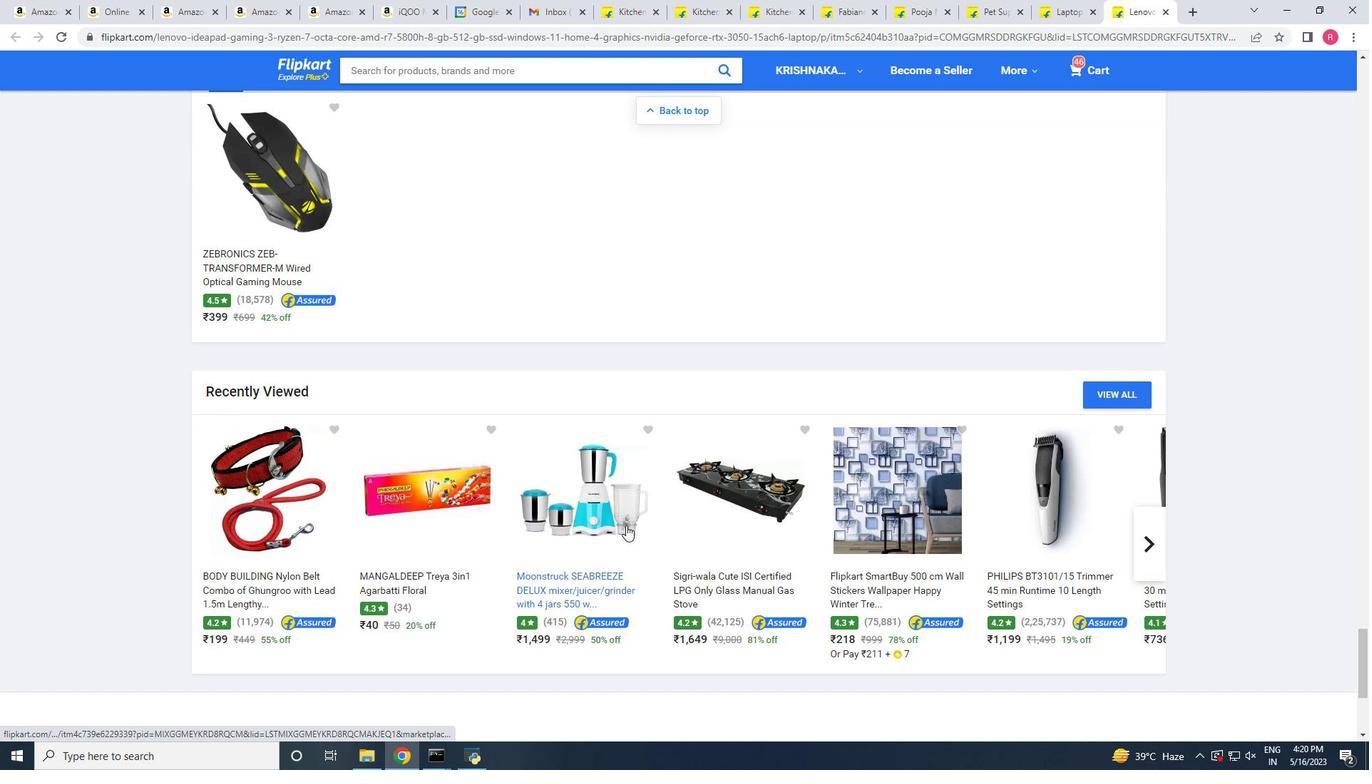 
Action: Mouse scrolled (626, 524) with delta (0, 0)
Screenshot: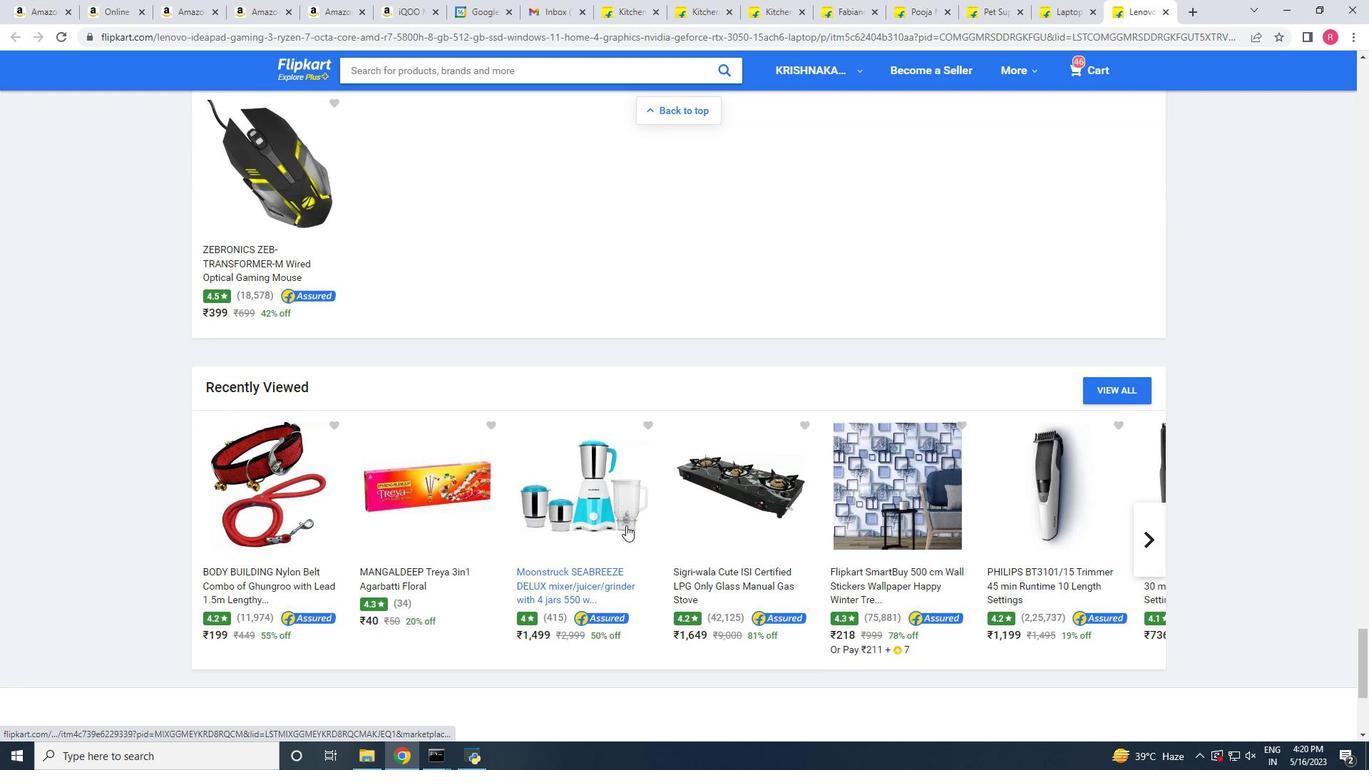 
Action: Mouse scrolled (626, 524) with delta (0, 0)
Screenshot: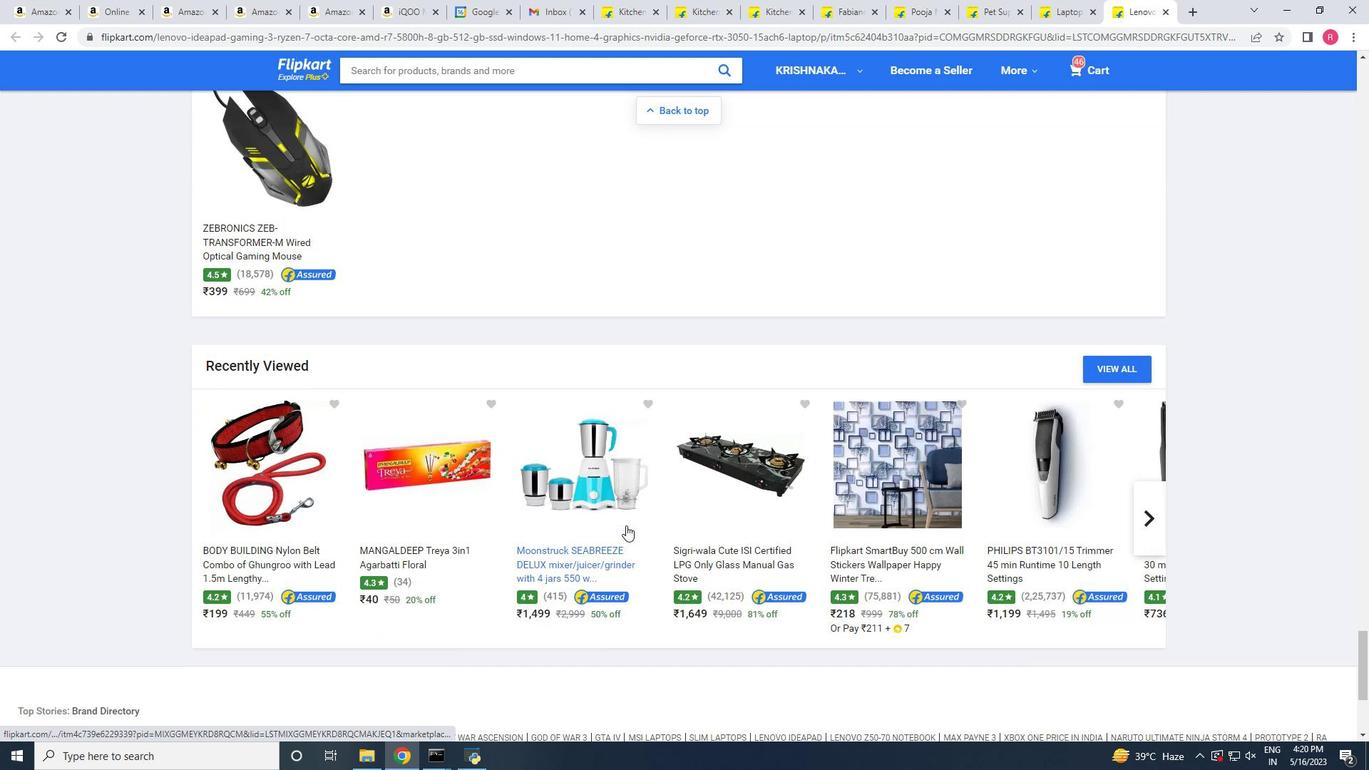 
Action: Mouse scrolled (626, 524) with delta (0, 0)
Screenshot: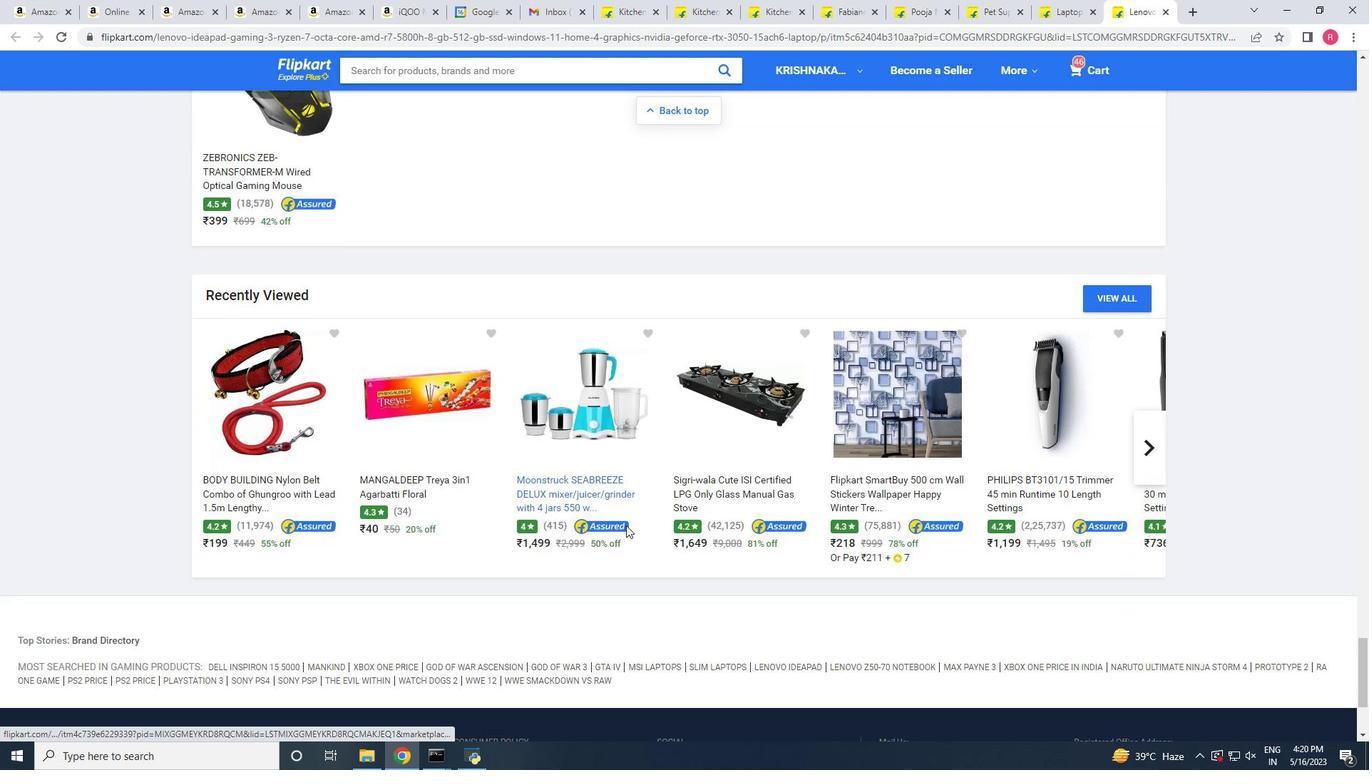 
Action: Mouse scrolled (626, 526) with delta (0, 0)
Screenshot: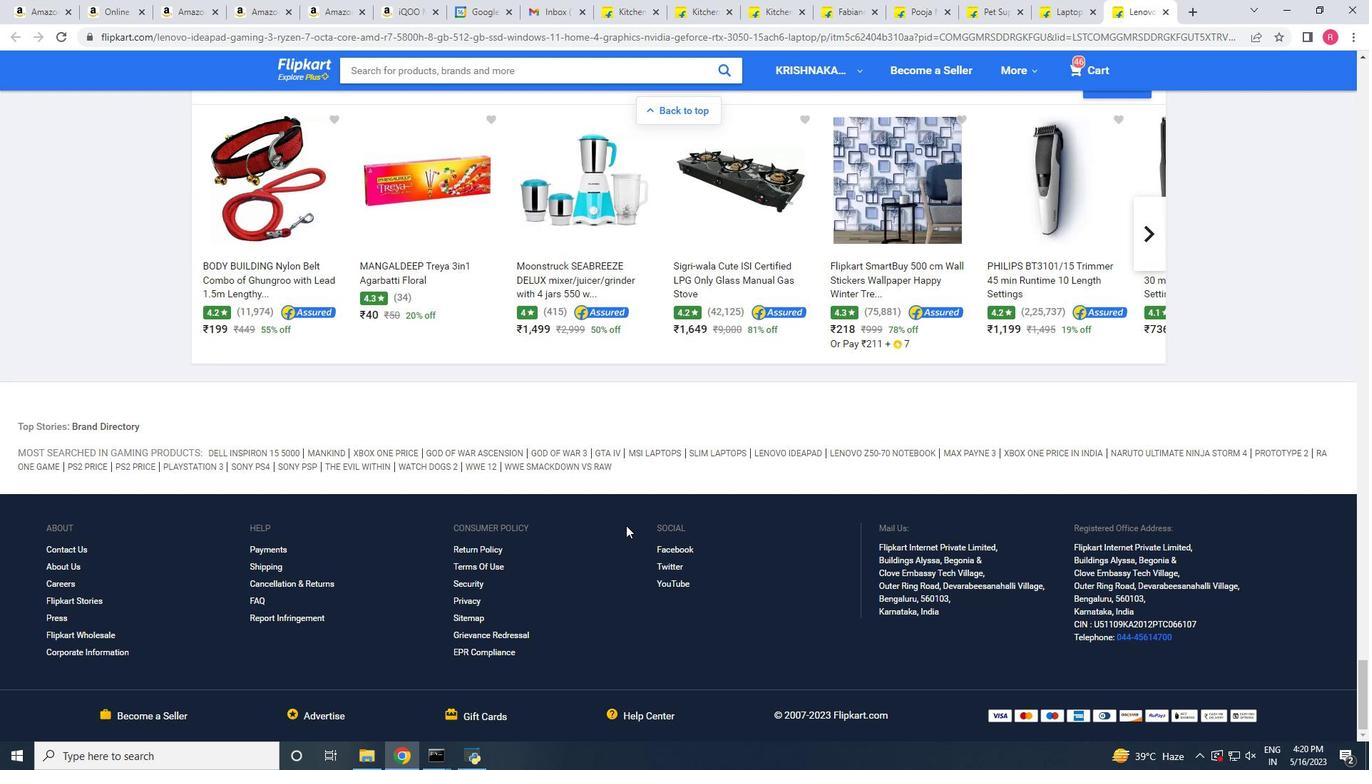 
Action: Mouse scrolled (626, 526) with delta (0, 0)
Screenshot: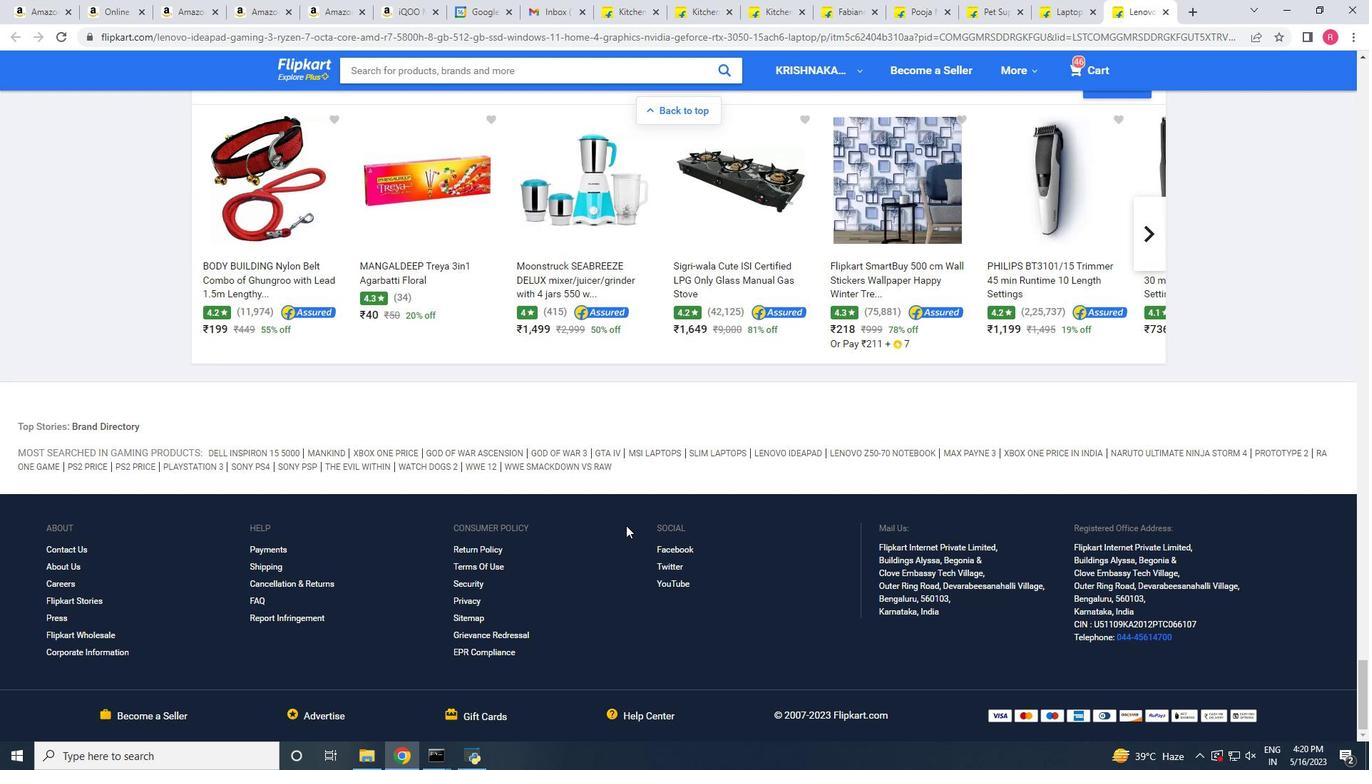 
Action: Mouse scrolled (626, 526) with delta (0, 0)
Screenshot: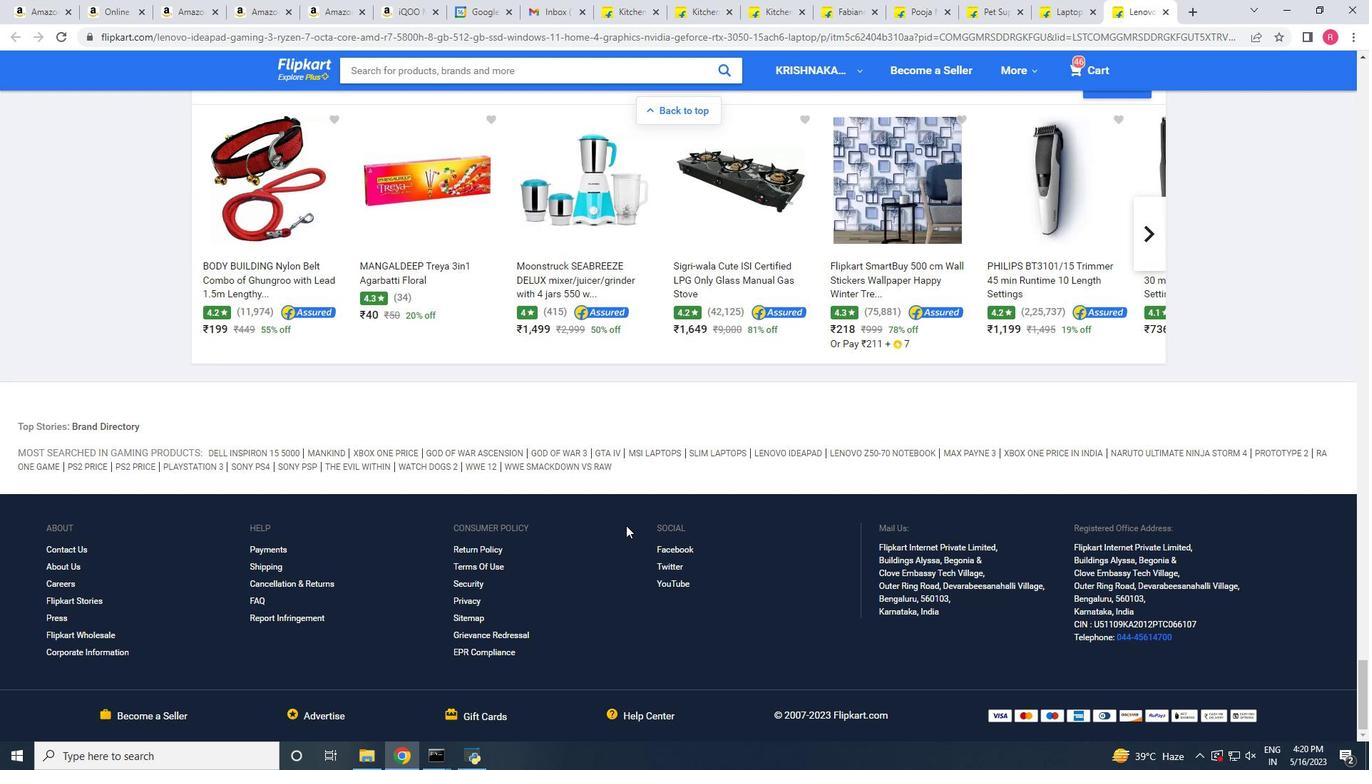 
Action: Mouse scrolled (626, 526) with delta (0, 0)
Screenshot: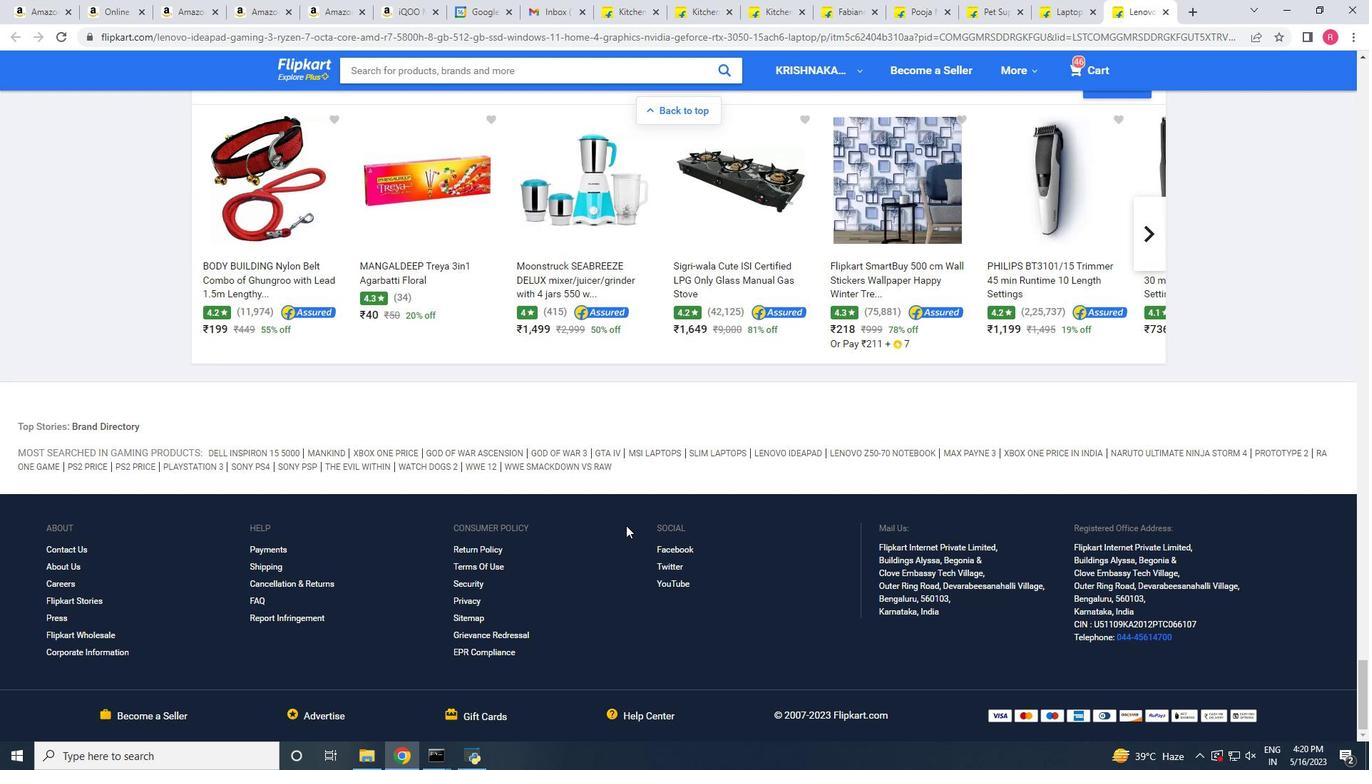 
Action: Mouse scrolled (626, 526) with delta (0, 0)
Screenshot: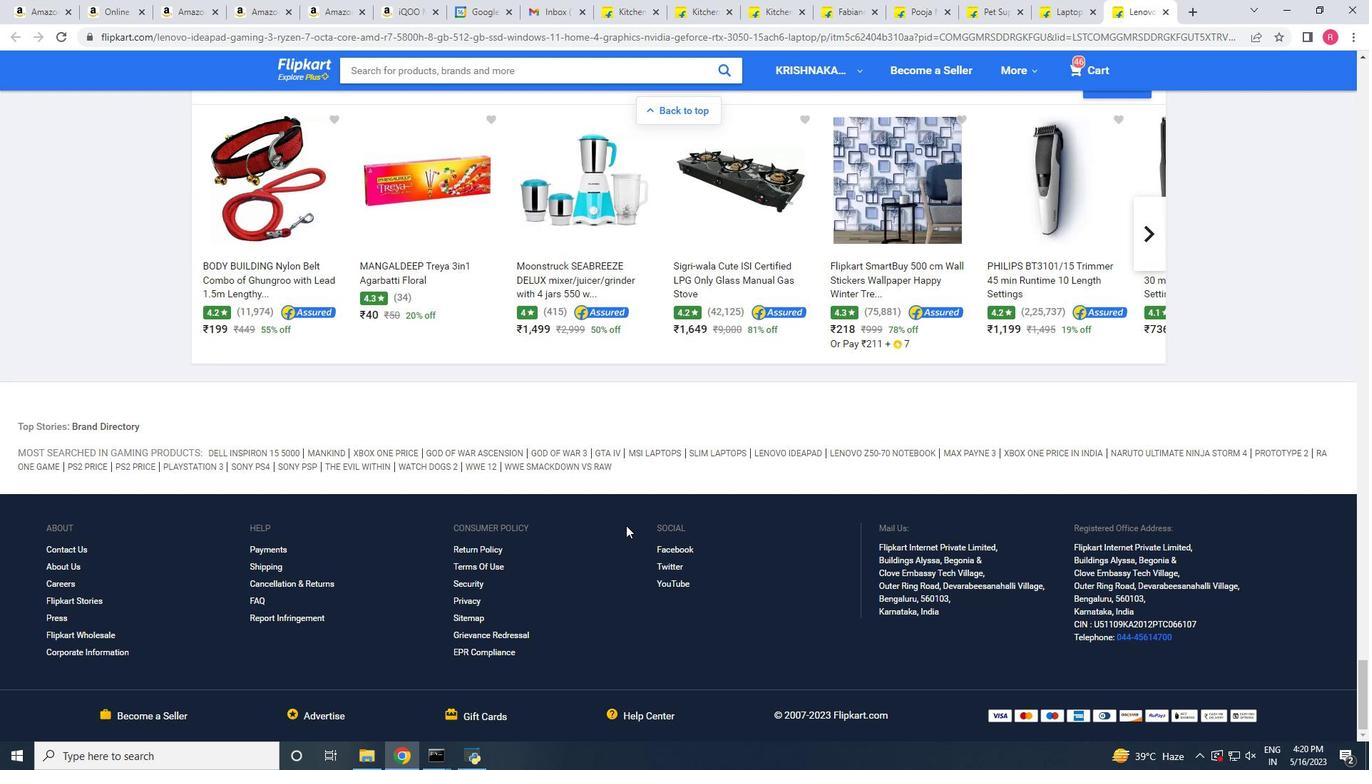 
Action: Mouse scrolled (626, 526) with delta (0, 0)
Screenshot: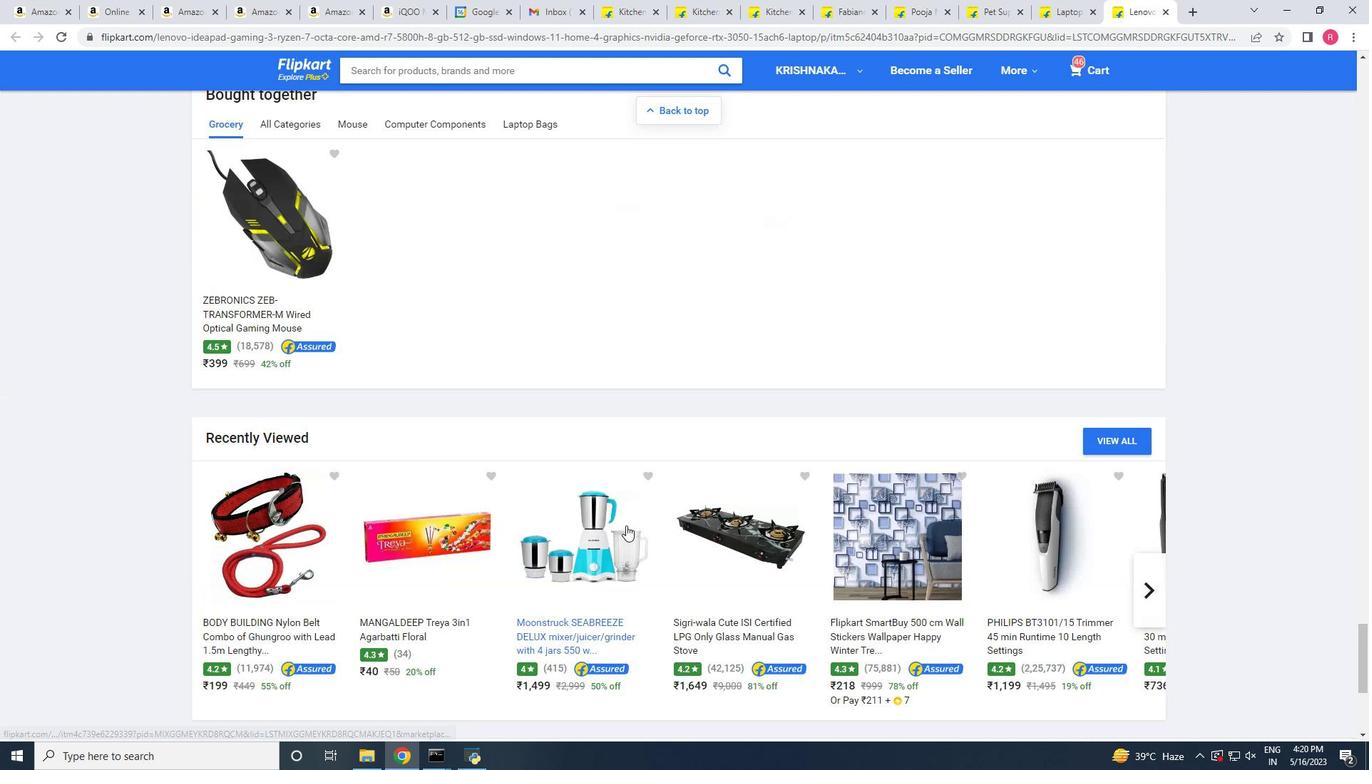 
Action: Mouse scrolled (626, 526) with delta (0, 0)
Screenshot: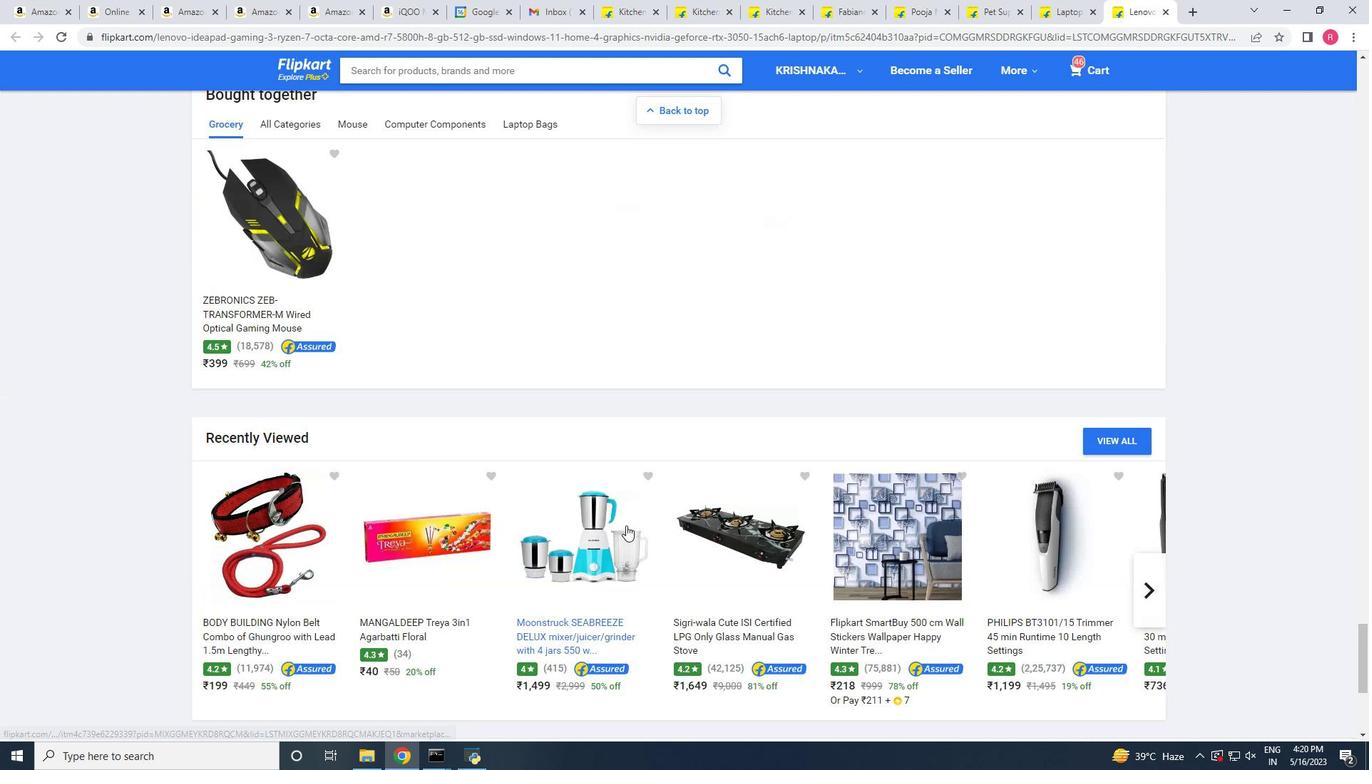 
Action: Mouse scrolled (626, 526) with delta (0, 0)
Screenshot: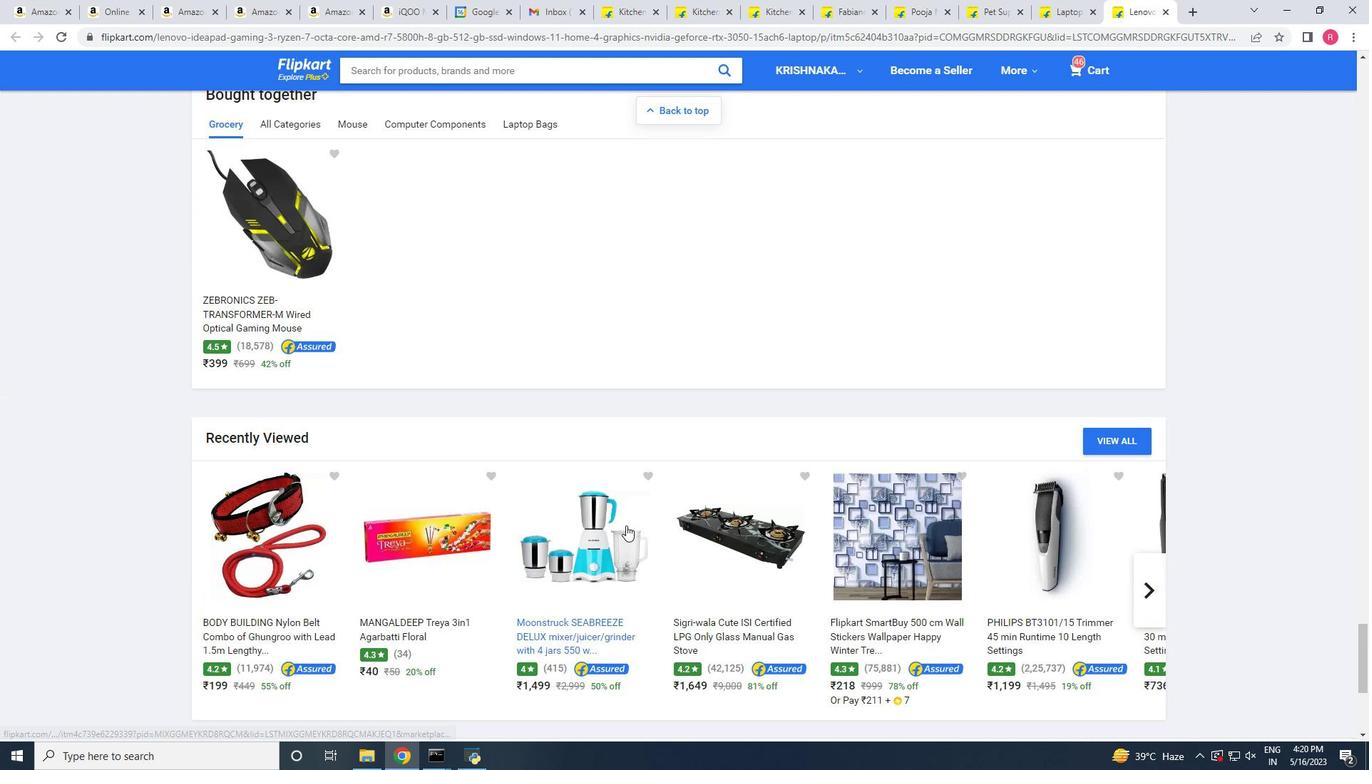
Action: Mouse scrolled (626, 526) with delta (0, 0)
Screenshot: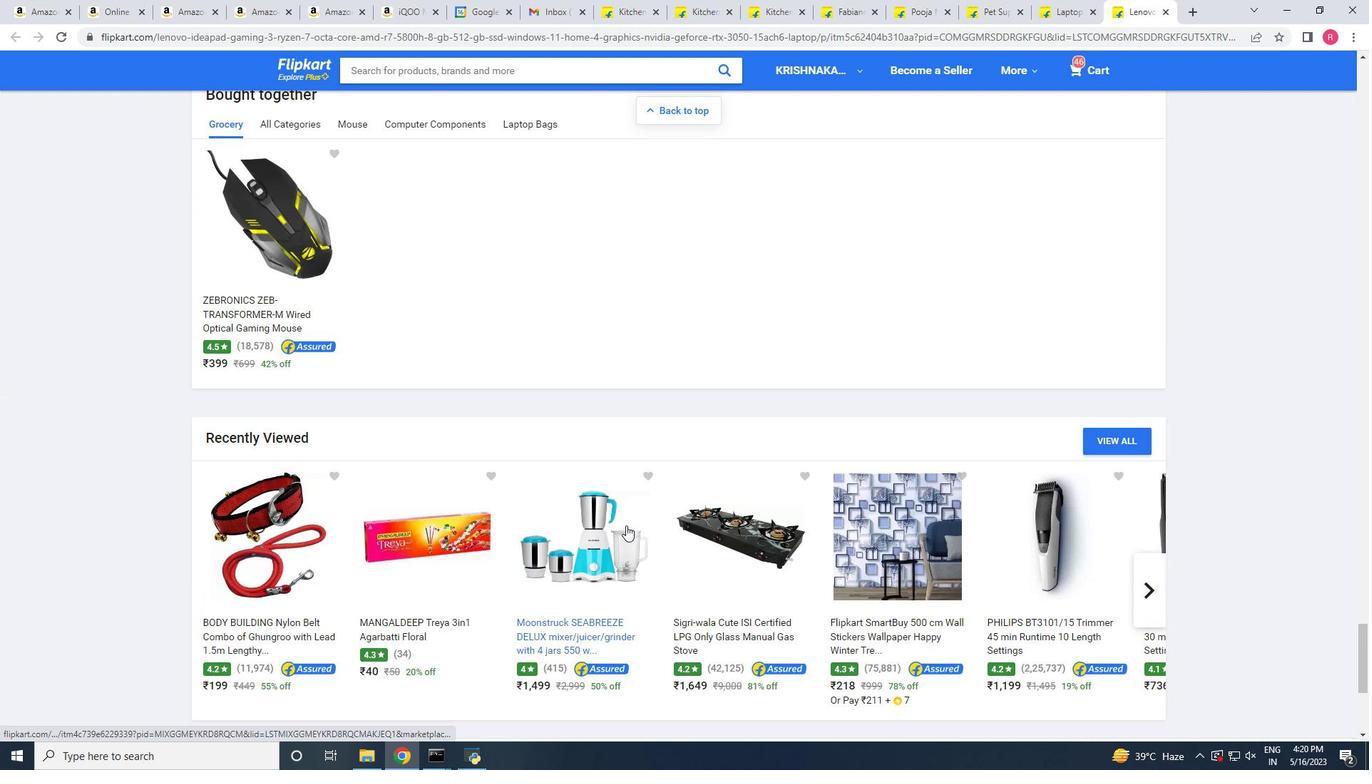 
Action: Mouse scrolled (626, 526) with delta (0, 0)
Screenshot: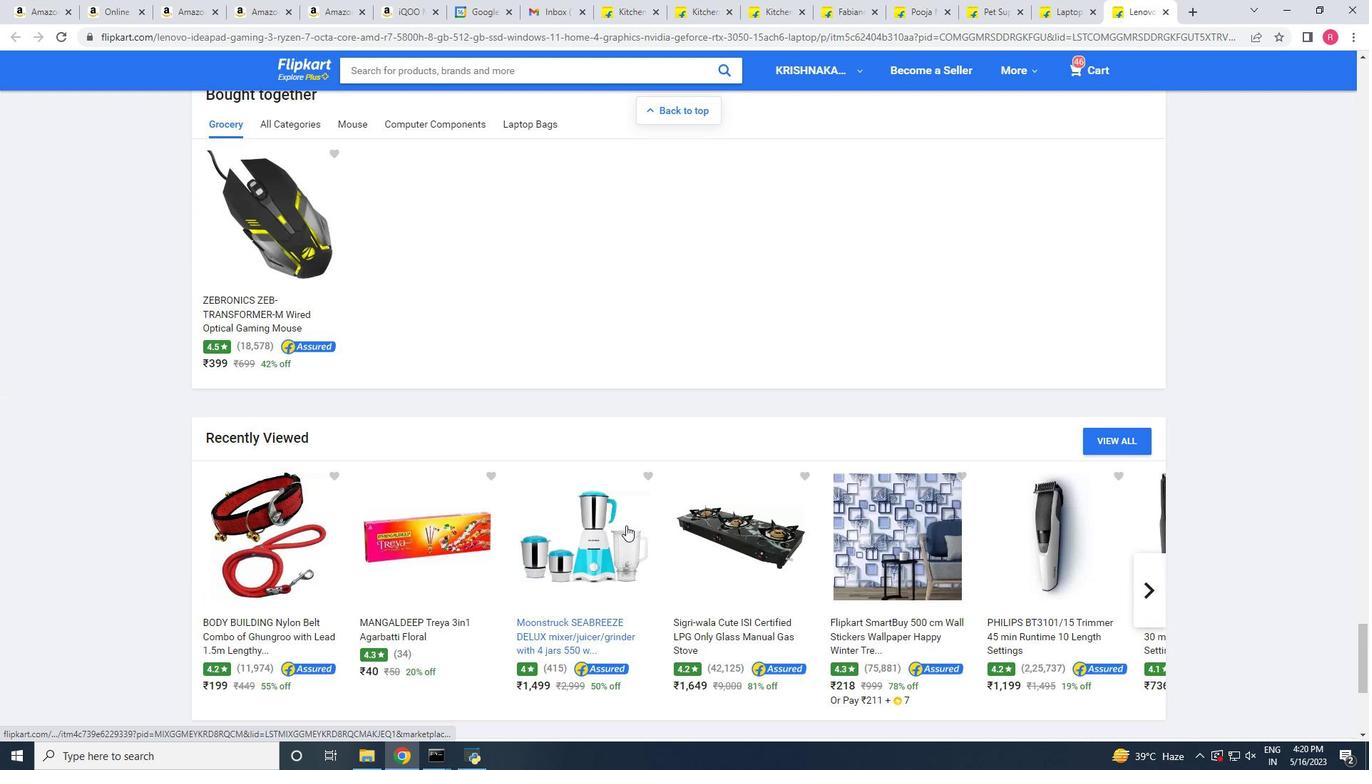 
Action: Mouse scrolled (626, 526) with delta (0, 0)
Screenshot: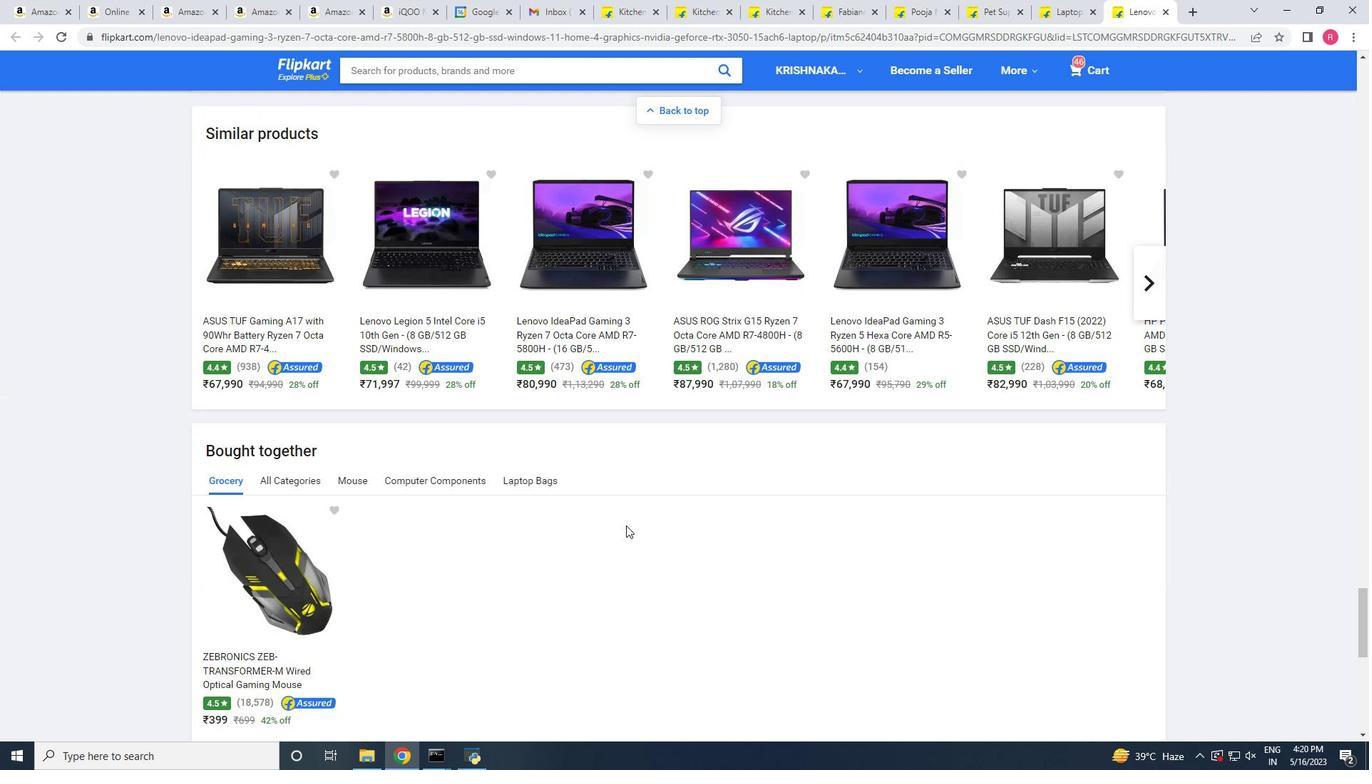 
Action: Mouse scrolled (626, 526) with delta (0, 0)
Screenshot: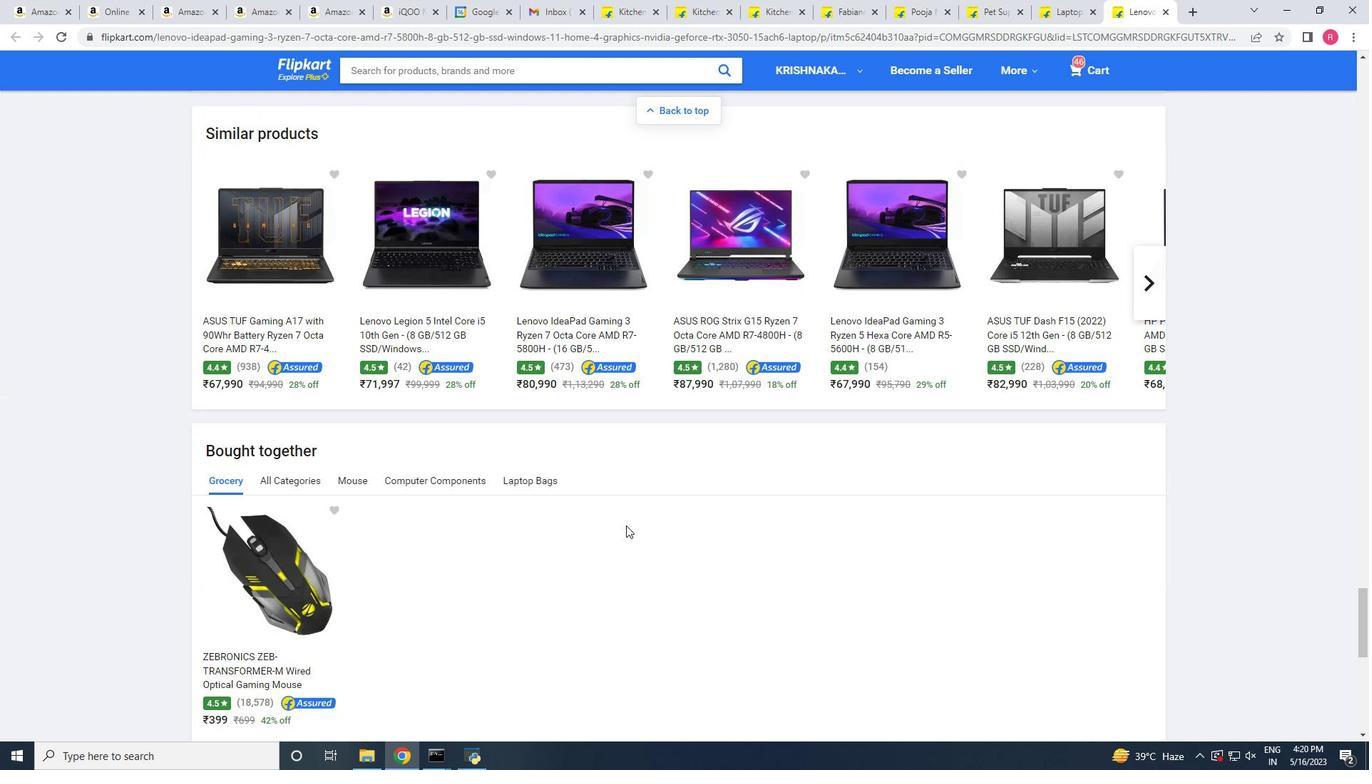 
Action: Mouse scrolled (626, 526) with delta (0, 0)
Screenshot: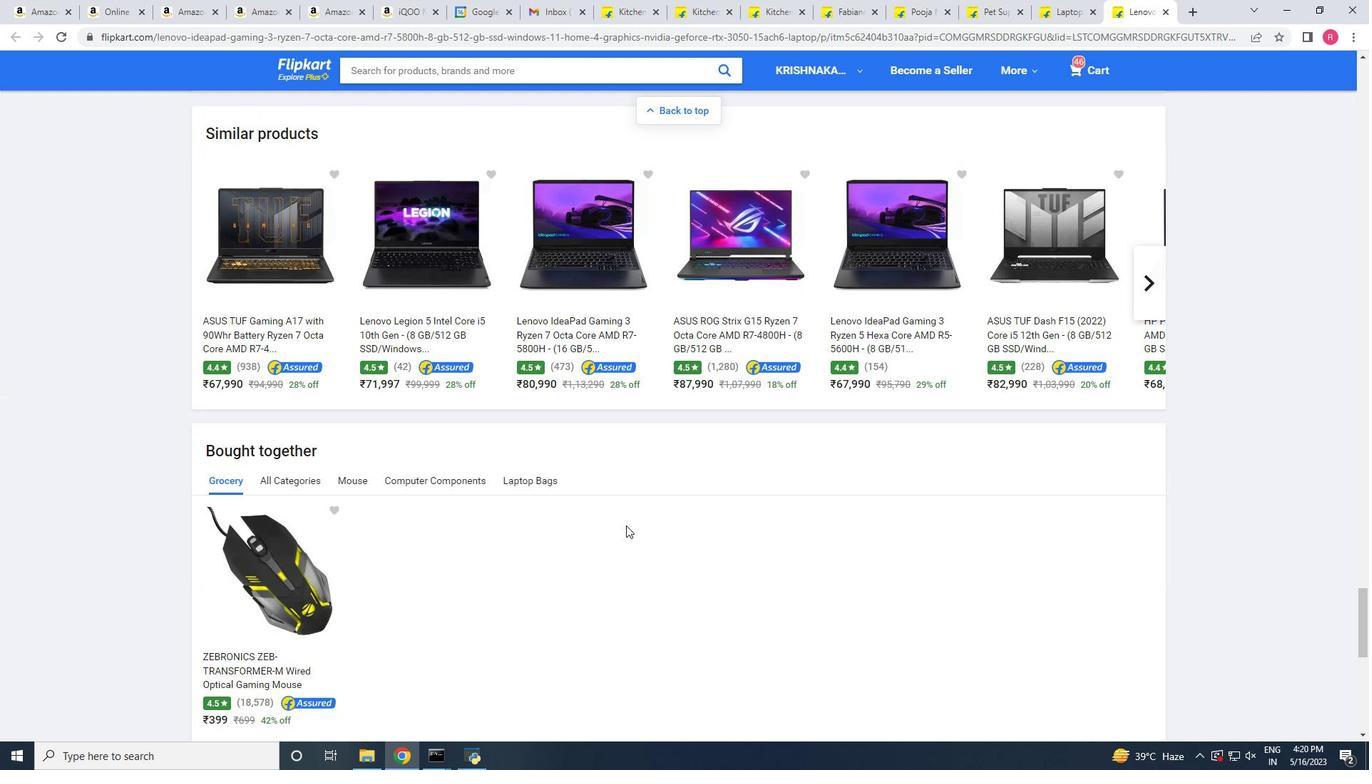 
Action: Mouse scrolled (626, 526) with delta (0, 0)
Screenshot: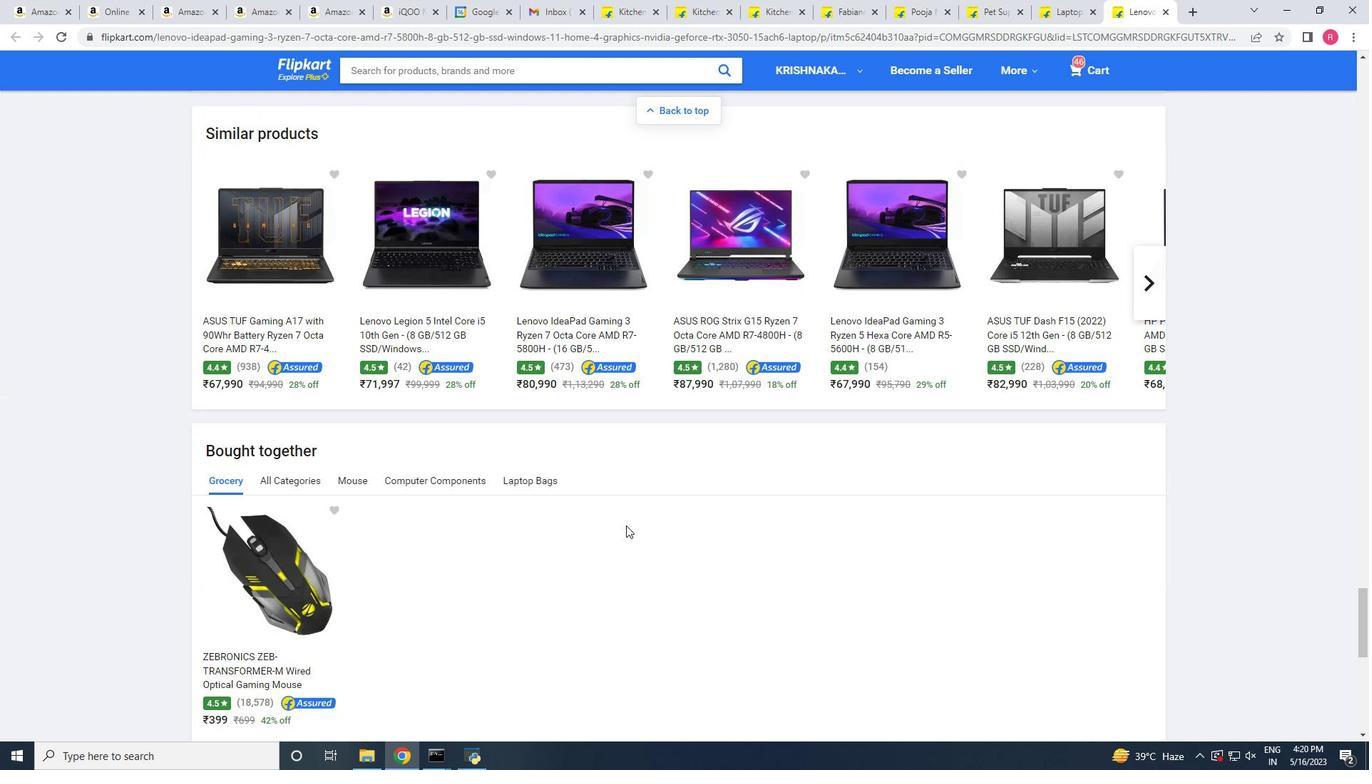 
Action: Mouse scrolled (626, 526) with delta (0, 0)
Screenshot: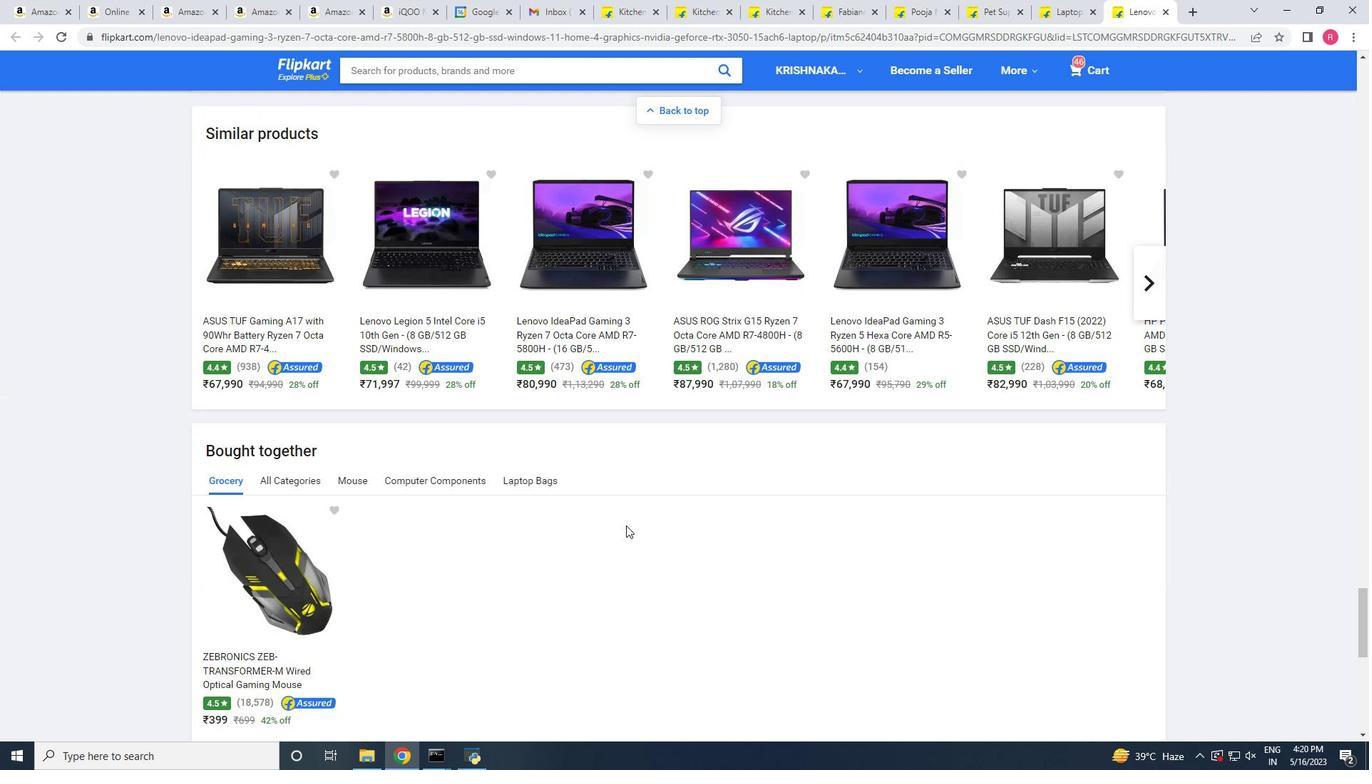 
Action: Mouse scrolled (626, 526) with delta (0, 0)
Screenshot: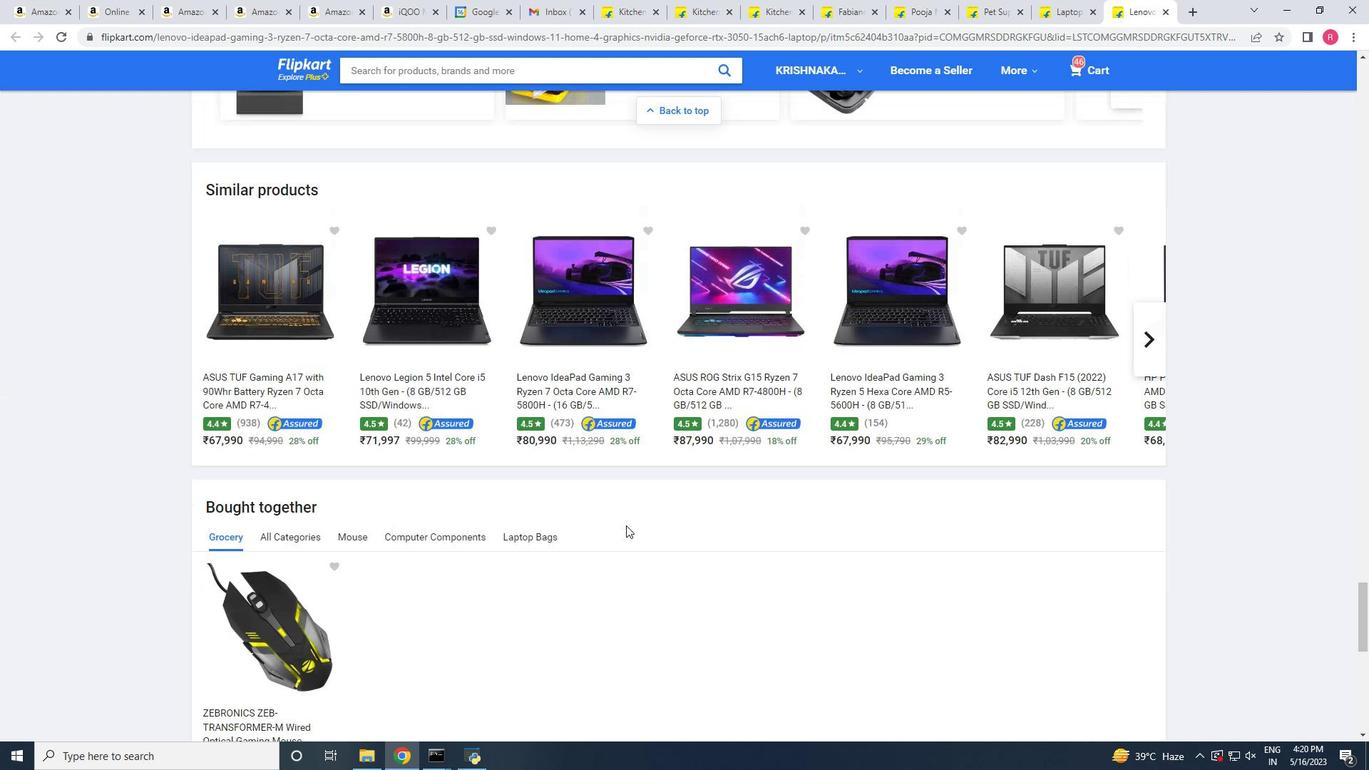 
Action: Mouse scrolled (626, 526) with delta (0, 0)
Screenshot: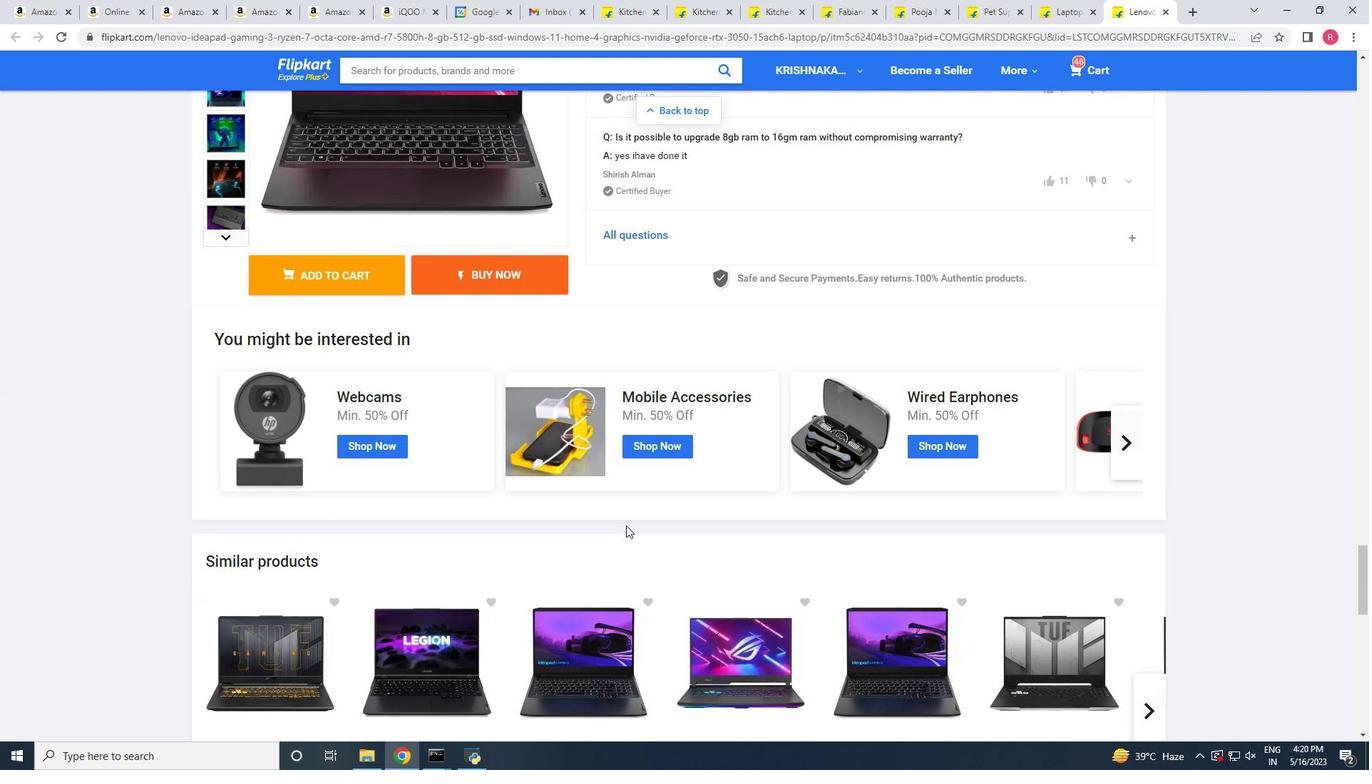 
Action: Mouse scrolled (626, 526) with delta (0, 0)
Screenshot: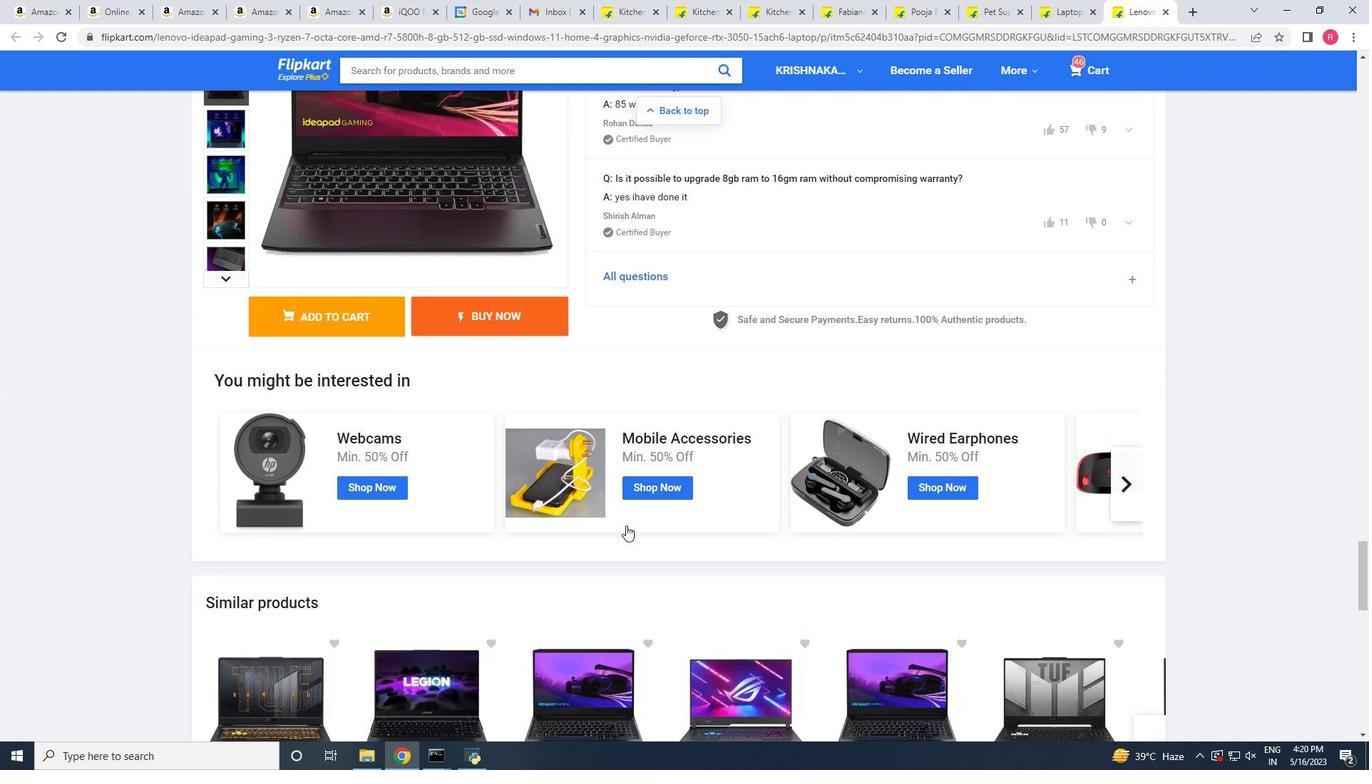 
Action: Mouse scrolled (626, 526) with delta (0, 0)
Screenshot: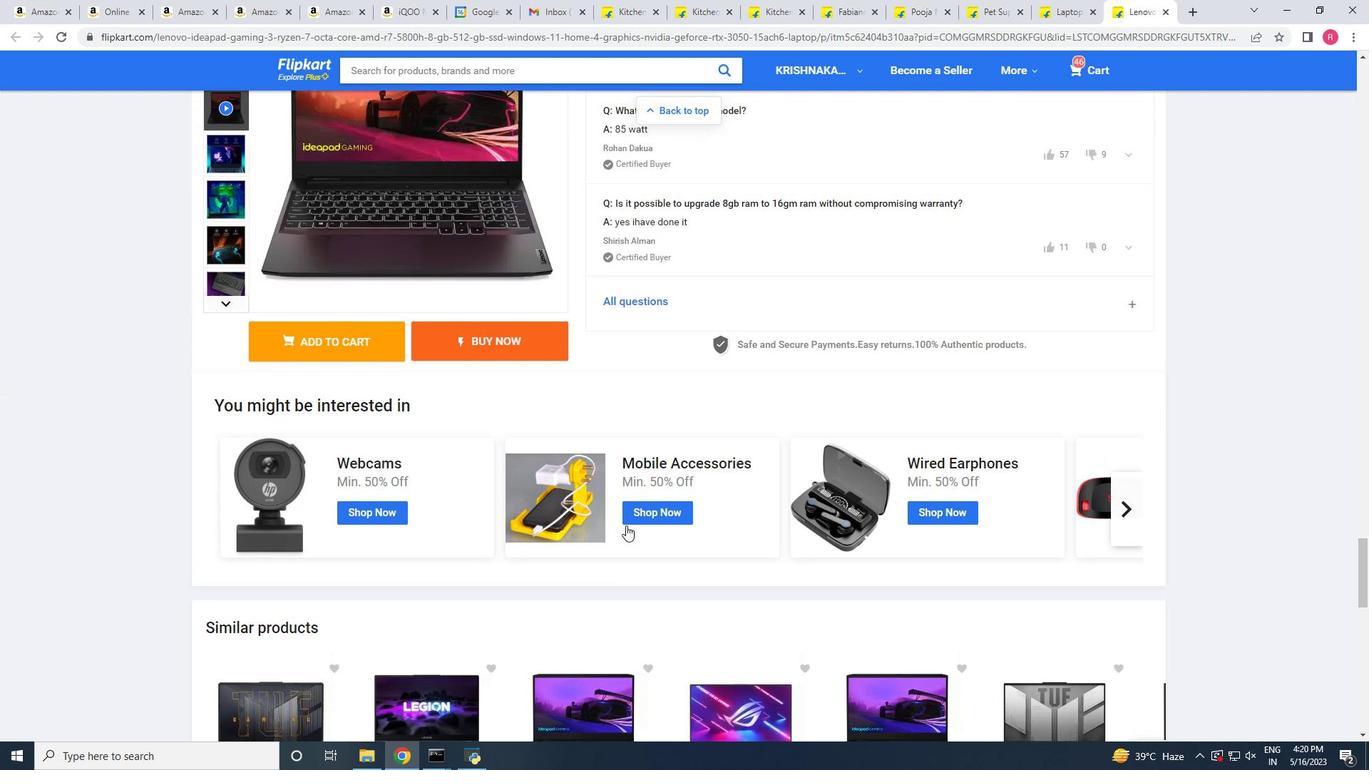 
Action: Mouse scrolled (626, 526) with delta (0, 0)
Screenshot: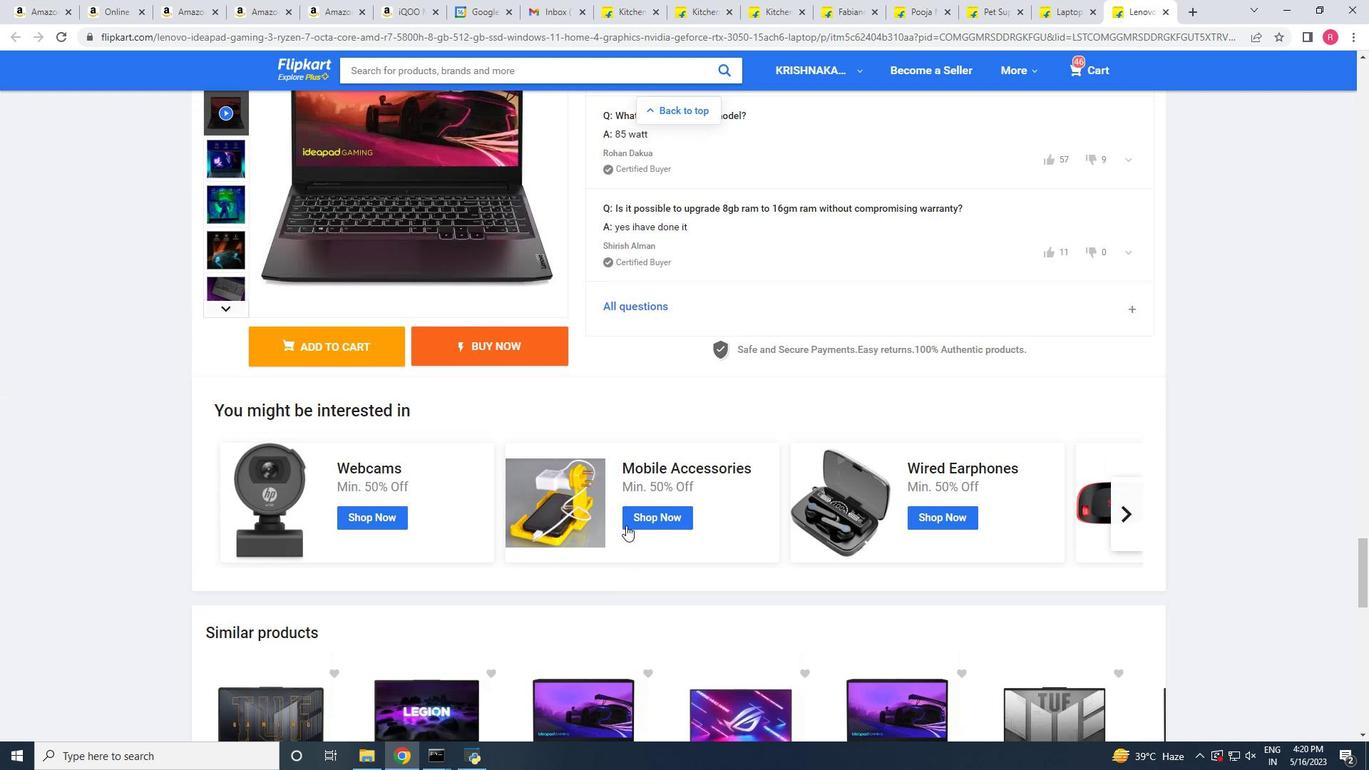 
Action: Mouse scrolled (626, 526) with delta (0, 0)
Screenshot: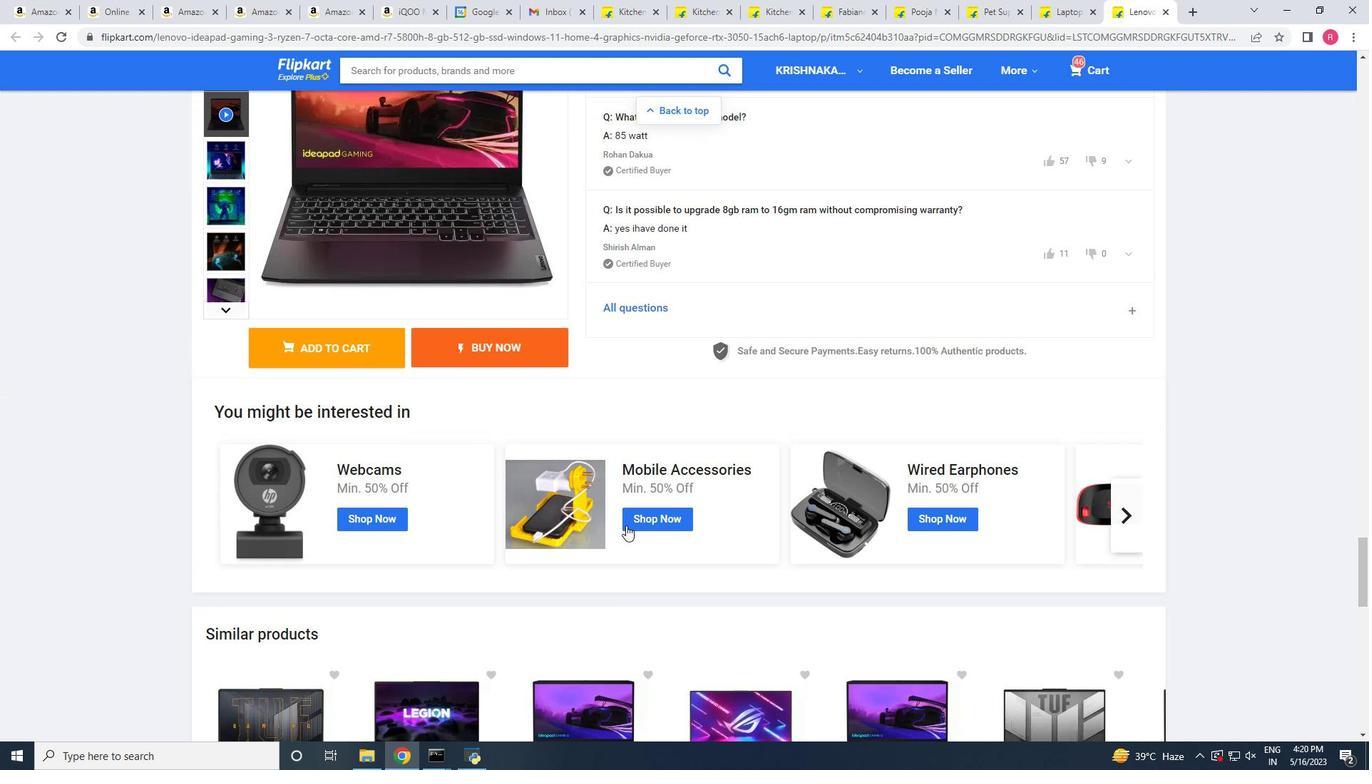 
Action: Mouse scrolled (626, 526) with delta (0, 0)
Screenshot: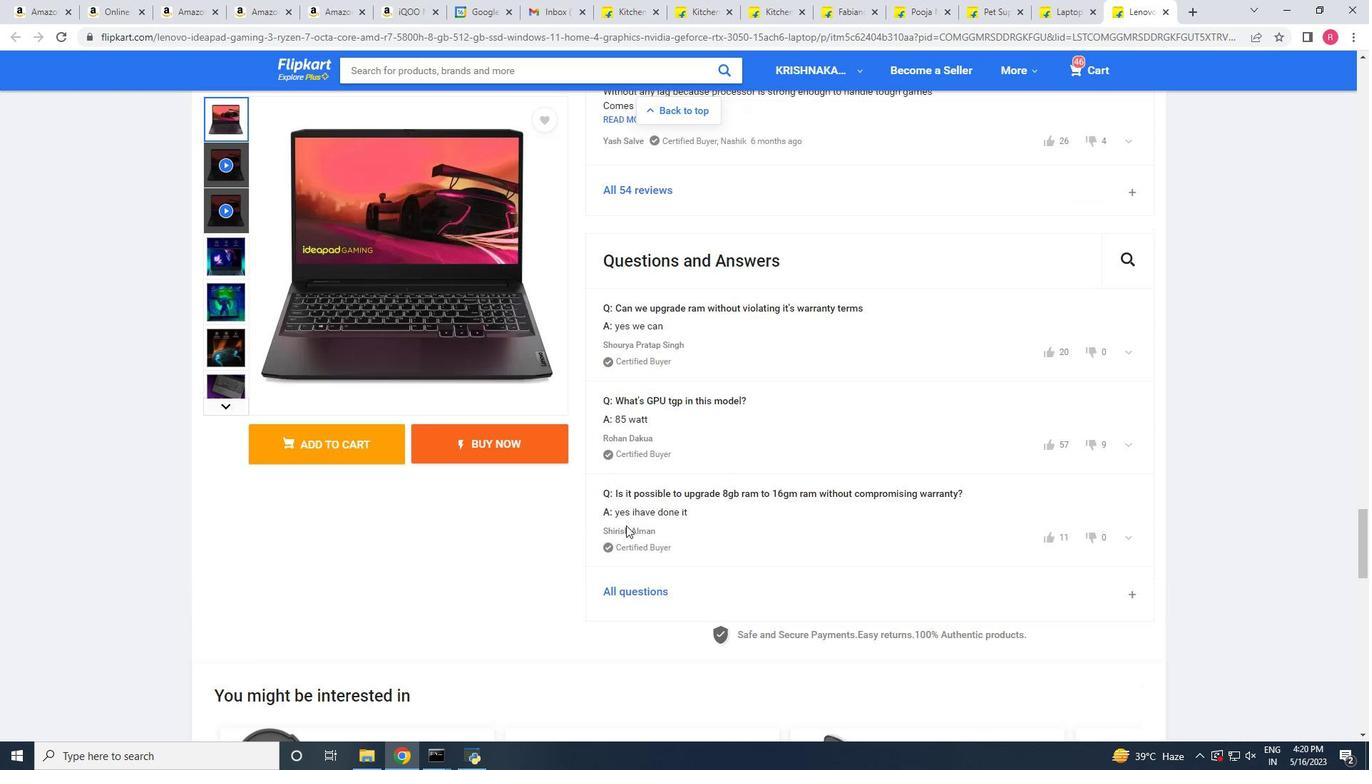 
Action: Mouse scrolled (626, 526) with delta (0, 0)
Screenshot: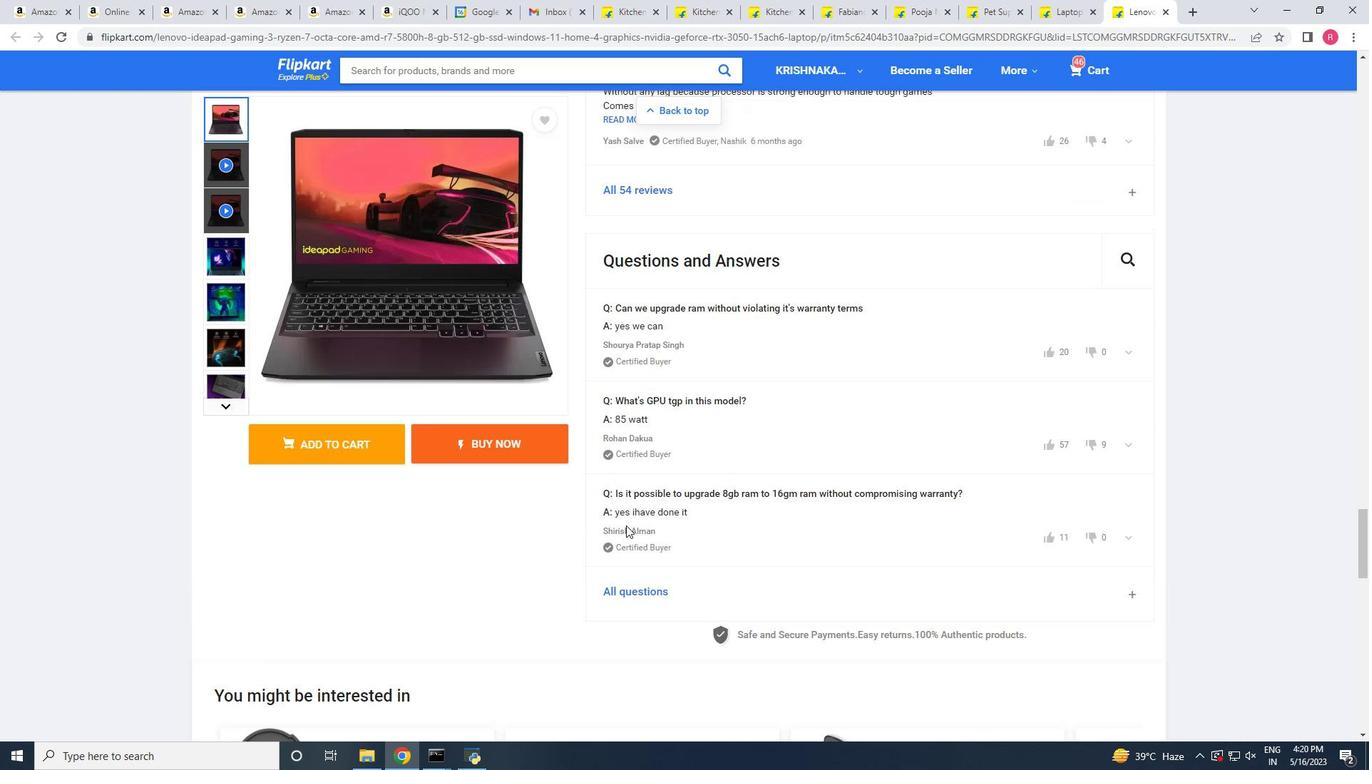 
Action: Mouse scrolled (626, 526) with delta (0, 0)
Screenshot: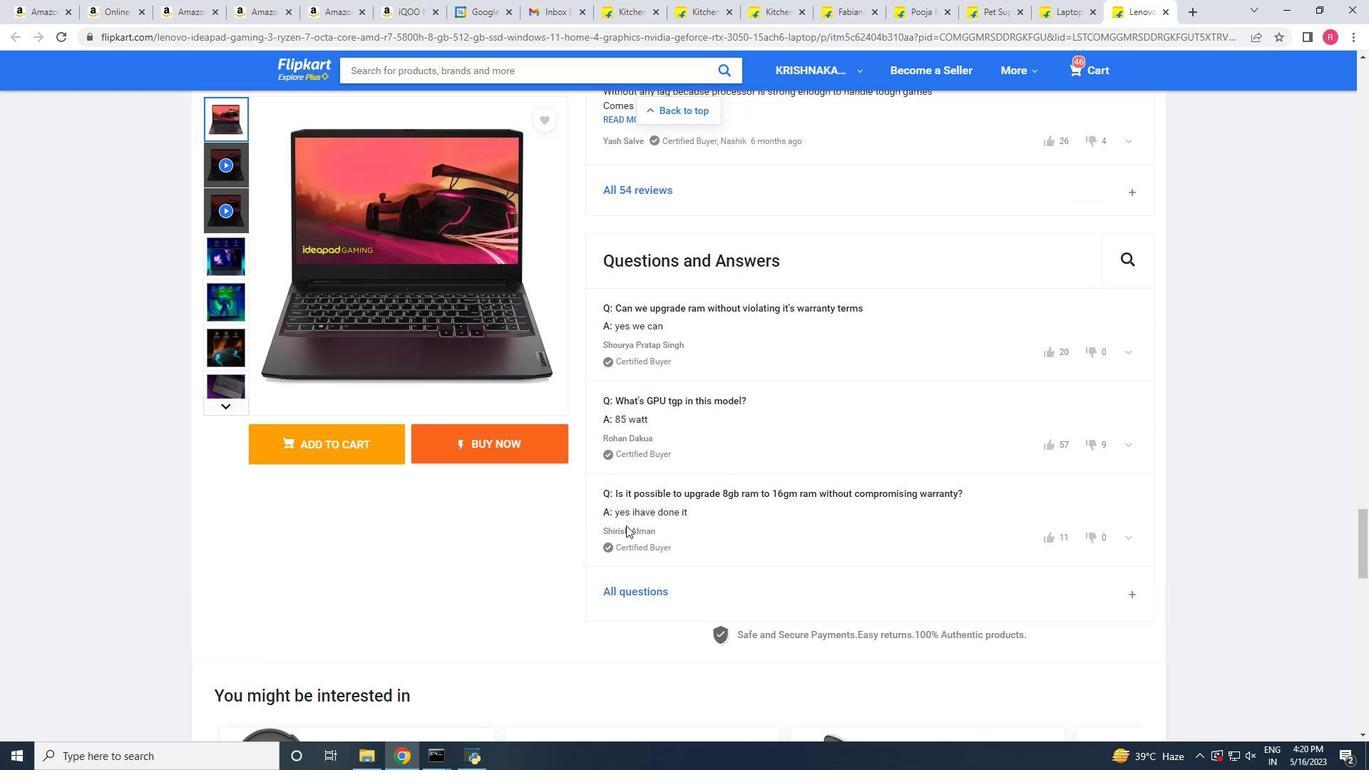 
Action: Mouse scrolled (626, 526) with delta (0, 0)
Screenshot: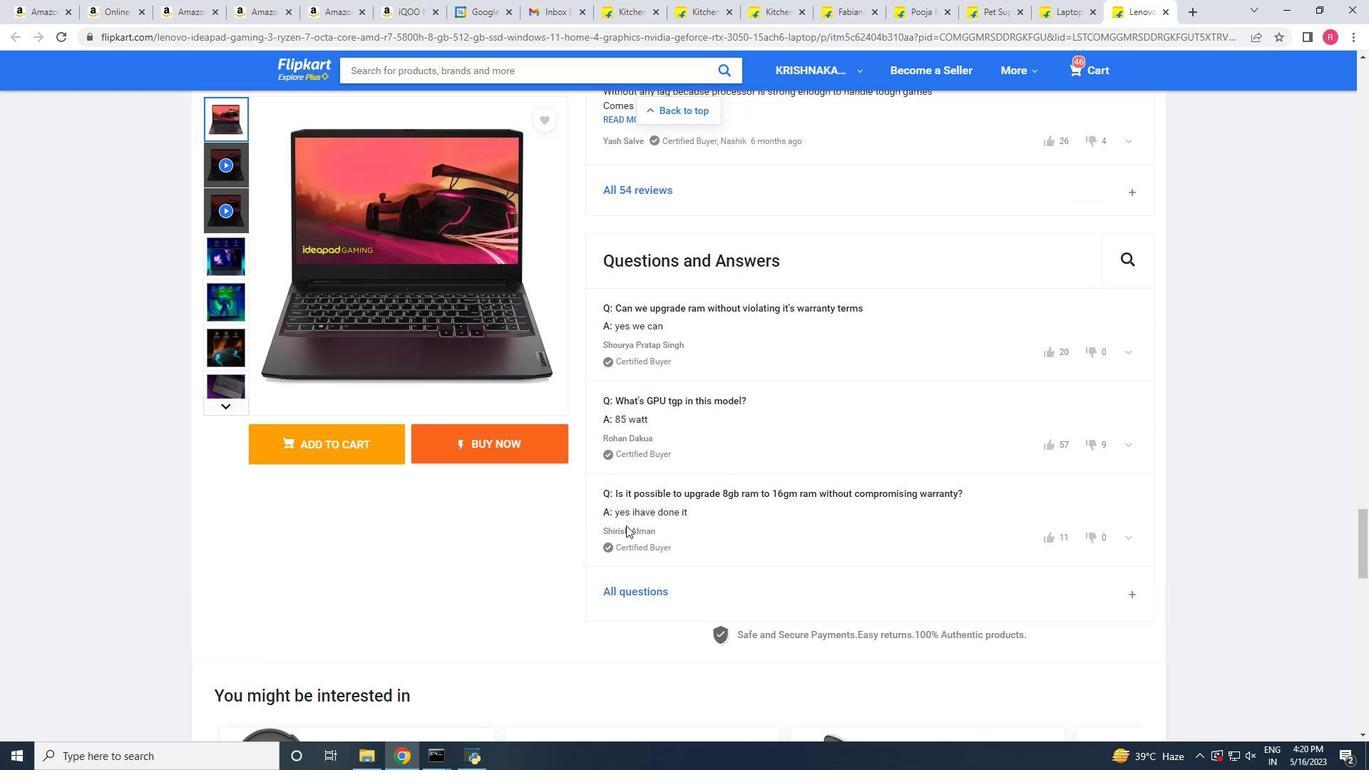 
Action: Mouse scrolled (626, 526) with delta (0, 0)
Screenshot: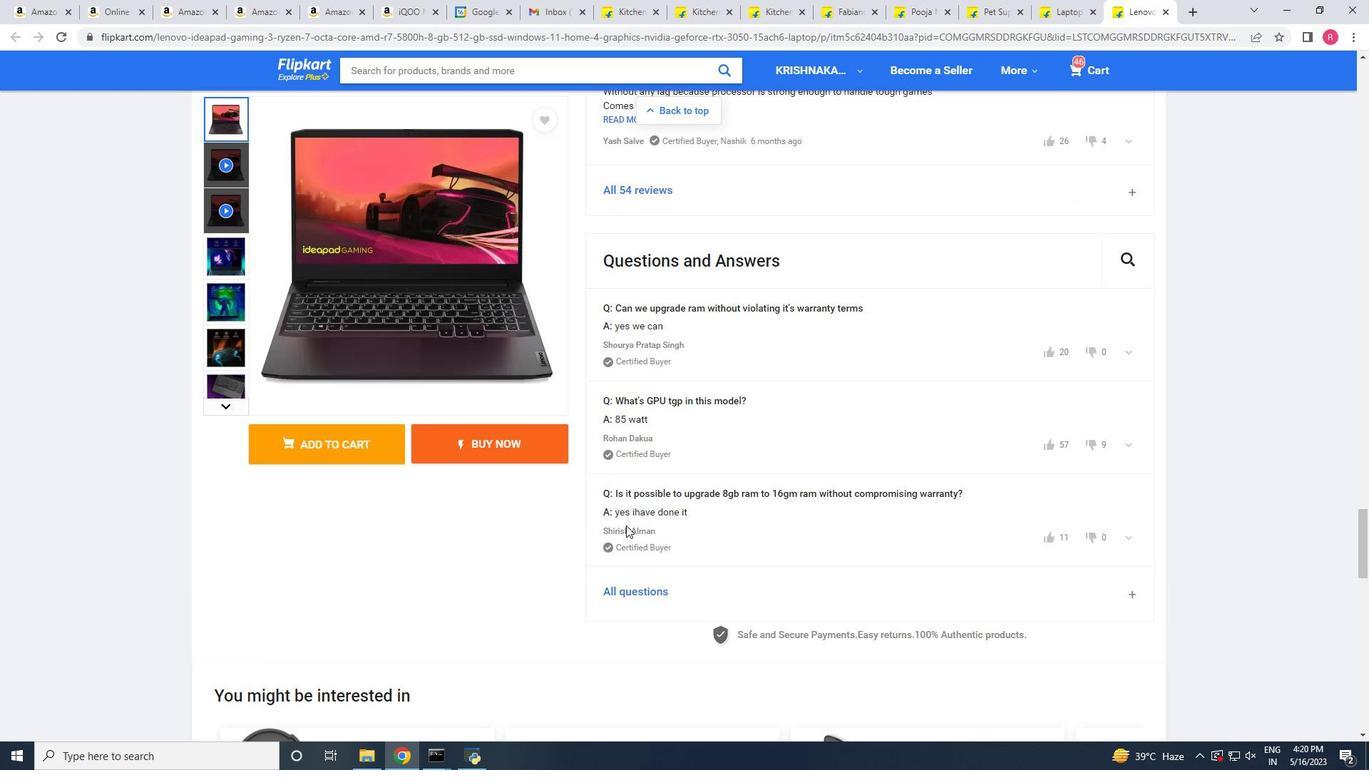 
Action: Mouse scrolled (626, 526) with delta (0, 0)
Screenshot: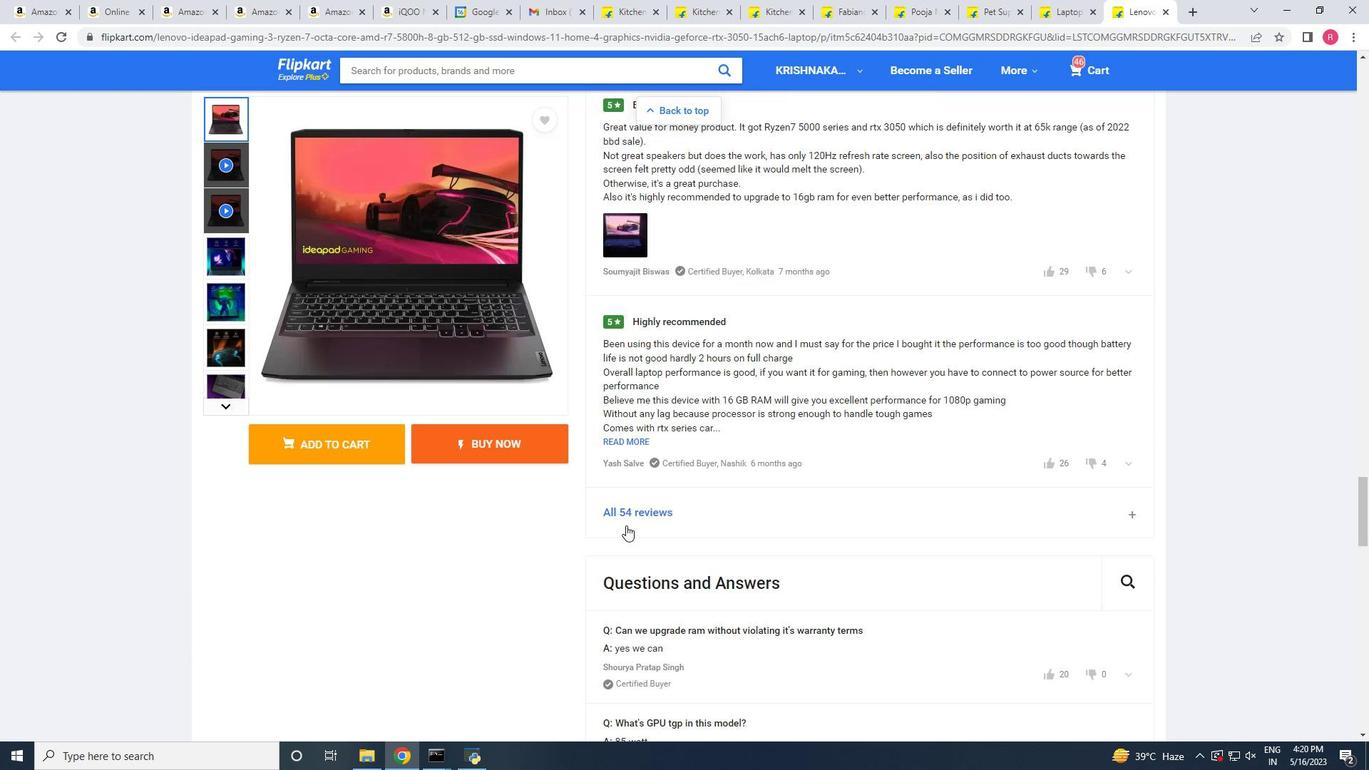 
Action: Mouse scrolled (626, 524) with delta (0, 0)
Screenshot: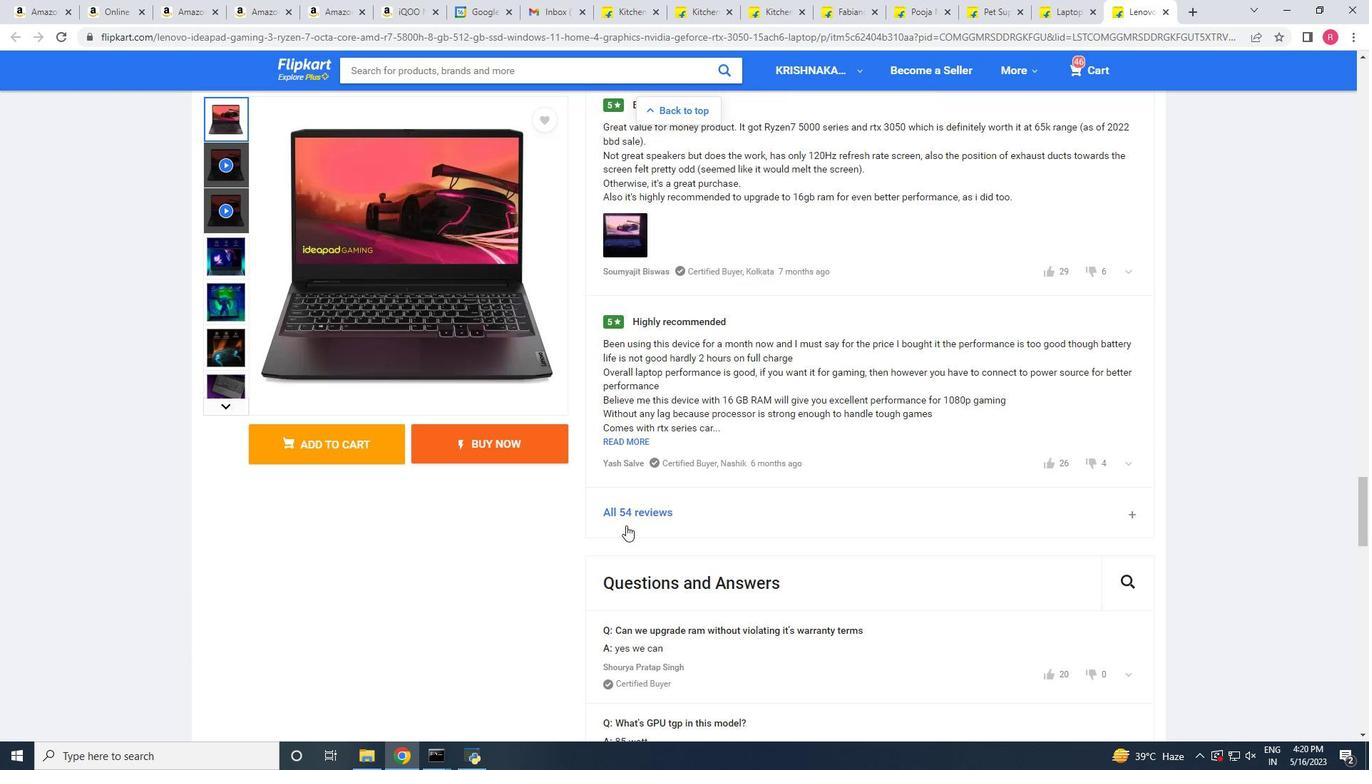 
Action: Mouse scrolled (626, 526) with delta (0, 0)
Screenshot: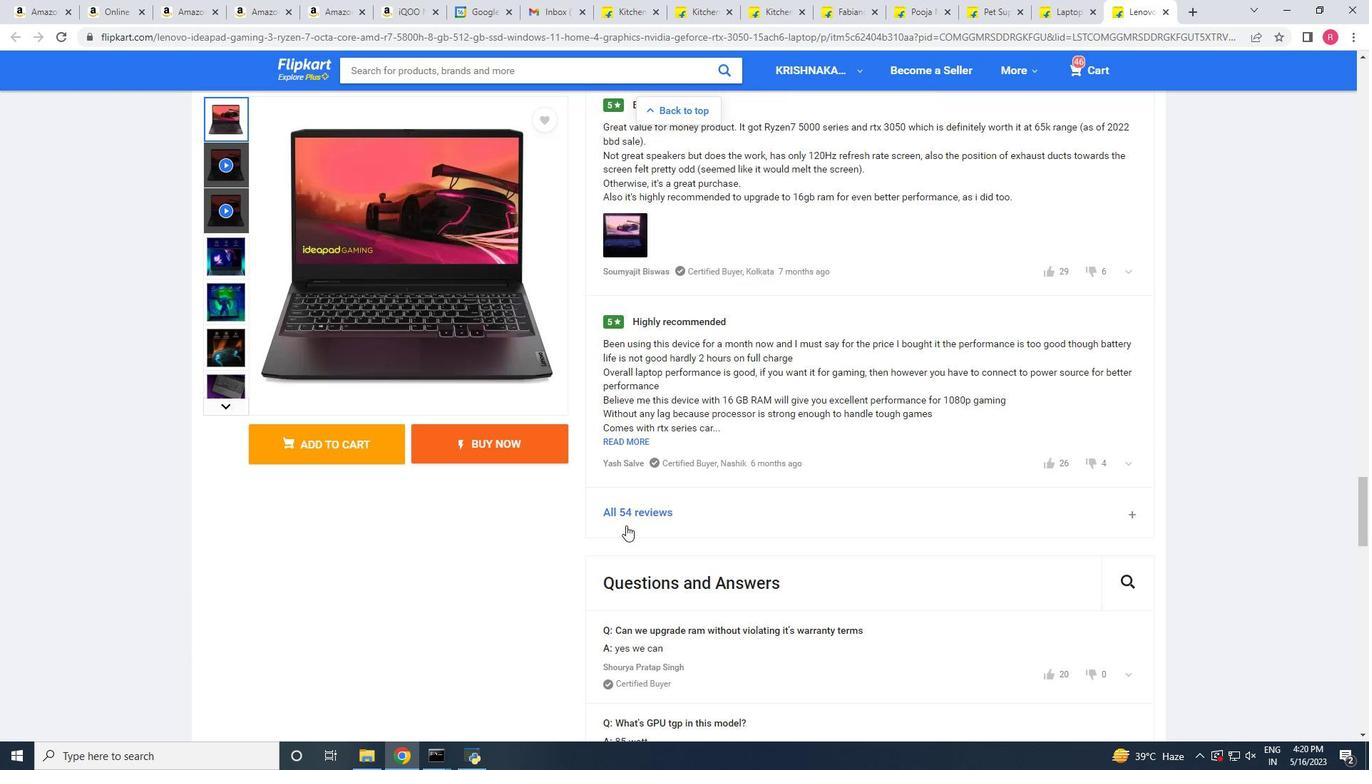 
Action: Mouse scrolled (626, 526) with delta (0, 0)
Screenshot: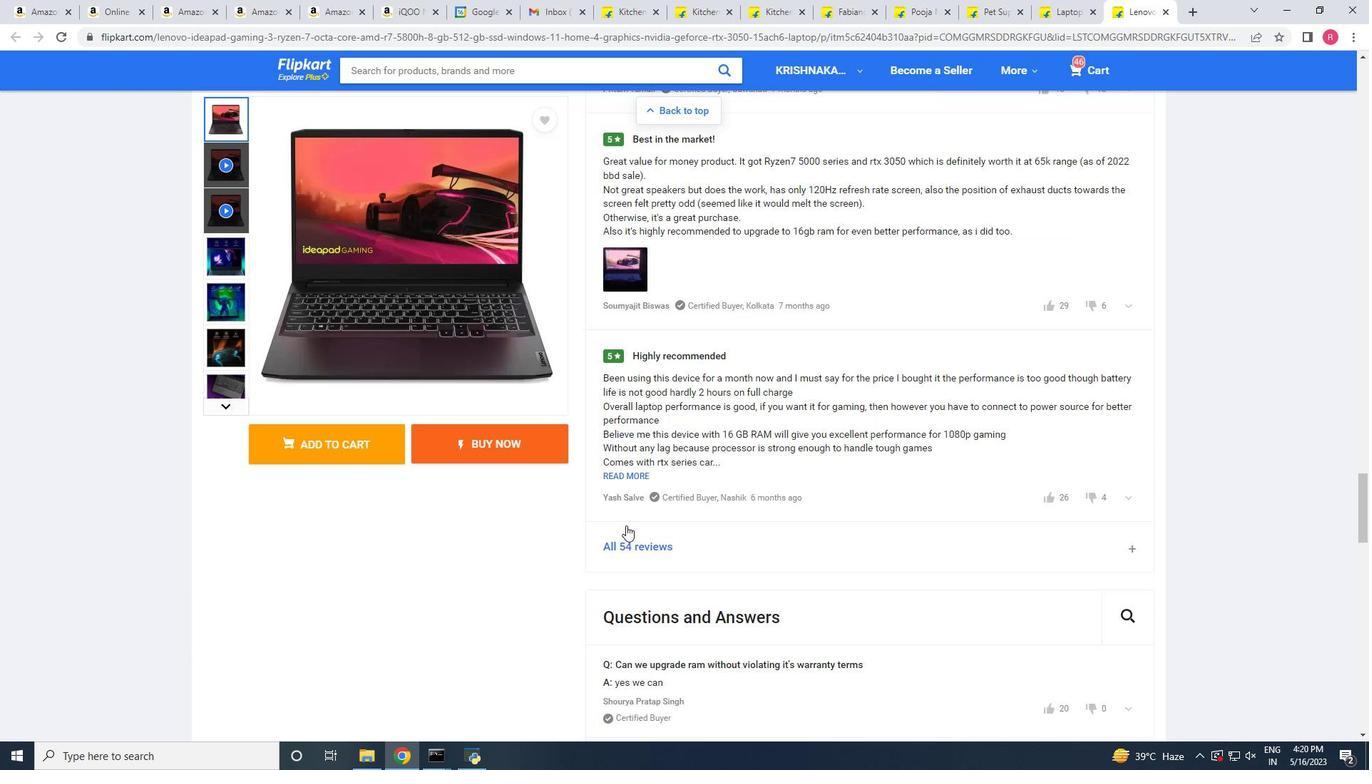 
Action: Mouse scrolled (626, 526) with delta (0, 0)
Screenshot: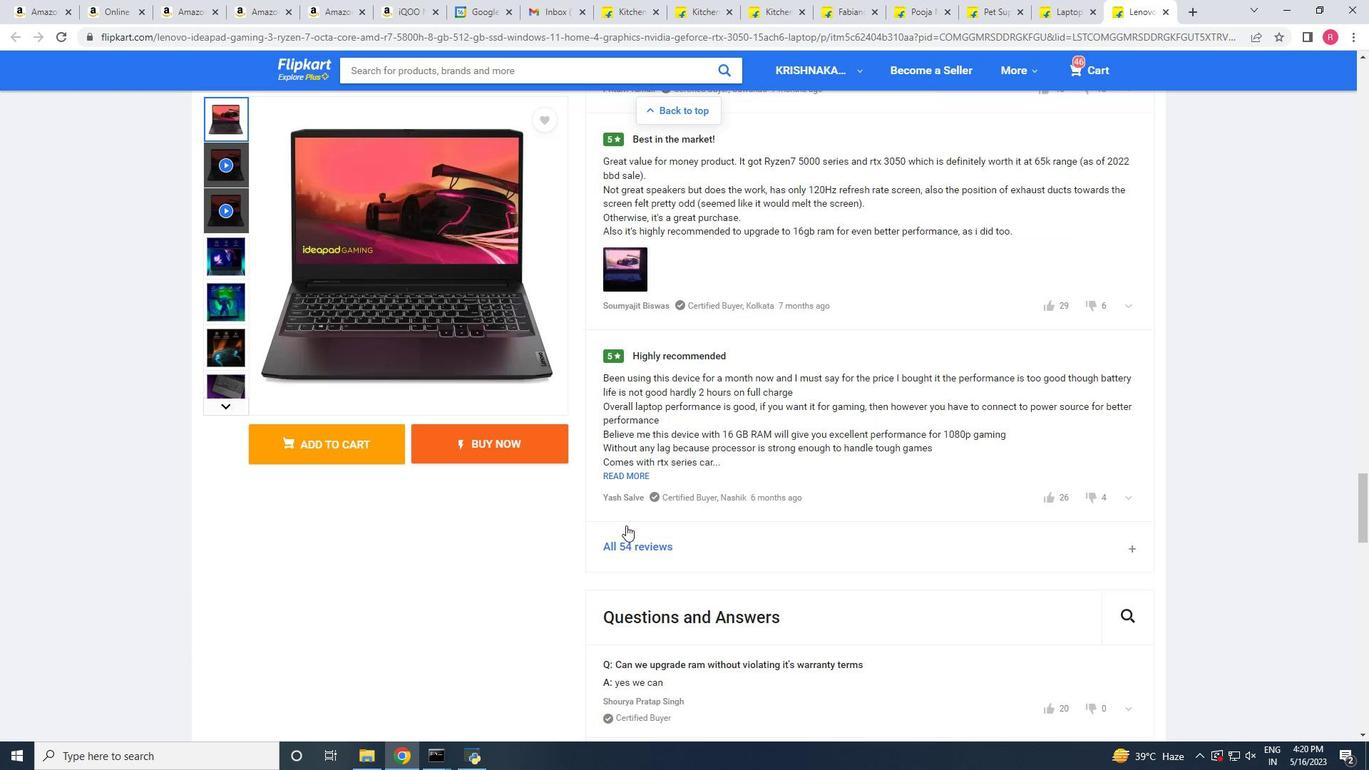 
Action: Mouse scrolled (626, 526) with delta (0, 0)
Screenshot: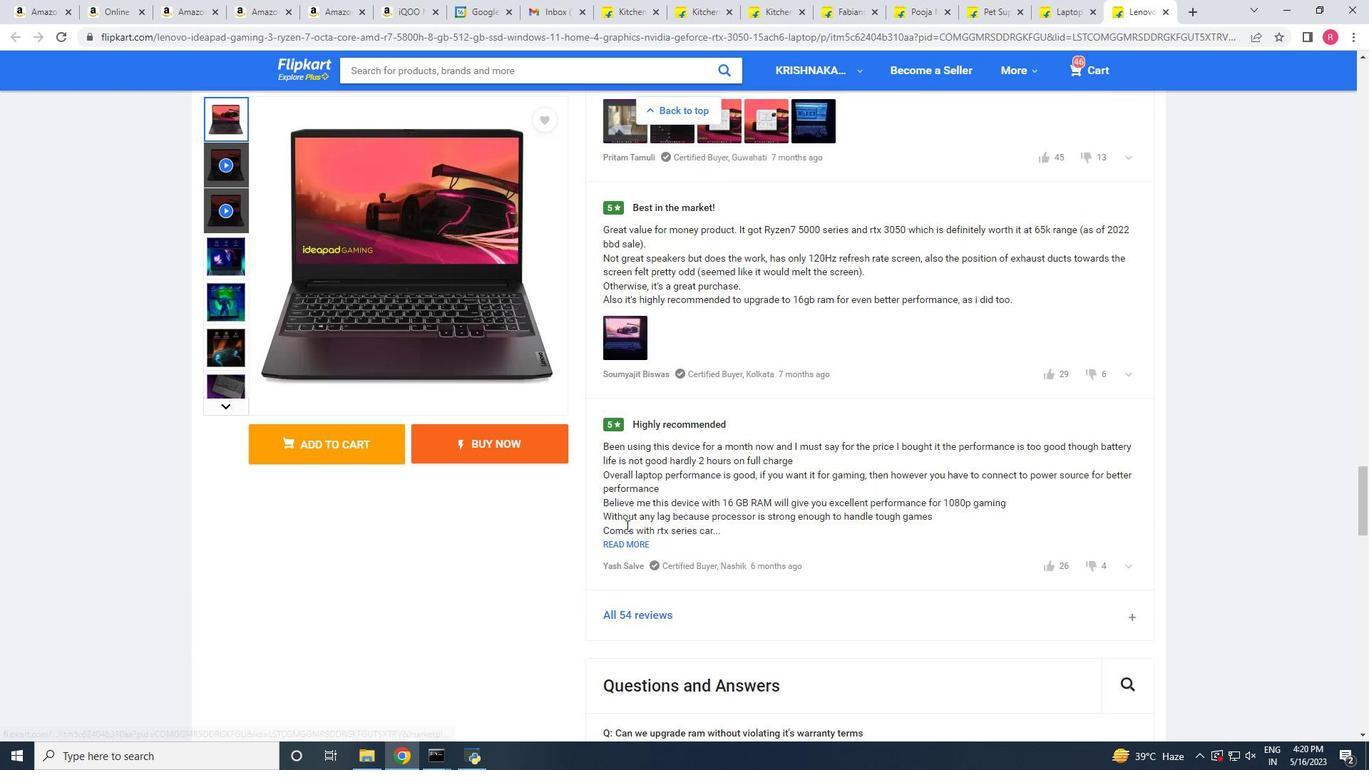 
Action: Mouse scrolled (626, 526) with delta (0, 0)
Screenshot: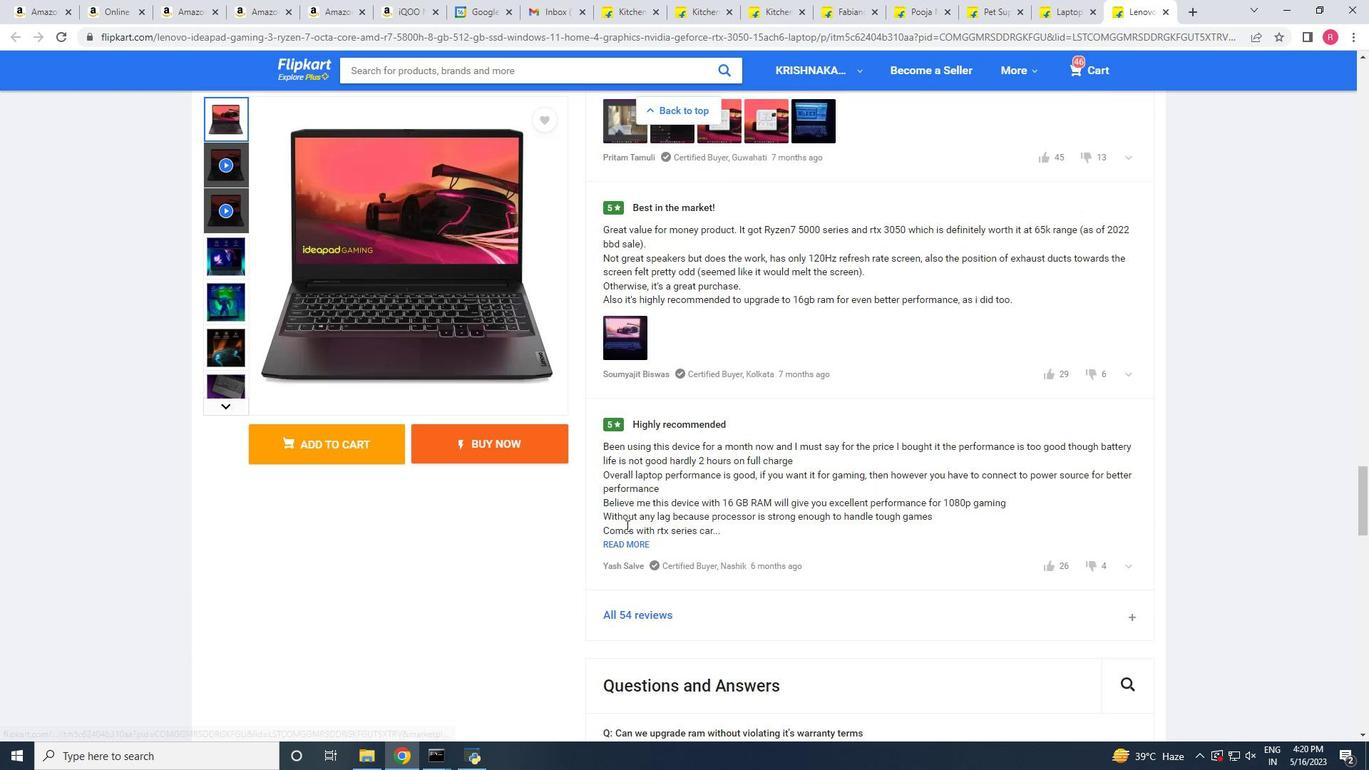 
Action: Mouse scrolled (626, 524) with delta (0, 0)
Screenshot: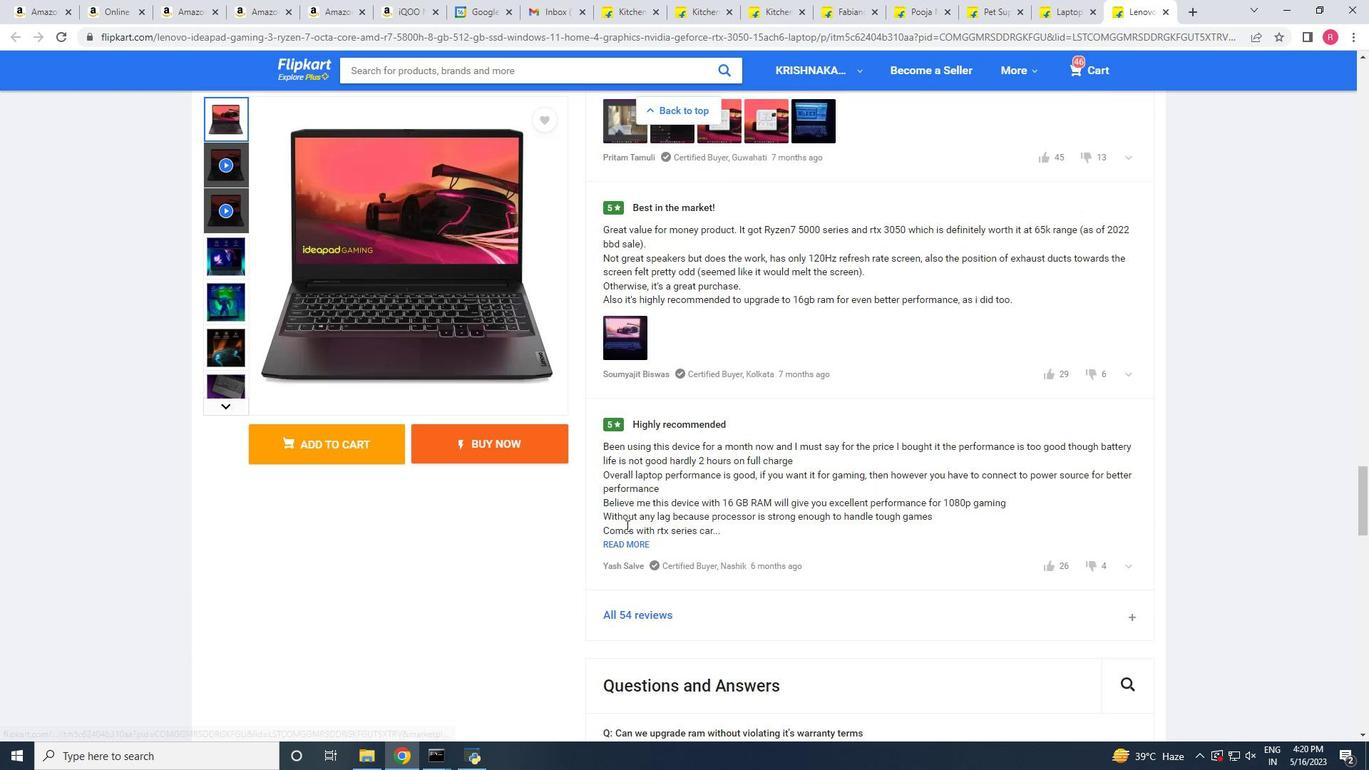 
Action: Mouse scrolled (626, 526) with delta (0, 0)
Screenshot: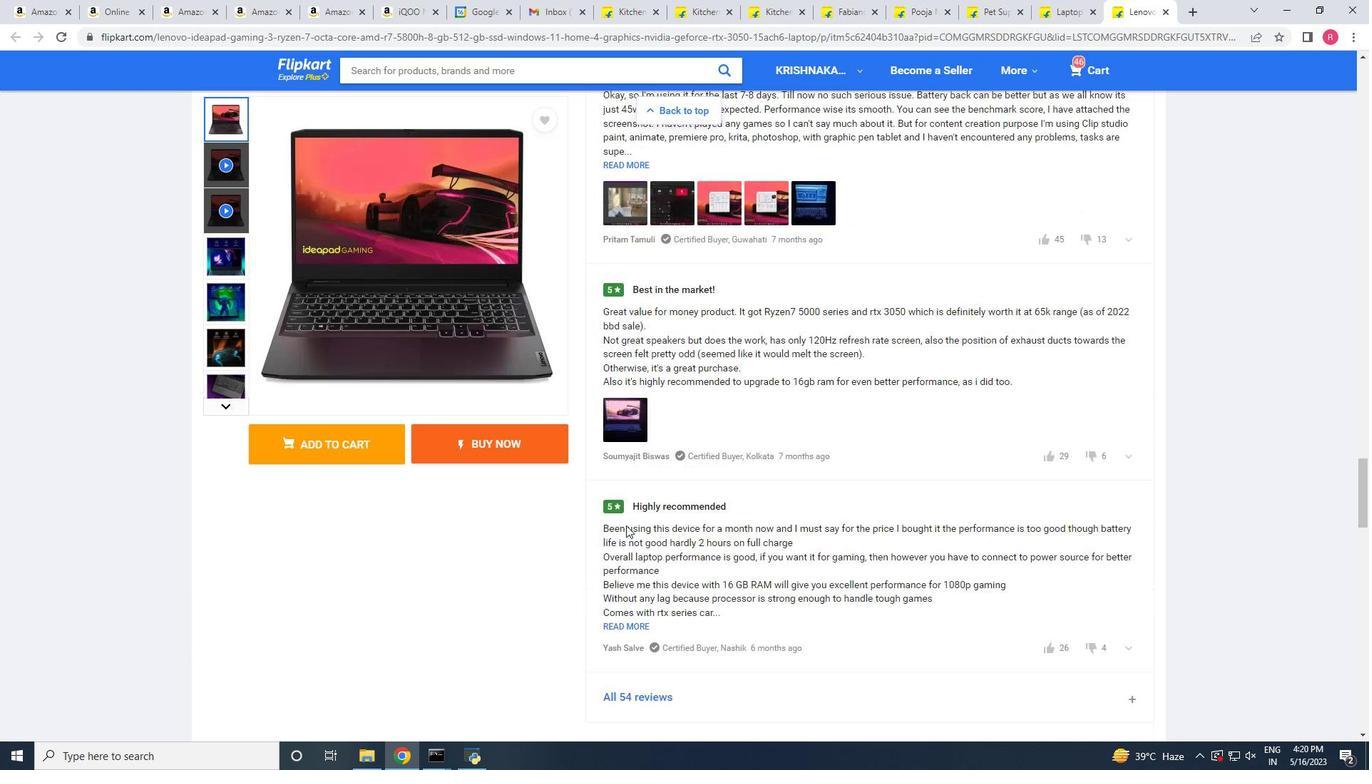 
Action: Mouse scrolled (626, 526) with delta (0, 0)
Screenshot: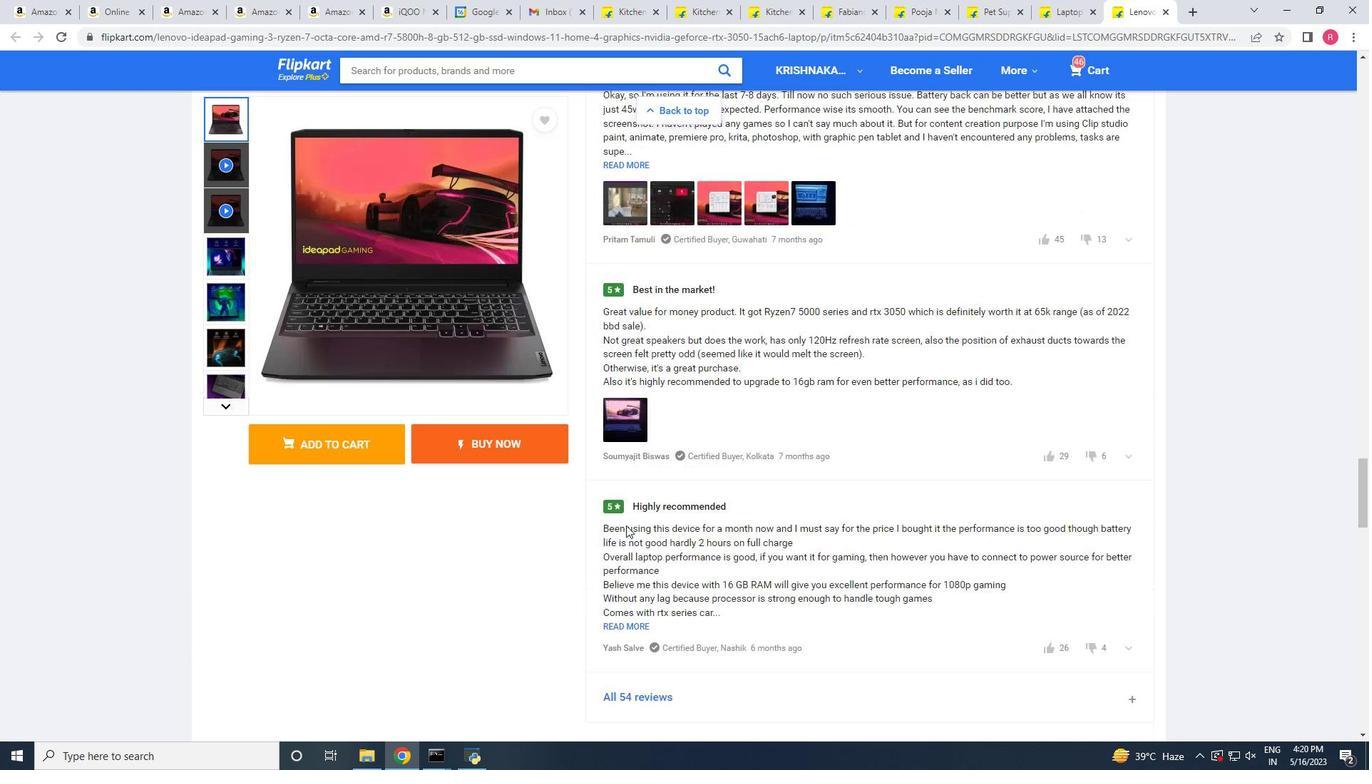 
Action: Mouse scrolled (626, 526) with delta (0, 0)
Screenshot: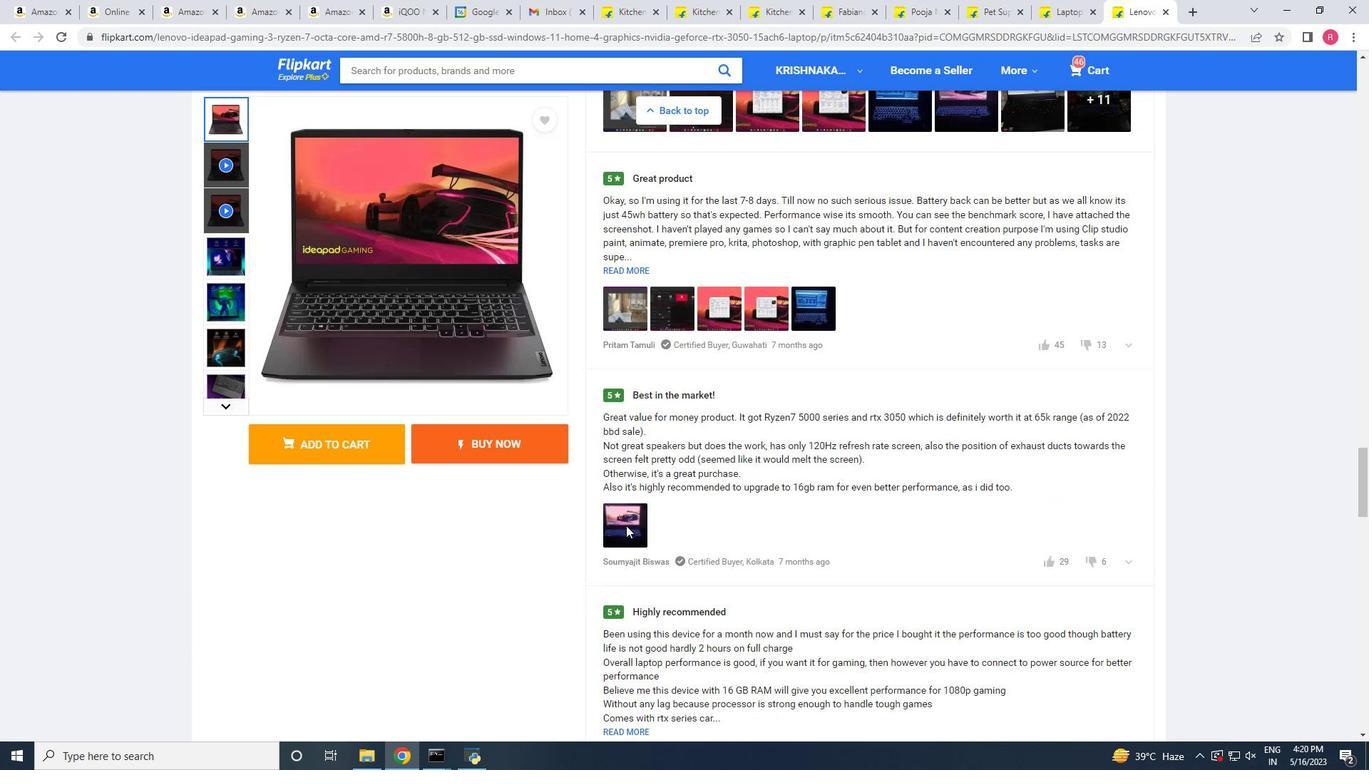 
Action: Mouse scrolled (626, 526) with delta (0, 0)
Screenshot: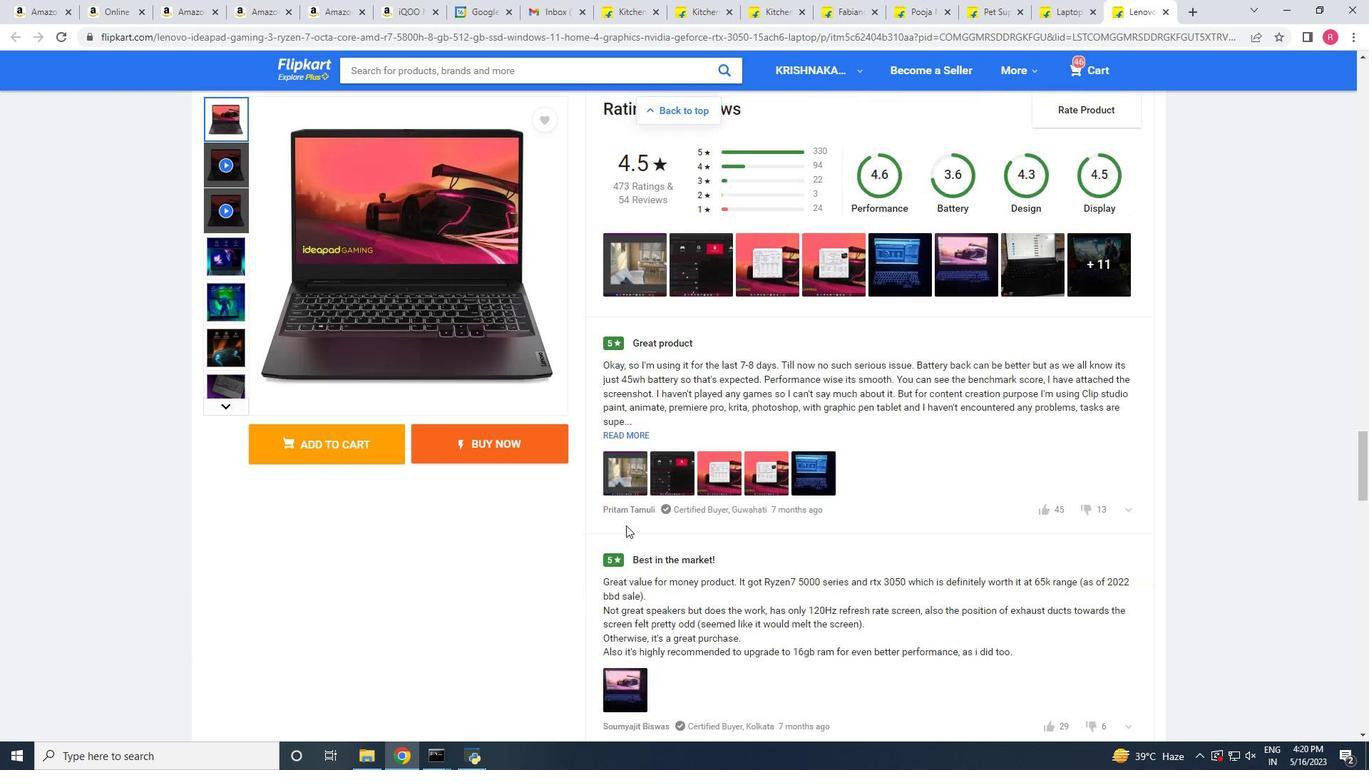 
Action: Mouse scrolled (626, 526) with delta (0, 0)
Screenshot: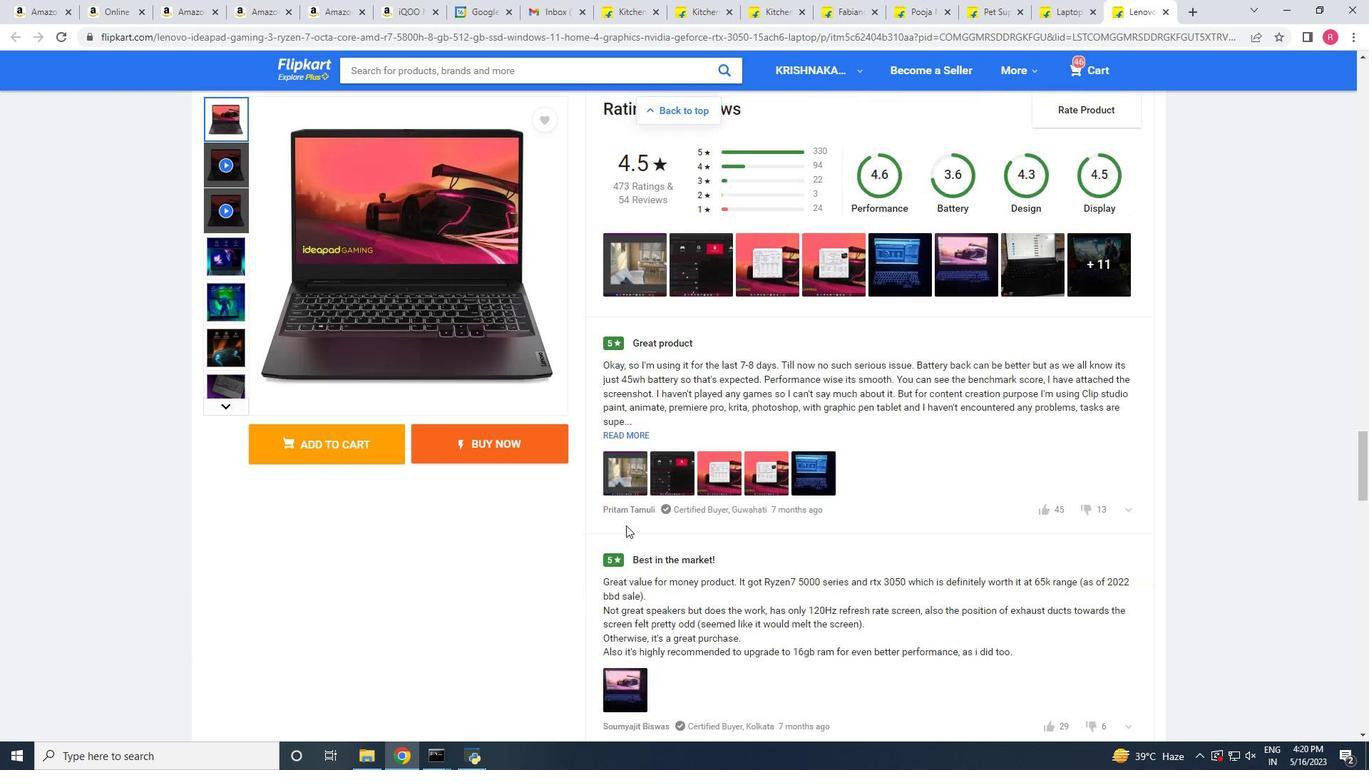 
Action: Mouse scrolled (626, 526) with delta (0, 0)
Screenshot: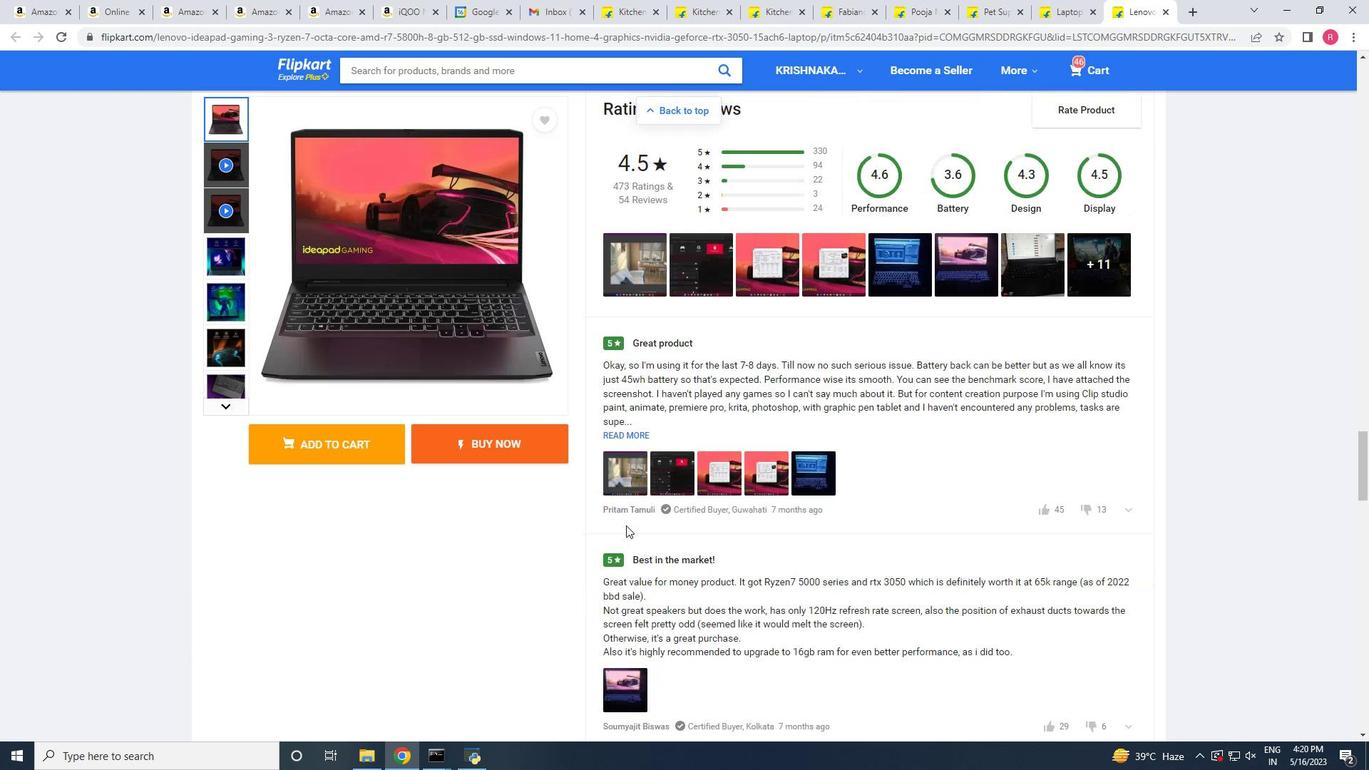 
Action: Mouse scrolled (626, 526) with delta (0, 0)
Screenshot: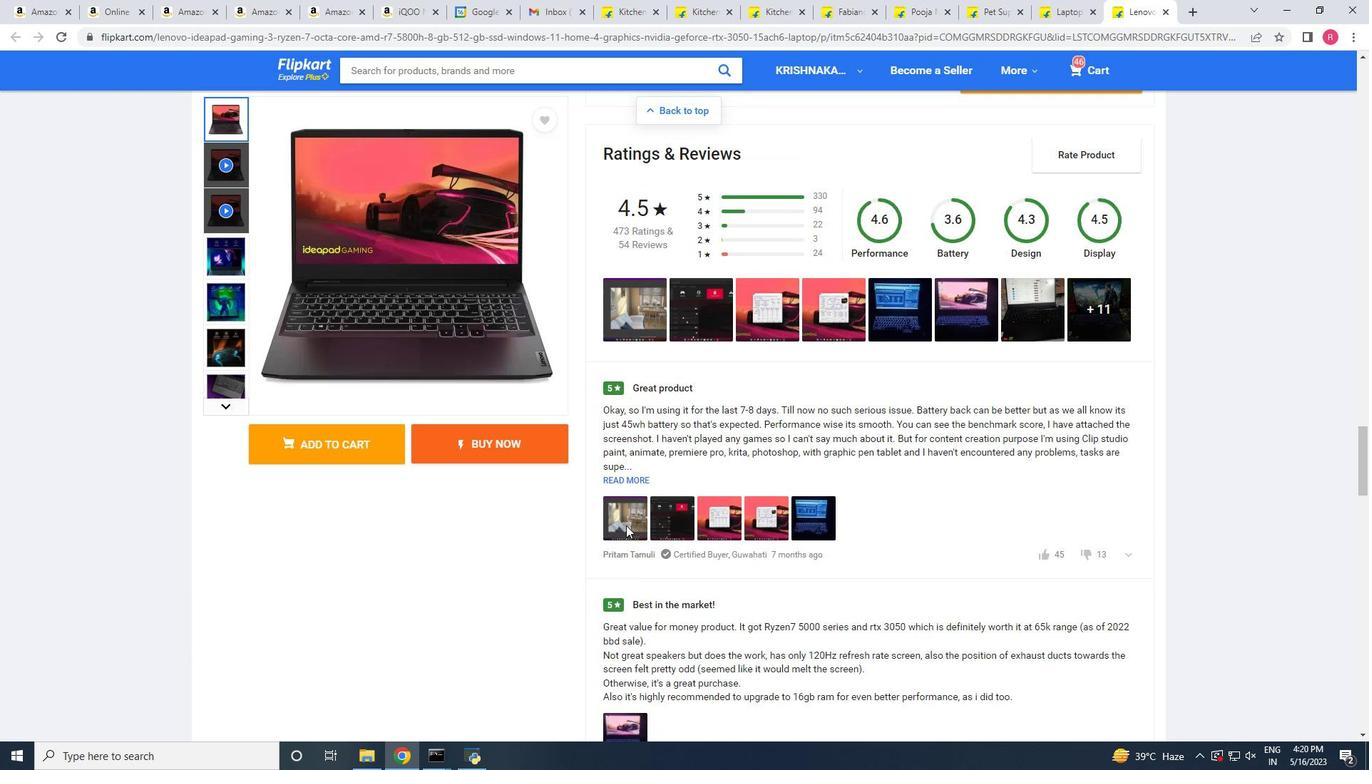 
Action: Mouse scrolled (626, 526) with delta (0, 0)
Screenshot: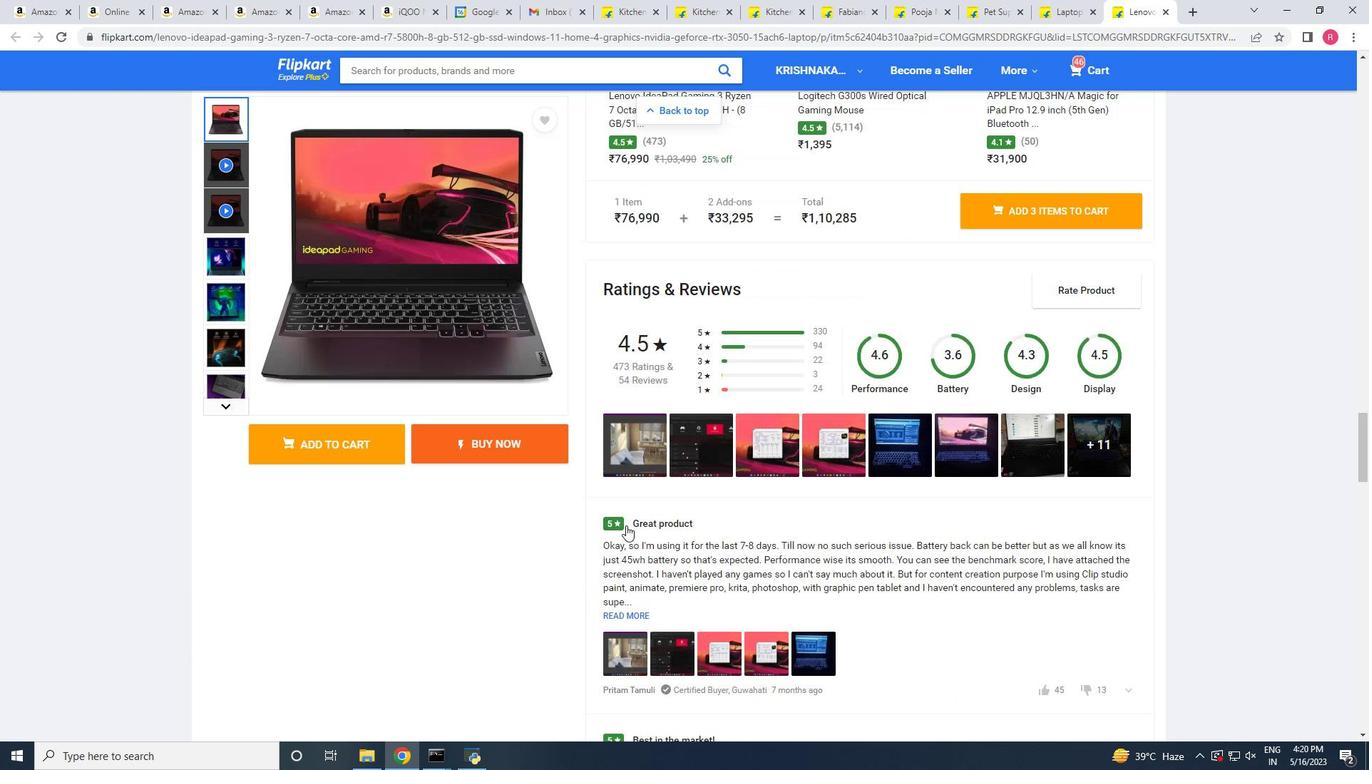 
Action: Mouse scrolled (626, 526) with delta (0, 0)
Screenshot: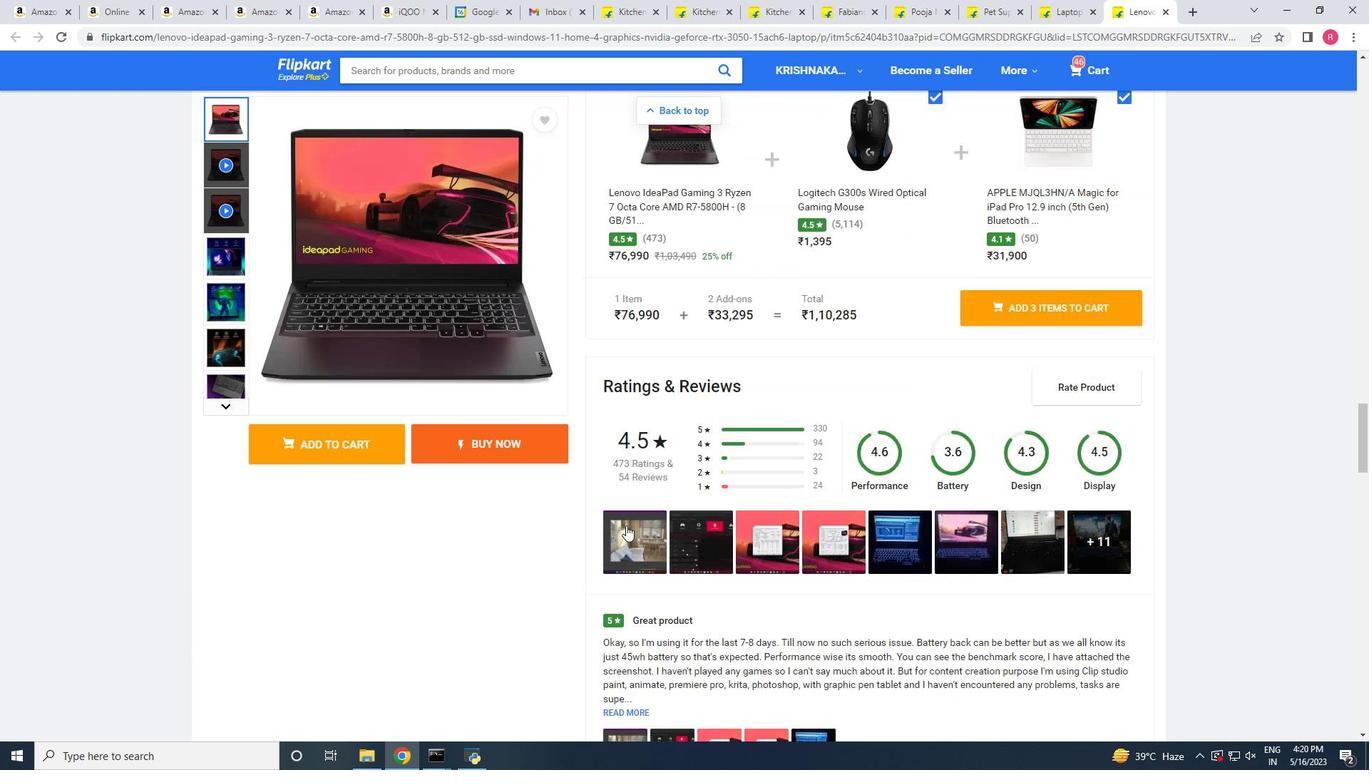 
Action: Mouse scrolled (626, 526) with delta (0, 0)
Screenshot: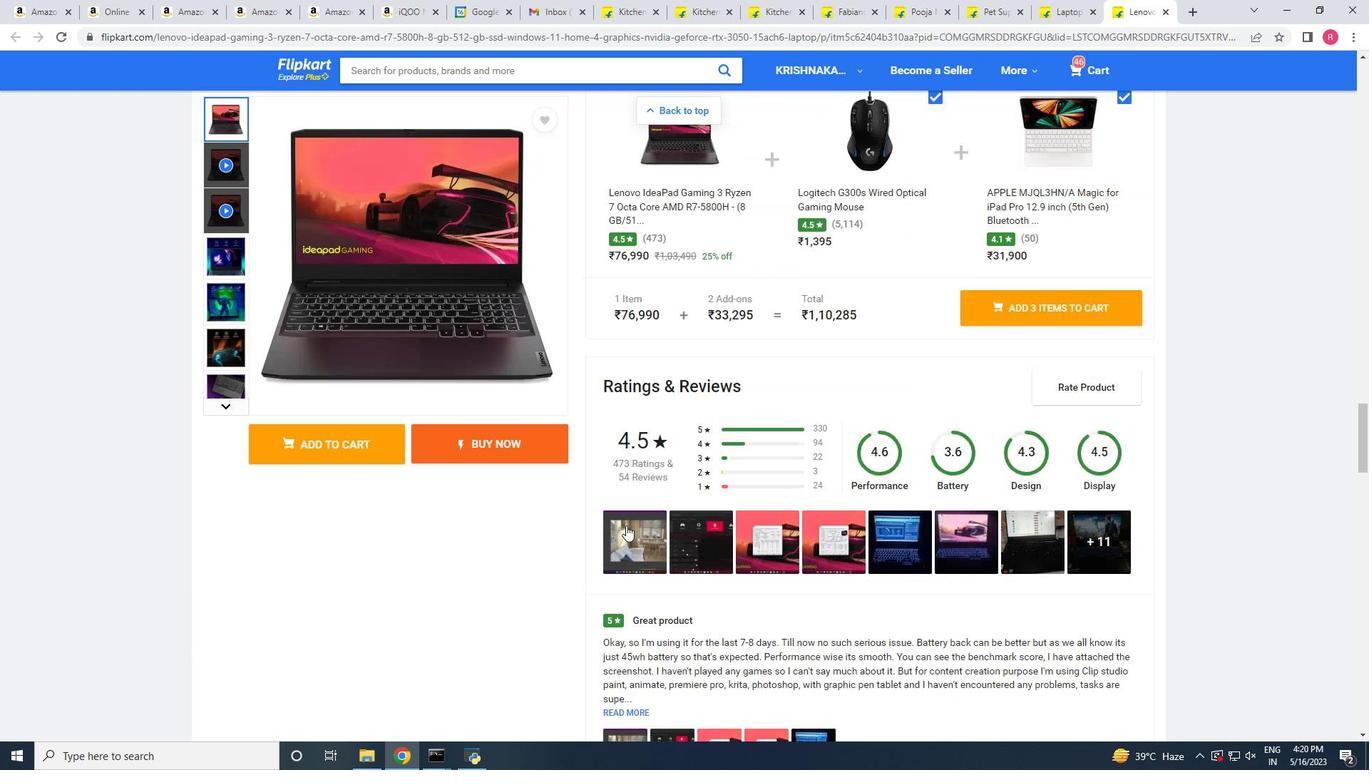 
Action: Mouse scrolled (626, 526) with delta (0, 0)
Screenshot: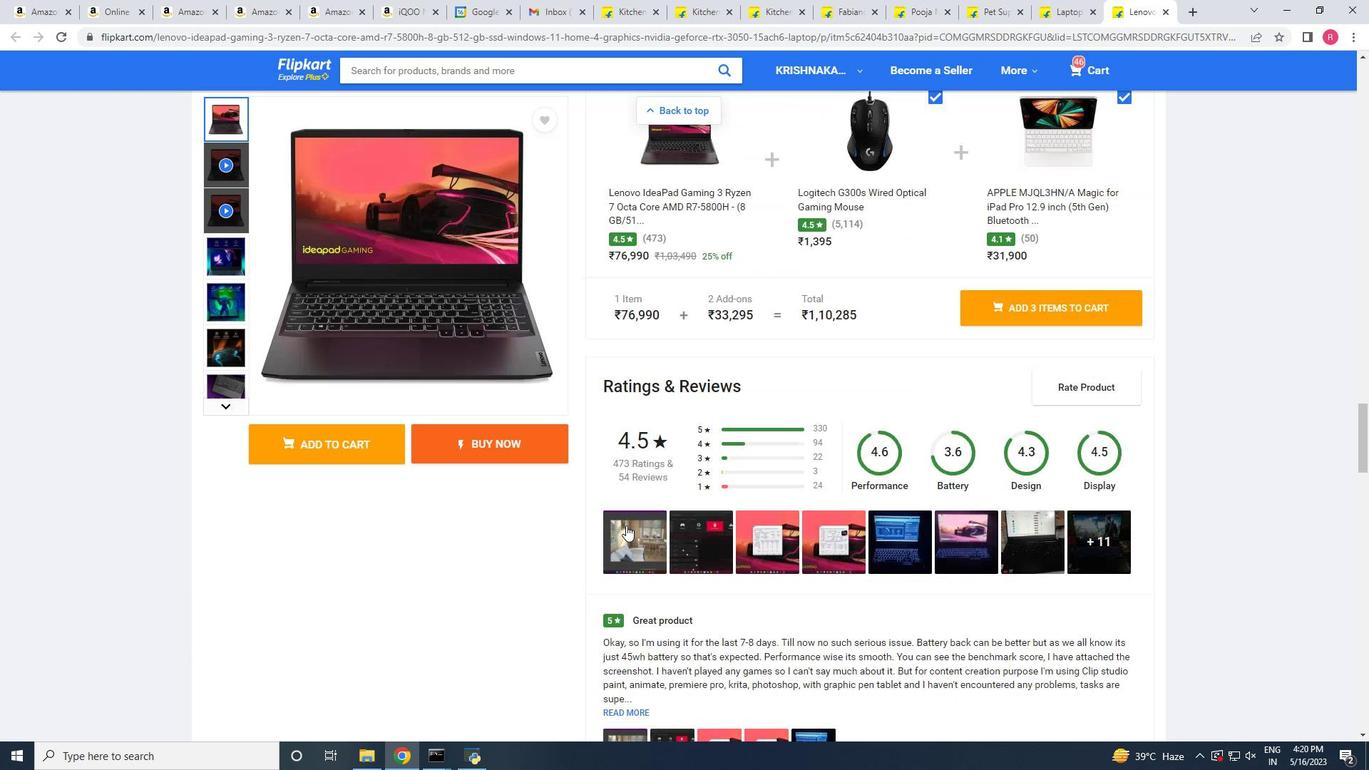 
Action: Mouse scrolled (626, 526) with delta (0, 0)
Screenshot: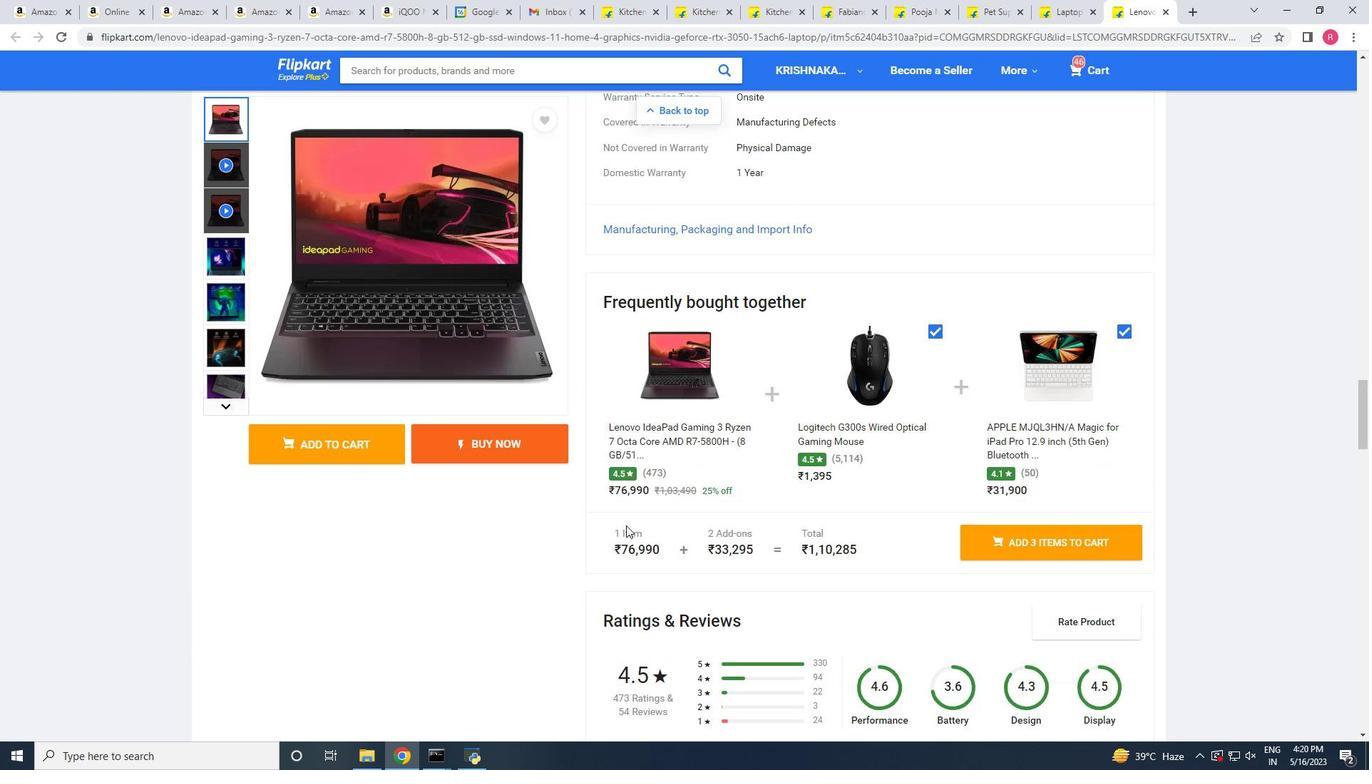 
Action: Mouse scrolled (626, 526) with delta (0, 0)
Screenshot: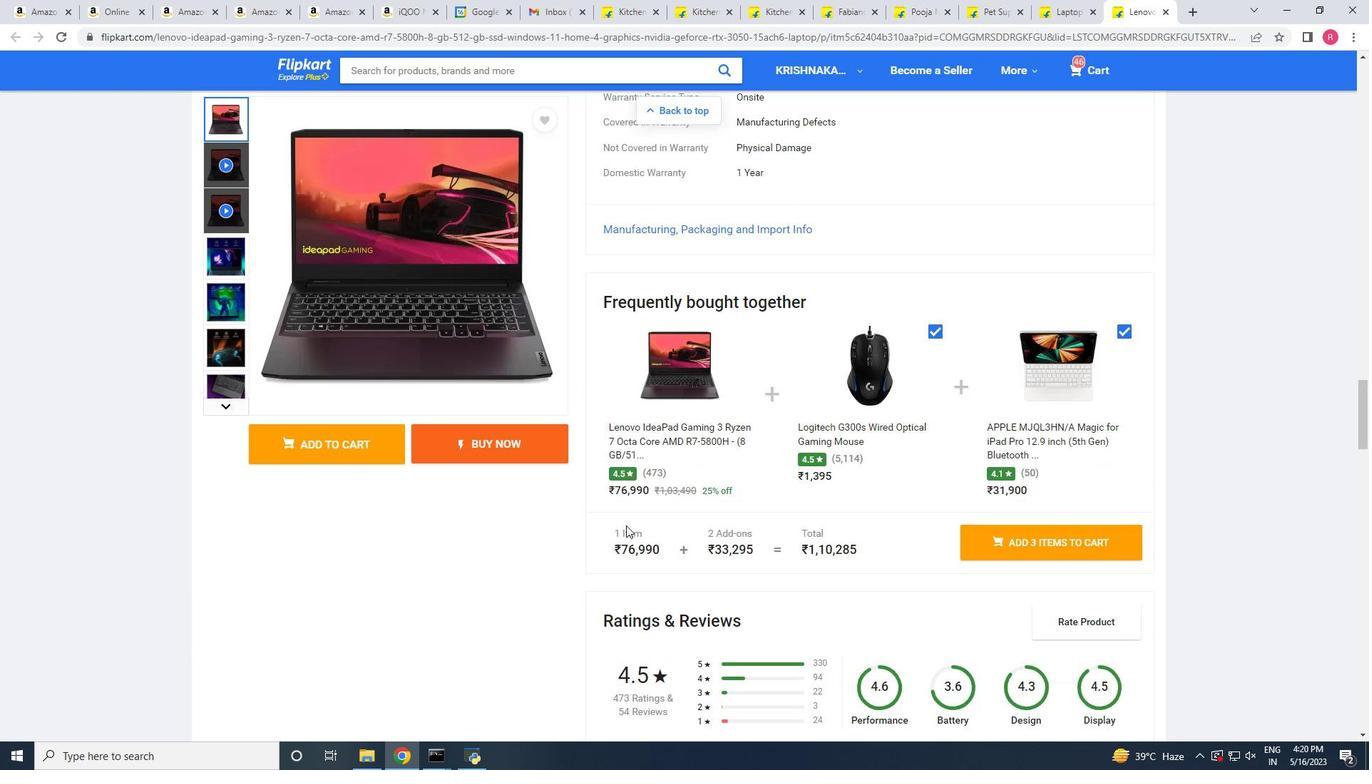 
Action: Mouse scrolled (626, 526) with delta (0, 0)
Screenshot: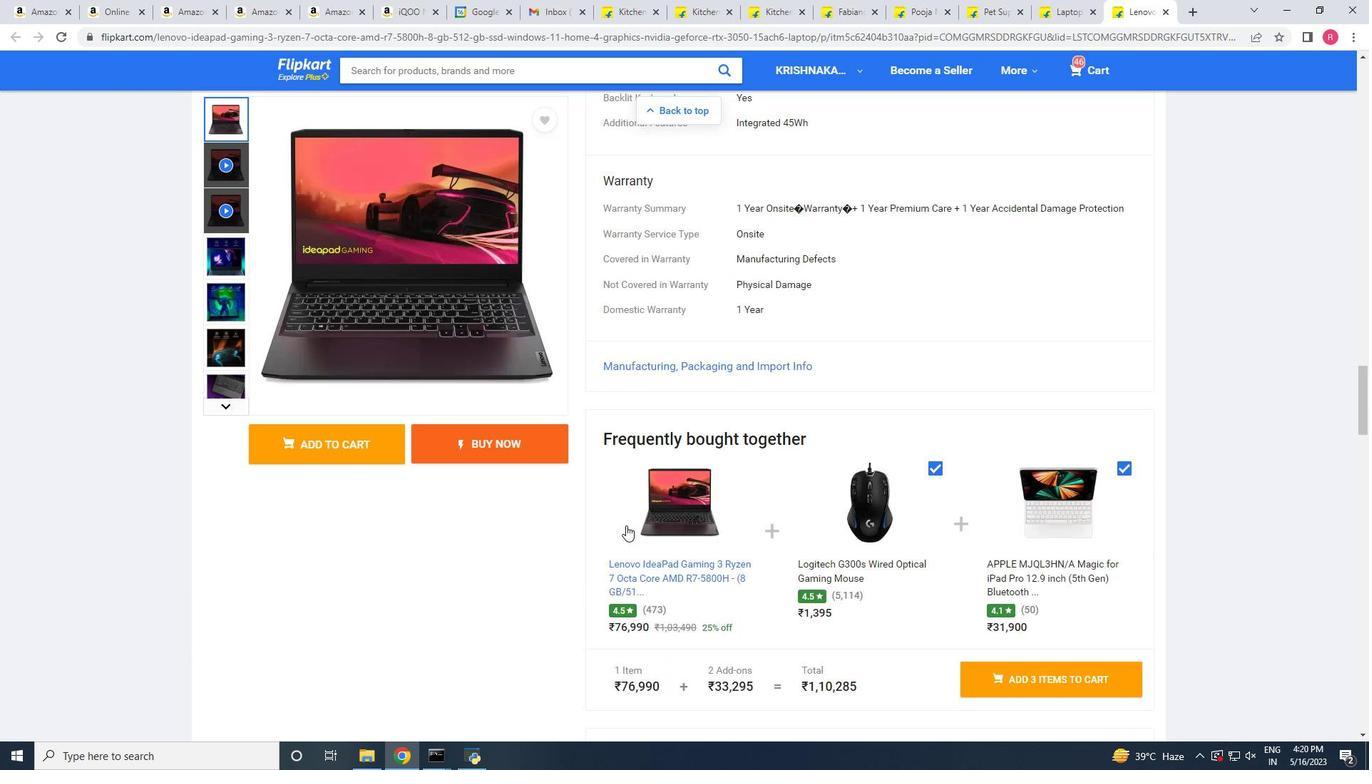 
Action: Mouse scrolled (626, 526) with delta (0, 0)
Screenshot: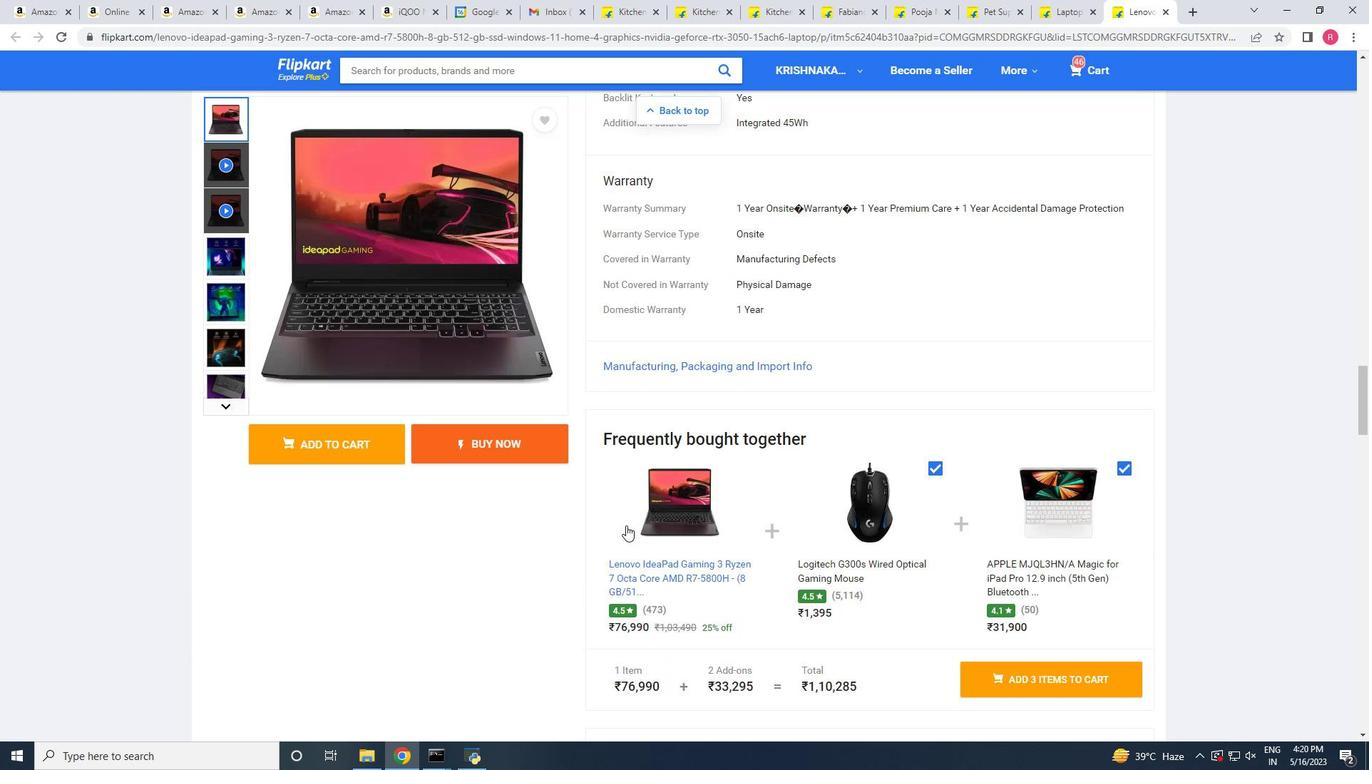 
Action: Mouse scrolled (626, 526) with delta (0, 0)
Screenshot: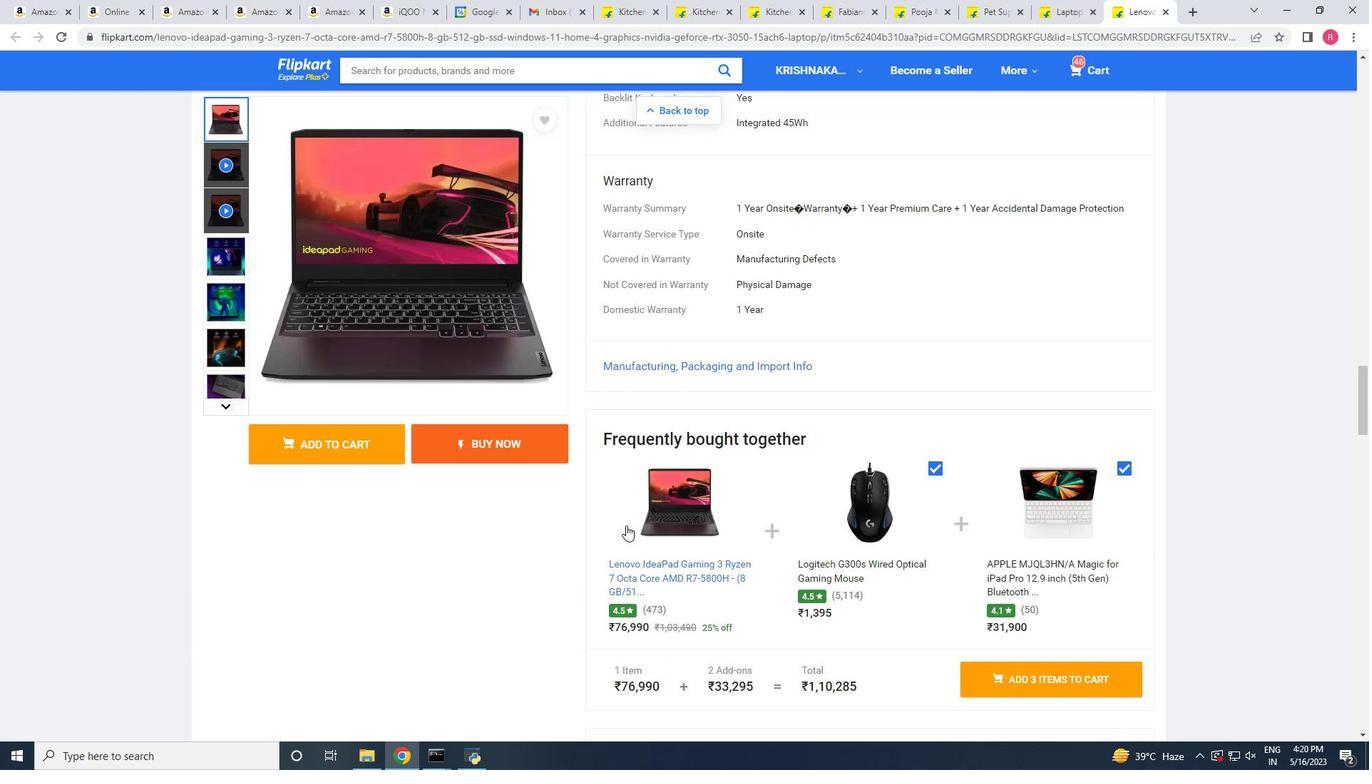 
Action: Mouse moved to (483, 72)
Screenshot: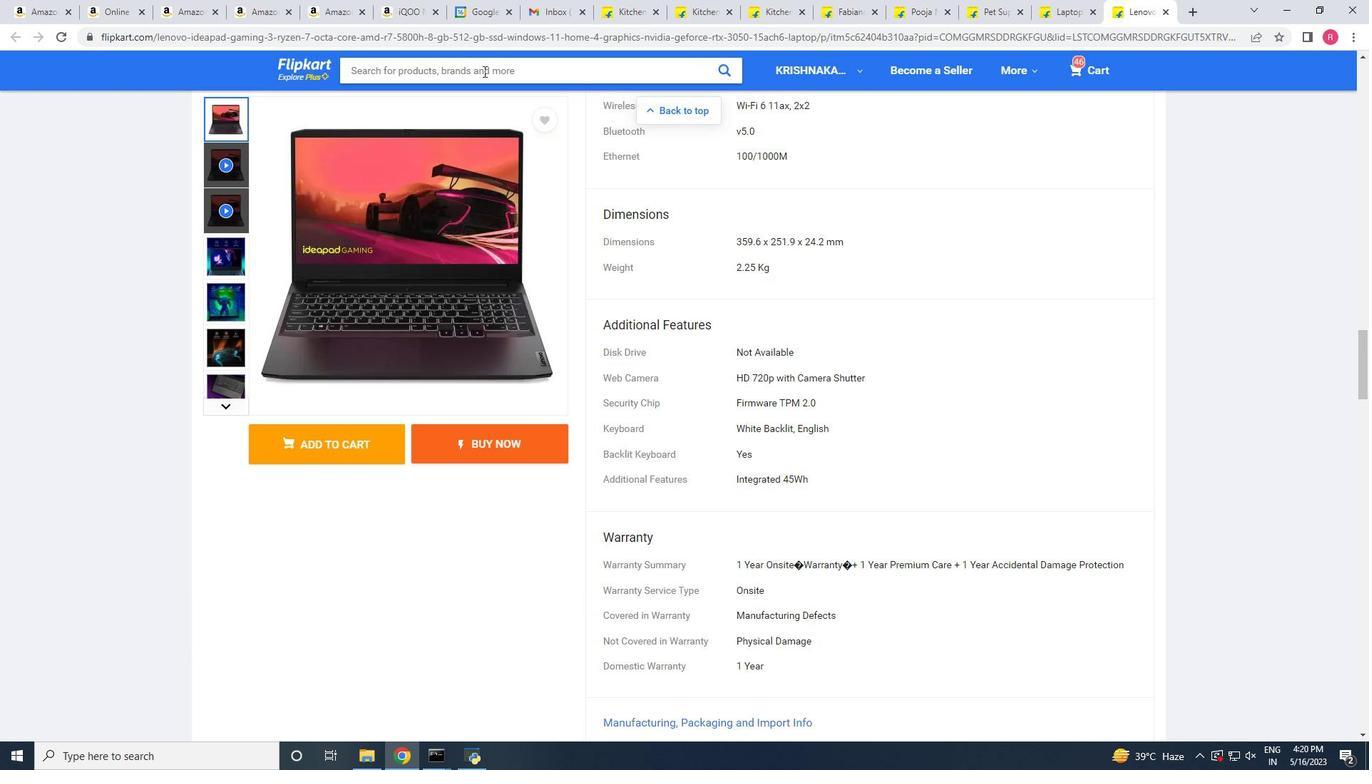
Action: Mouse pressed left at (483, 72)
Screenshot: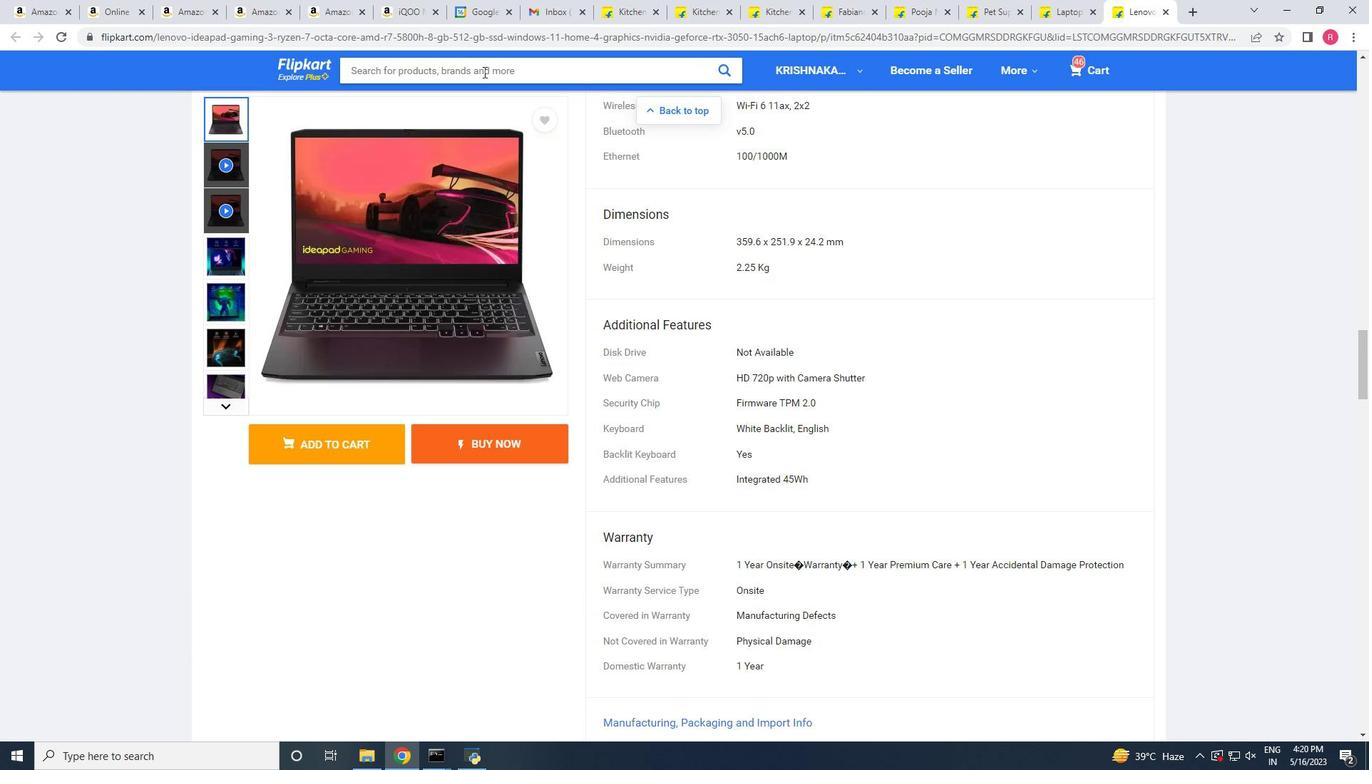 
Action: Key pressed laptop<Key.space>compare<Key.enter>
Screenshot: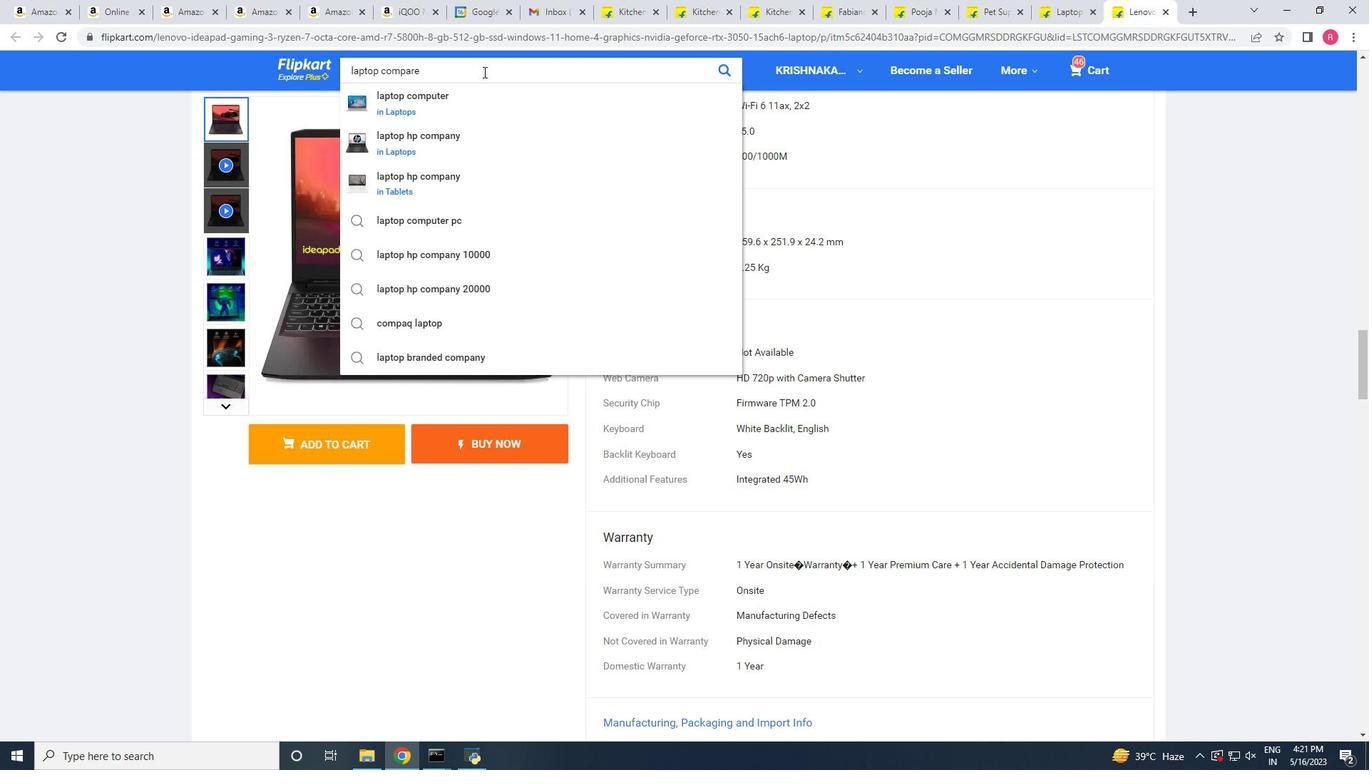 
Action: Mouse moved to (408, 278)
Screenshot: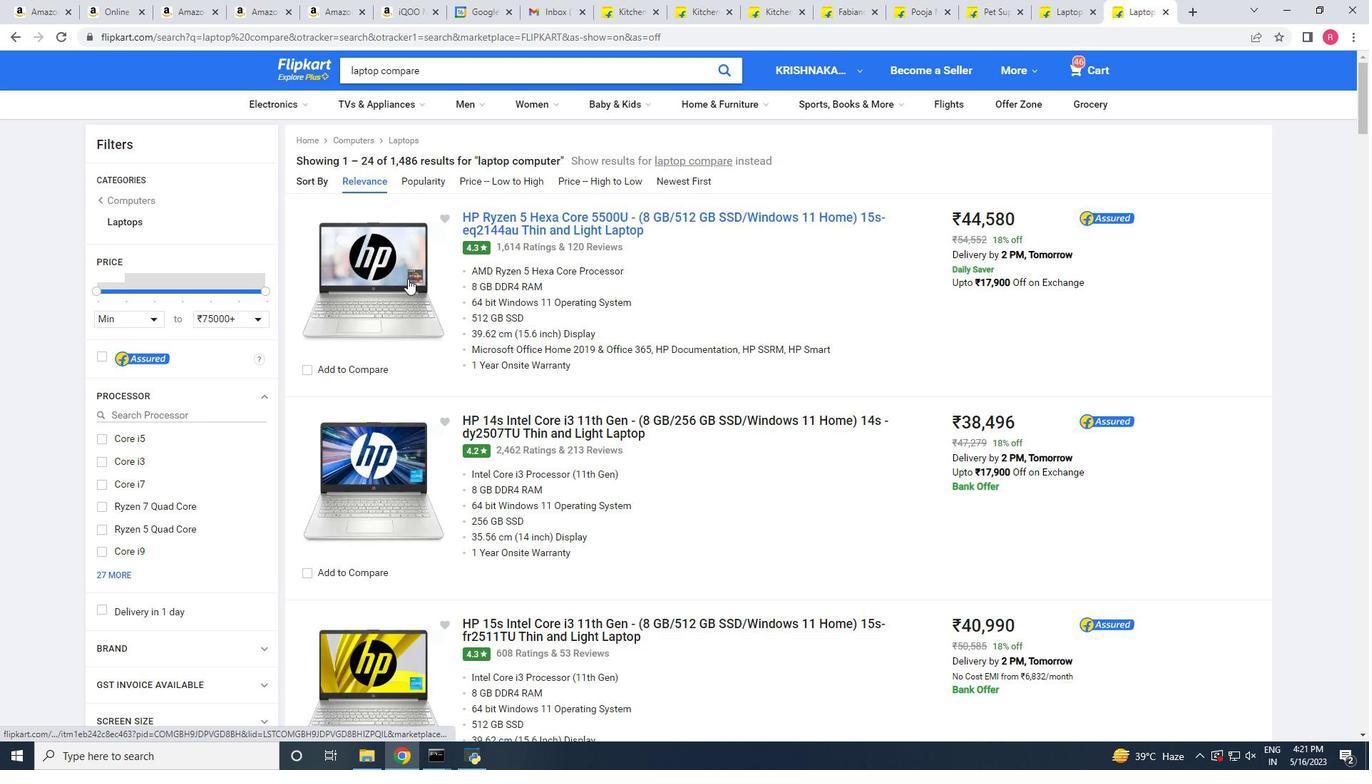 
Action: Mouse pressed left at (408, 278)
Screenshot: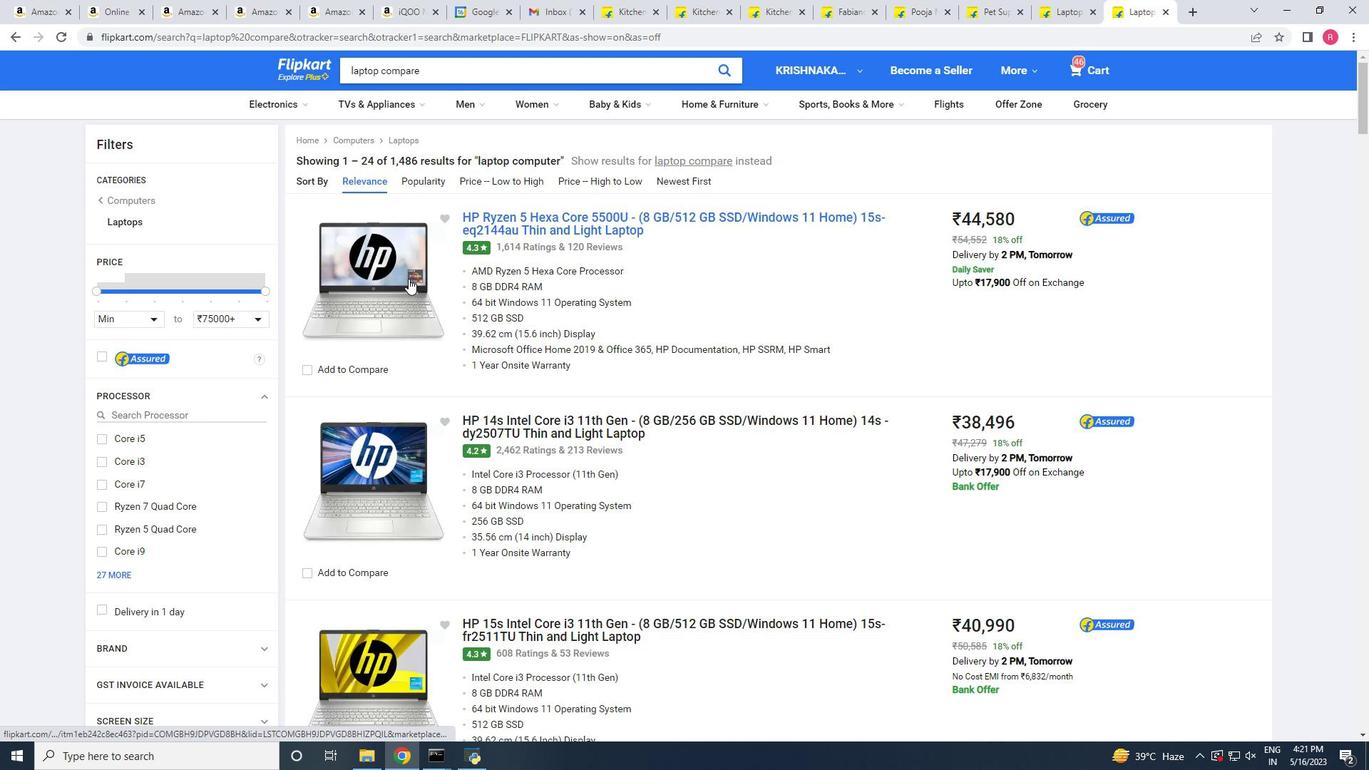 
Action: Mouse moved to (400, 358)
Screenshot: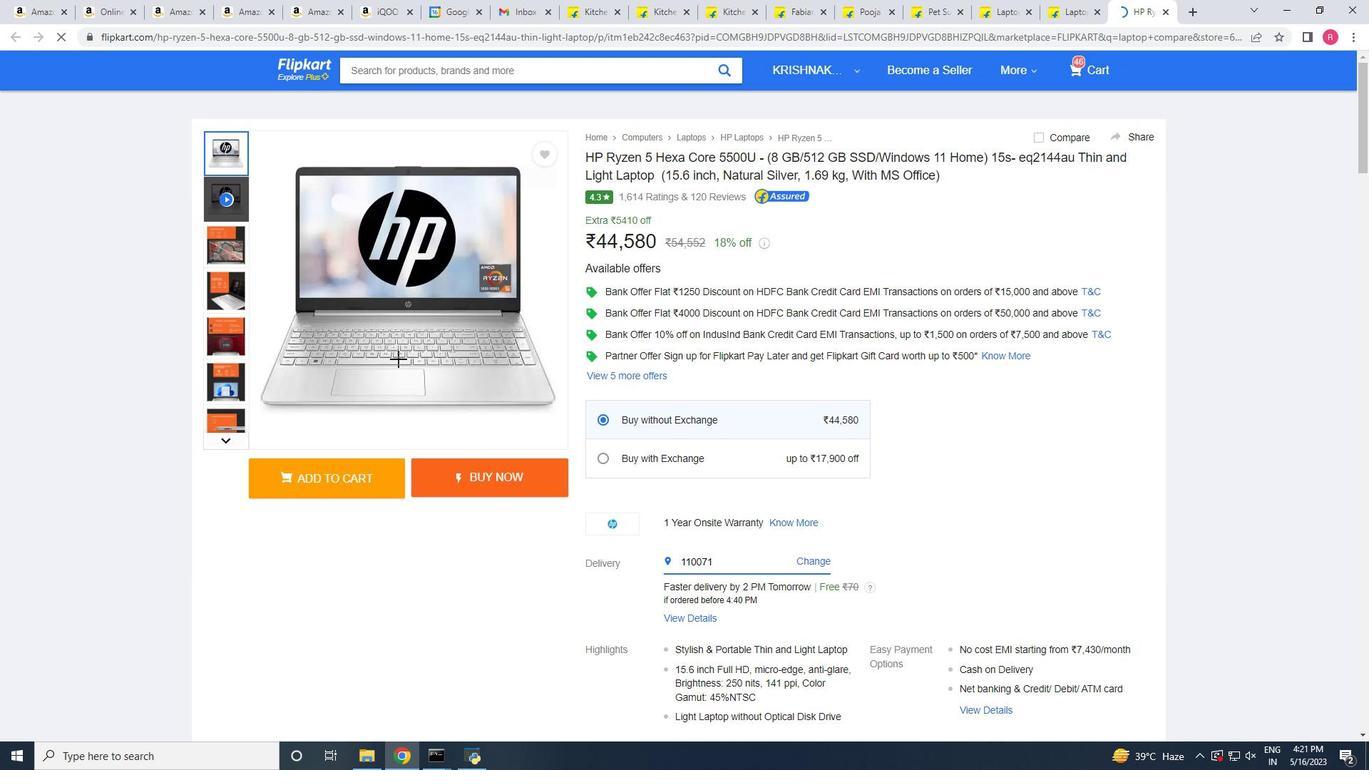 
Action: Mouse scrolled (400, 358) with delta (0, 0)
Screenshot: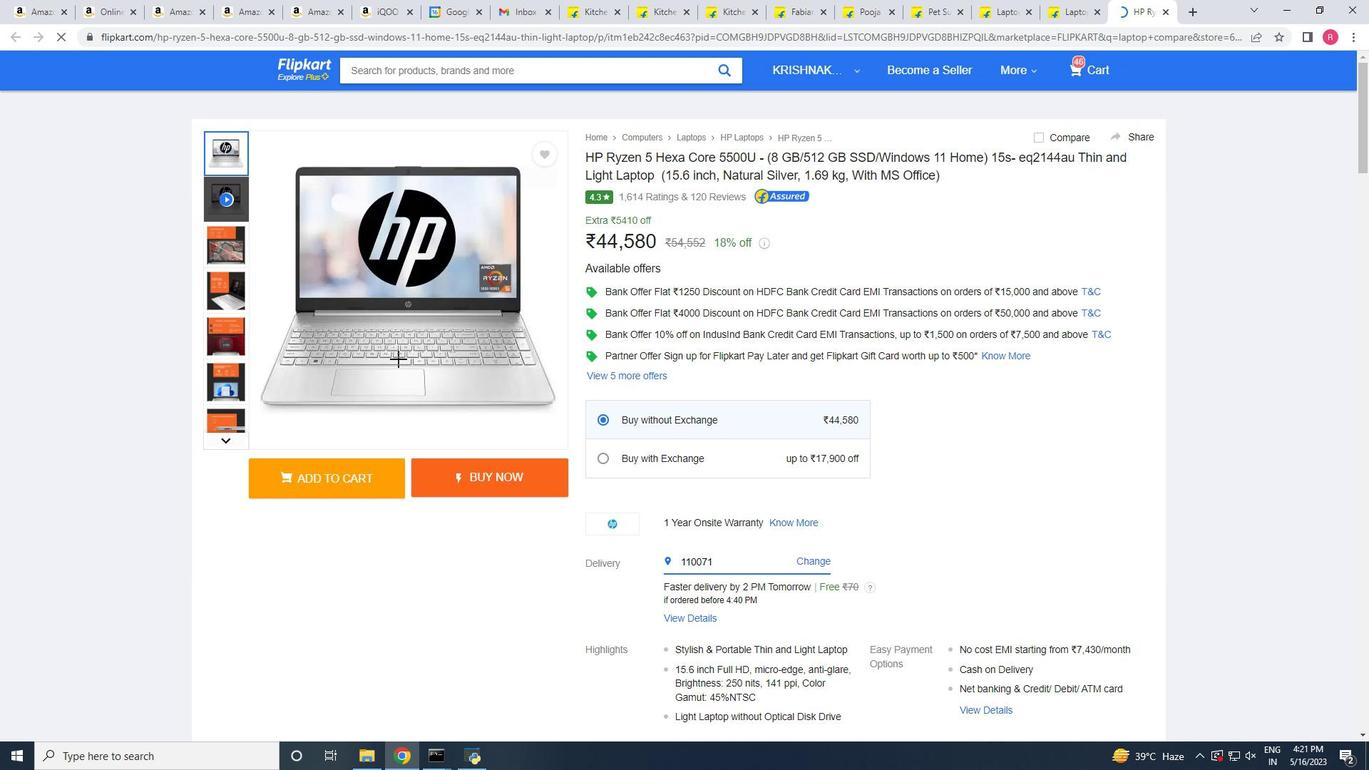 
Action: Mouse moved to (400, 358)
Screenshot: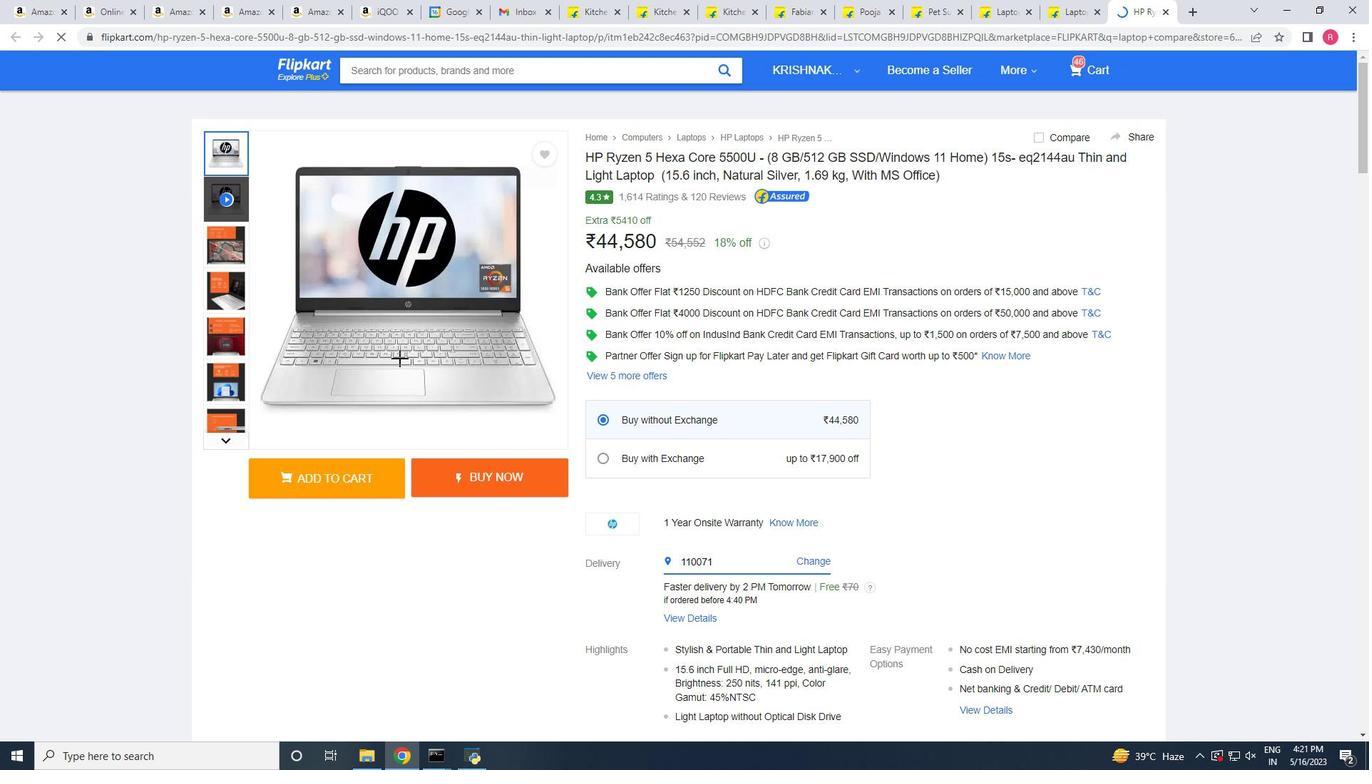 
Action: Mouse scrolled (400, 357) with delta (0, 0)
Screenshot: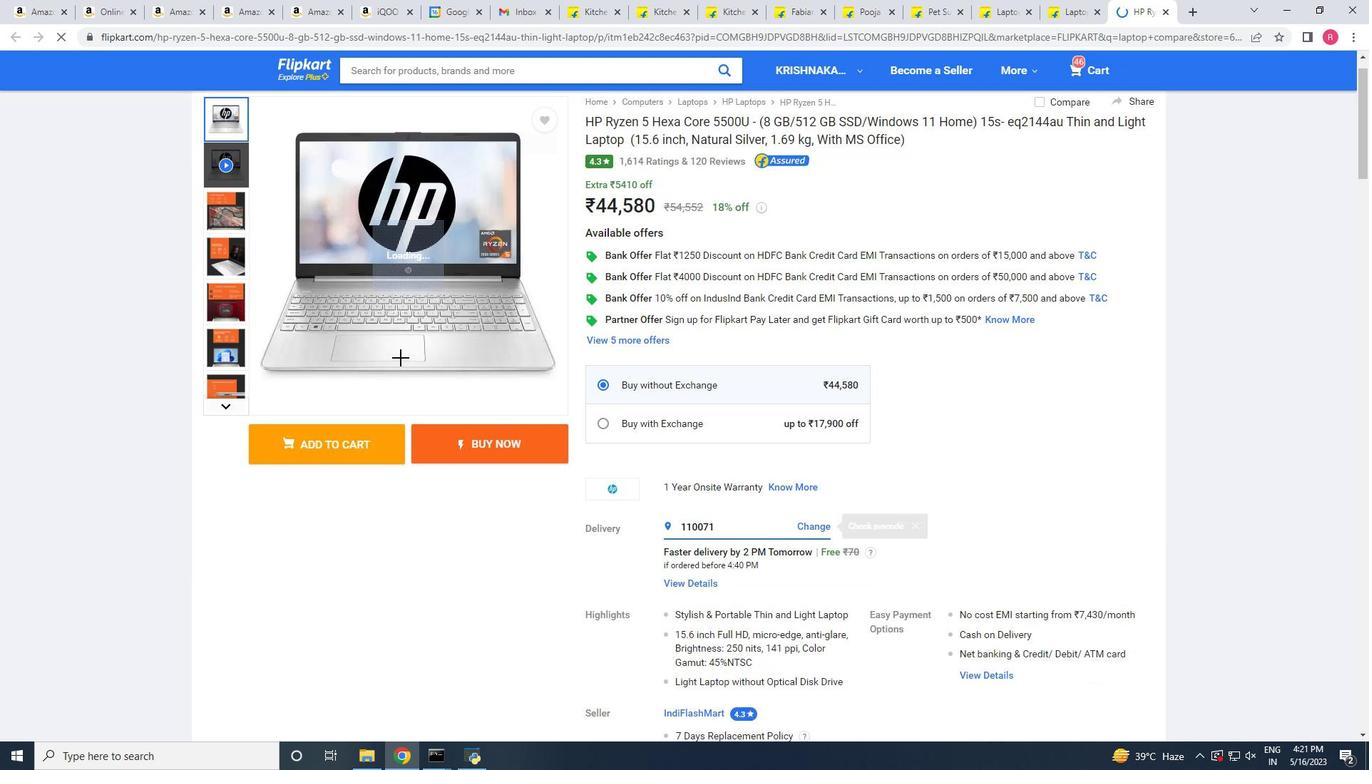 
Action: Mouse scrolled (400, 357) with delta (0, 0)
Screenshot: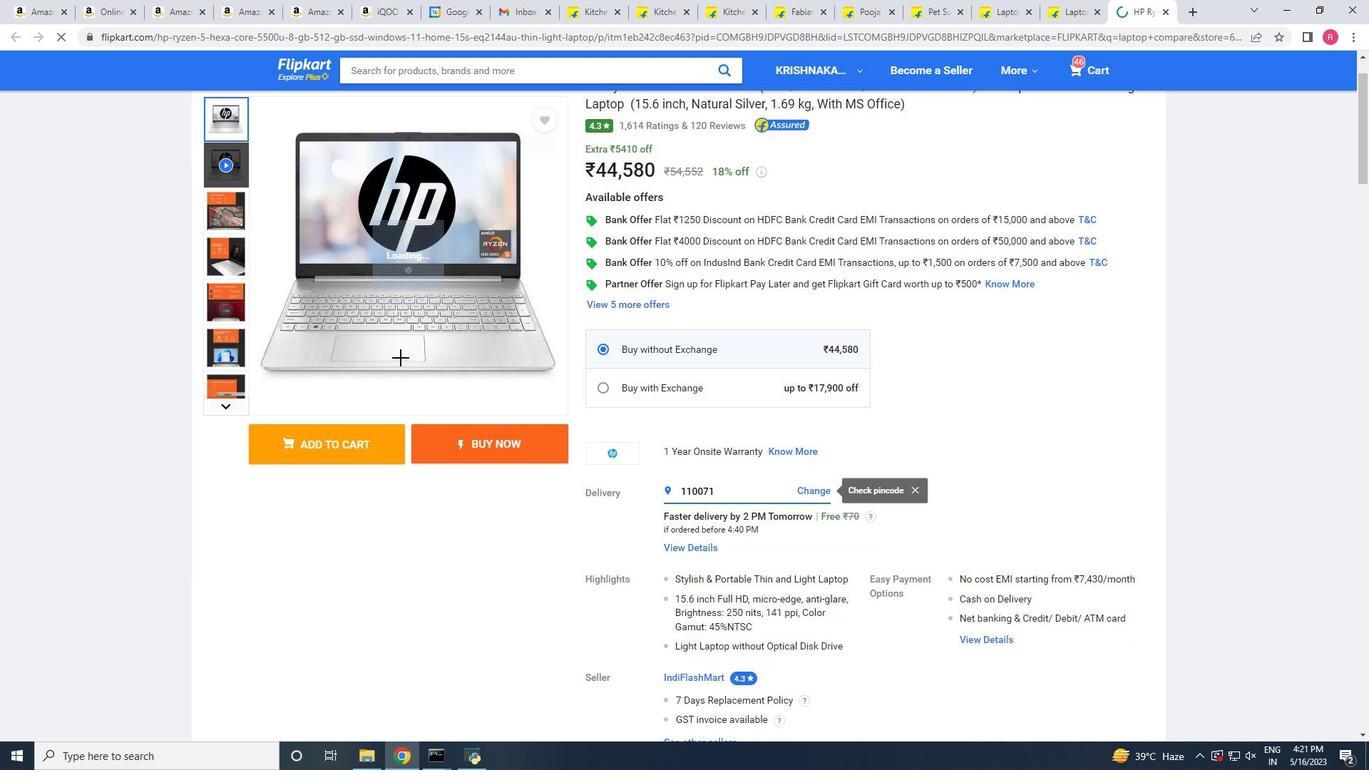 
Action: Mouse scrolled (400, 357) with delta (0, 0)
Screenshot: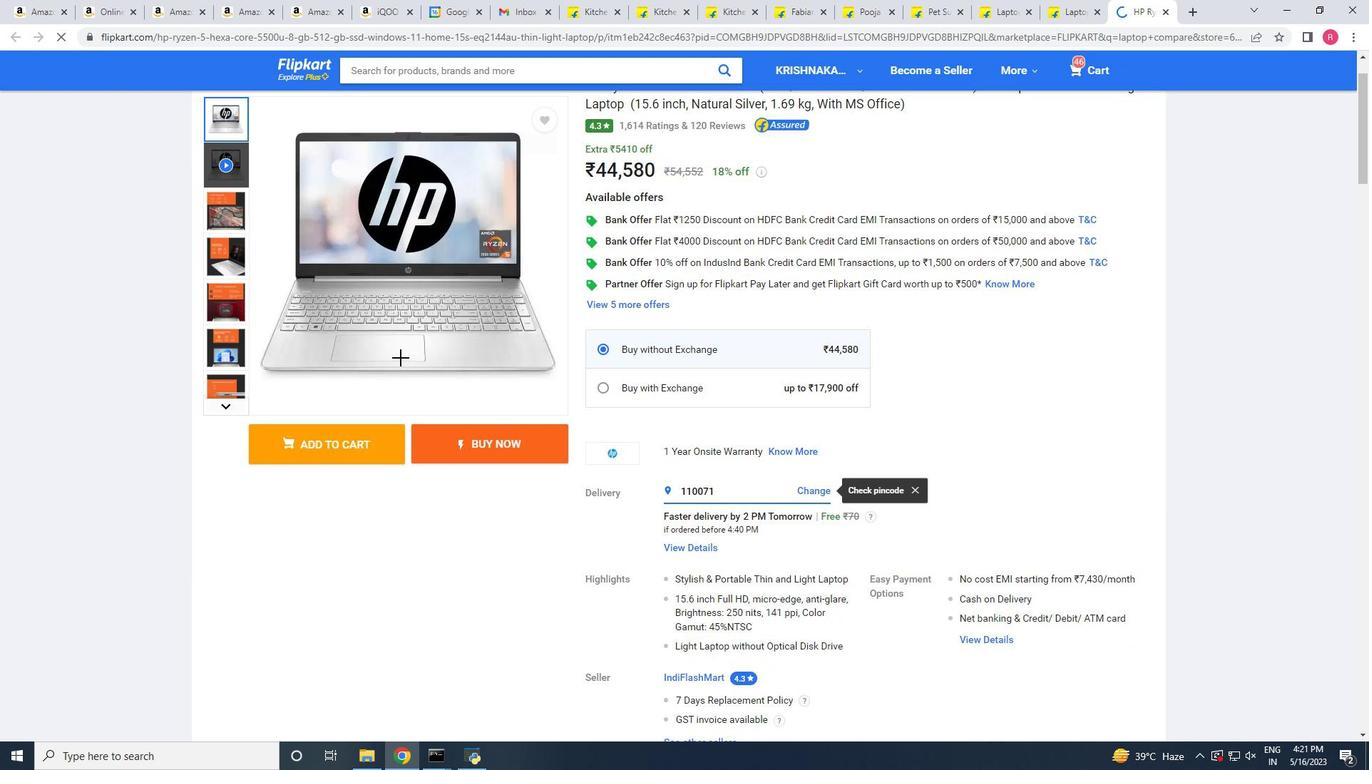 
Action: Mouse scrolled (400, 357) with delta (0, 0)
Screenshot: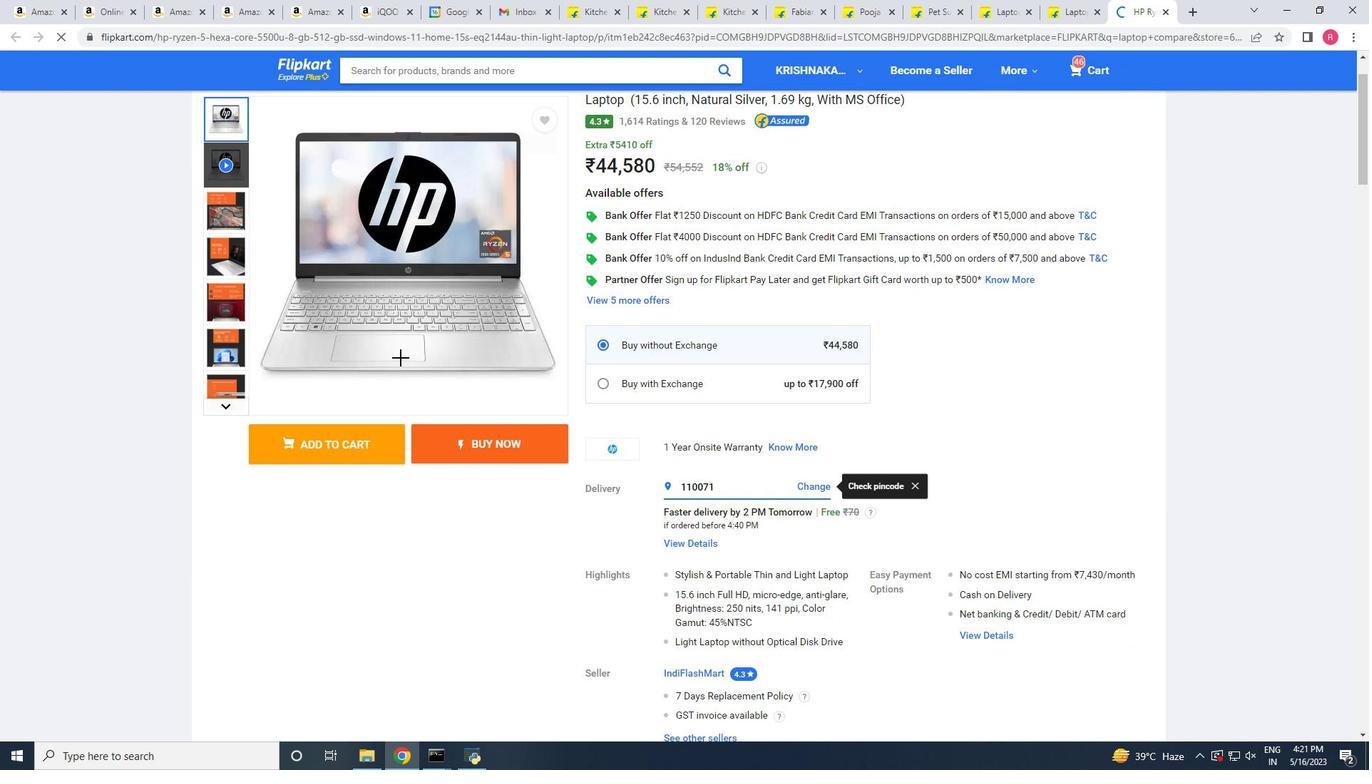 
Action: Mouse scrolled (400, 357) with delta (0, 0)
Screenshot: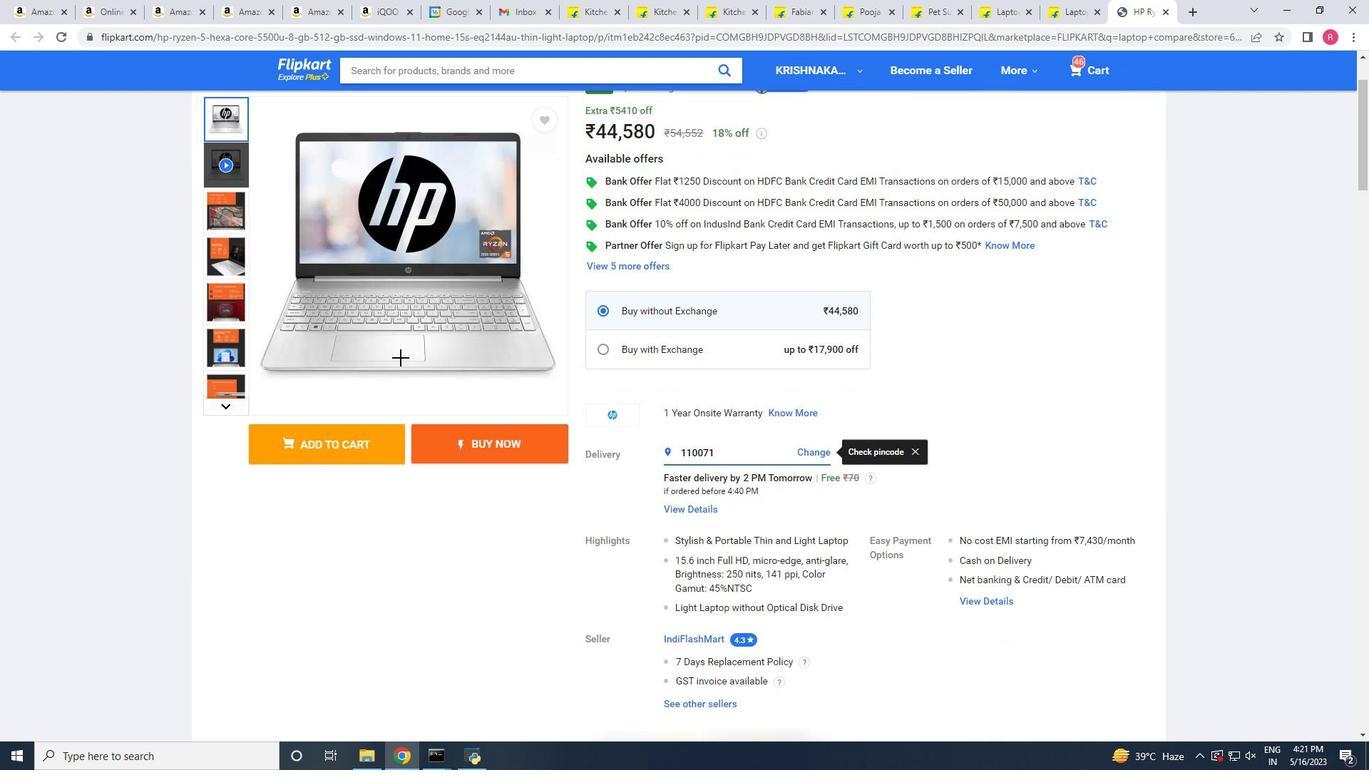 
Action: Mouse moved to (400, 357)
Screenshot: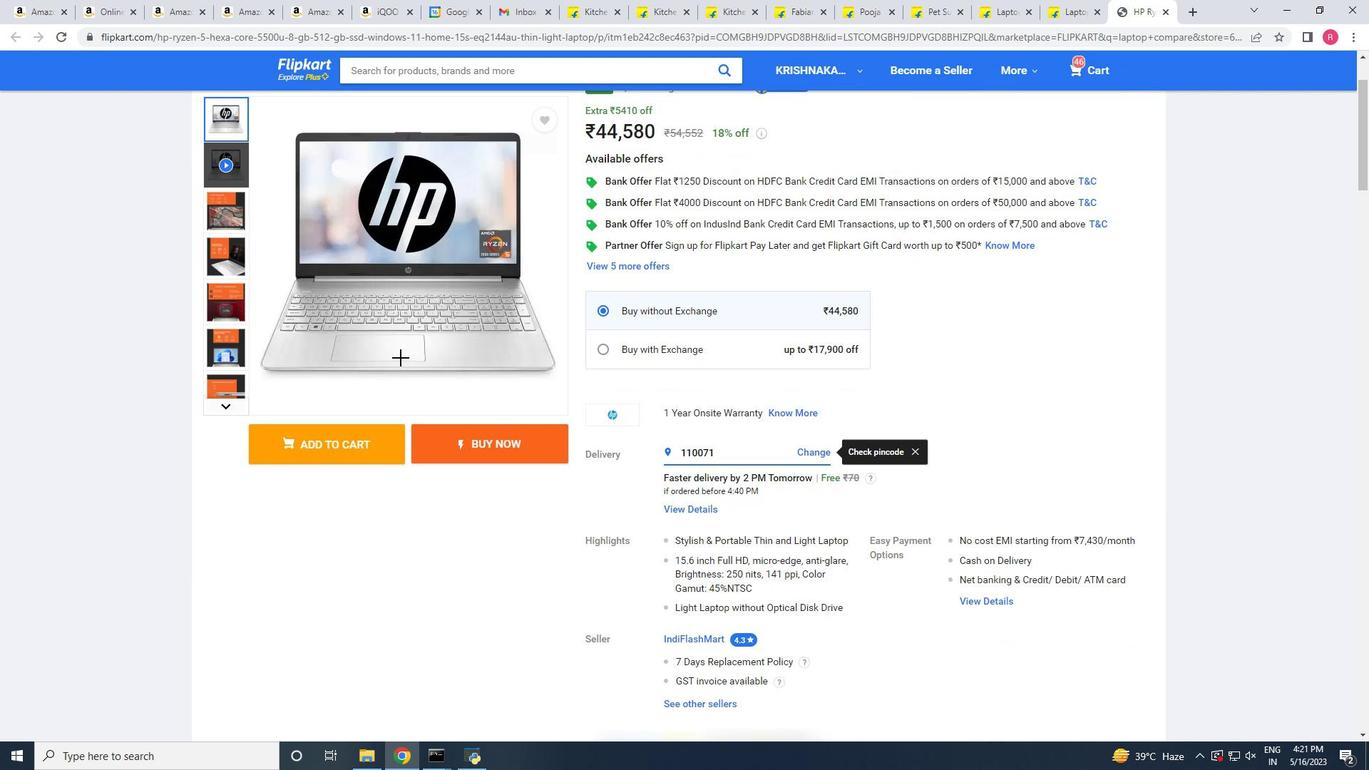 
Action: Mouse scrolled (400, 356) with delta (0, 0)
Screenshot: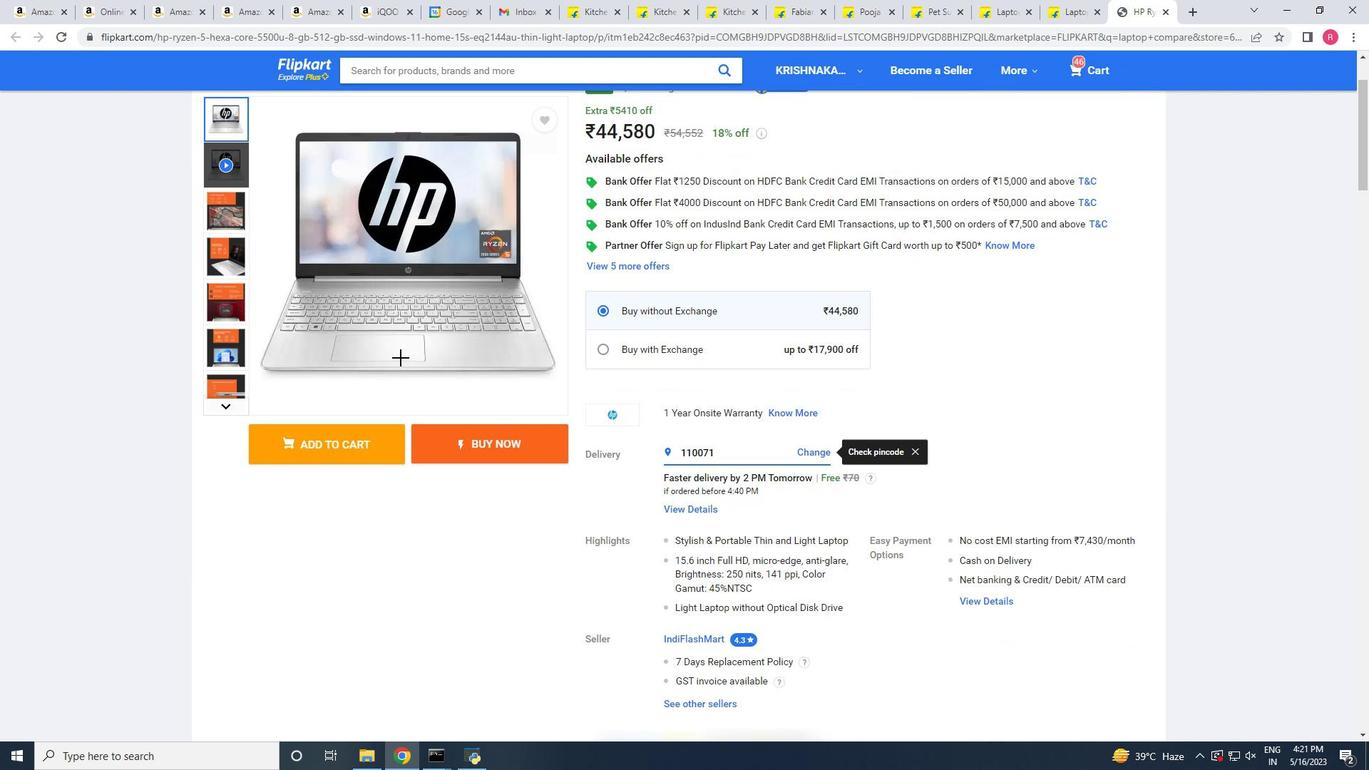 
Action: Mouse moved to (404, 351)
Screenshot: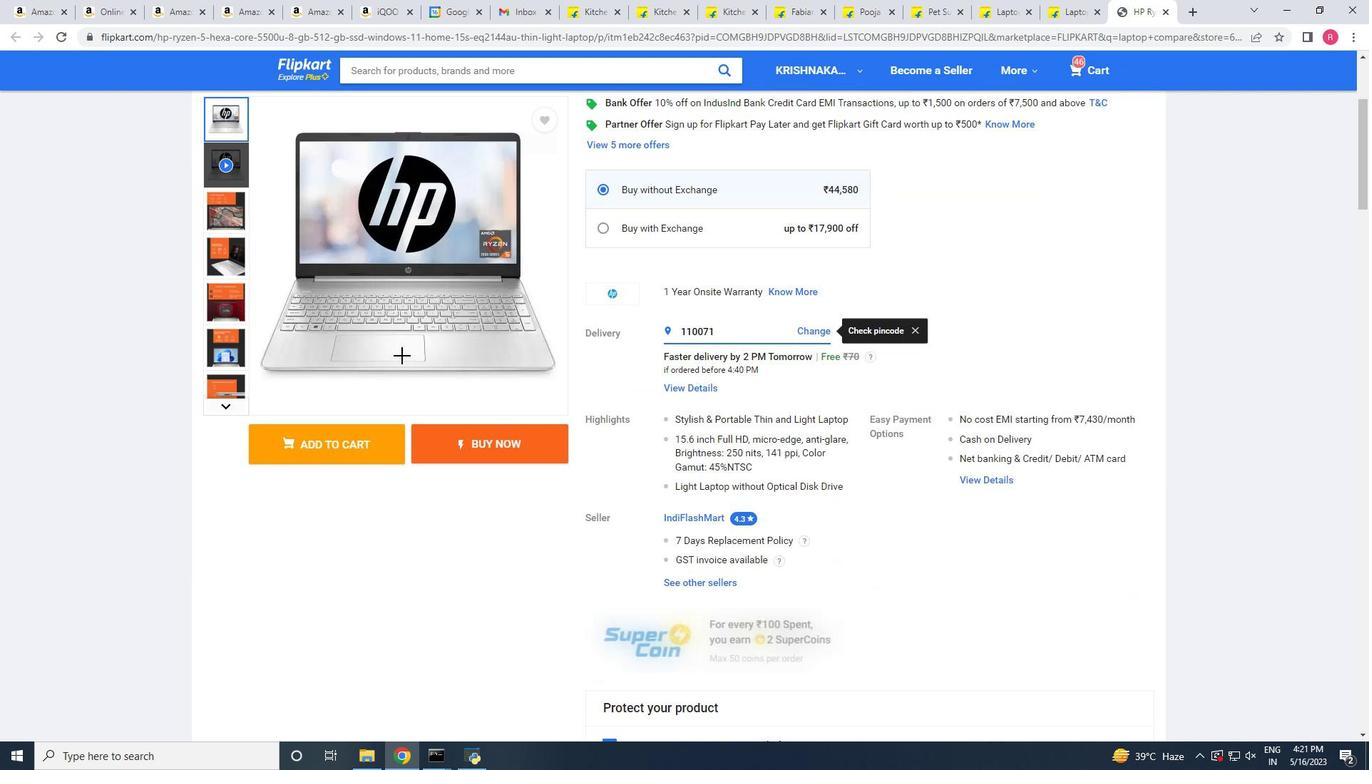 
Action: Mouse scrolled (404, 350) with delta (0, 0)
Screenshot: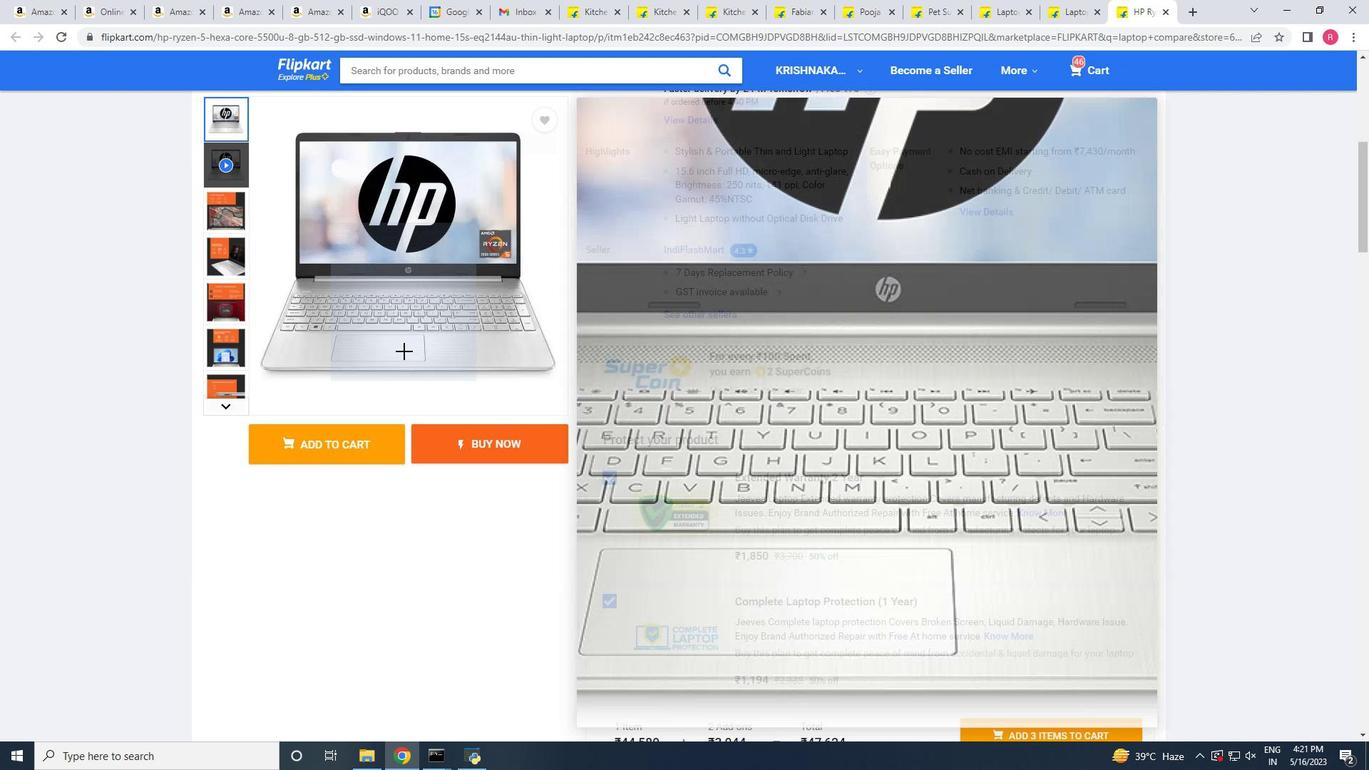 
Action: Mouse scrolled (404, 350) with delta (0, 0)
Screenshot: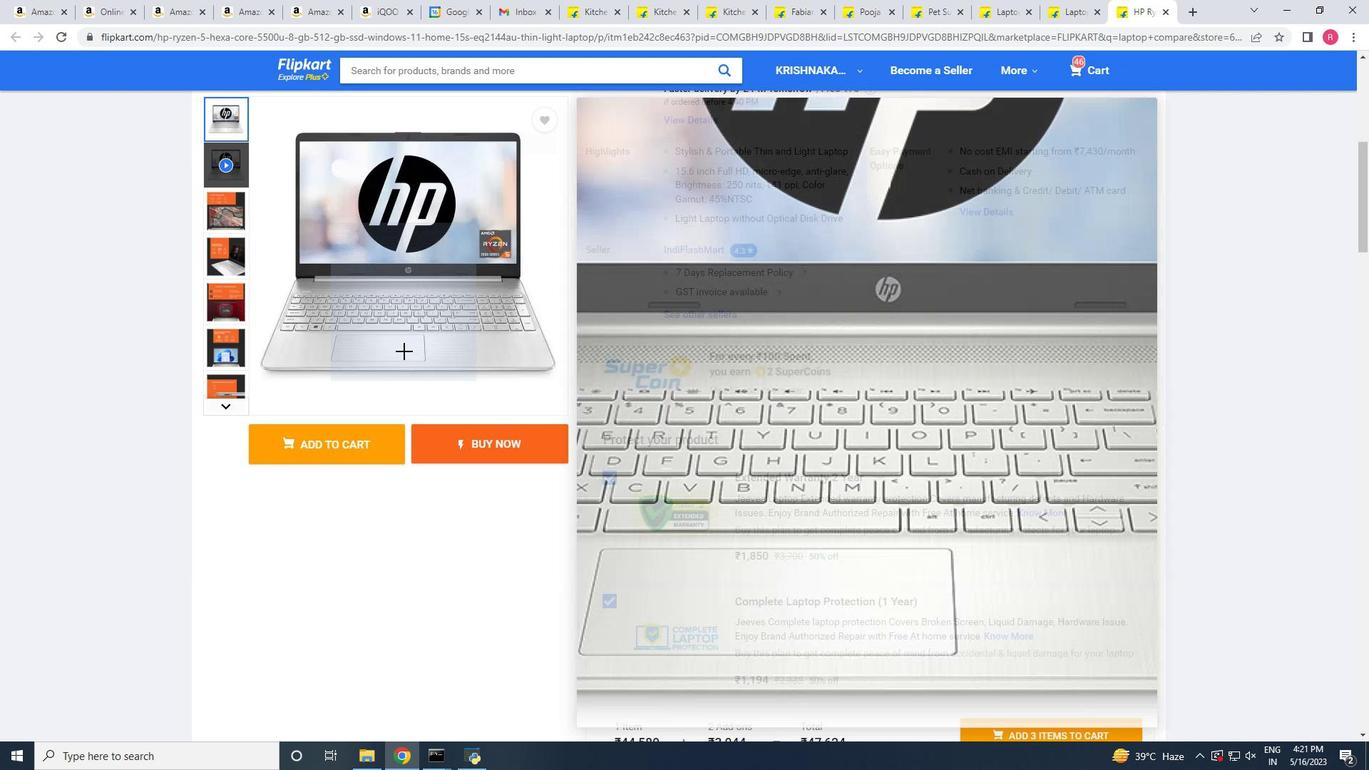 
Action: Mouse scrolled (404, 350) with delta (0, 0)
Screenshot: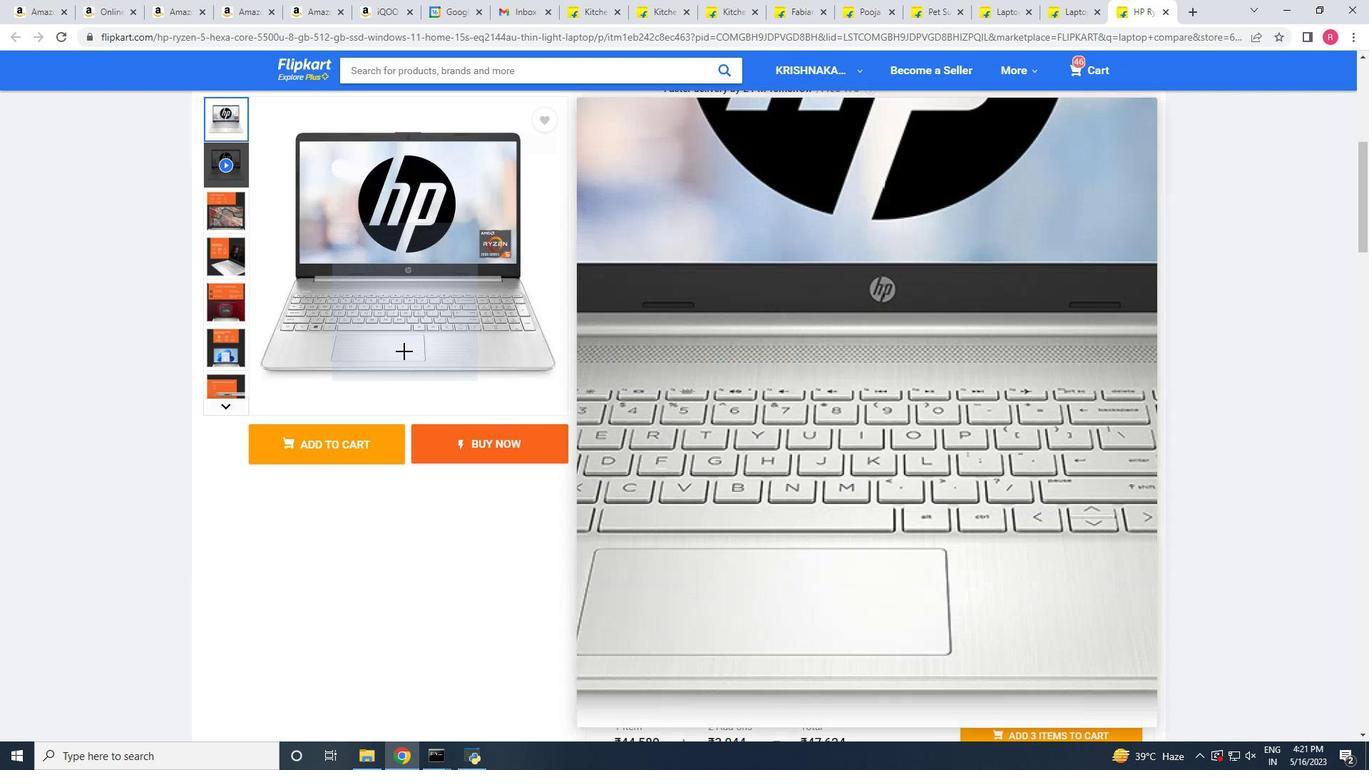
Action: Mouse scrolled (404, 350) with delta (0, 0)
Screenshot: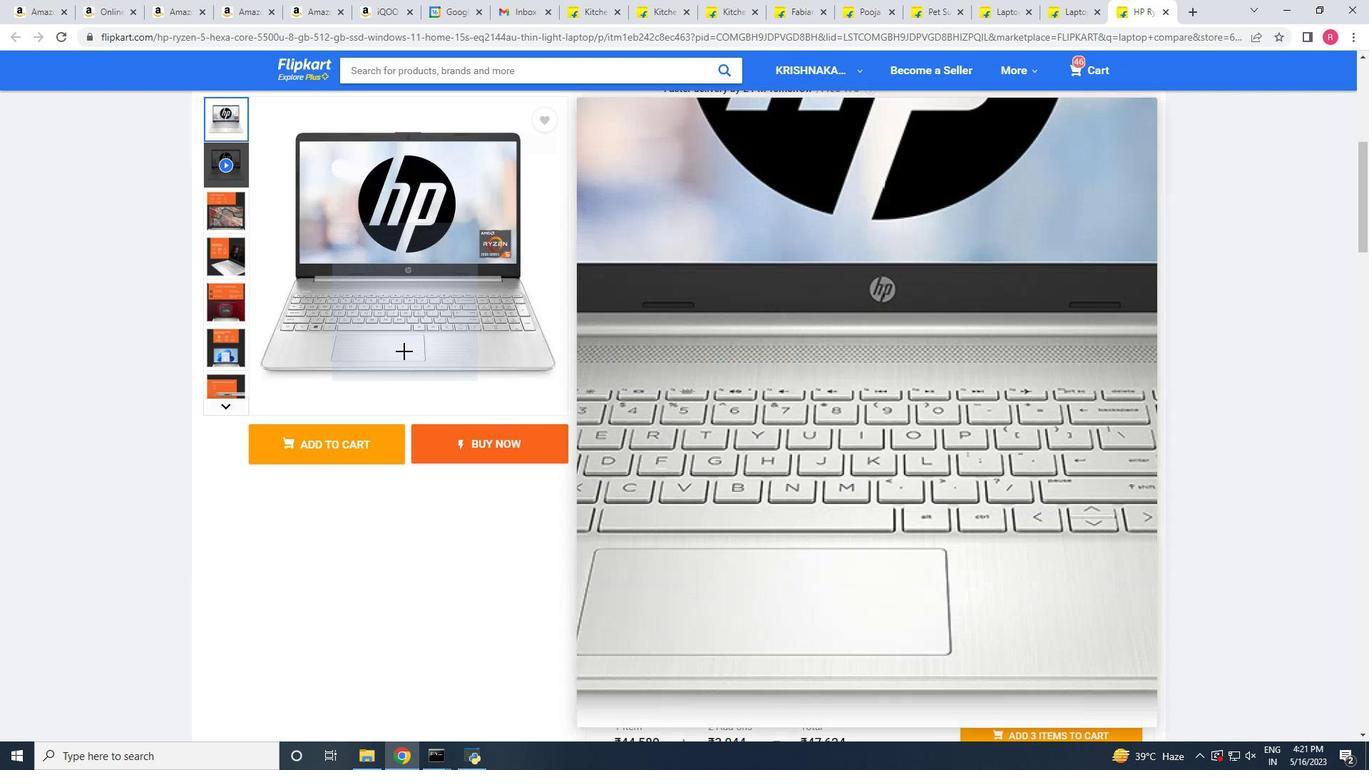 
Action: Mouse scrolled (404, 350) with delta (0, 0)
Screenshot: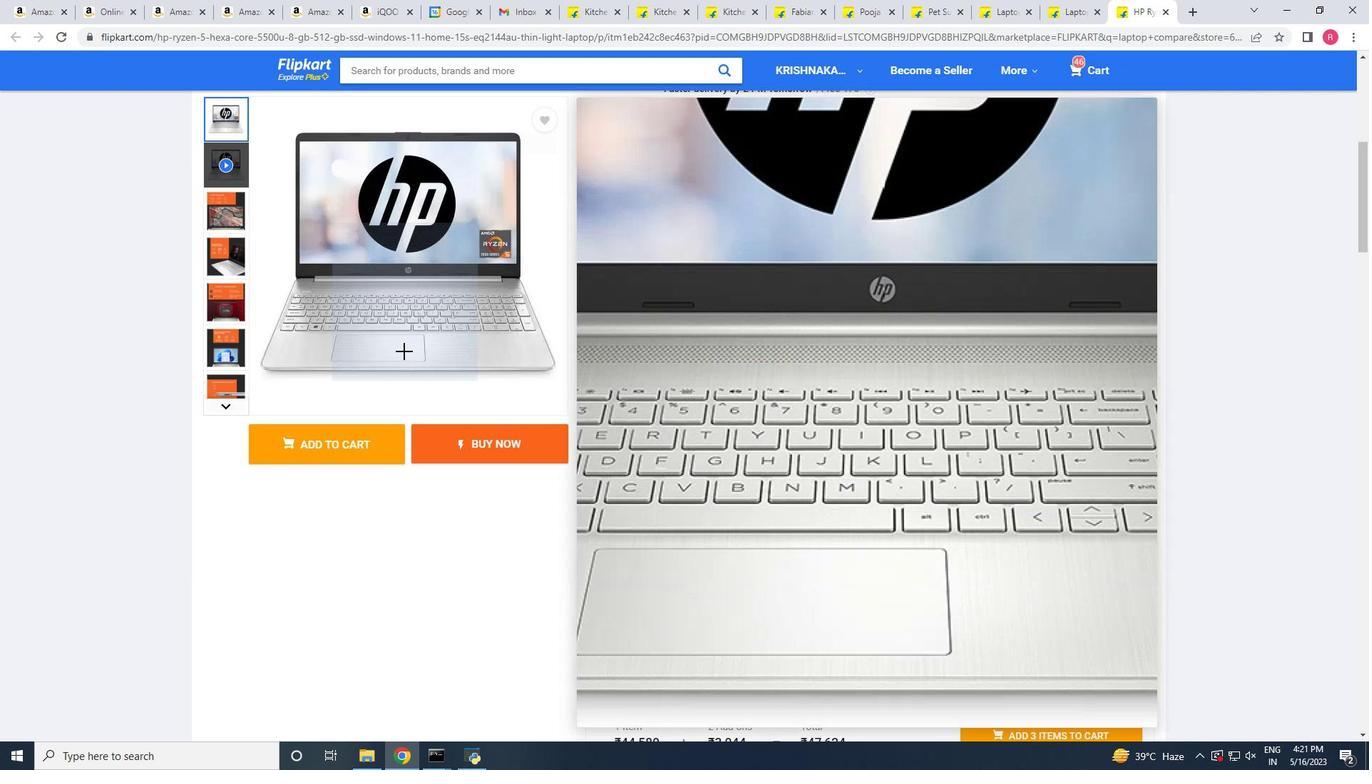 
Action: Mouse scrolled (404, 350) with delta (0, 0)
Screenshot: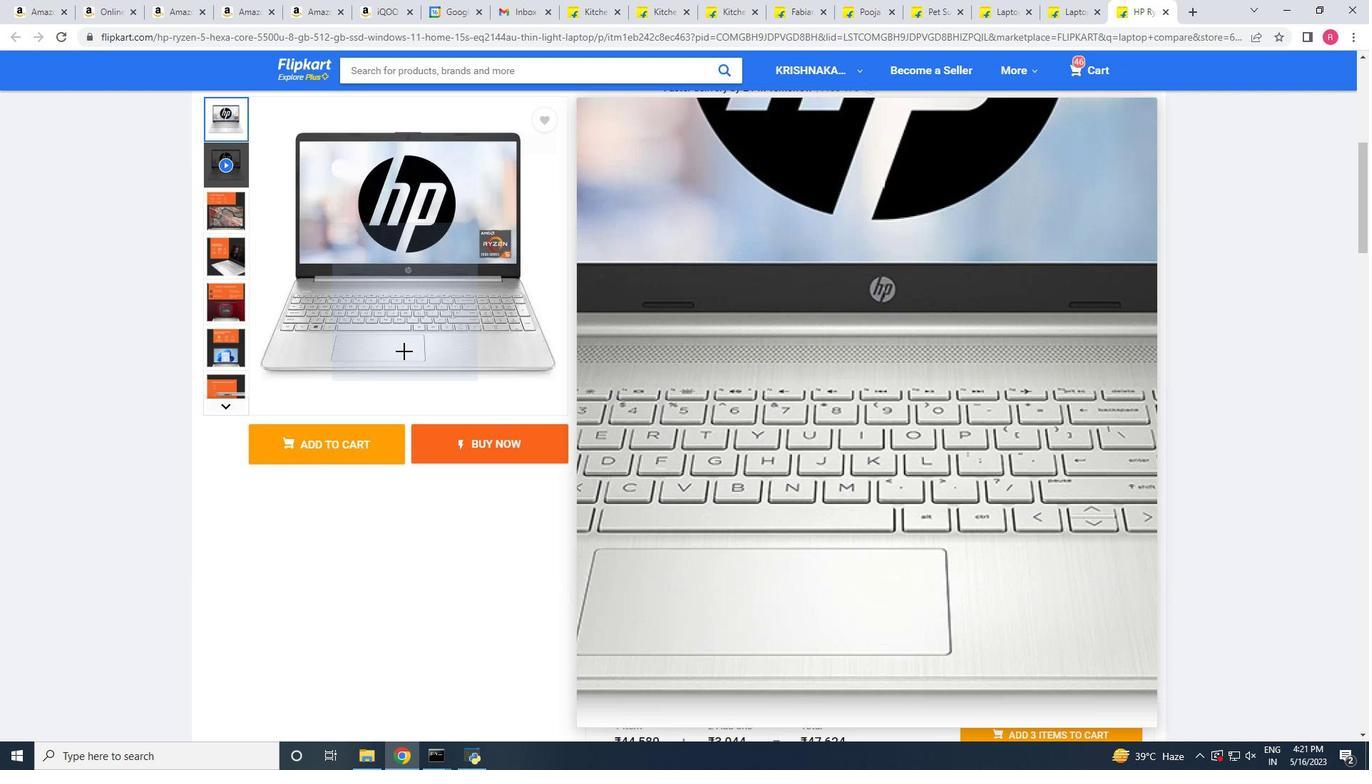 
Action: Mouse moved to (845, 322)
Screenshot: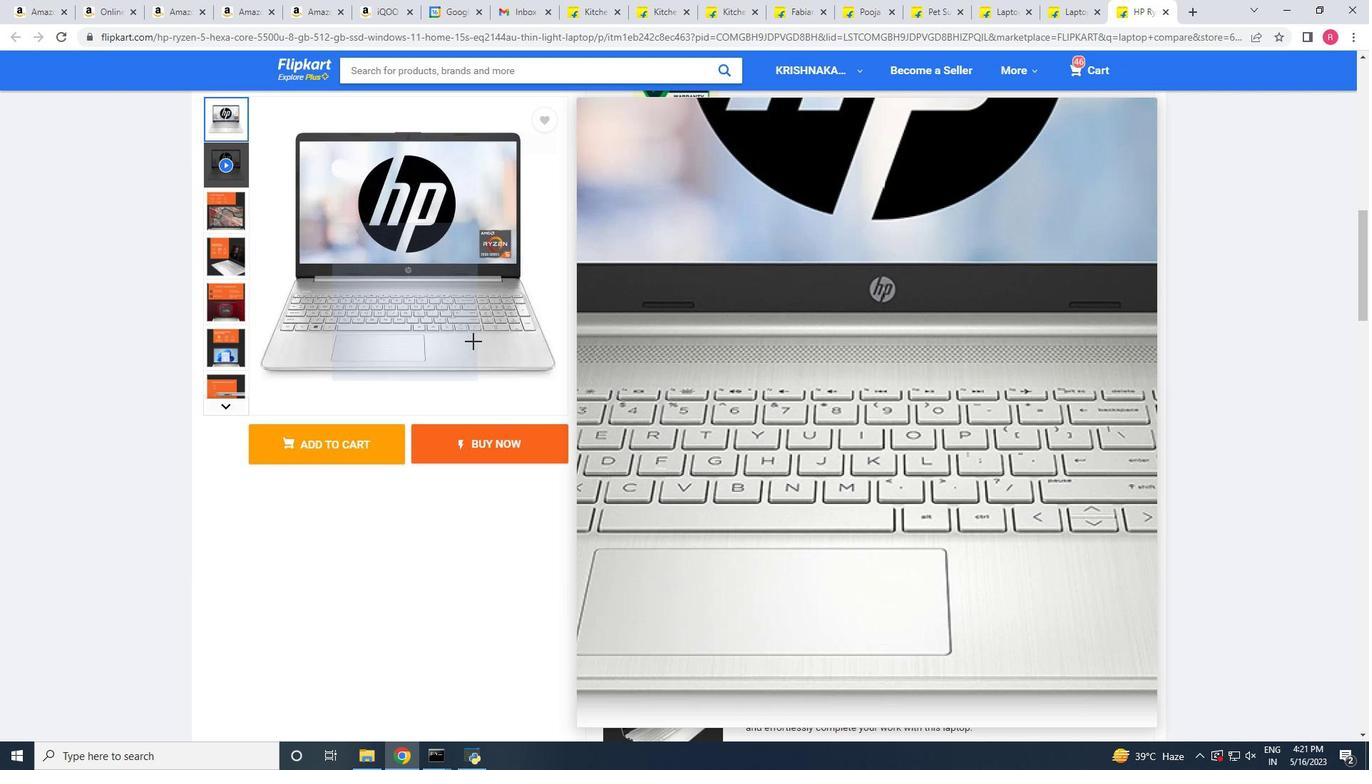 
Action: Mouse scrolled (845, 321) with delta (0, 0)
Screenshot: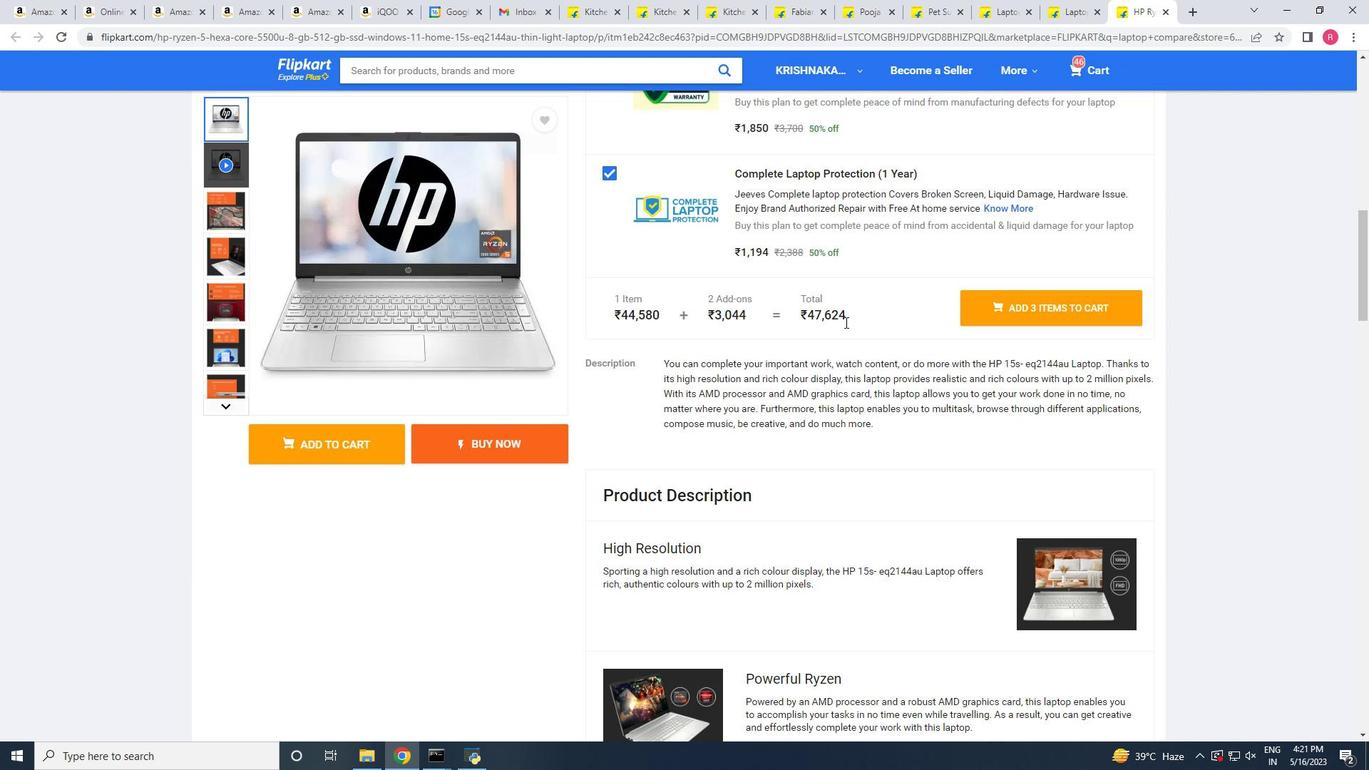 
Action: Mouse scrolled (845, 321) with delta (0, 0)
Screenshot: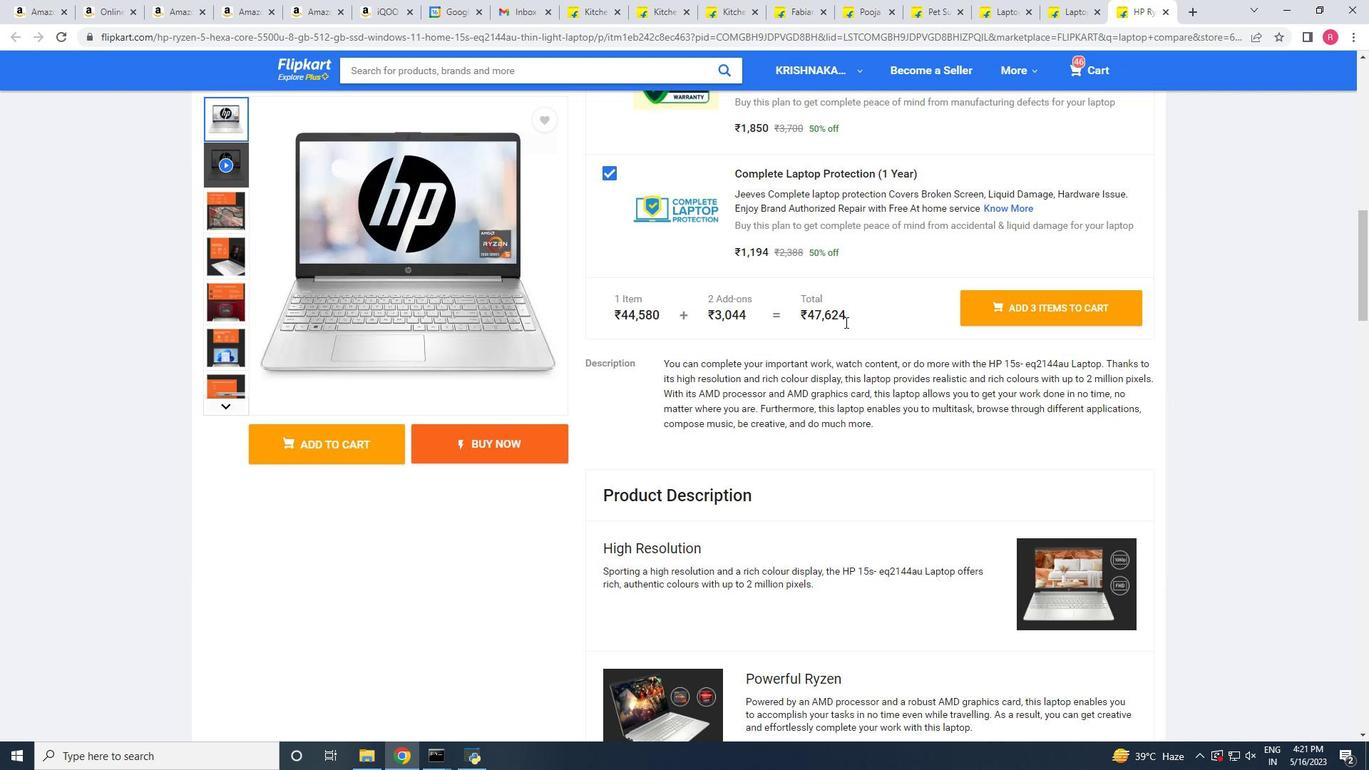 
Action: Mouse scrolled (845, 321) with delta (0, 0)
Screenshot: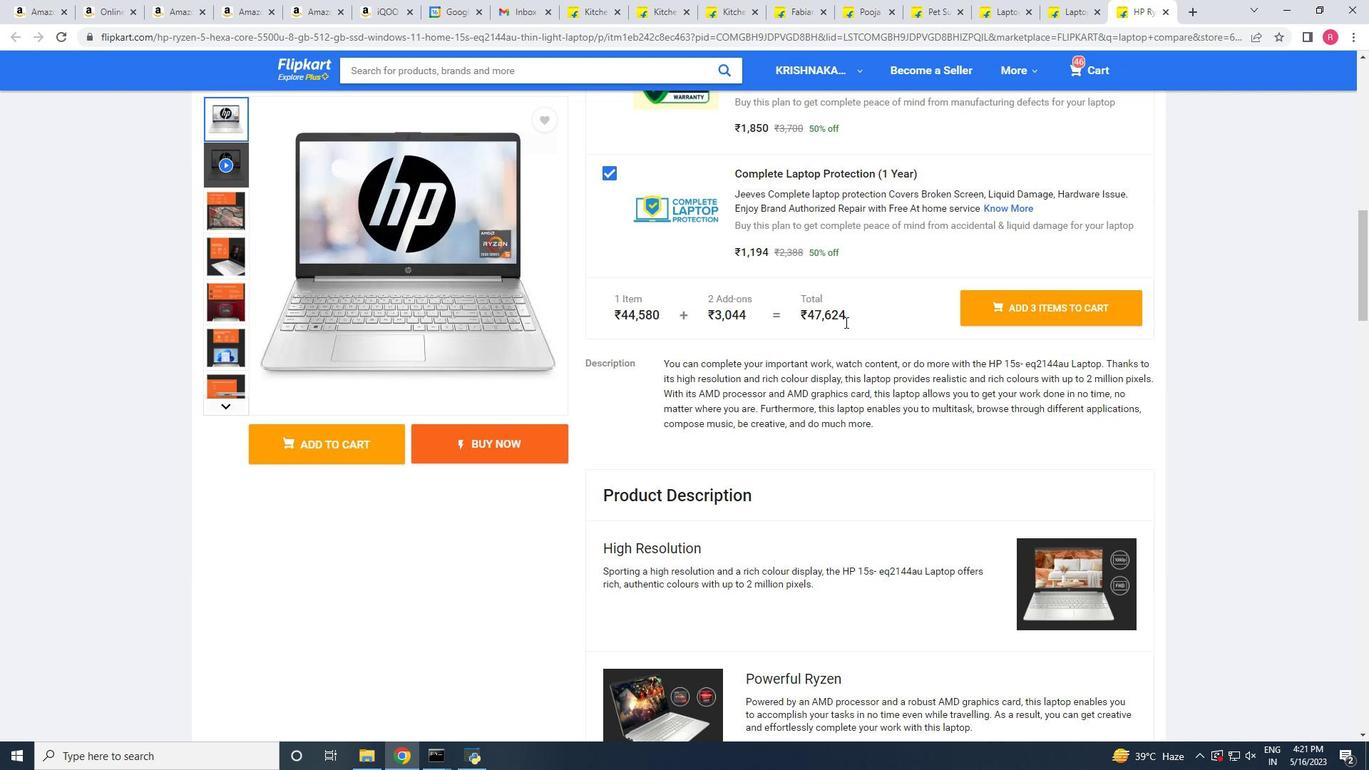 
Action: Mouse scrolled (845, 321) with delta (0, 0)
Screenshot: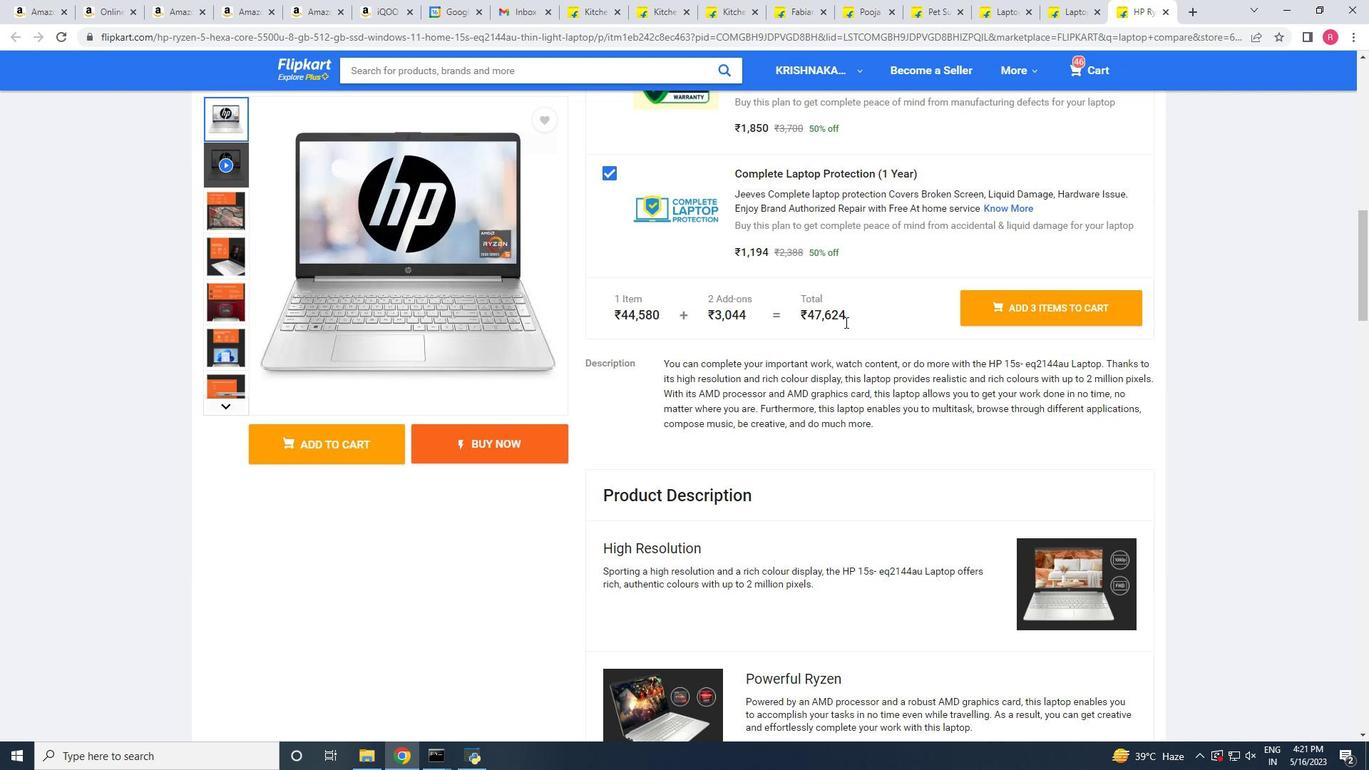
Action: Mouse scrolled (845, 321) with delta (0, 0)
Screenshot: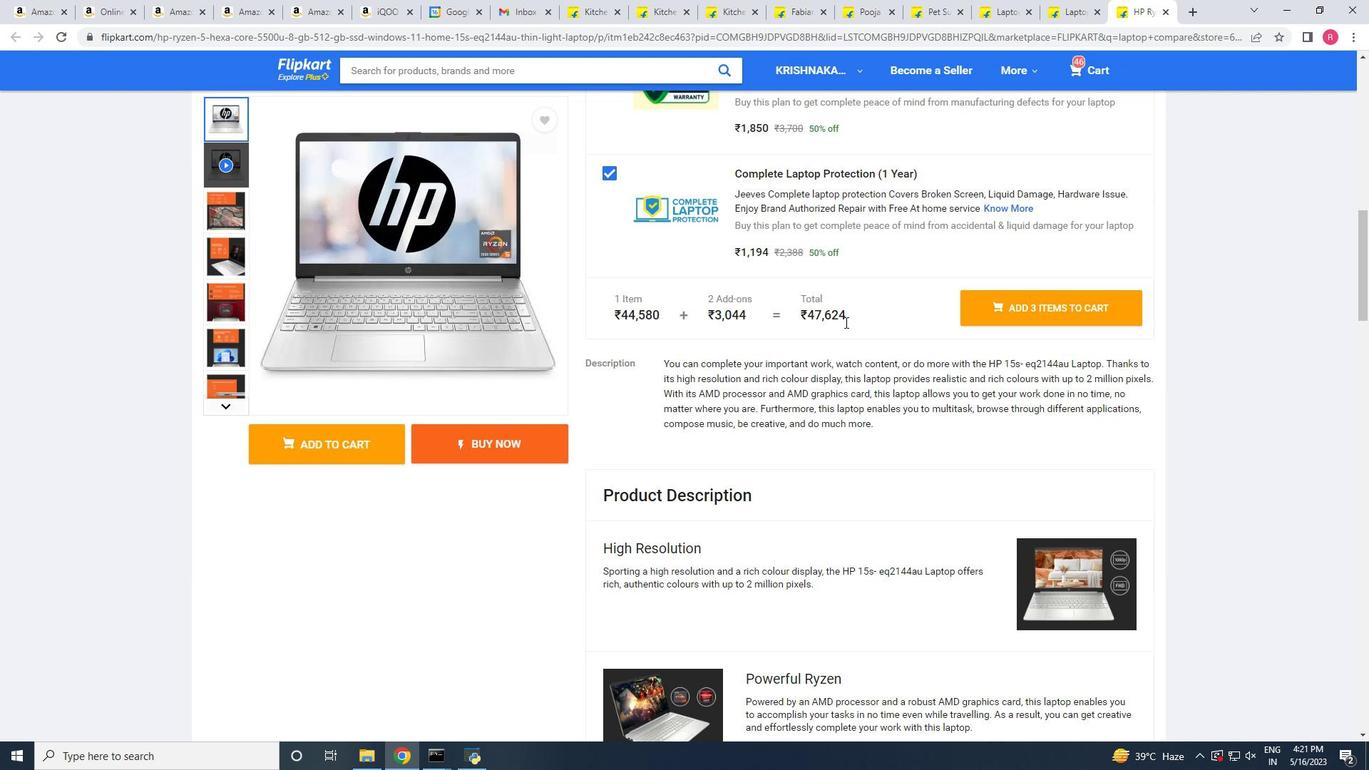 
Action: Mouse scrolled (845, 321) with delta (0, 0)
Screenshot: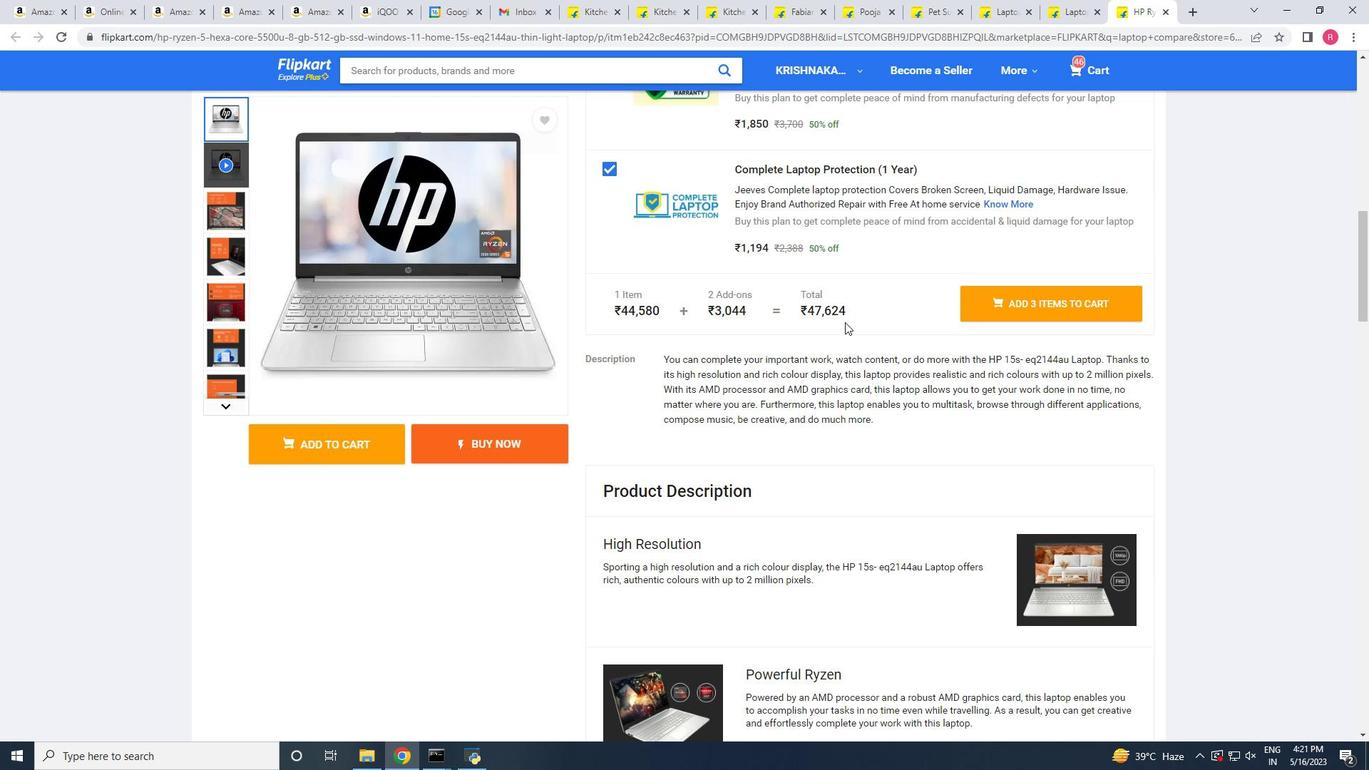 
Action: Mouse scrolled (845, 321) with delta (0, 0)
Screenshot: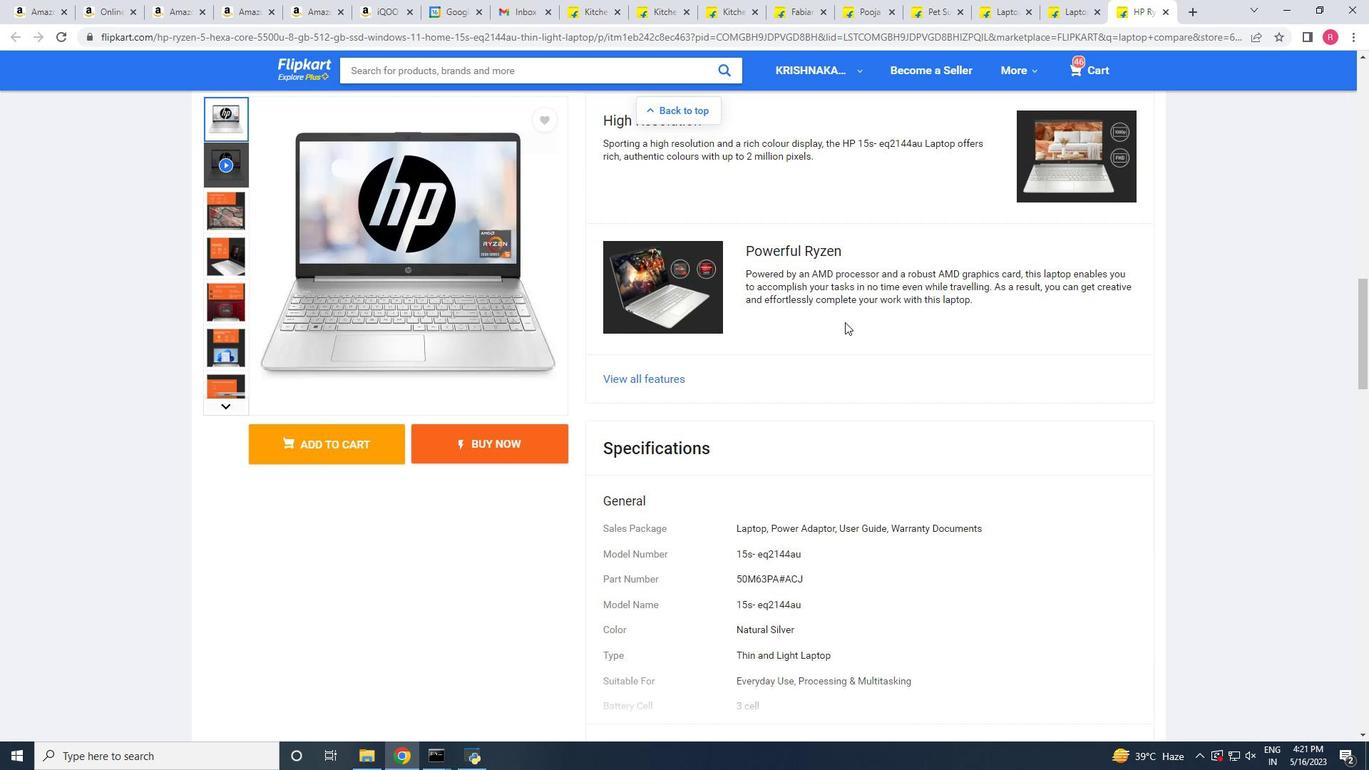 
Action: Mouse scrolled (845, 321) with delta (0, 0)
Screenshot: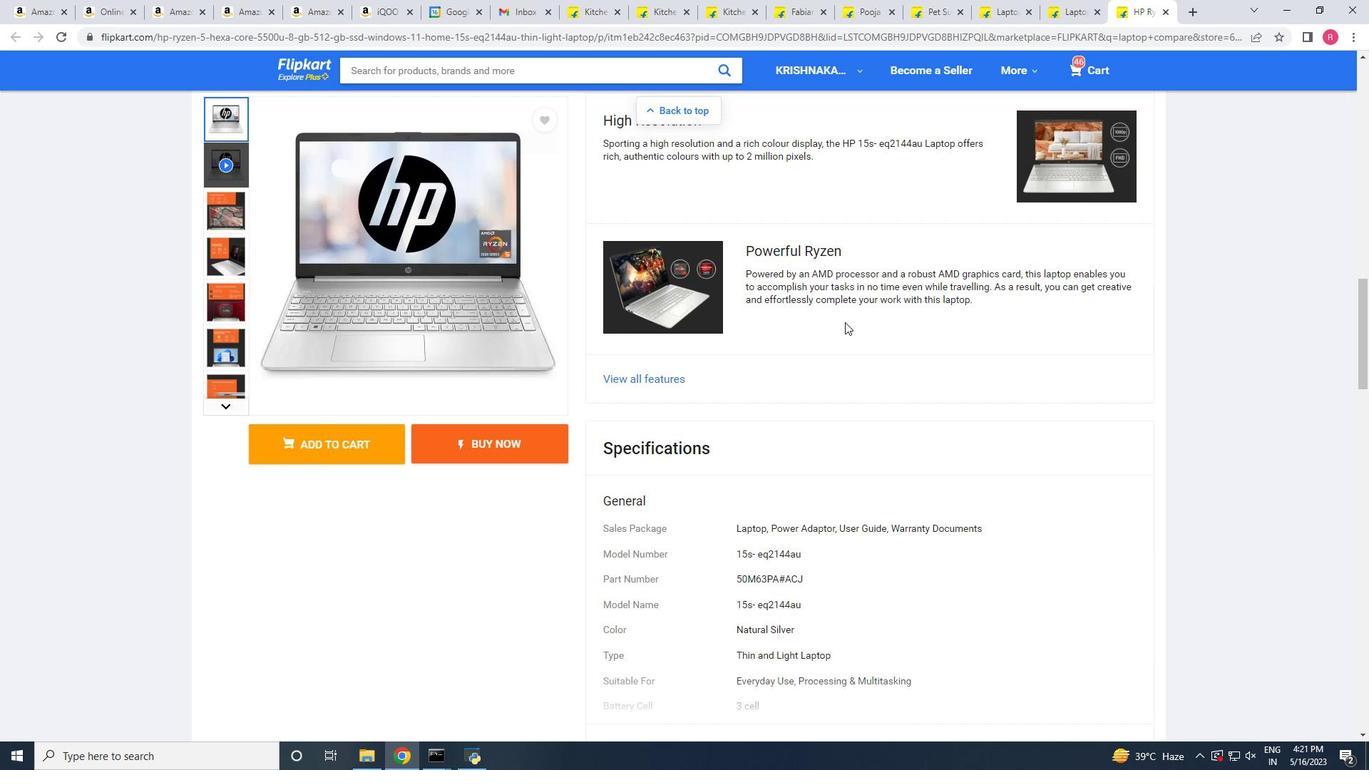 
Action: Mouse scrolled (845, 321) with delta (0, 0)
Screenshot: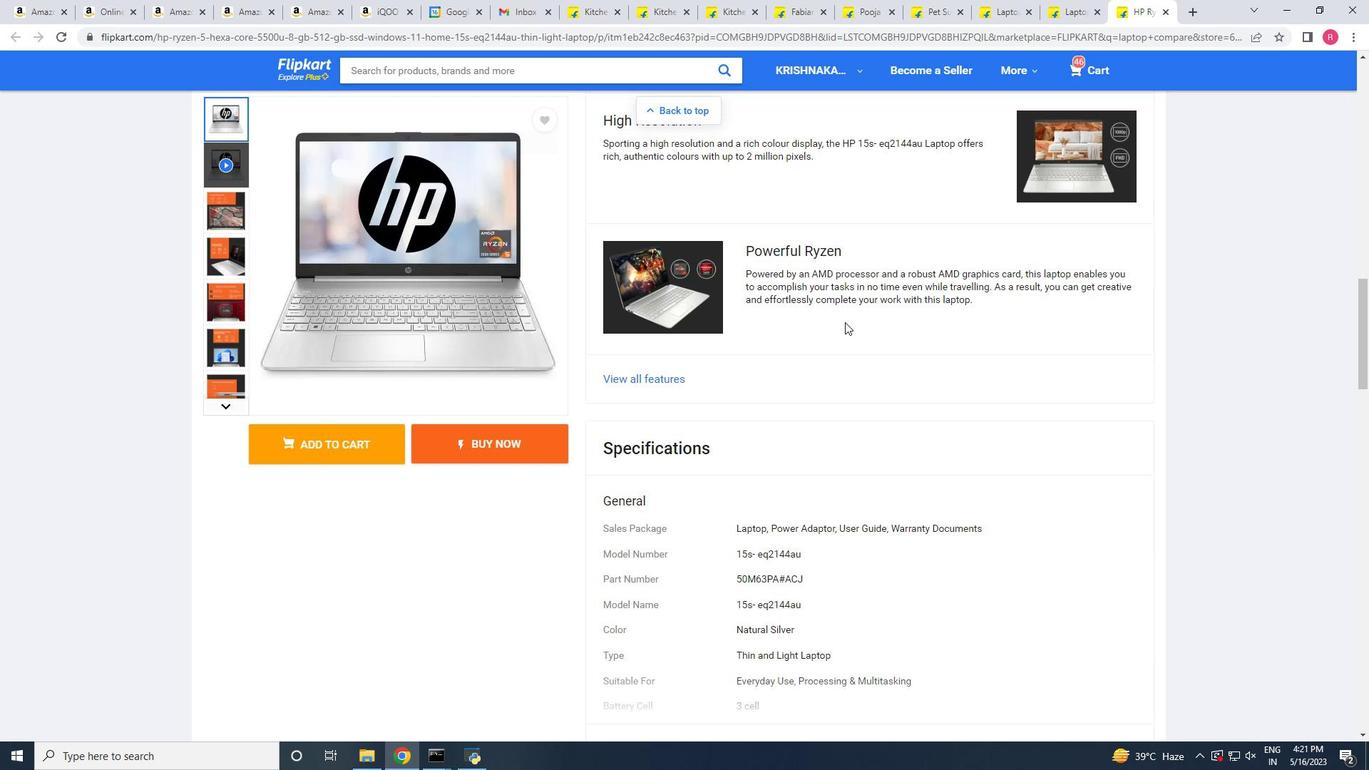 
Action: Mouse scrolled (845, 321) with delta (0, 0)
Screenshot: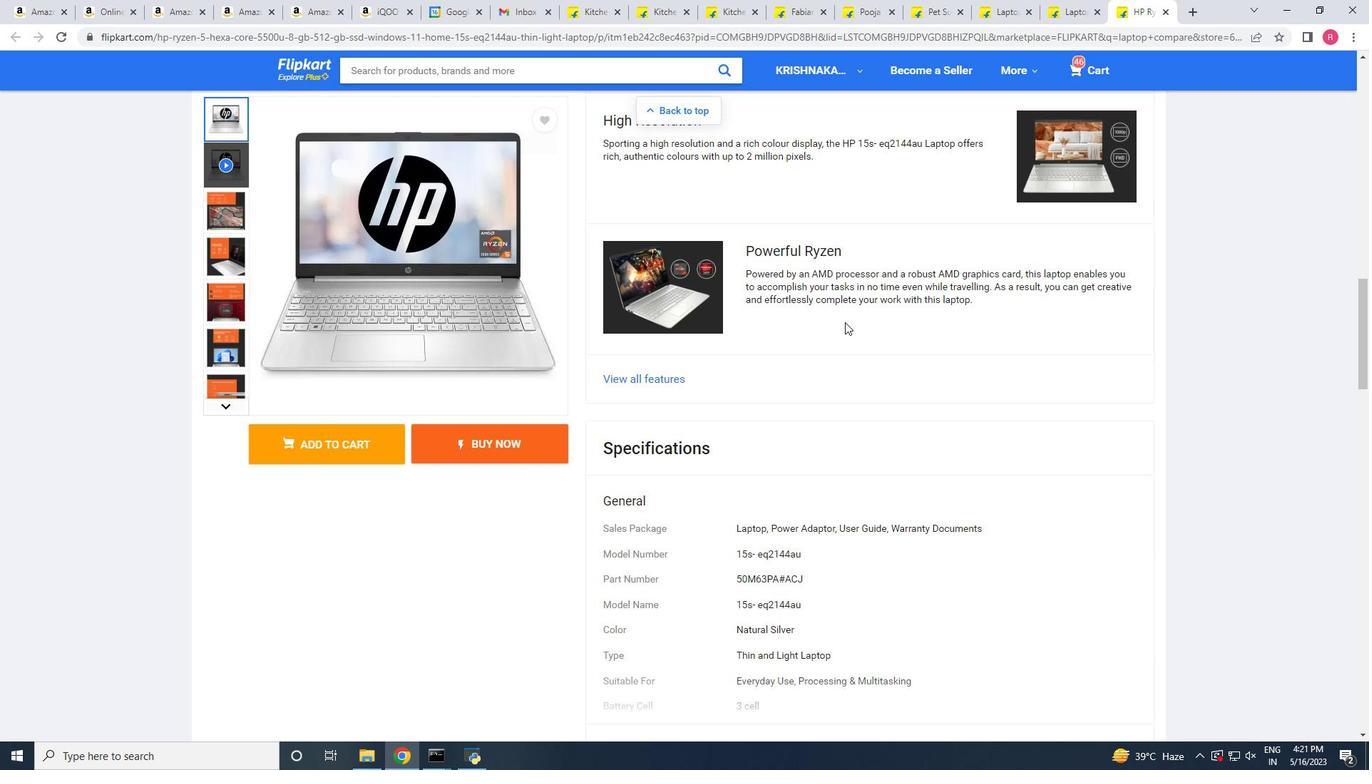 
Action: Mouse scrolled (845, 321) with delta (0, 0)
Screenshot: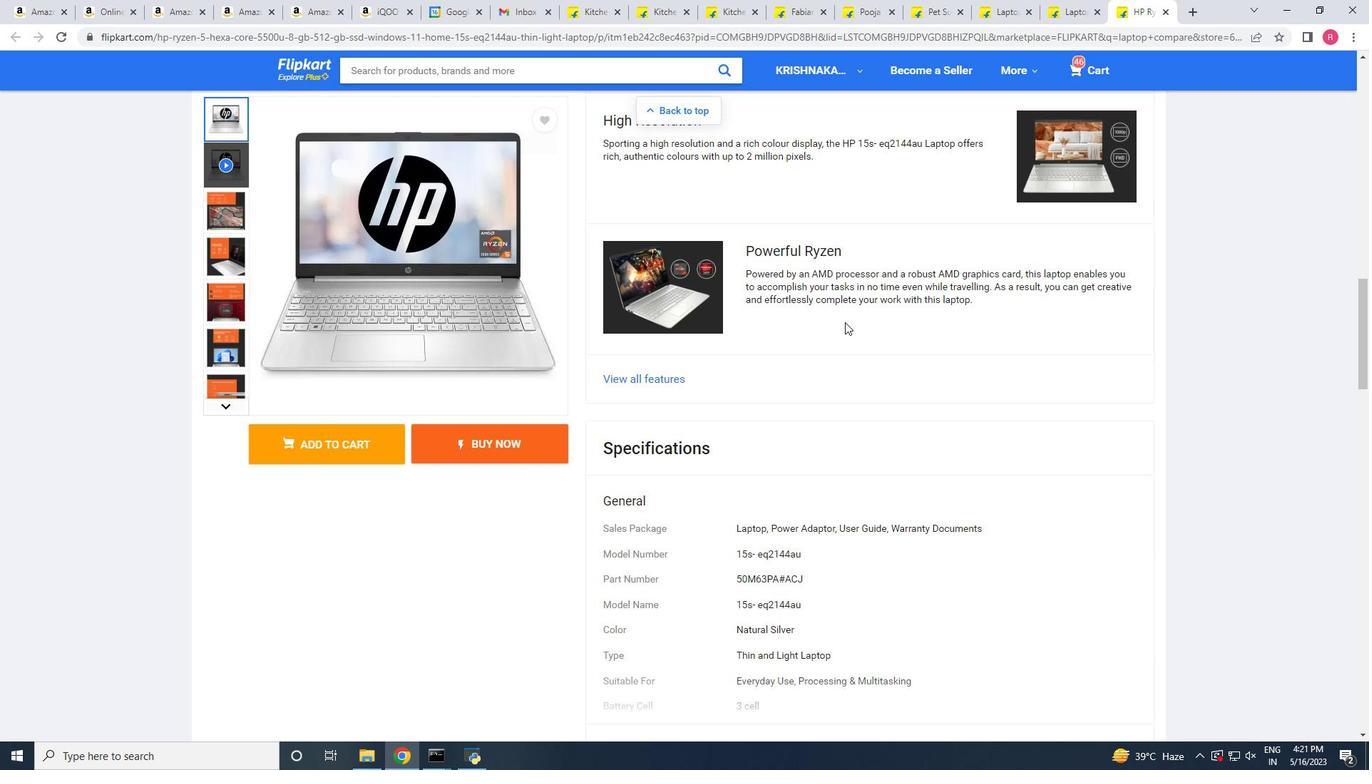 
Action: Mouse scrolled (845, 321) with delta (0, 0)
Screenshot: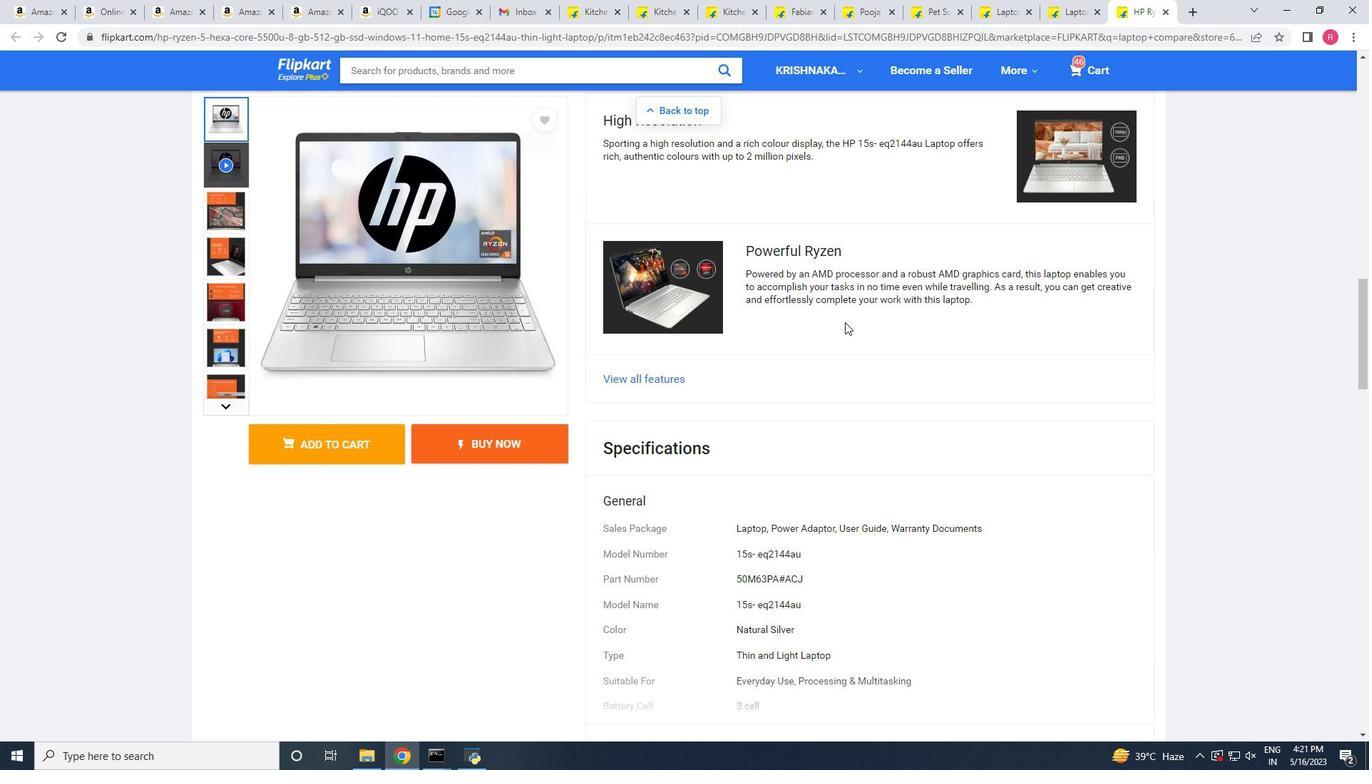 
Action: Mouse scrolled (845, 321) with delta (0, 0)
Screenshot: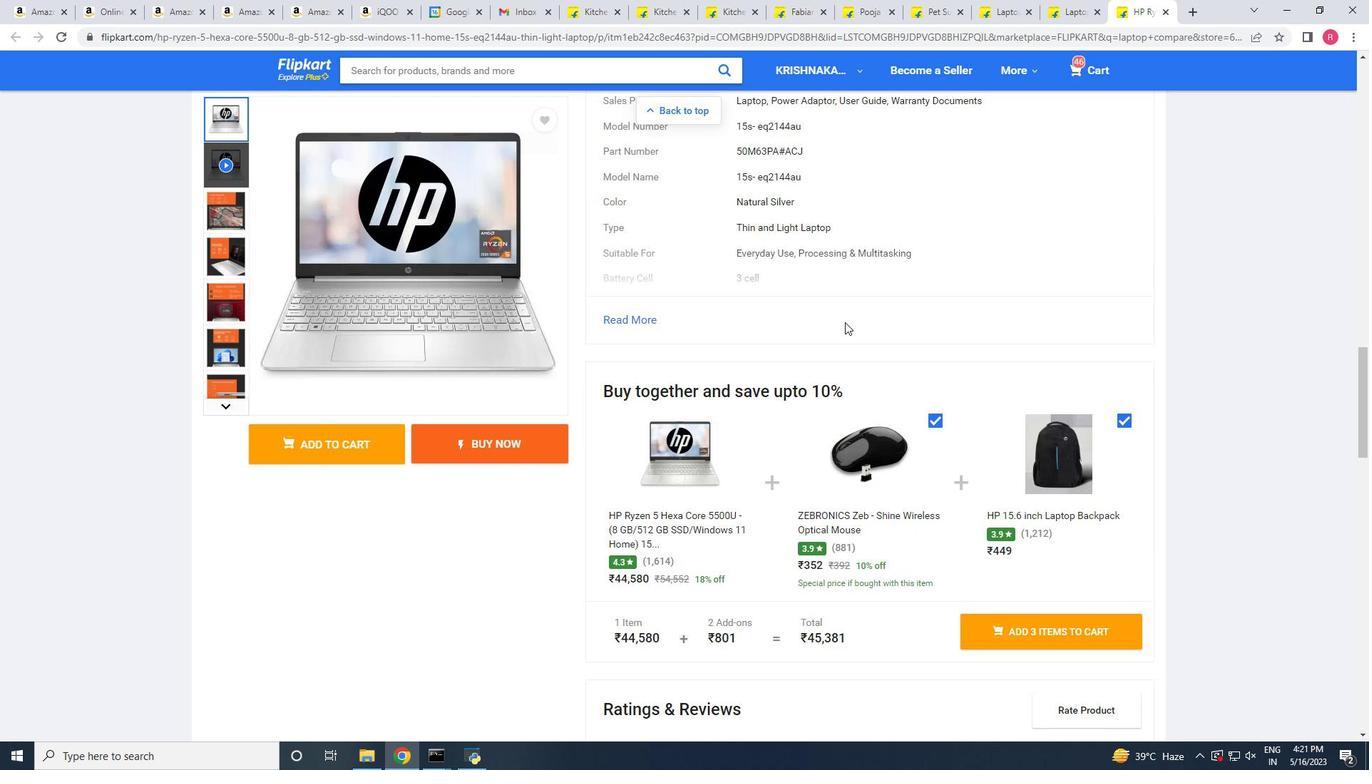 
Action: Mouse scrolled (845, 321) with delta (0, 0)
Screenshot: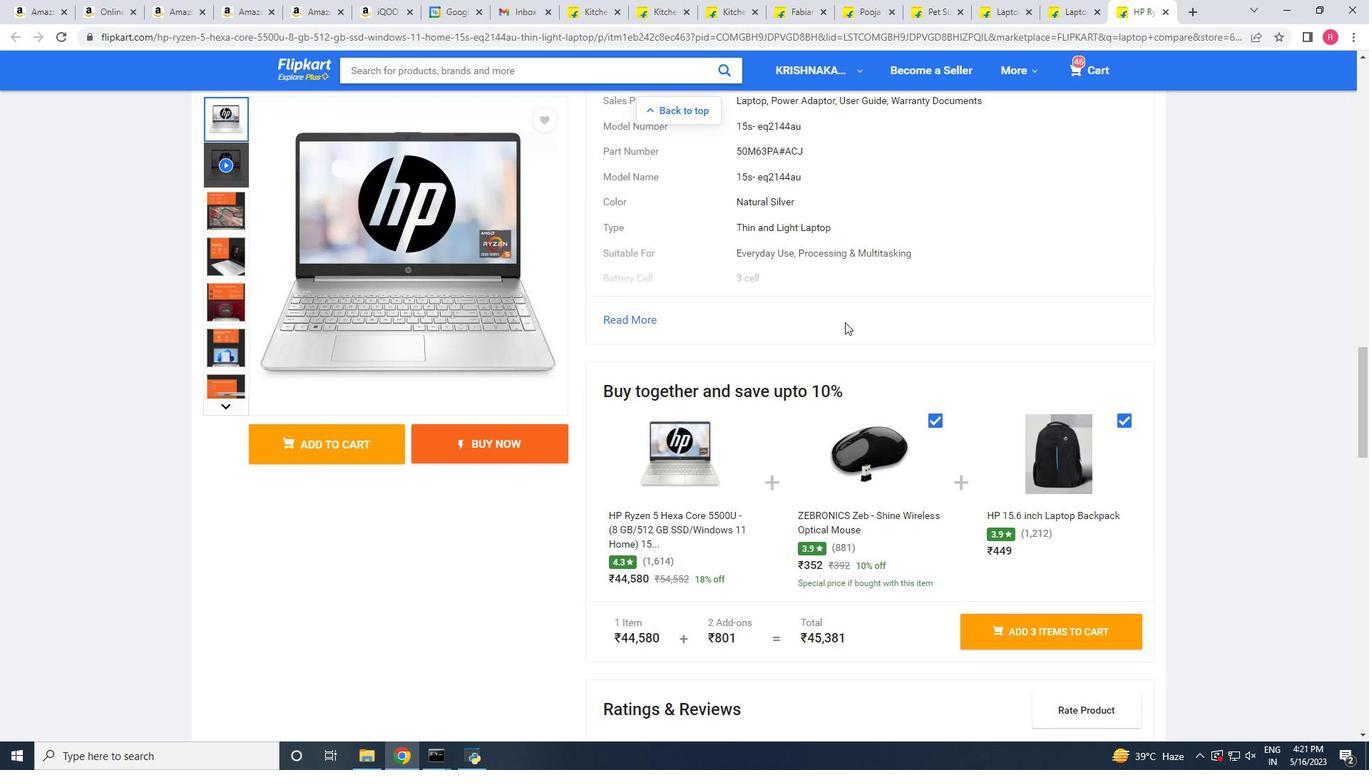 
Action: Mouse scrolled (845, 321) with delta (0, 0)
Screenshot: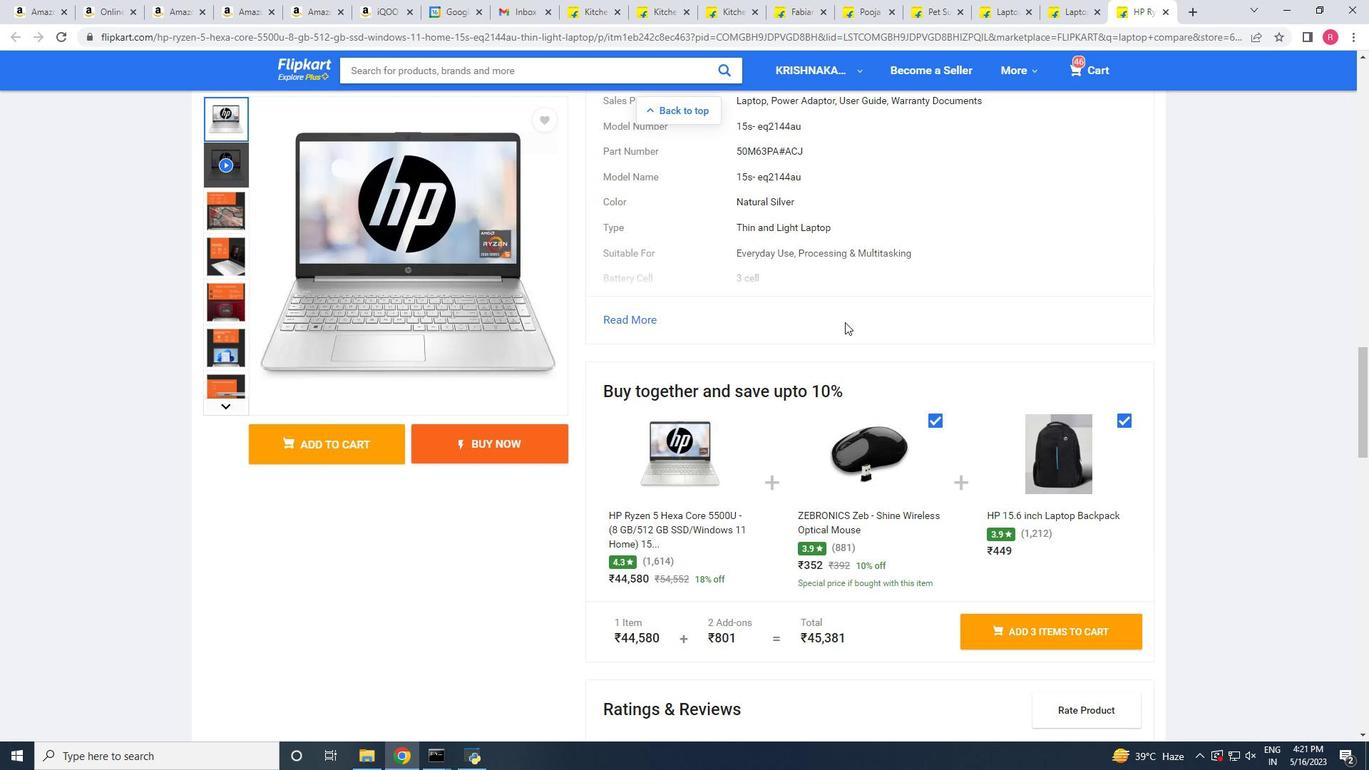 
Action: Mouse scrolled (845, 323) with delta (0, 0)
Screenshot: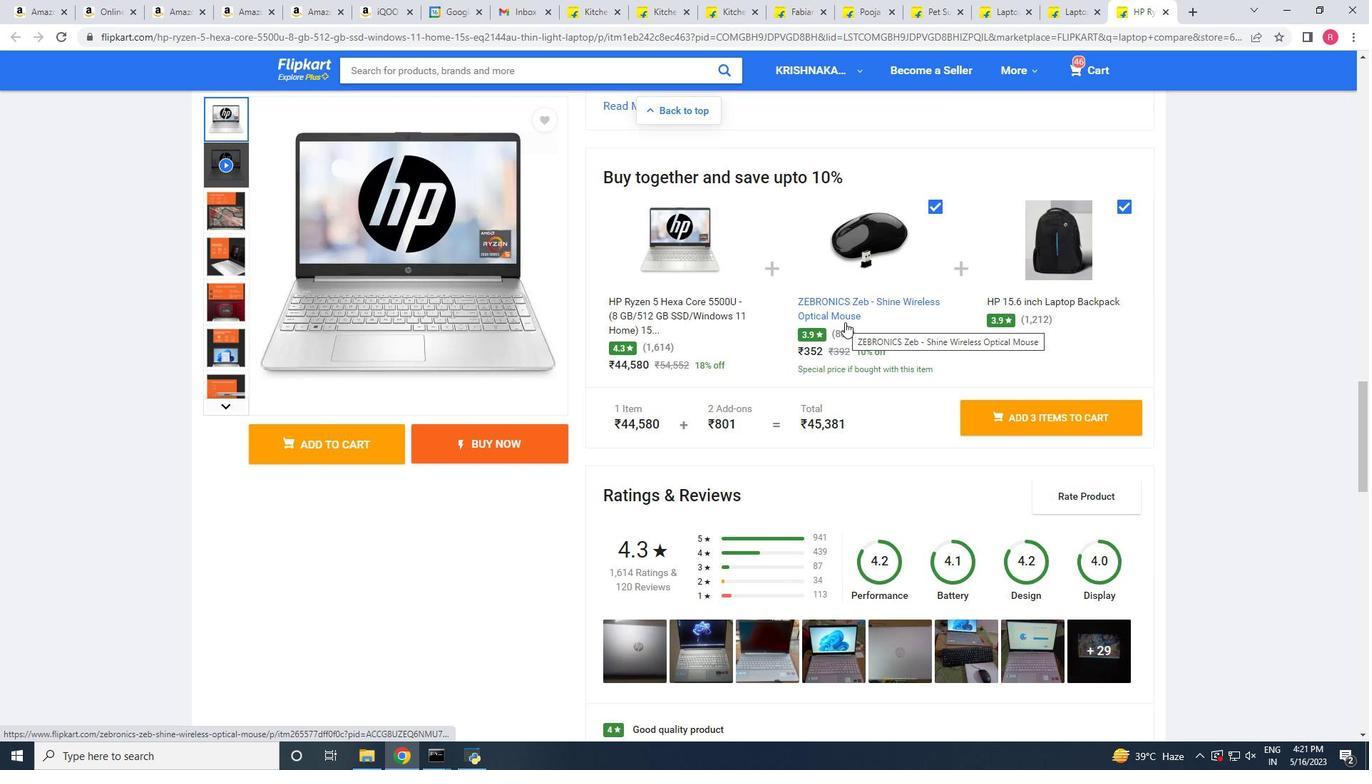 
Action: Mouse scrolled (845, 323) with delta (0, 0)
Screenshot: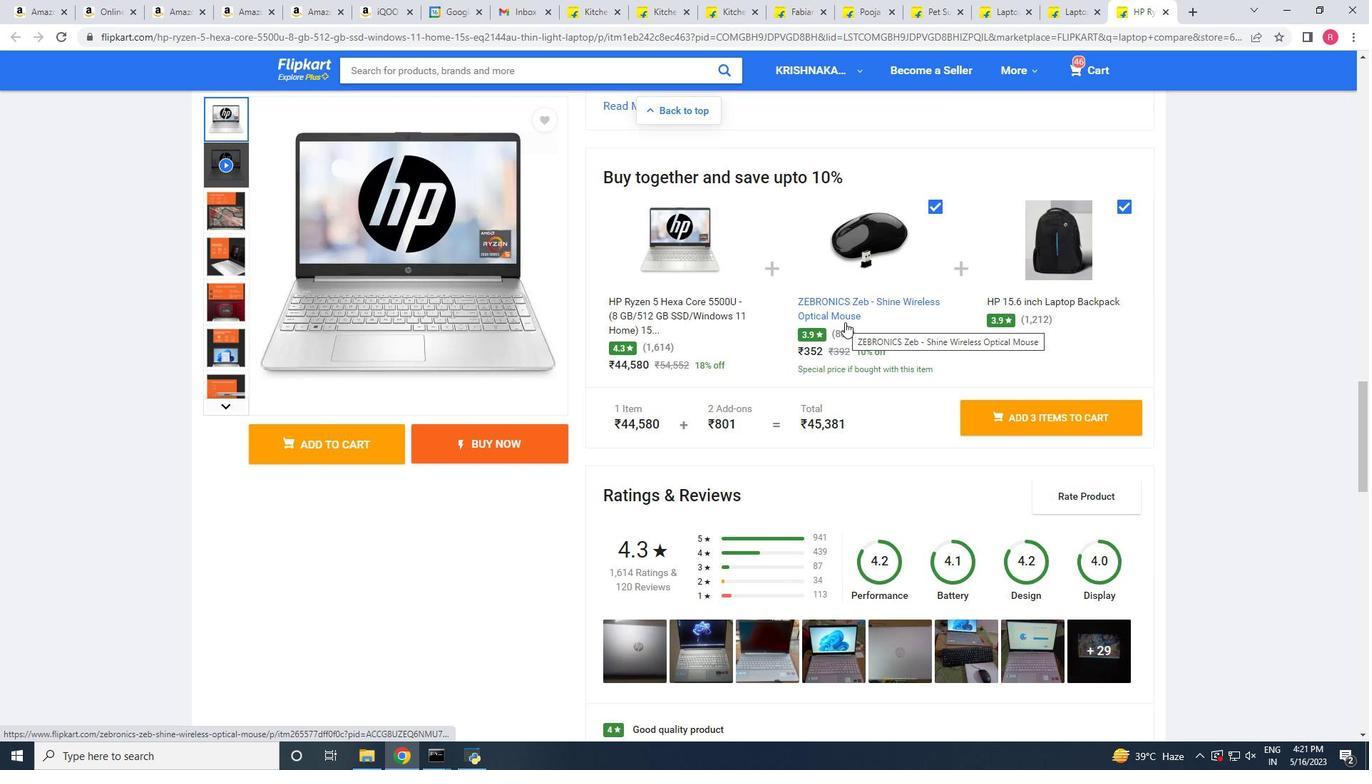 
Action: Mouse scrolled (845, 323) with delta (0, 0)
Screenshot: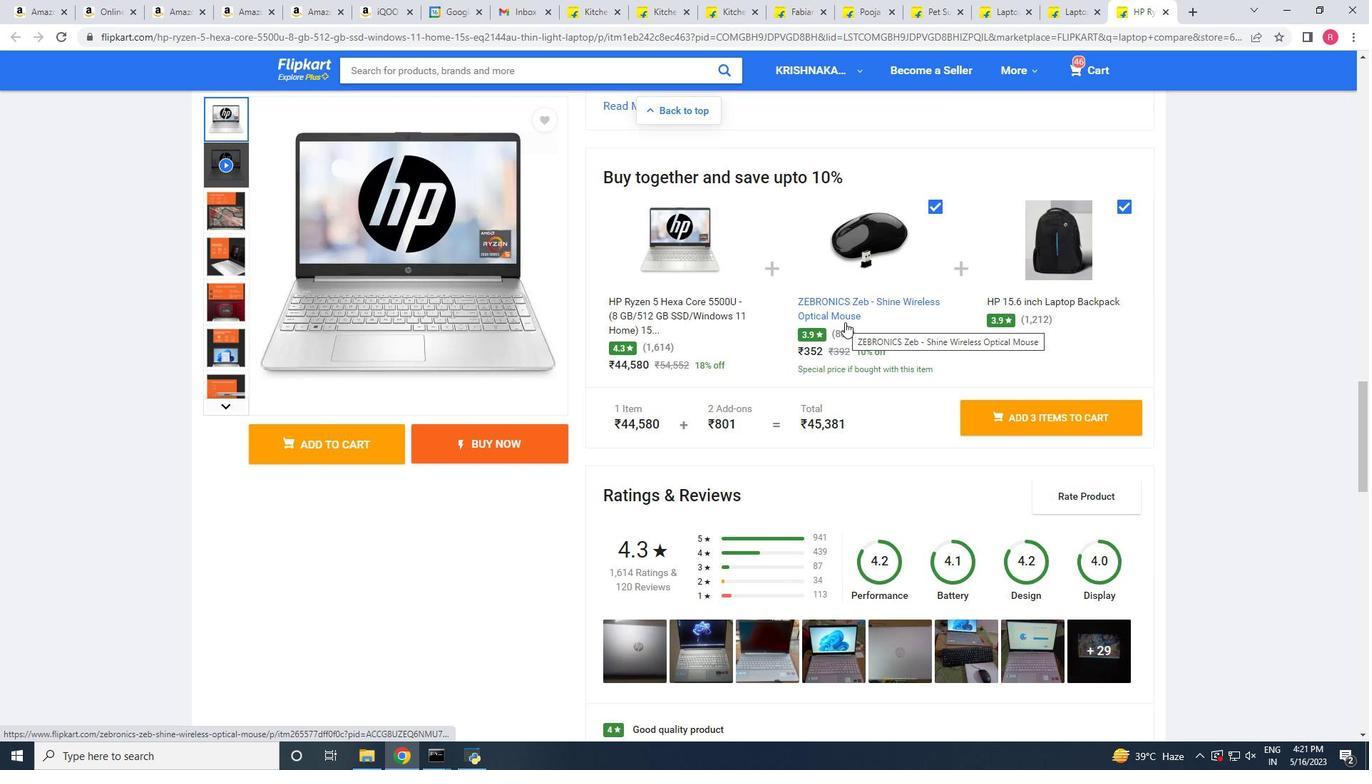
Action: Mouse scrolled (845, 323) with delta (0, 0)
Screenshot: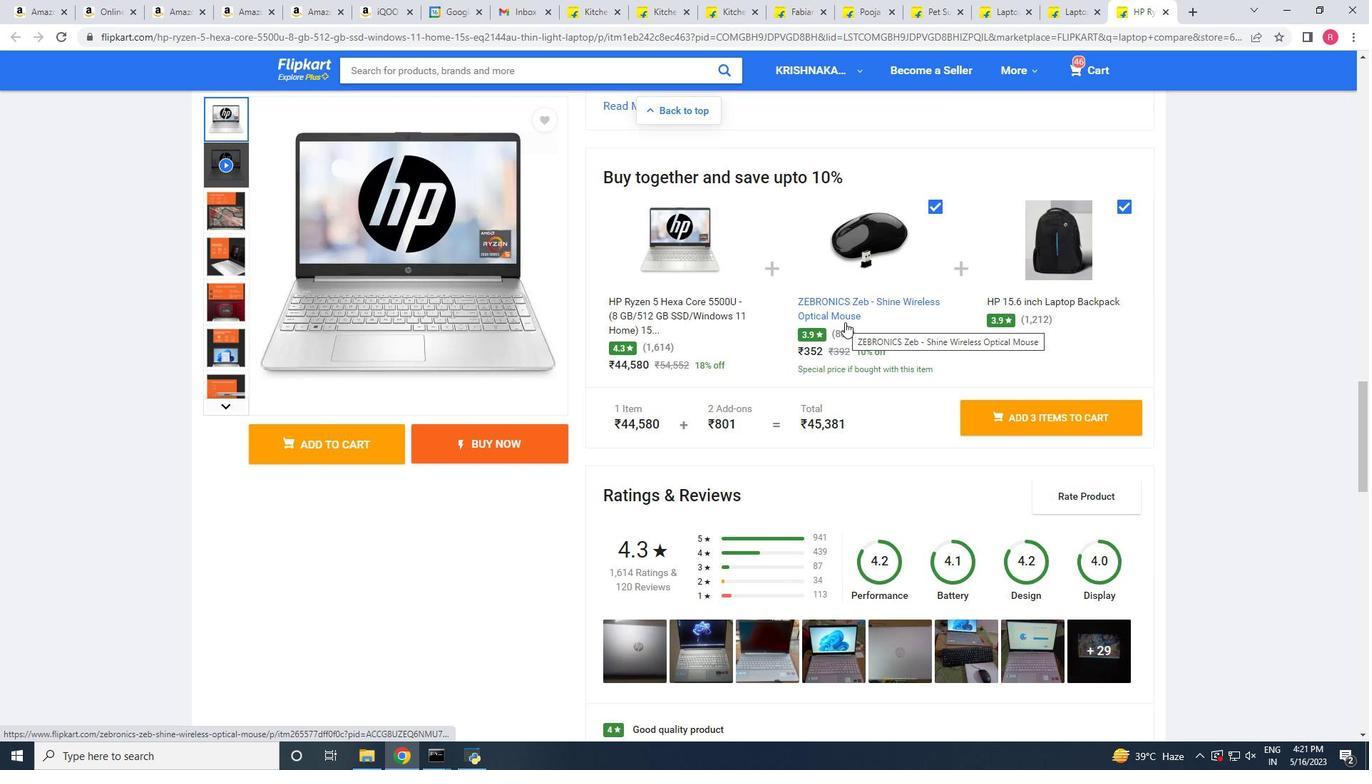 
Action: Mouse scrolled (845, 323) with delta (0, 0)
Screenshot: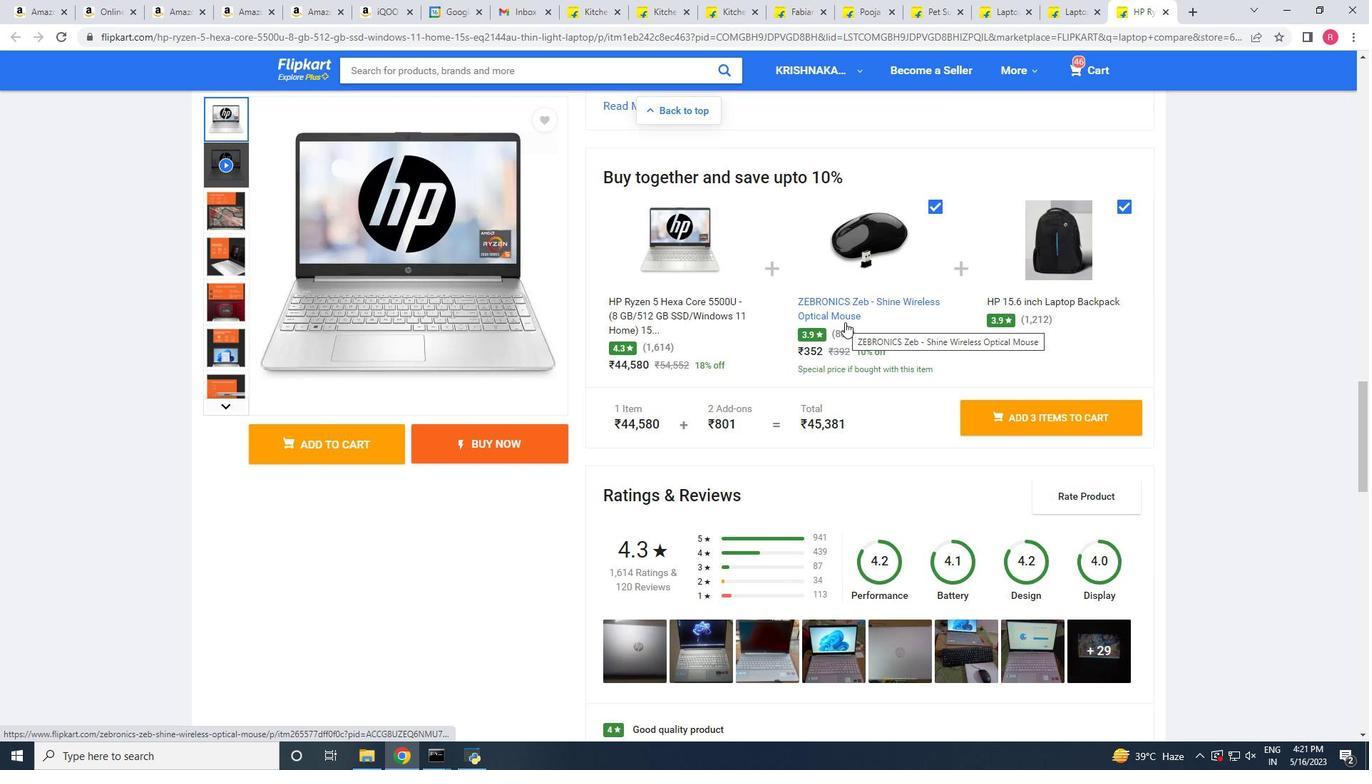 
Action: Mouse scrolled (845, 323) with delta (0, 0)
Screenshot: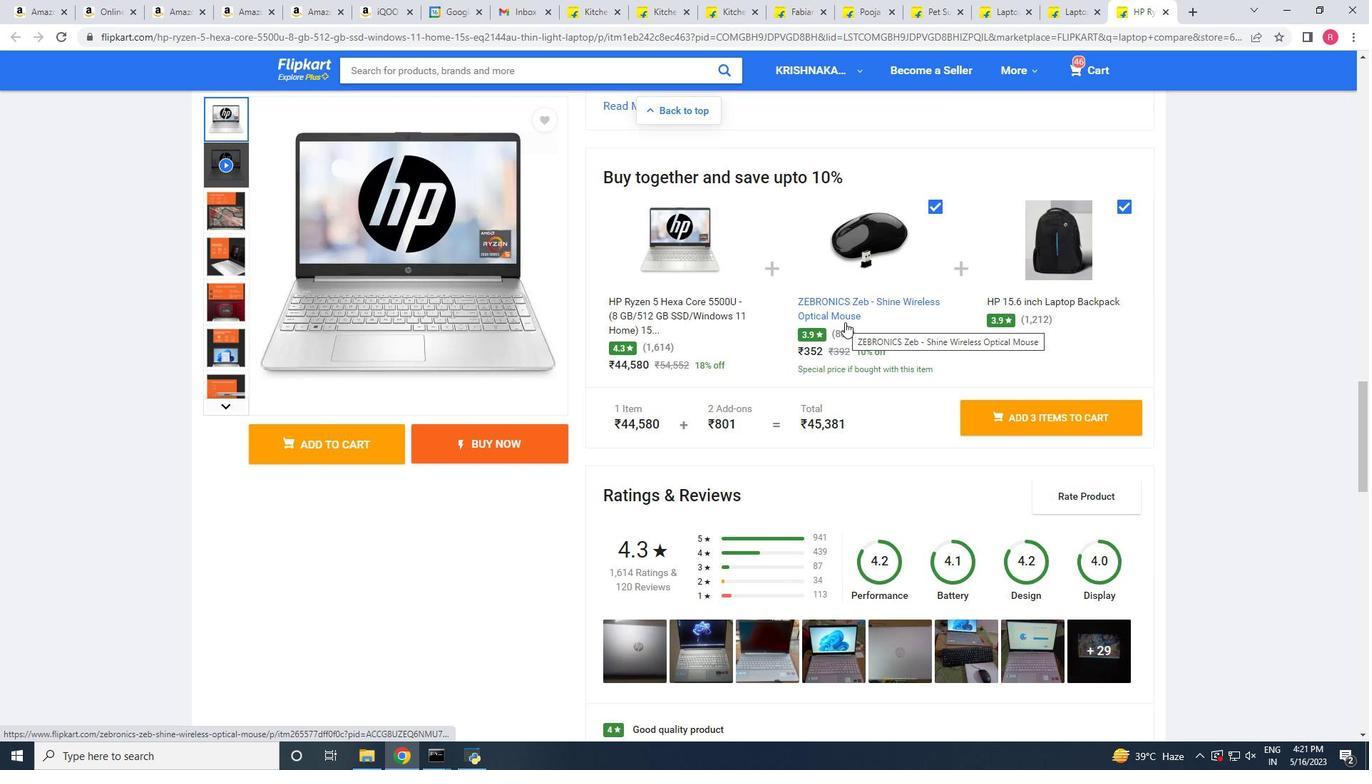 
Action: Mouse scrolled (845, 323) with delta (0, 0)
Screenshot: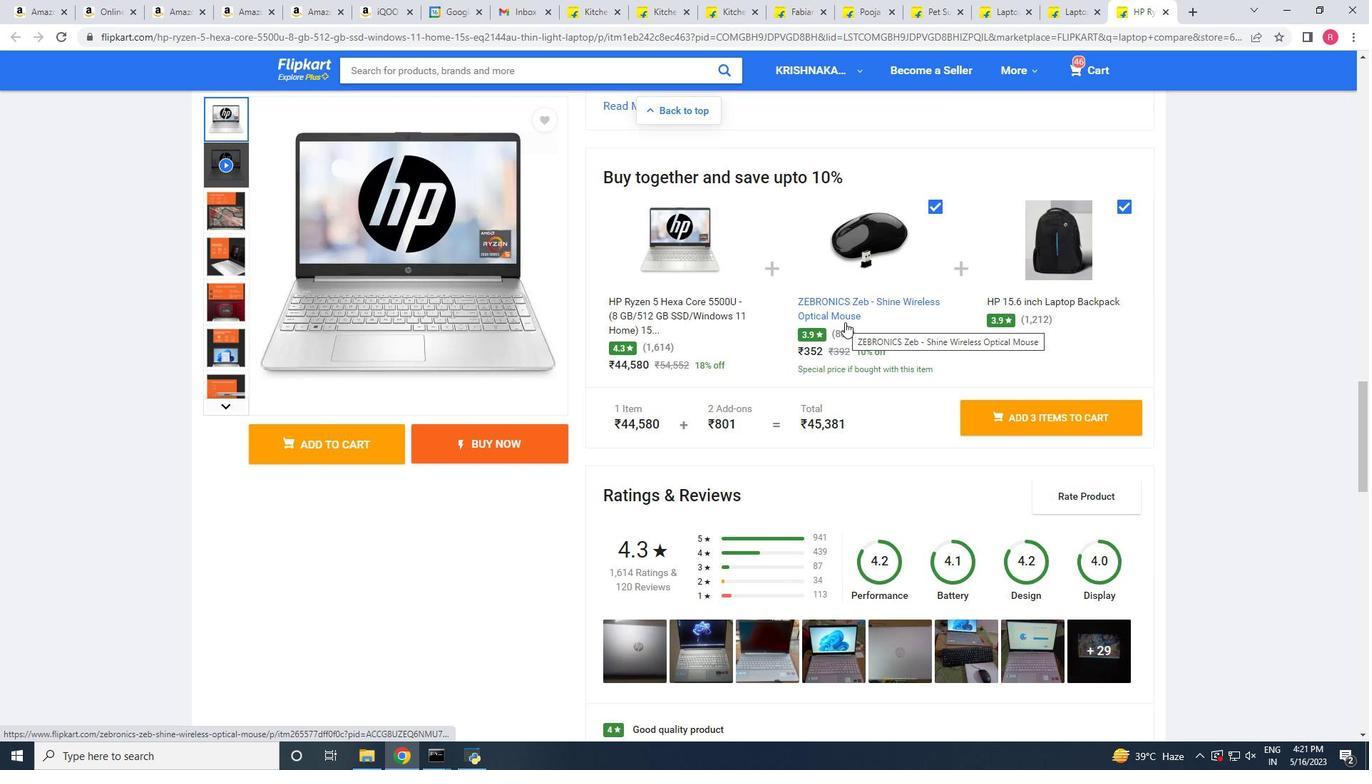 
Action: Mouse scrolled (845, 323) with delta (0, 0)
Screenshot: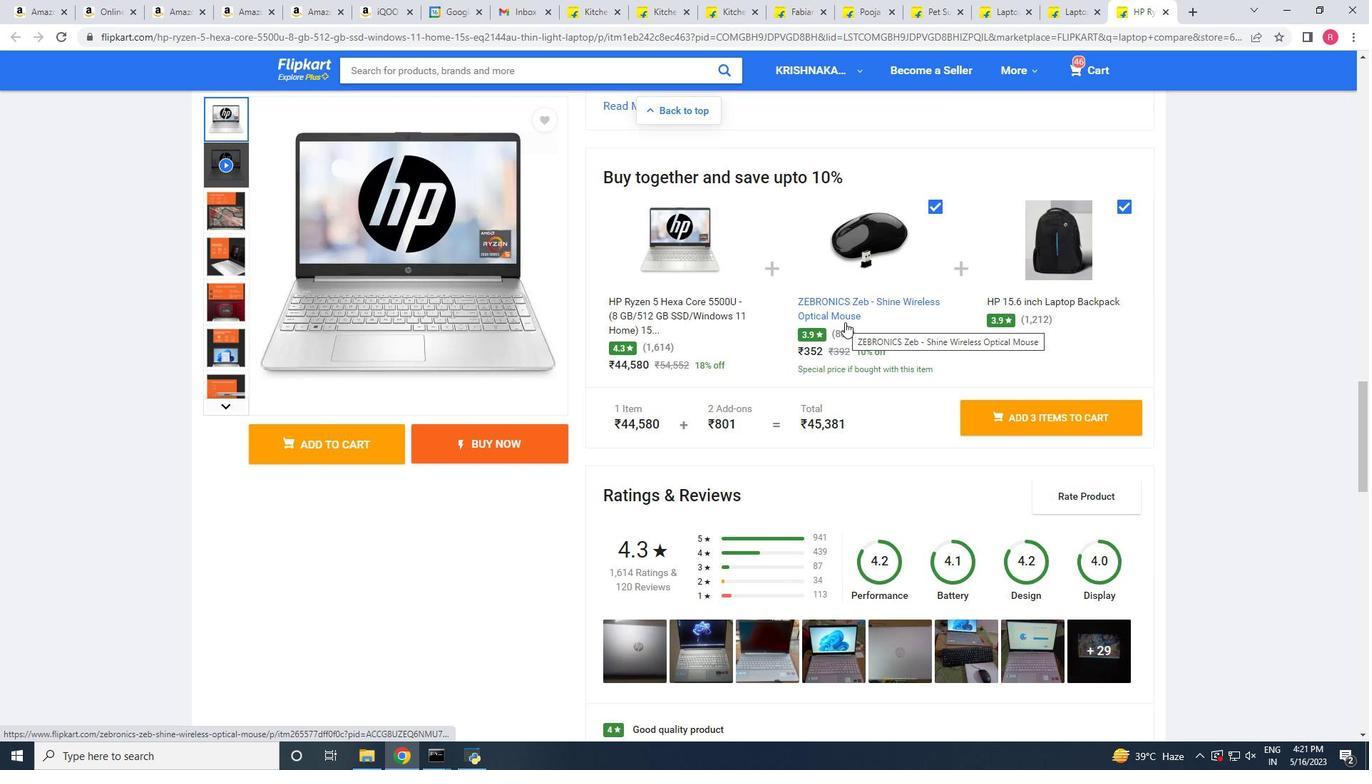 
Action: Mouse scrolled (845, 323) with delta (0, 0)
Screenshot: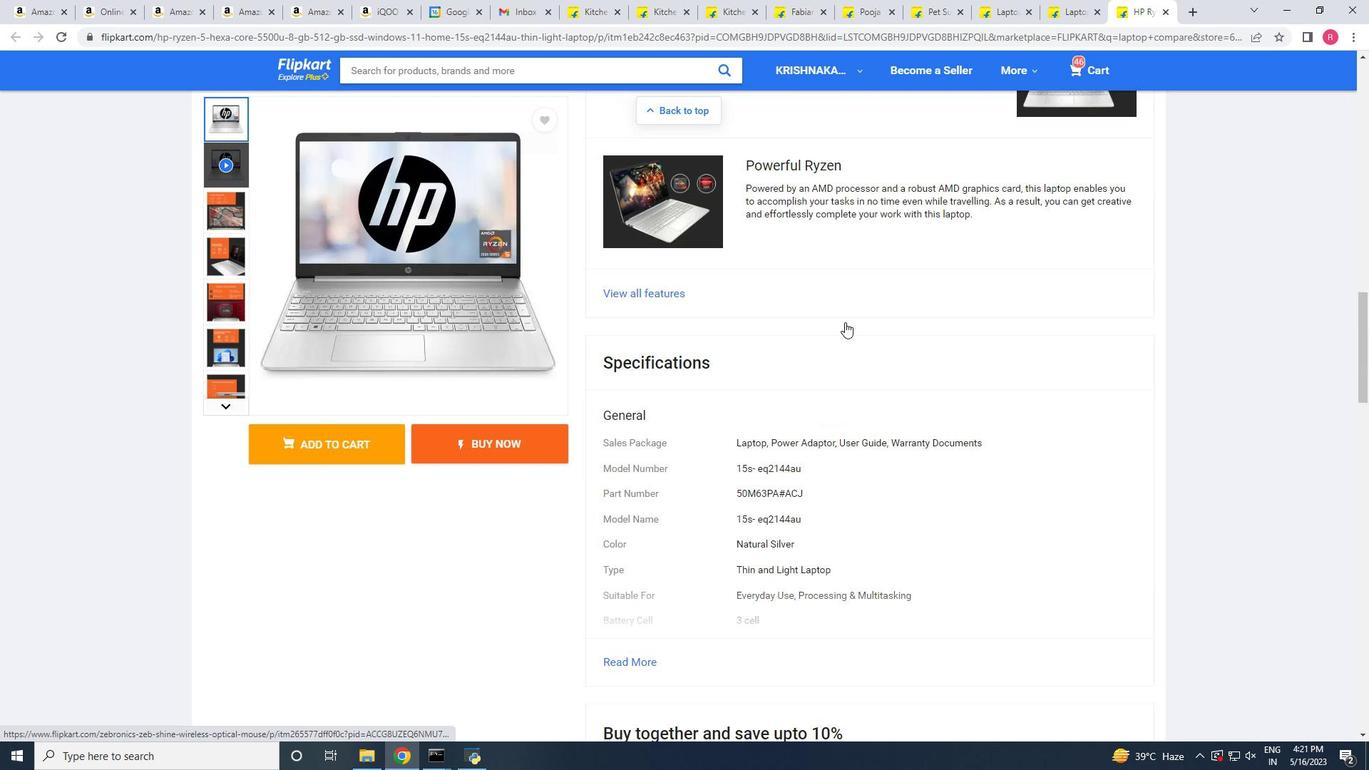 
Action: Mouse scrolled (845, 323) with delta (0, 0)
Screenshot: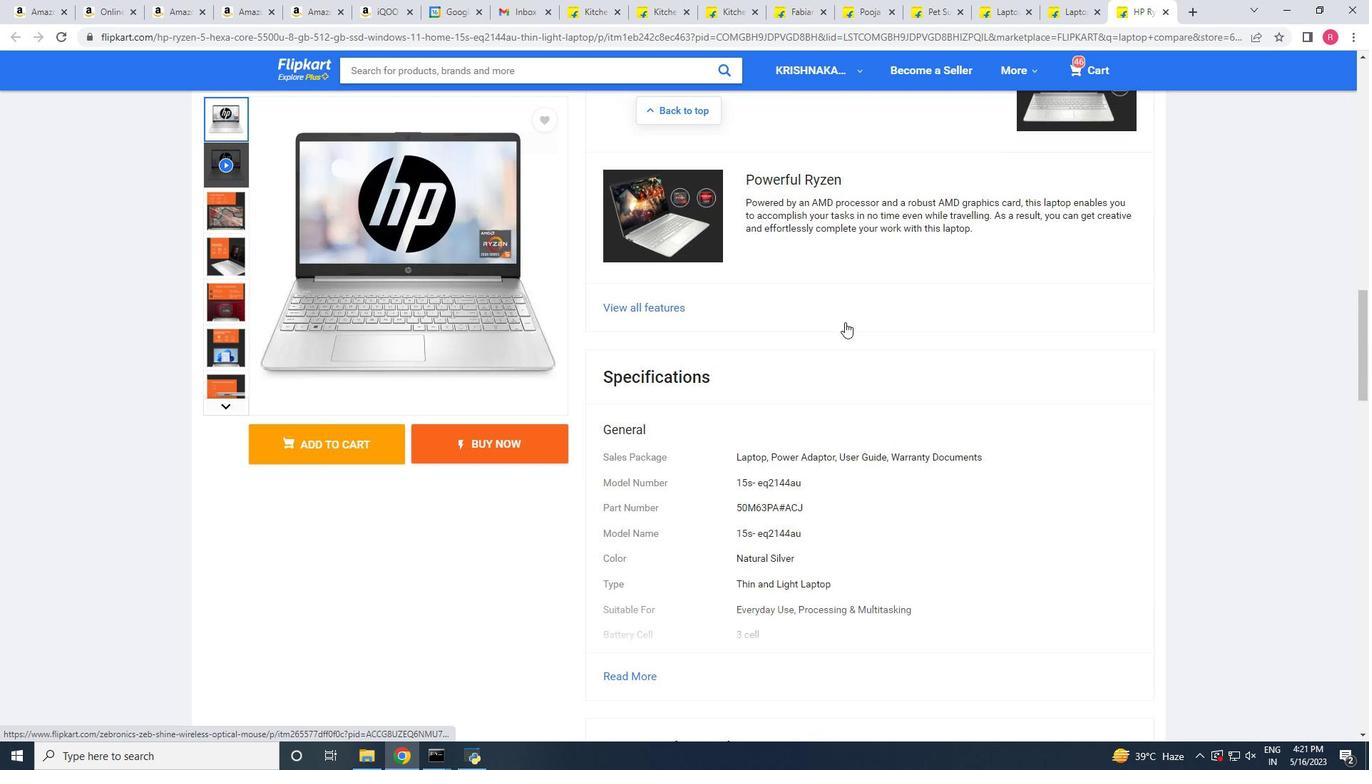 
Action: Mouse scrolled (845, 323) with delta (0, 0)
Screenshot: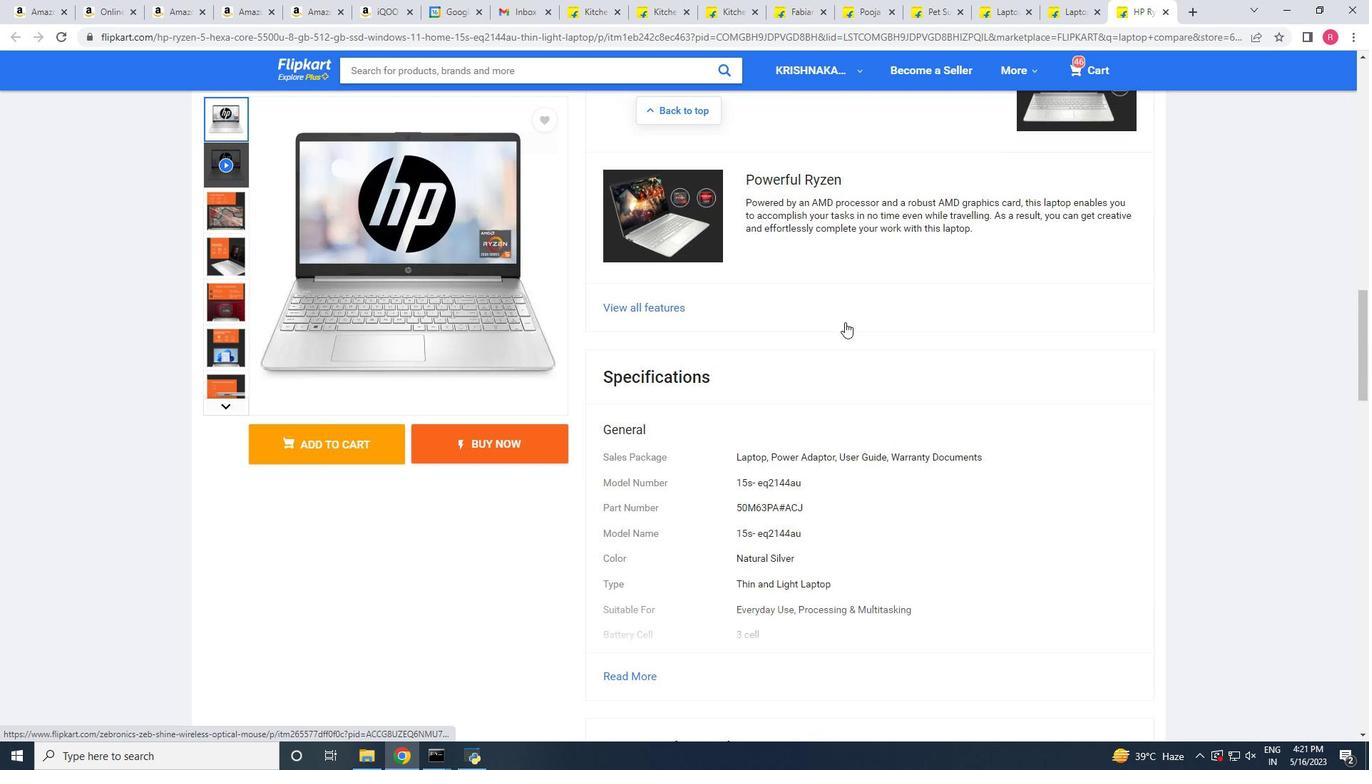 
Action: Mouse scrolled (845, 323) with delta (0, 0)
Screenshot: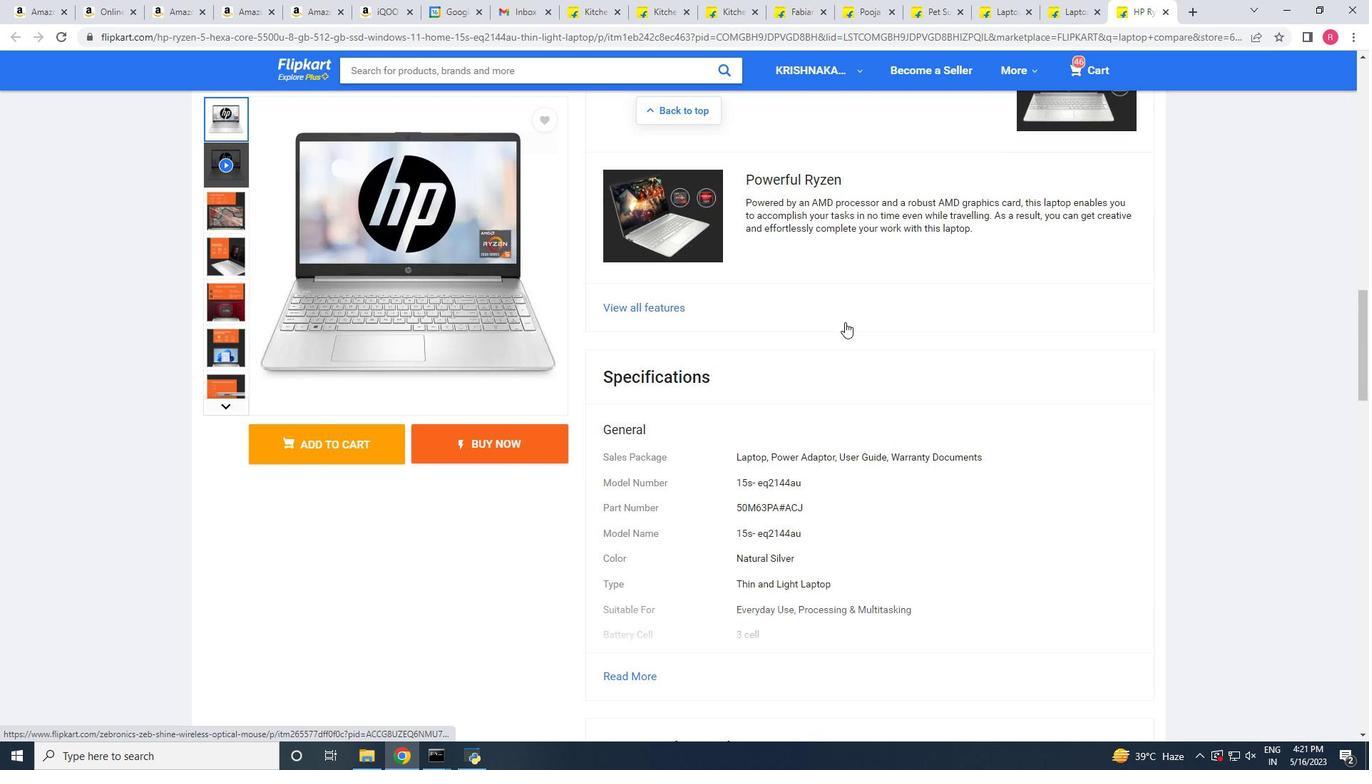 
Action: Mouse scrolled (845, 323) with delta (0, 0)
Screenshot: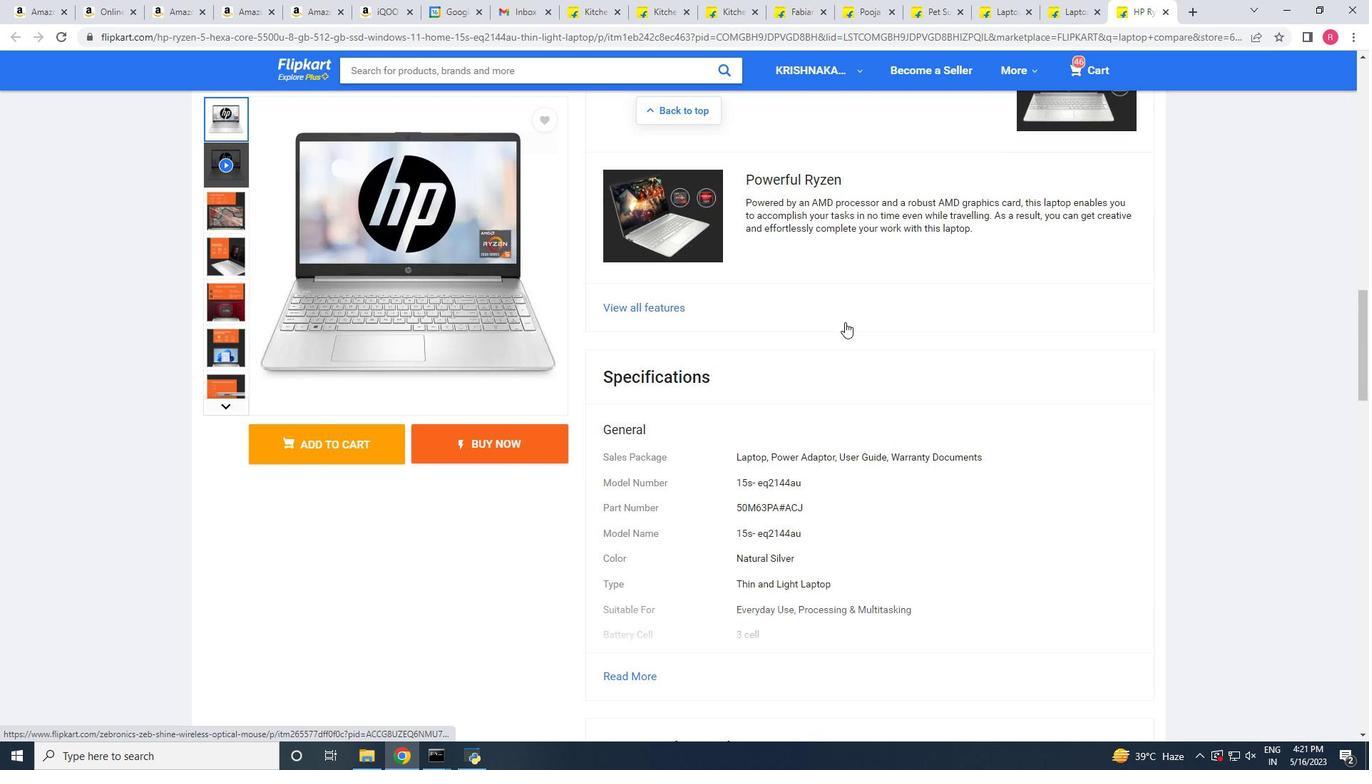 
Action: Mouse scrolled (845, 323) with delta (0, 0)
Screenshot: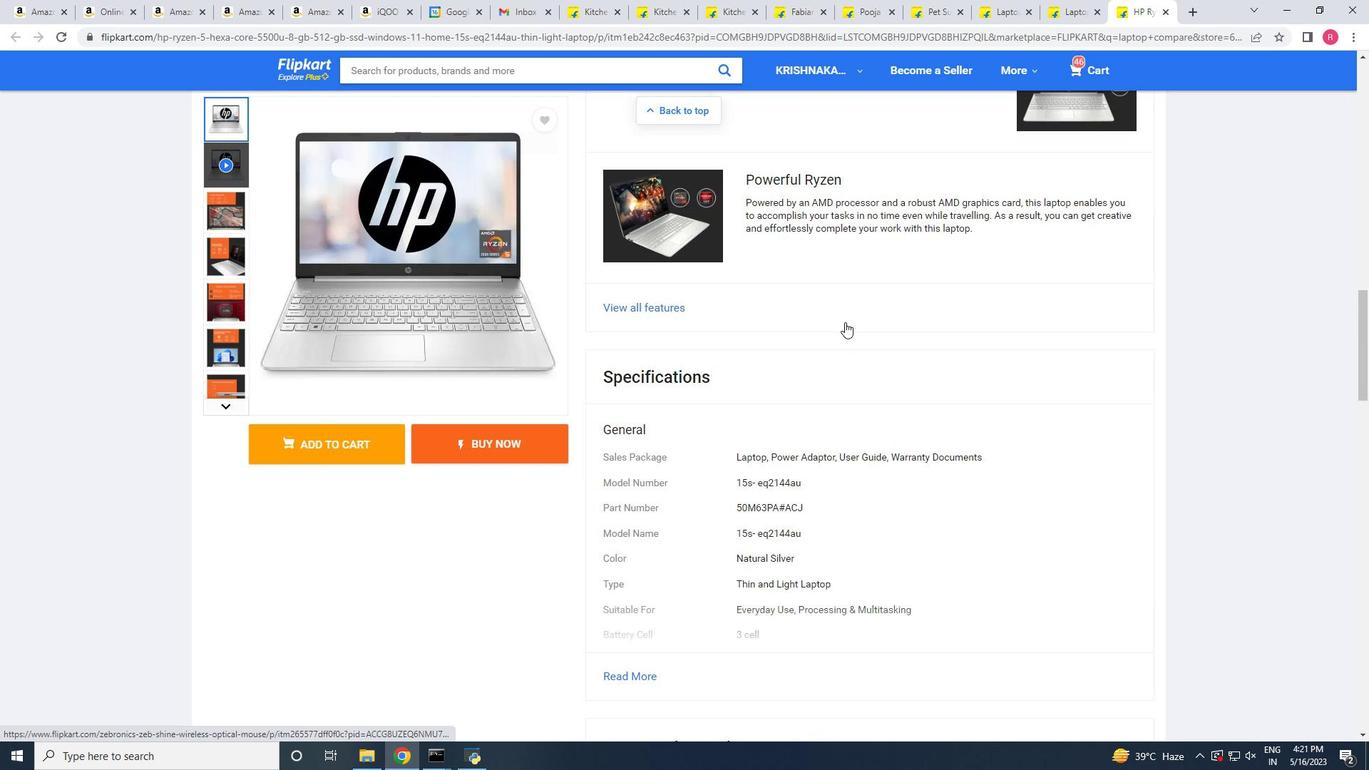 
